 Task: Add phone number and state fields to the user factory in 'factory.ex' and merge the changes into the main branch.
Action: Mouse moved to (217, 222)
Screenshot: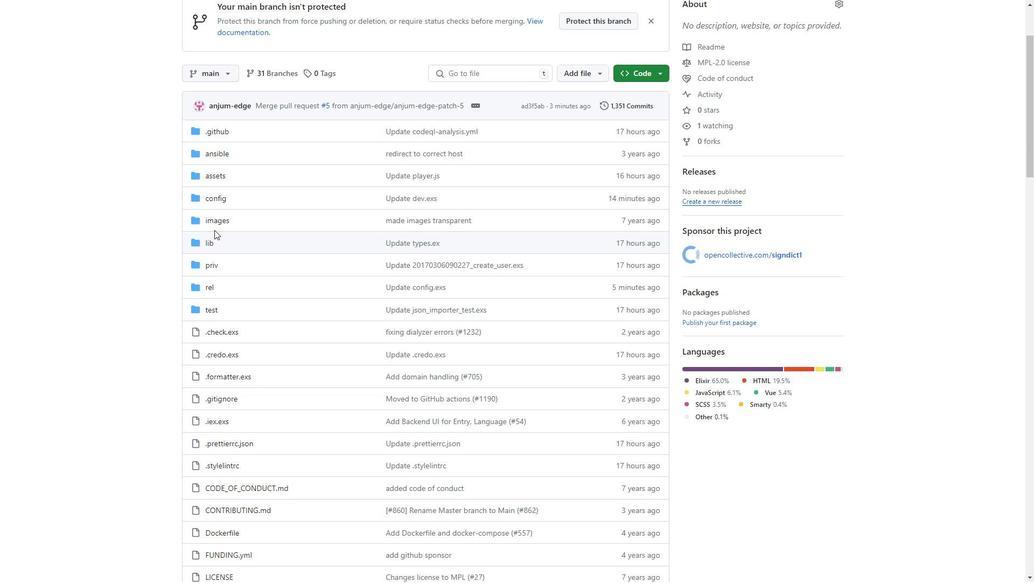 
Action: Mouse pressed left at (217, 222)
Screenshot: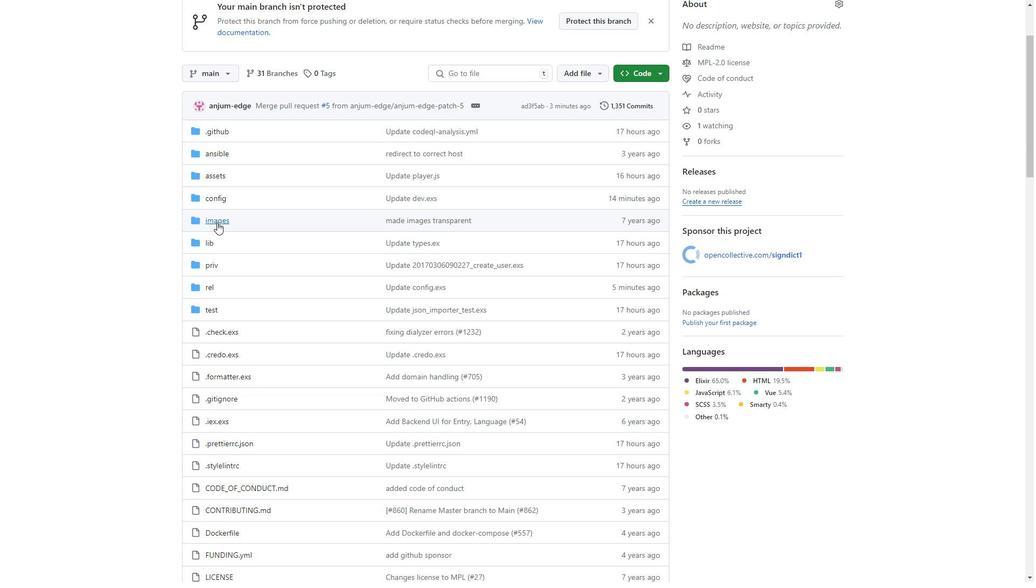 
Action: Mouse moved to (76, 177)
Screenshot: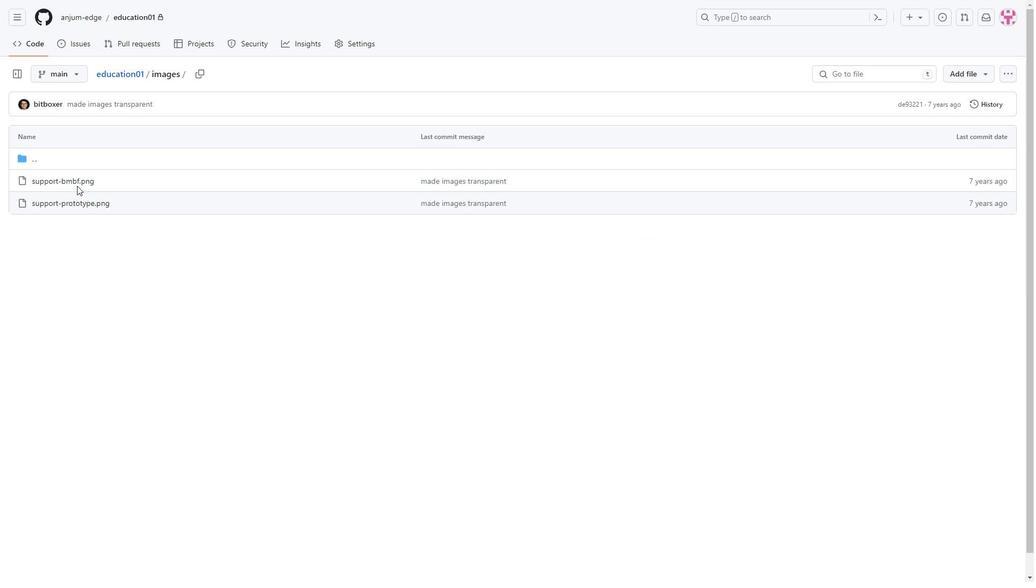 
Action: Mouse pressed left at (76, 177)
Screenshot: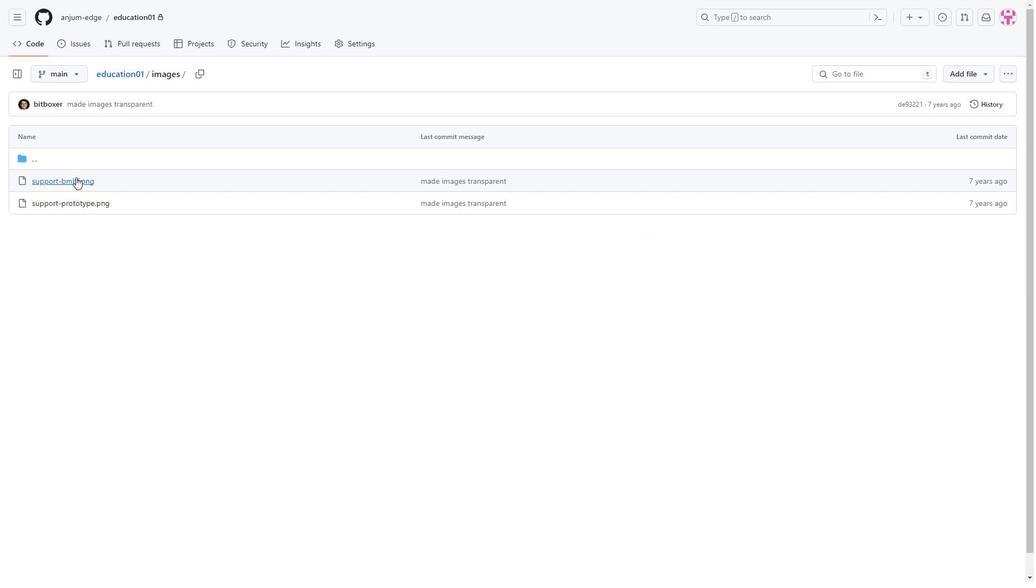 
Action: Mouse moved to (118, 71)
Screenshot: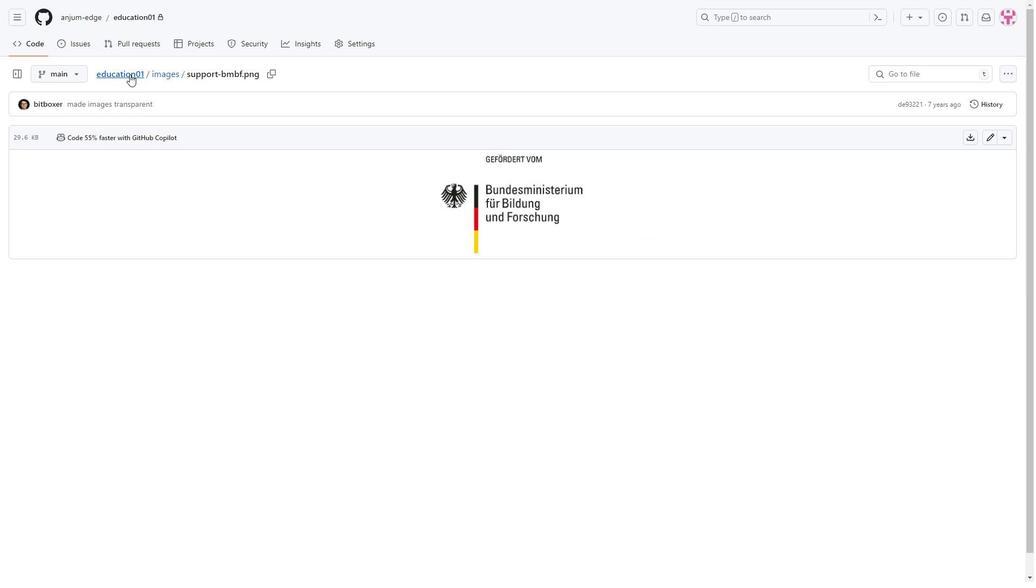 
Action: Mouse pressed left at (118, 71)
Screenshot: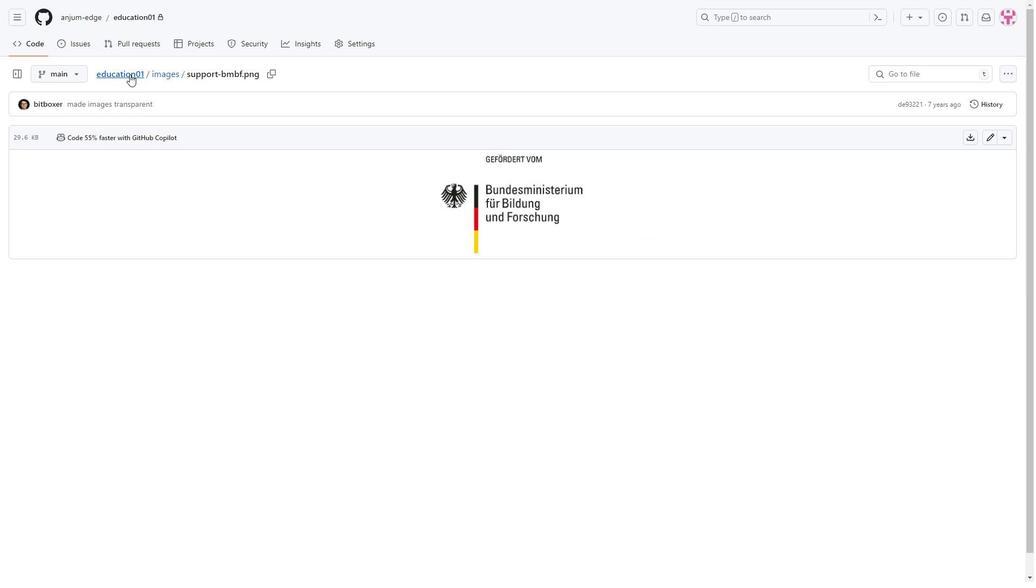 
Action: Mouse moved to (132, 339)
Screenshot: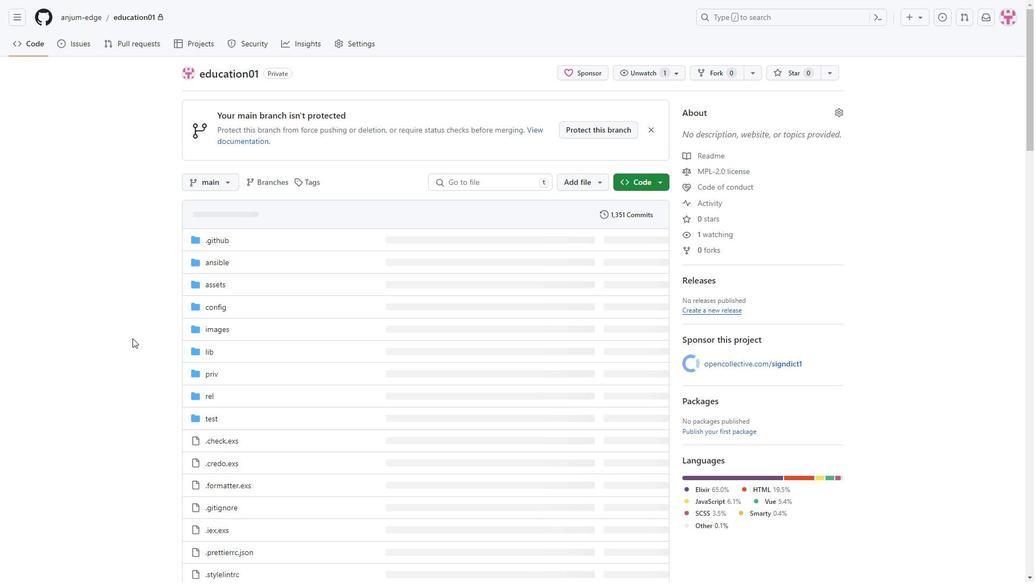 
Action: Mouse scrolled (132, 338) with delta (0, 0)
Screenshot: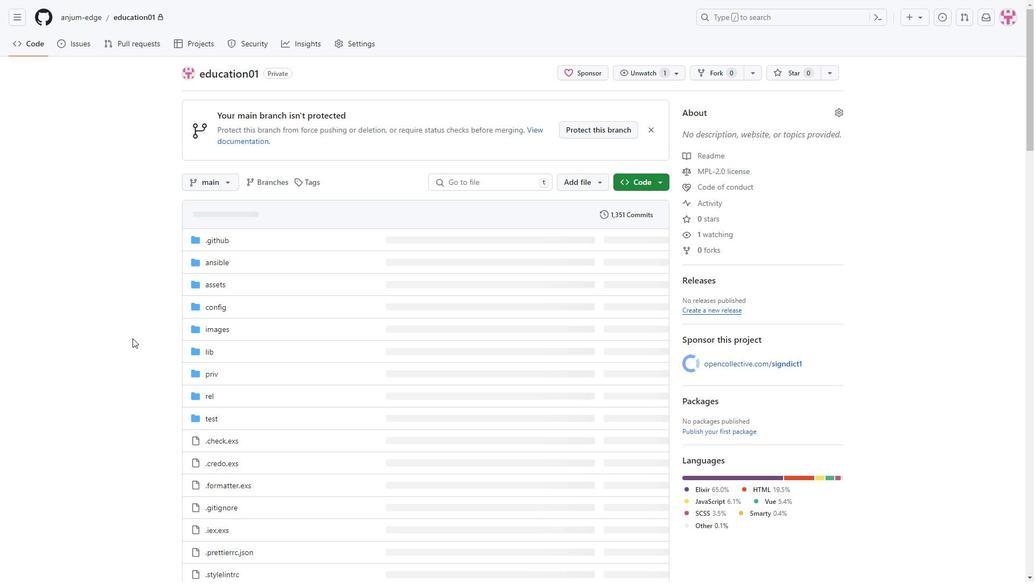 
Action: Mouse scrolled (132, 338) with delta (0, 0)
Screenshot: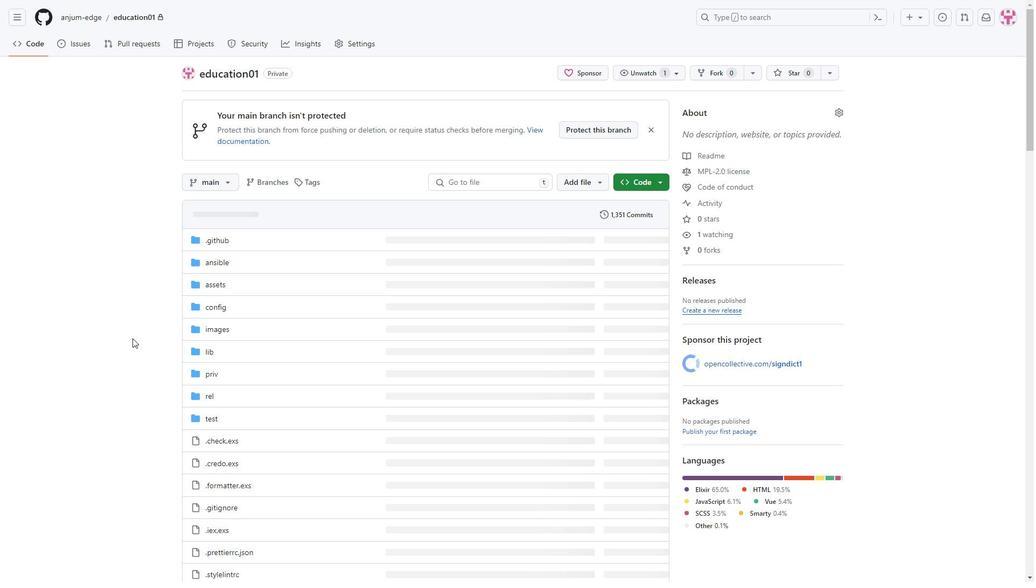 
Action: Mouse moved to (160, 414)
Screenshot: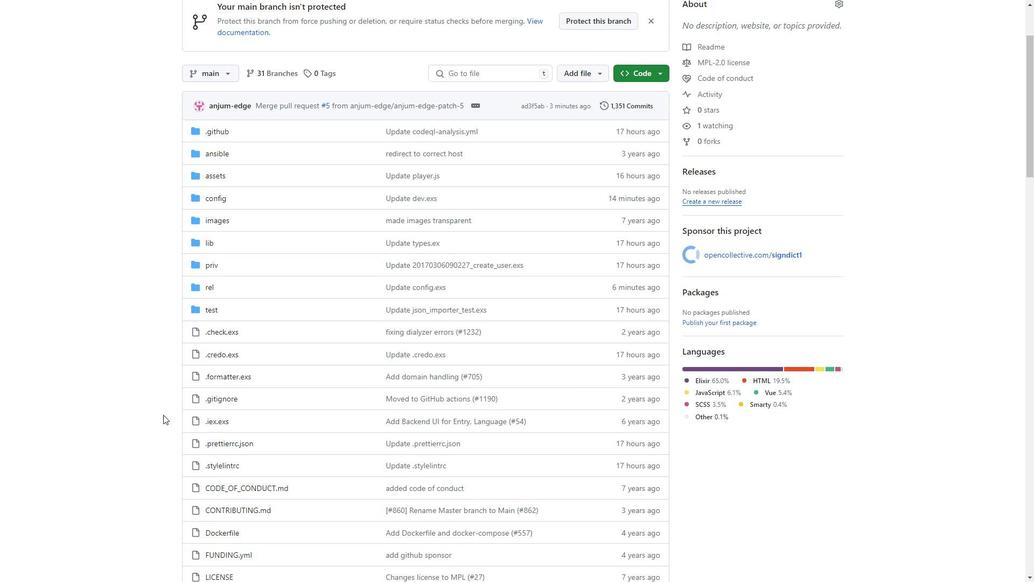 
Action: Mouse scrolled (160, 413) with delta (0, 0)
Screenshot: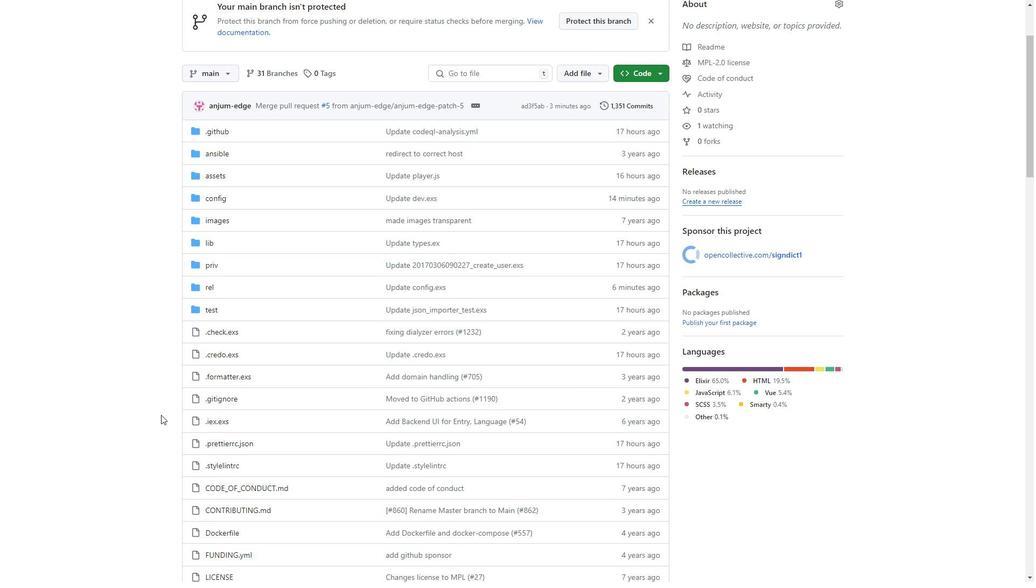 
Action: Mouse moved to (217, 143)
Screenshot: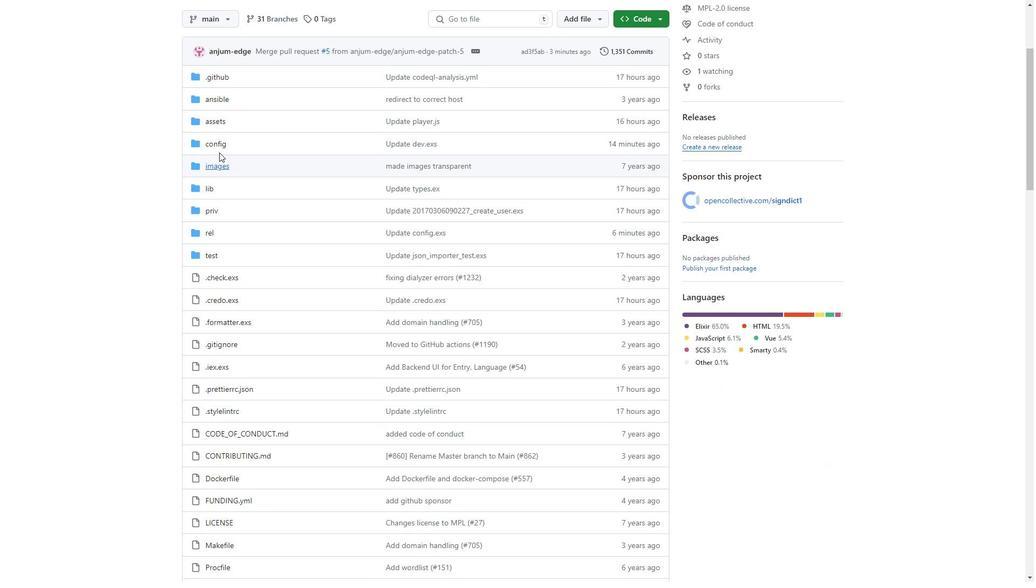 
Action: Mouse pressed left at (217, 143)
Screenshot: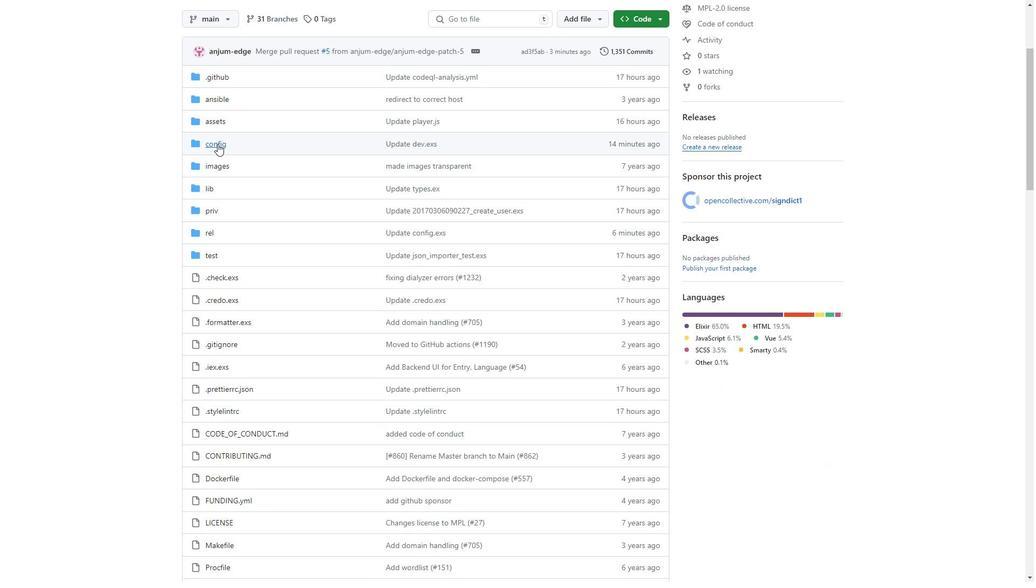 
Action: Mouse moved to (48, 198)
Screenshot: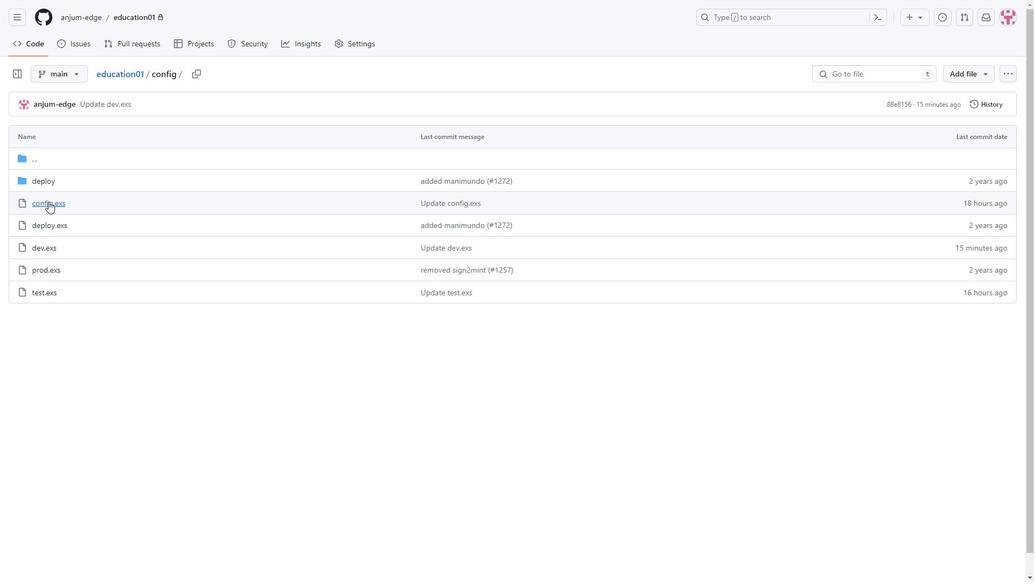 
Action: Mouse pressed left at (48, 198)
Screenshot: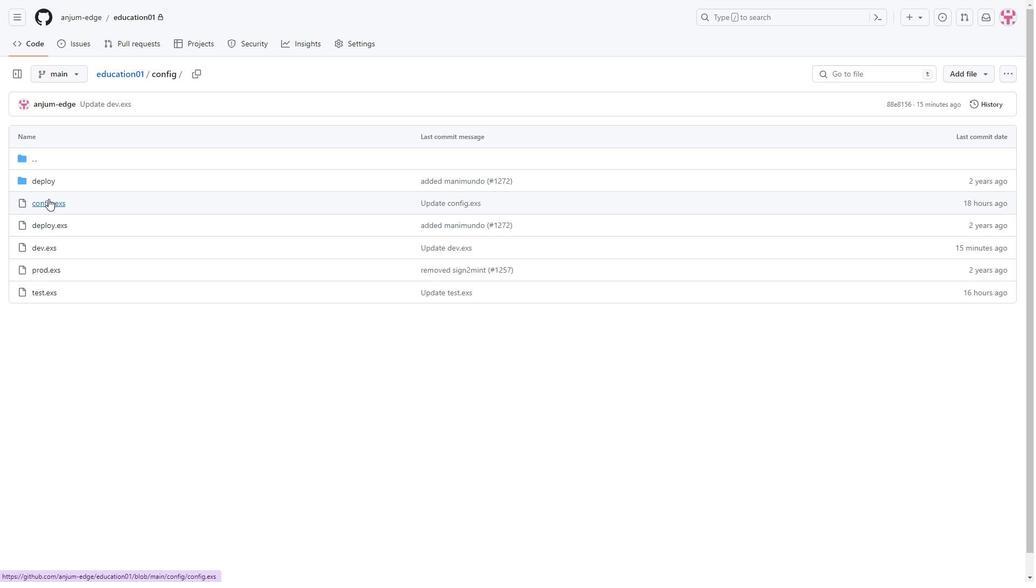 
Action: Mouse moved to (157, 261)
Screenshot: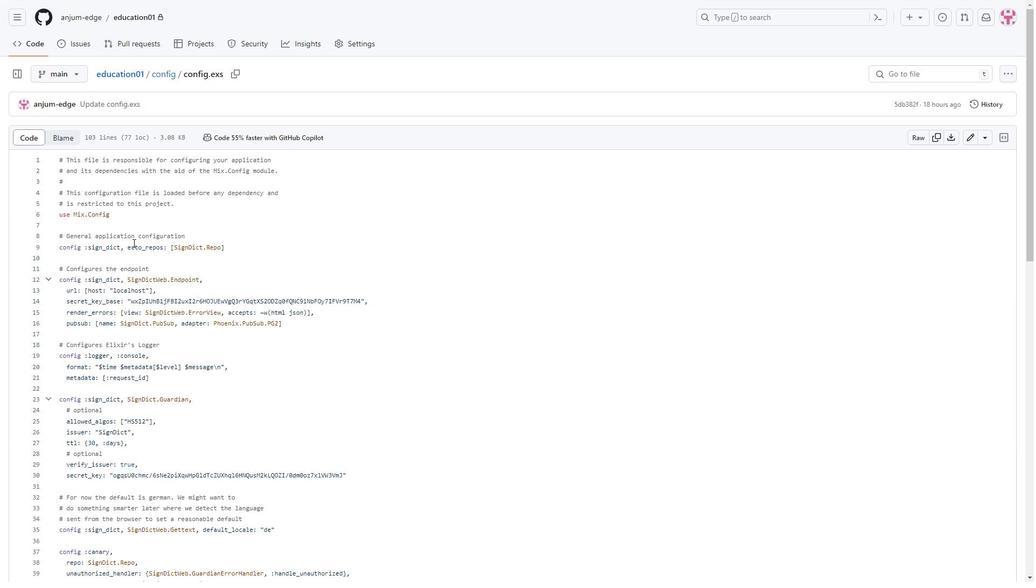 
Action: Mouse scrolled (157, 261) with delta (0, 0)
Screenshot: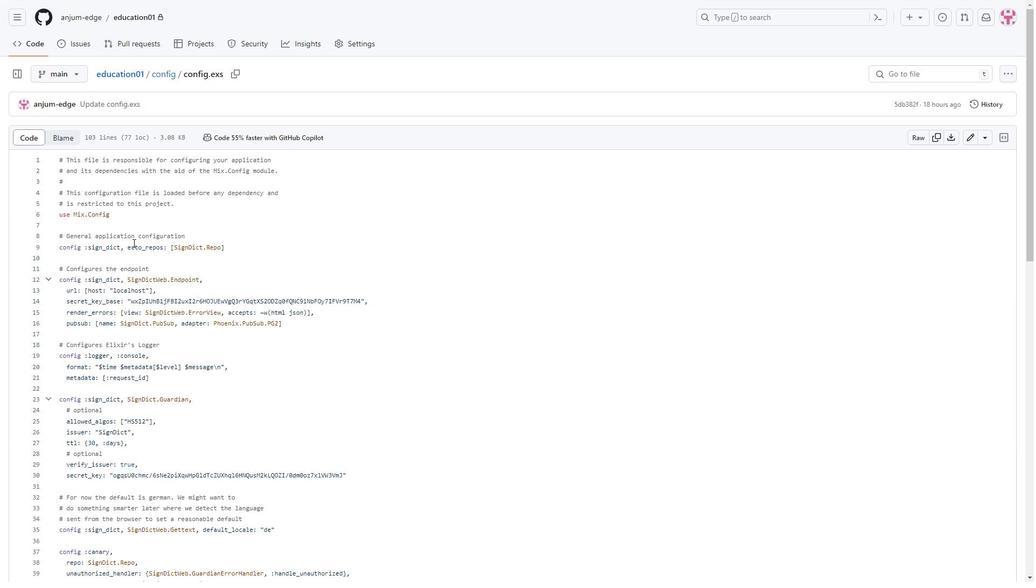 
Action: Mouse moved to (164, 265)
Screenshot: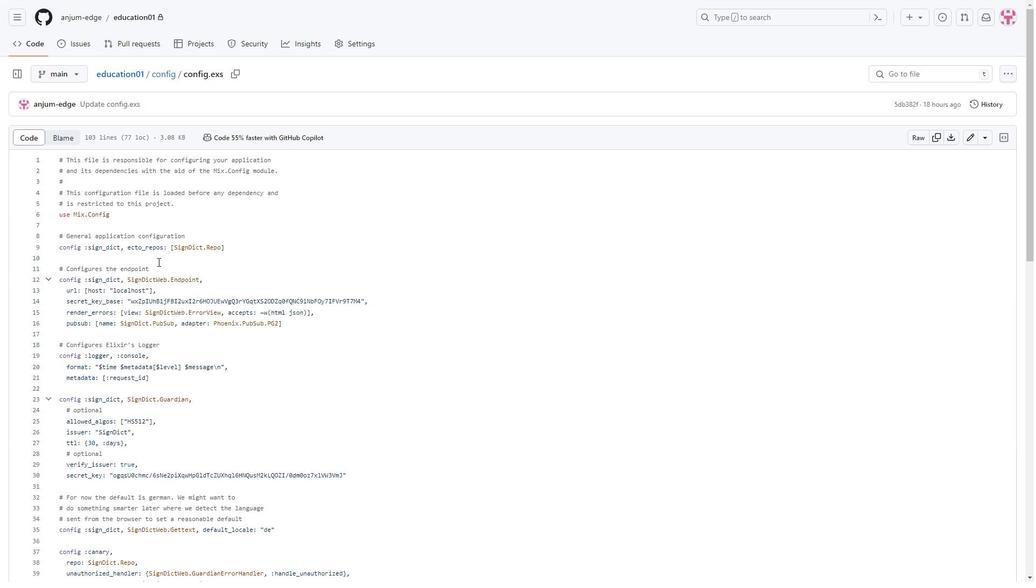 
Action: Mouse scrolled (164, 264) with delta (0, 0)
Screenshot: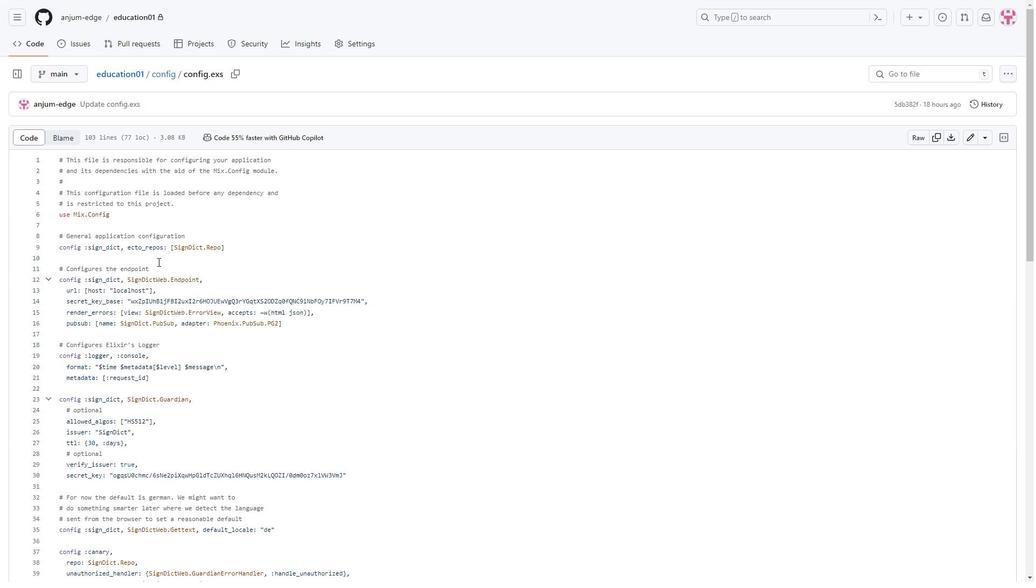 
Action: Mouse moved to (166, 266)
Screenshot: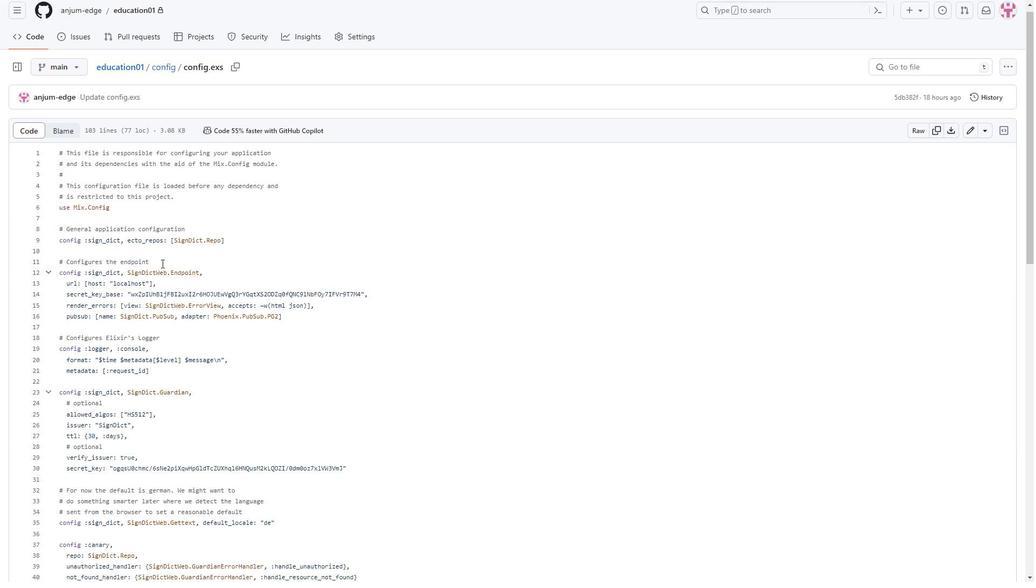 
Action: Mouse scrolled (166, 267) with delta (0, 0)
Screenshot: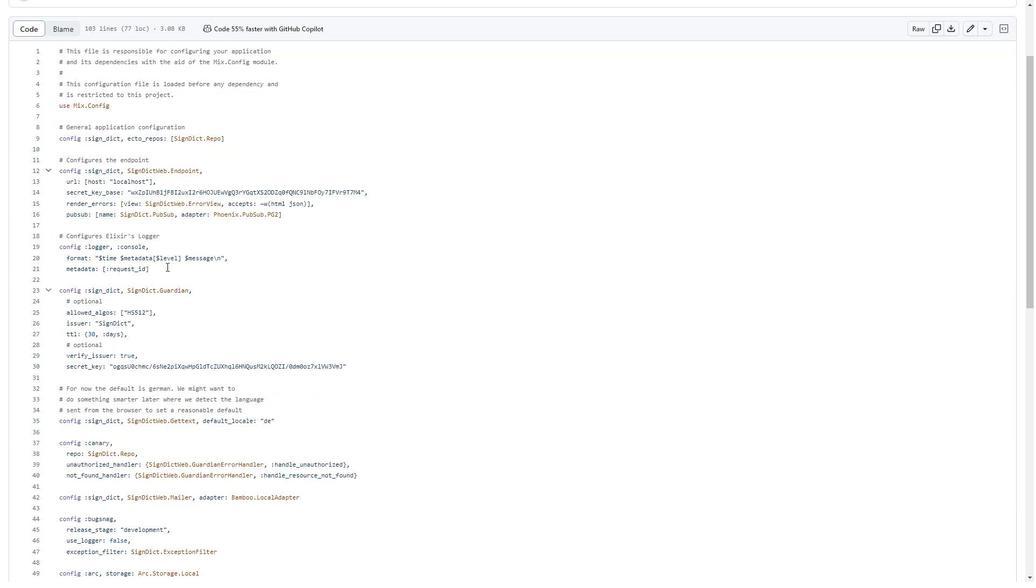 
Action: Mouse scrolled (166, 267) with delta (0, 0)
Screenshot: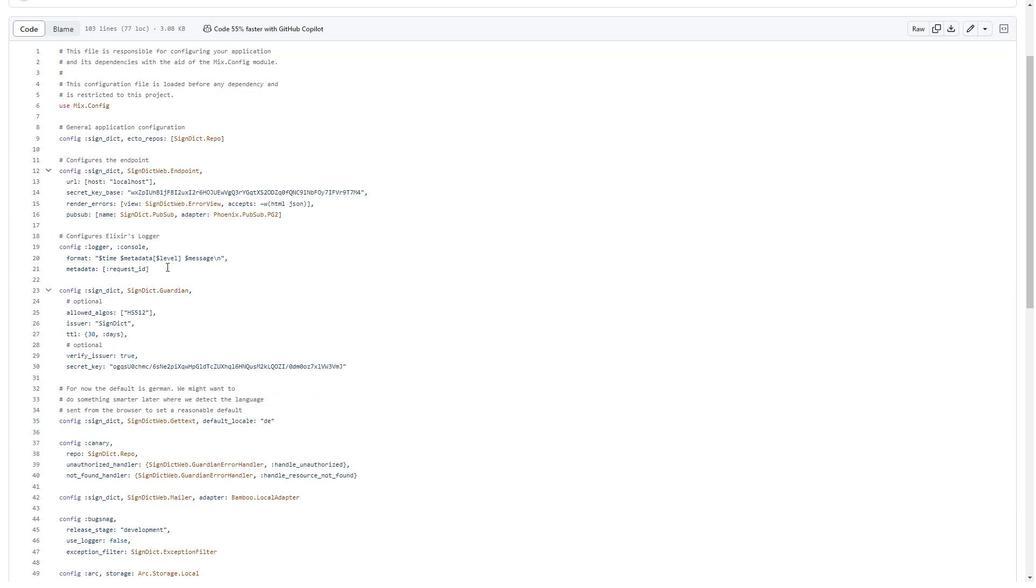 
Action: Mouse scrolled (166, 267) with delta (0, 0)
Screenshot: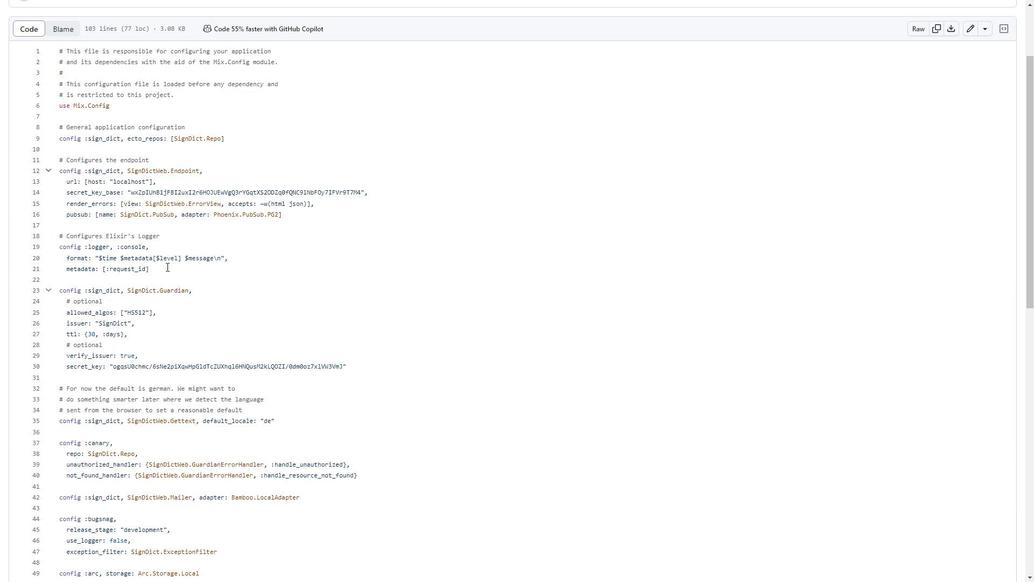 
Action: Mouse moved to (155, 280)
Screenshot: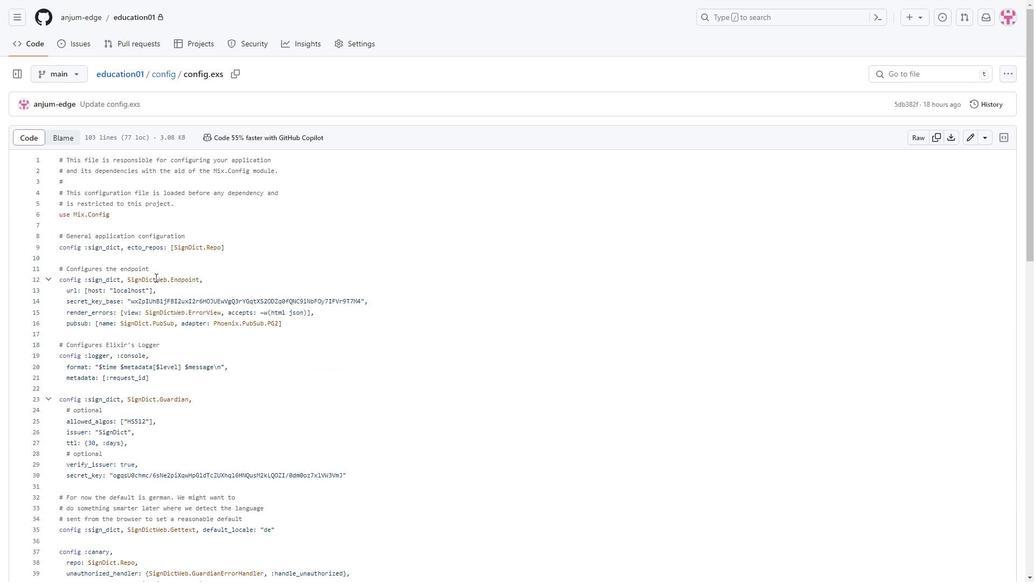 
Action: Mouse scrolled (155, 279) with delta (0, 0)
Screenshot: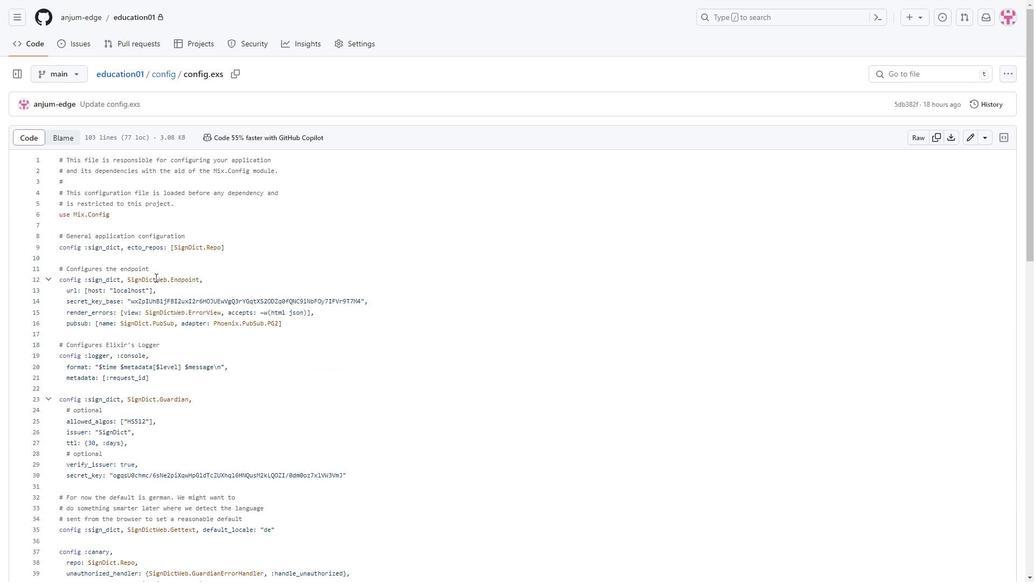 
Action: Mouse moved to (164, 324)
Screenshot: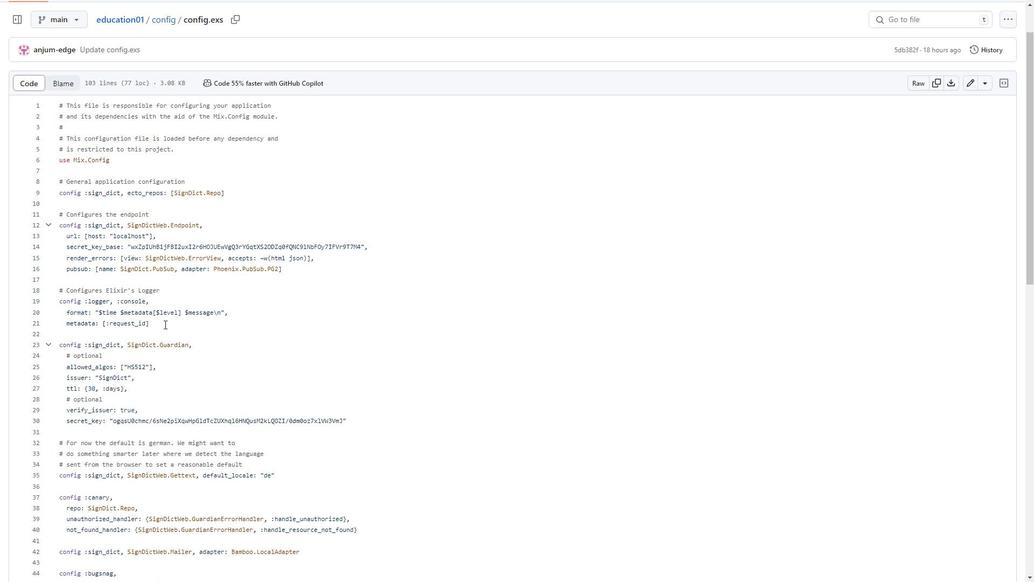 
Action: Mouse scrolled (164, 323) with delta (0, 0)
Screenshot: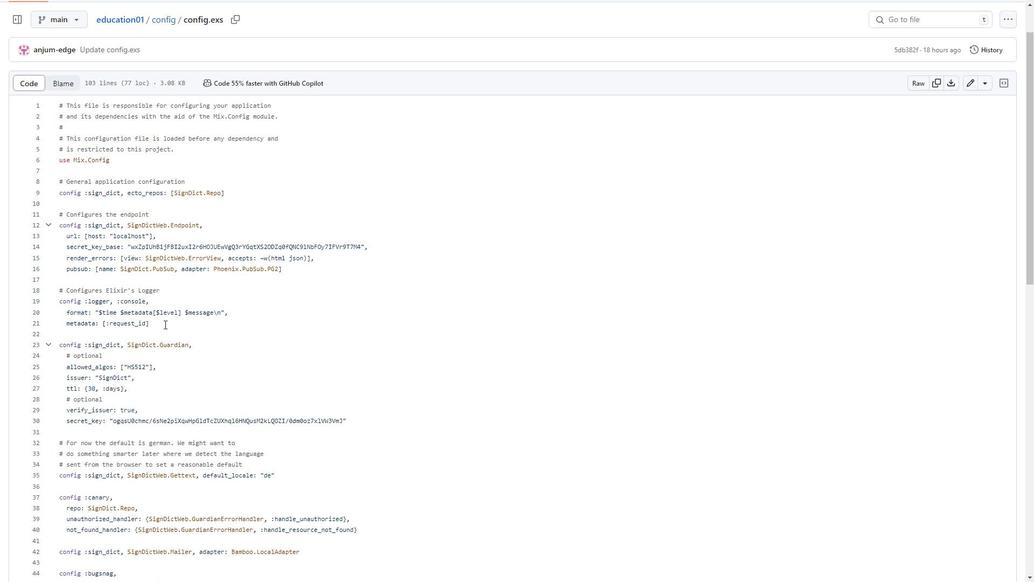 
Action: Mouse moved to (164, 325)
Screenshot: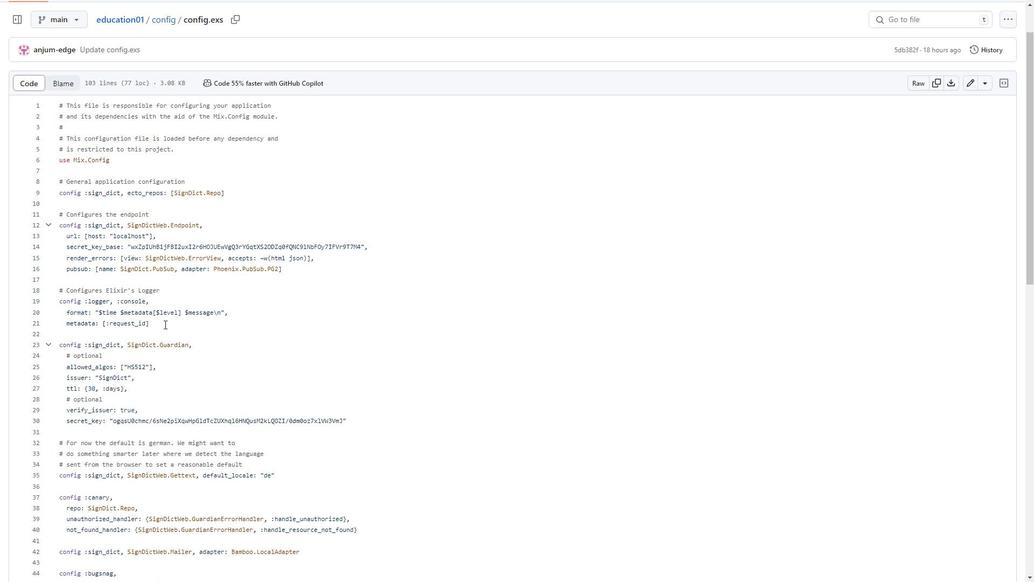 
Action: Mouse scrolled (164, 325) with delta (0, 0)
Screenshot: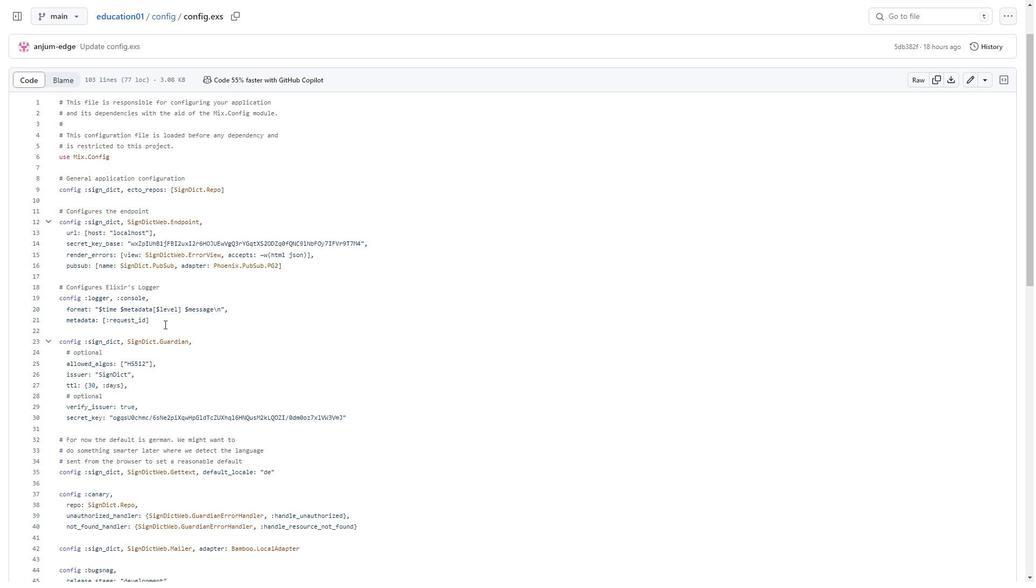
Action: Mouse moved to (966, 38)
Screenshot: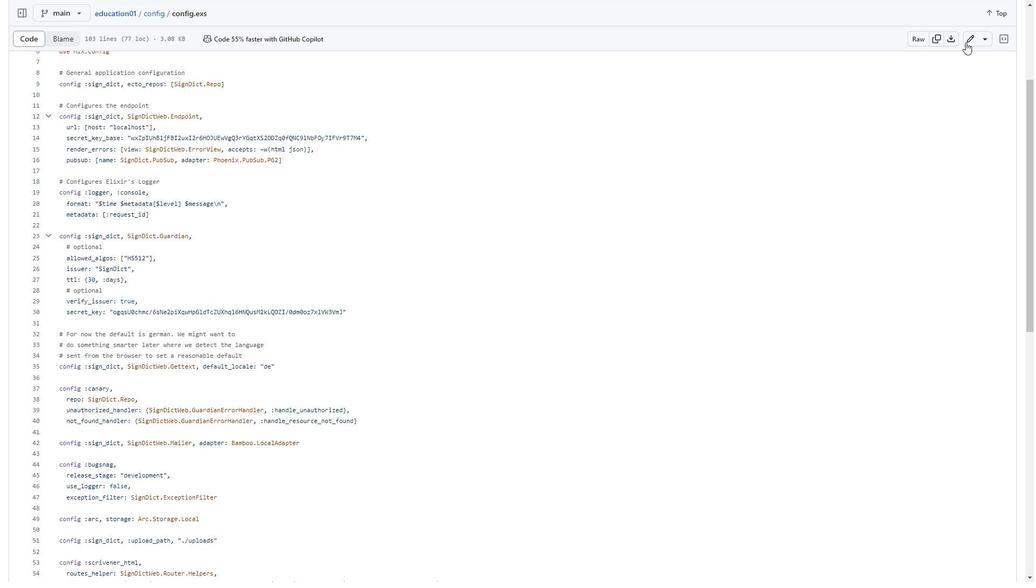 
Action: Mouse pressed left at (966, 38)
Screenshot: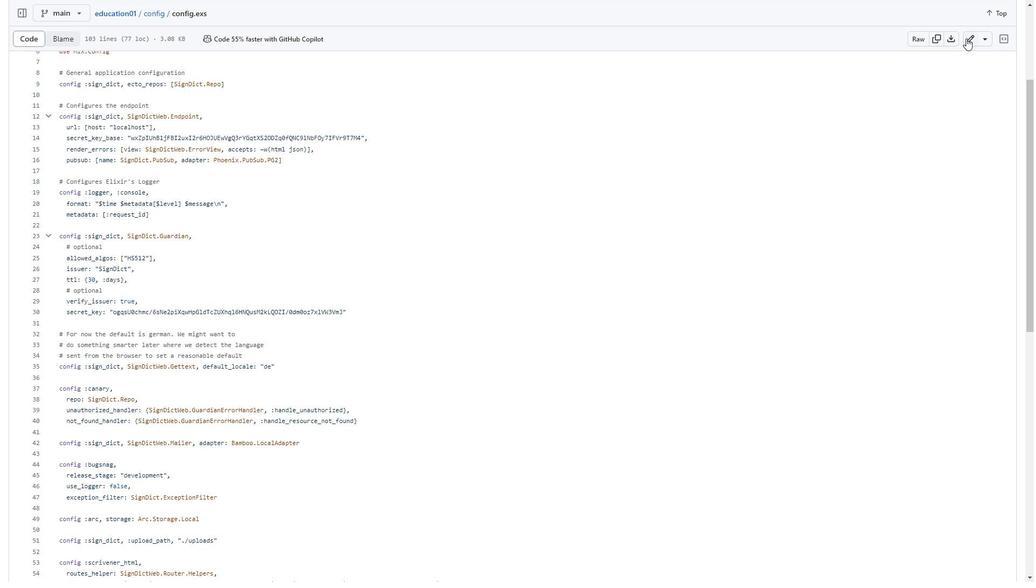 
Action: Mouse moved to (235, 387)
Screenshot: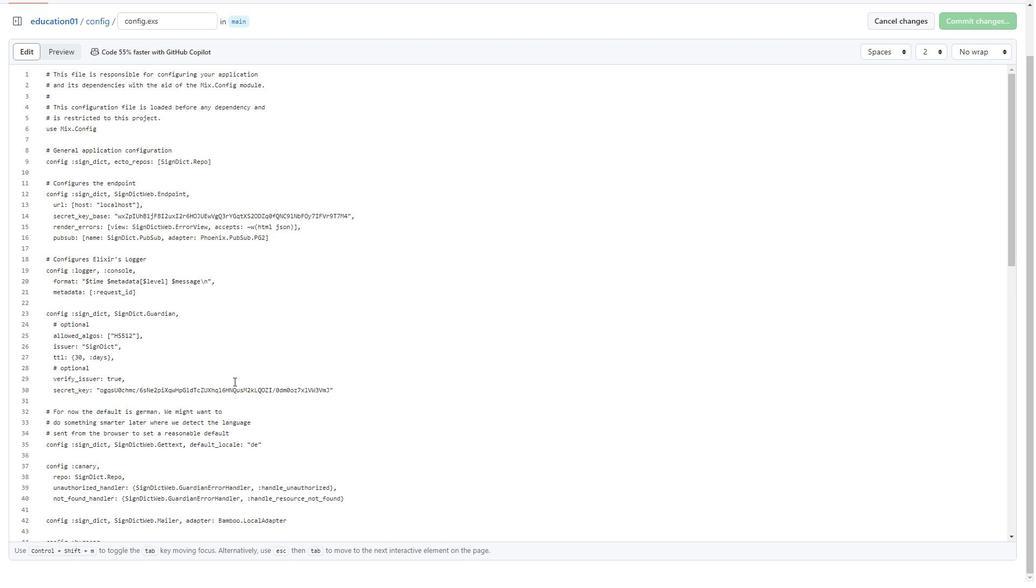 
Action: Mouse scrolled (235, 386) with delta (0, 0)
Screenshot: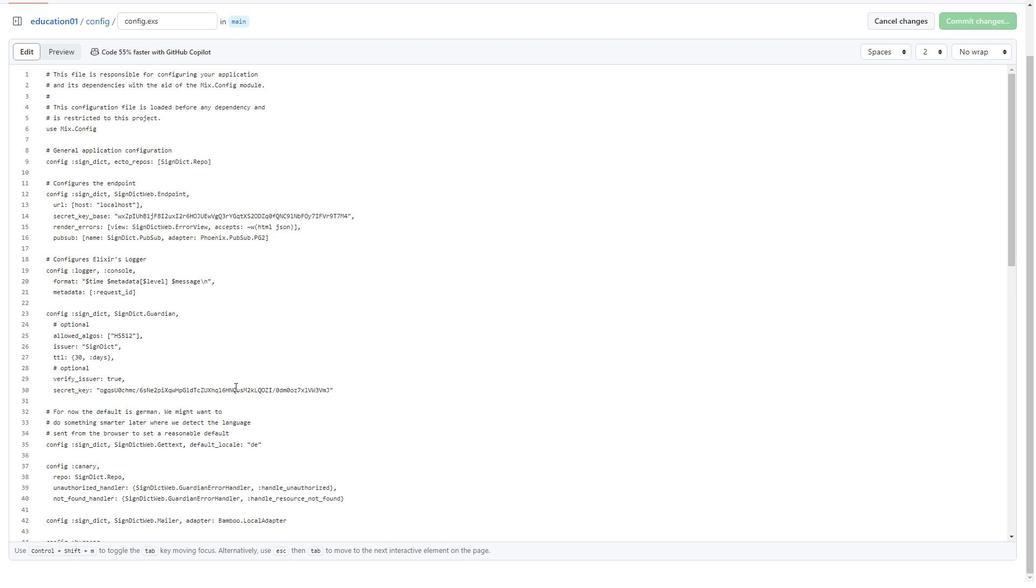 
Action: Mouse moved to (194, 321)
Screenshot: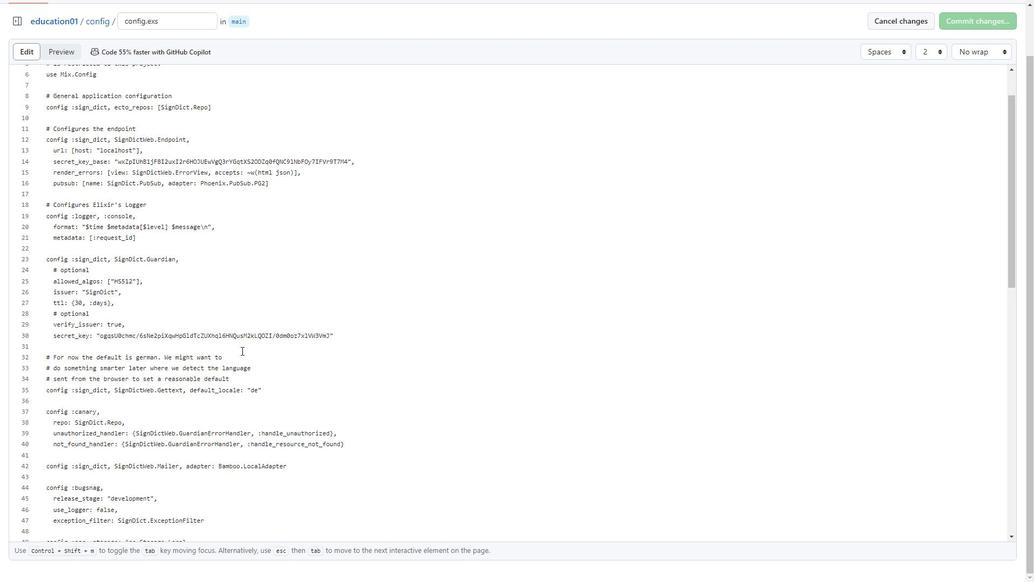 
Action: Mouse scrolled (194, 321) with delta (0, 0)
Screenshot: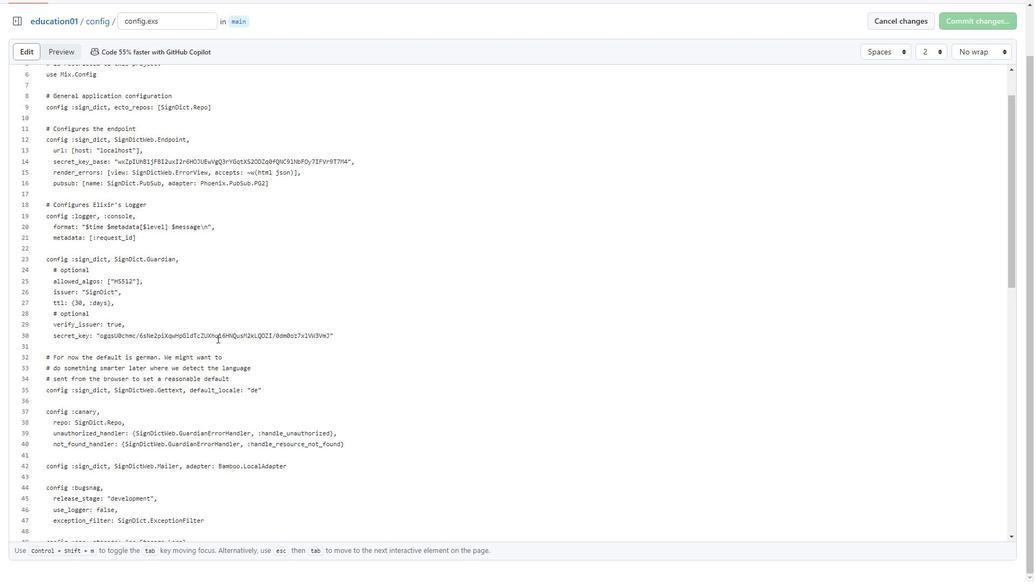 
Action: Mouse scrolled (194, 321) with delta (0, 0)
Screenshot: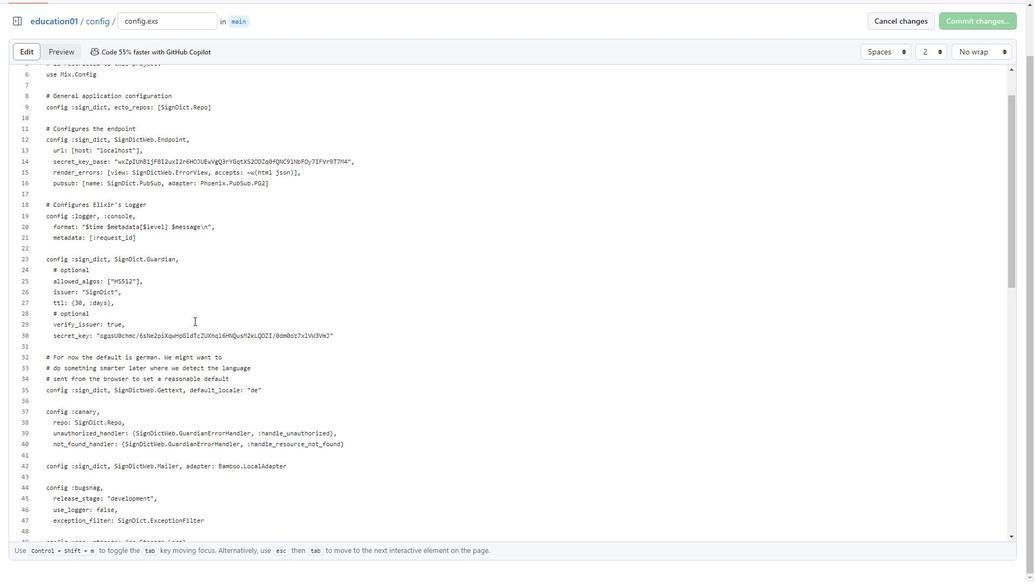 
Action: Mouse moved to (178, 299)
Screenshot: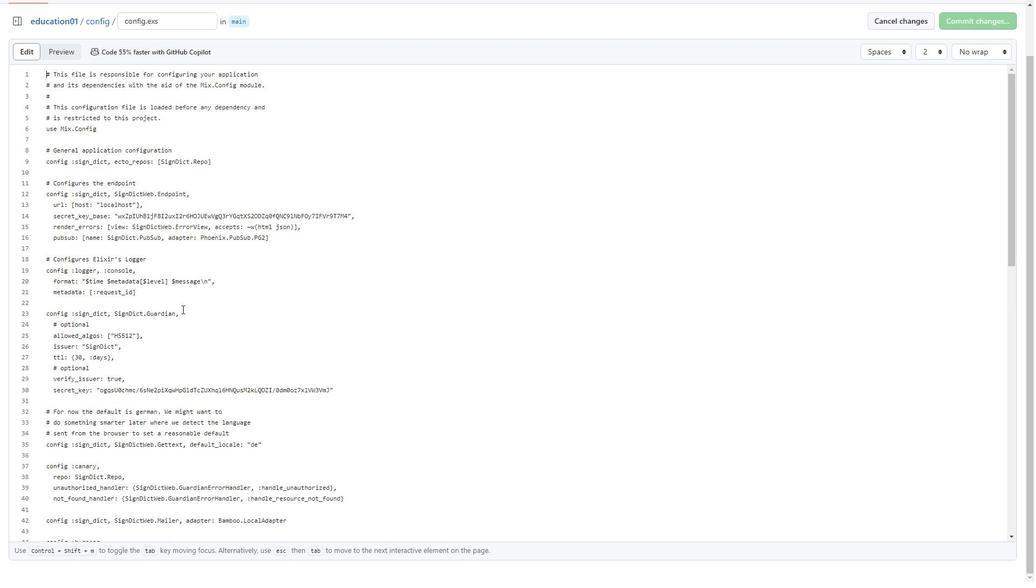 
Action: Mouse scrolled (178, 299) with delta (0, 0)
Screenshot: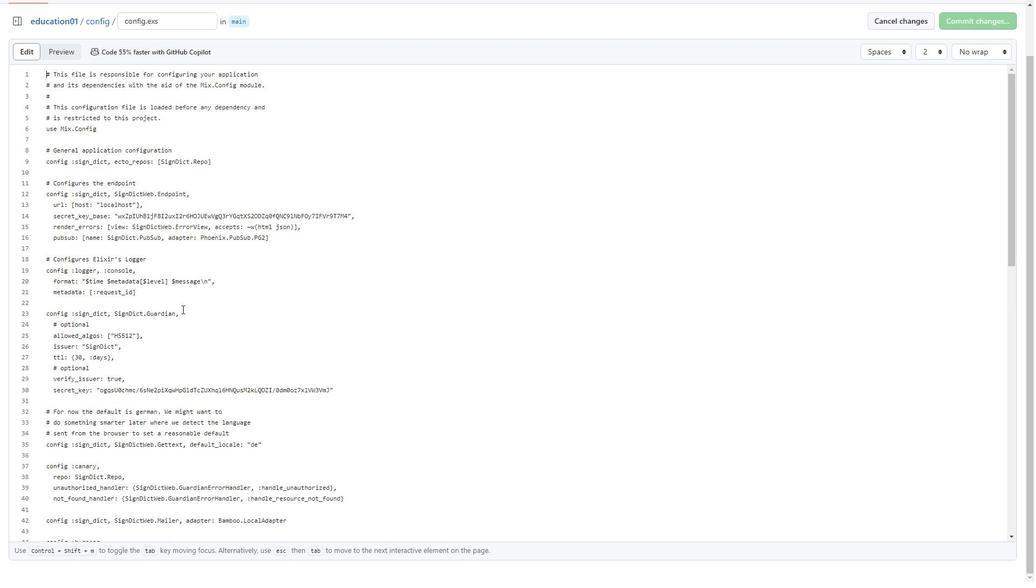 
Action: Mouse moved to (126, 348)
Screenshot: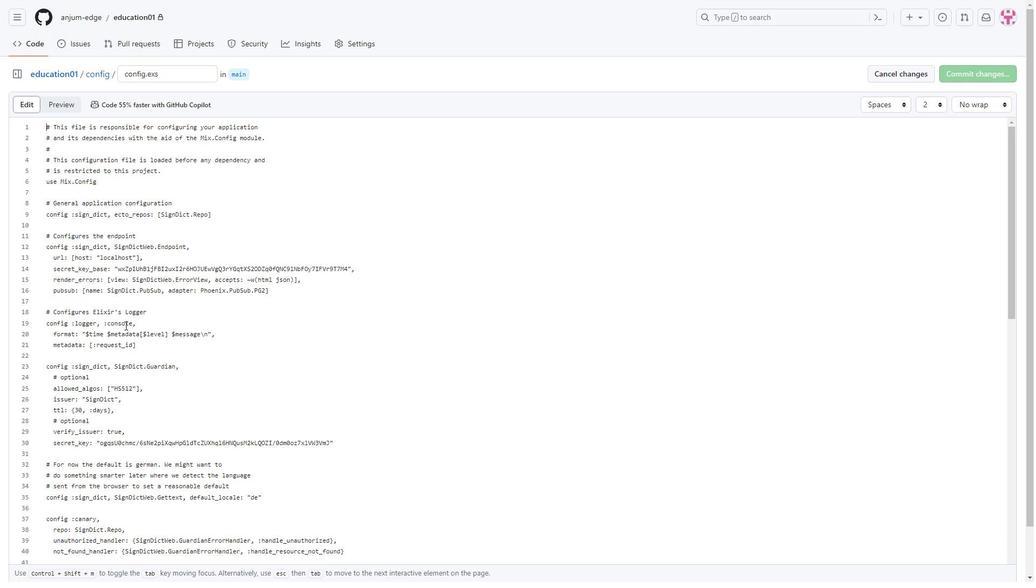 
Action: Mouse scrolled (126, 348) with delta (0, 0)
Screenshot: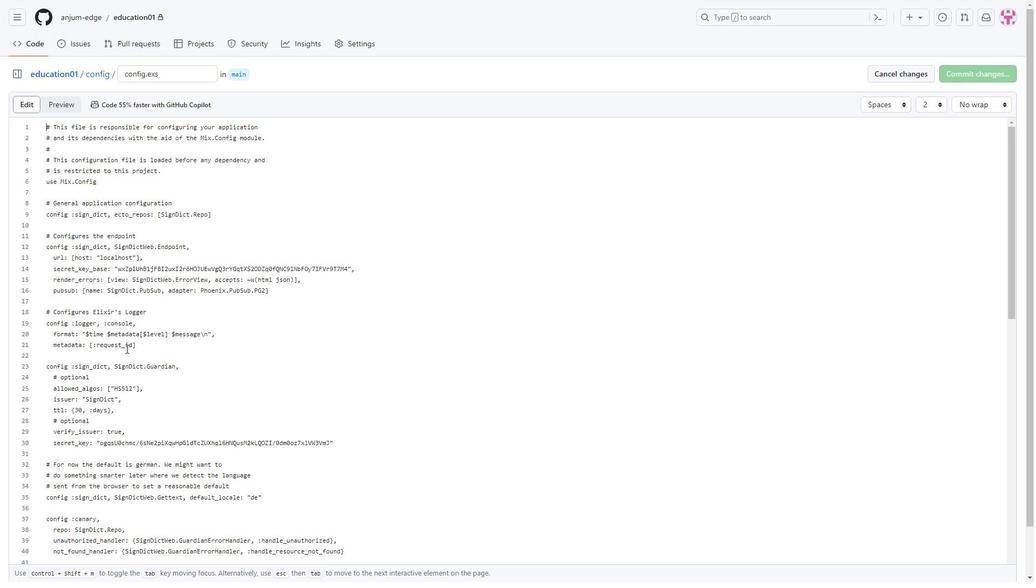 
Action: Mouse moved to (135, 418)
Screenshot: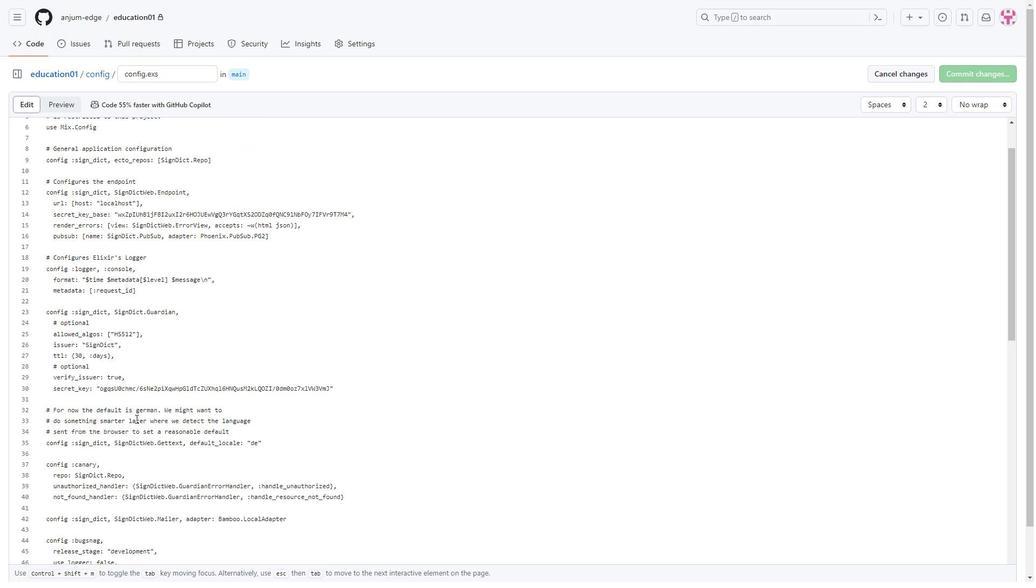 
Action: Mouse scrolled (135, 418) with delta (0, 0)
Screenshot: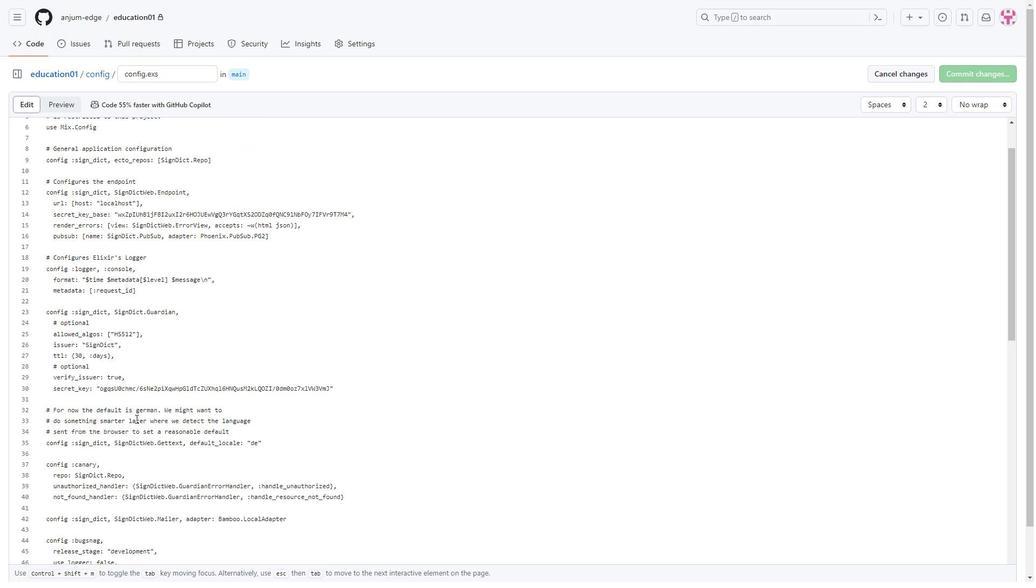 
Action: Mouse moved to (231, 436)
Screenshot: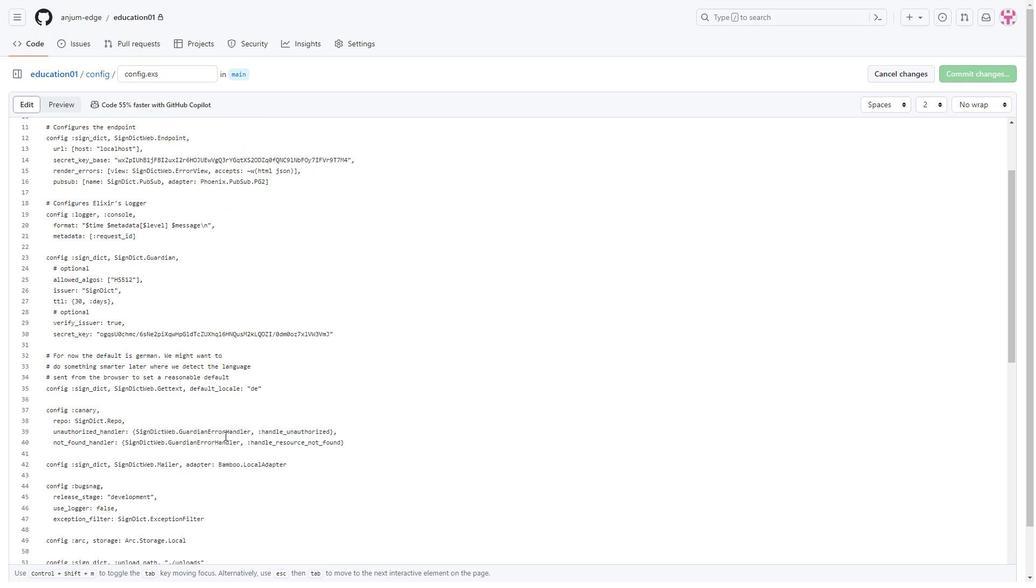 
Action: Mouse scrolled (231, 436) with delta (0, 0)
Screenshot: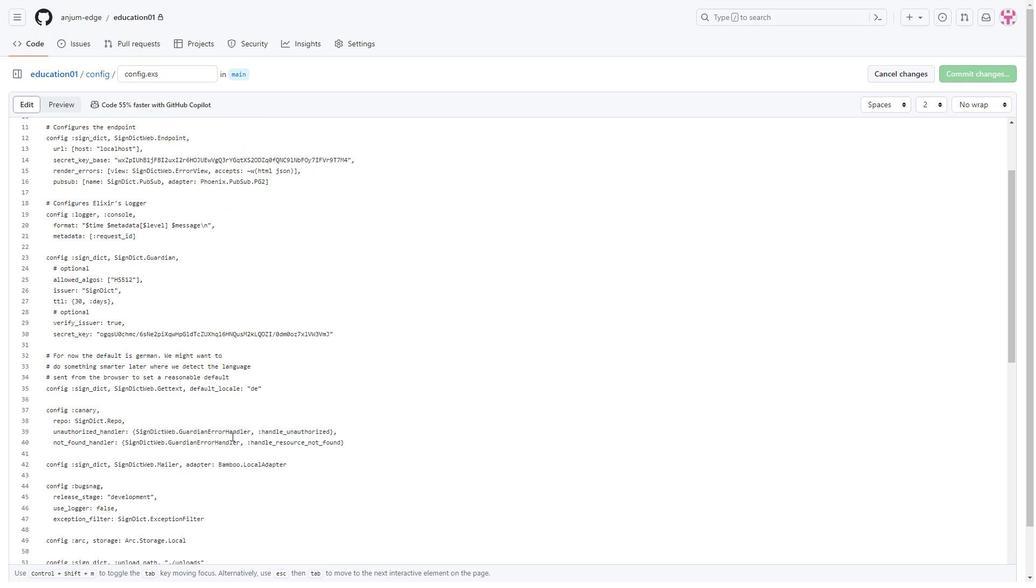 
Action: Mouse moved to (233, 436)
Screenshot: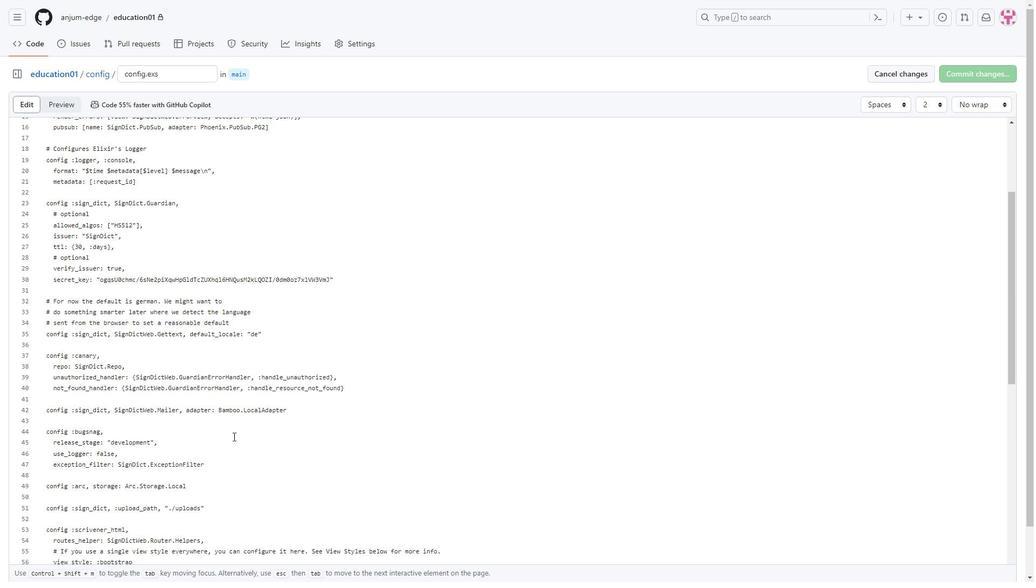 
Action: Mouse scrolled (233, 435) with delta (0, 0)
Screenshot: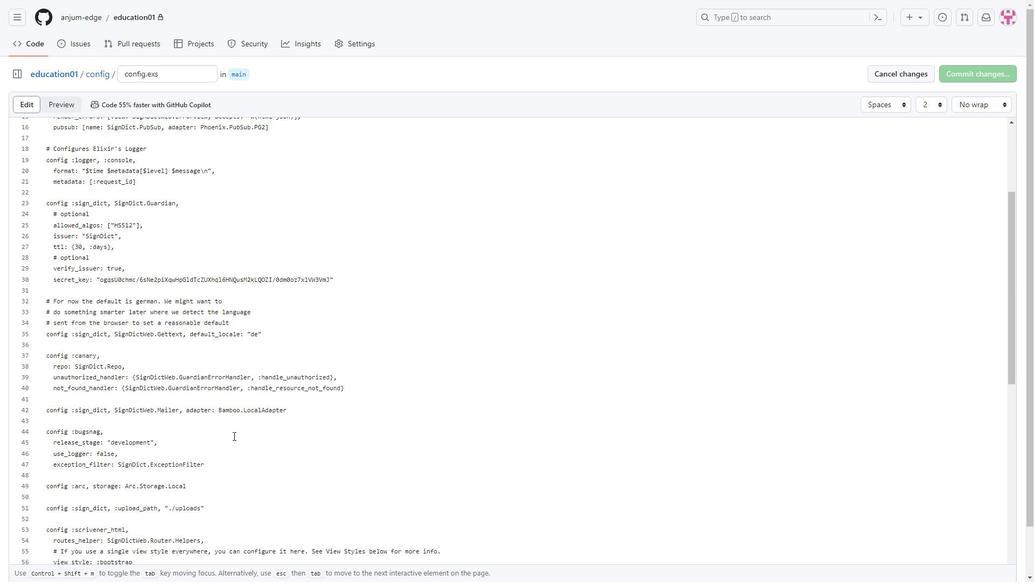 
Action: Mouse scrolled (233, 435) with delta (0, 0)
Screenshot: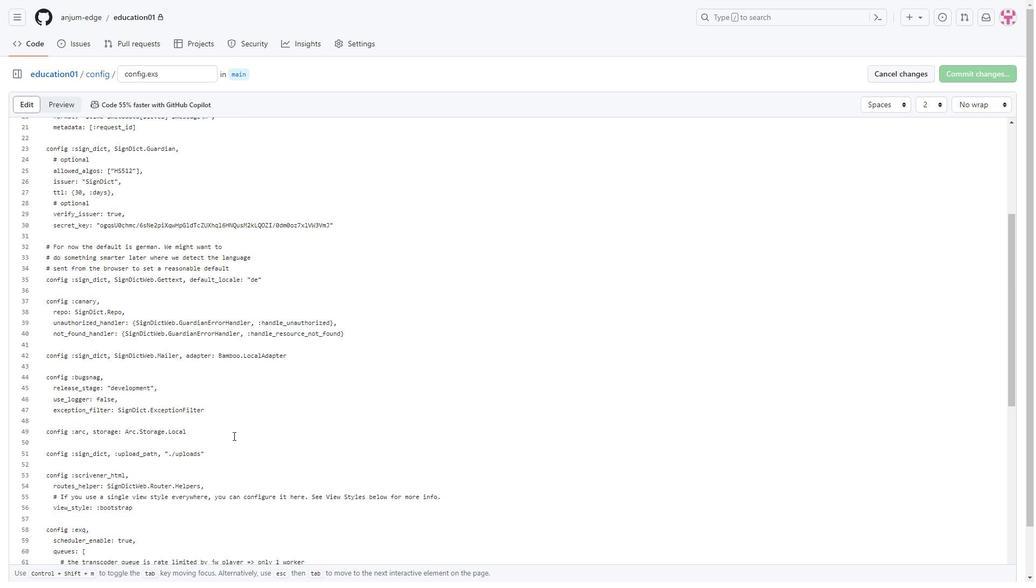 
Action: Mouse scrolled (233, 435) with delta (0, 0)
Screenshot: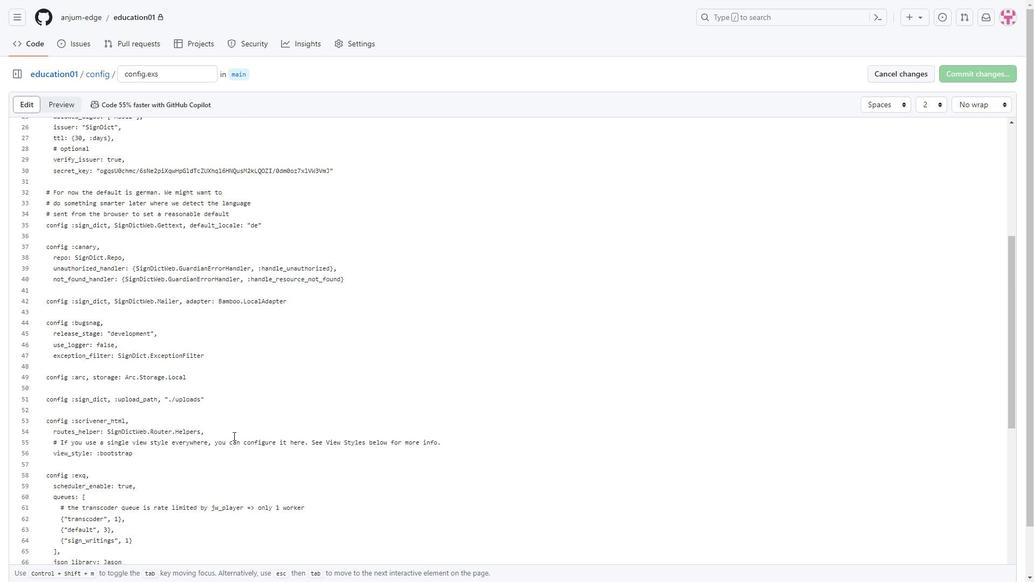 
Action: Mouse moved to (245, 418)
Screenshot: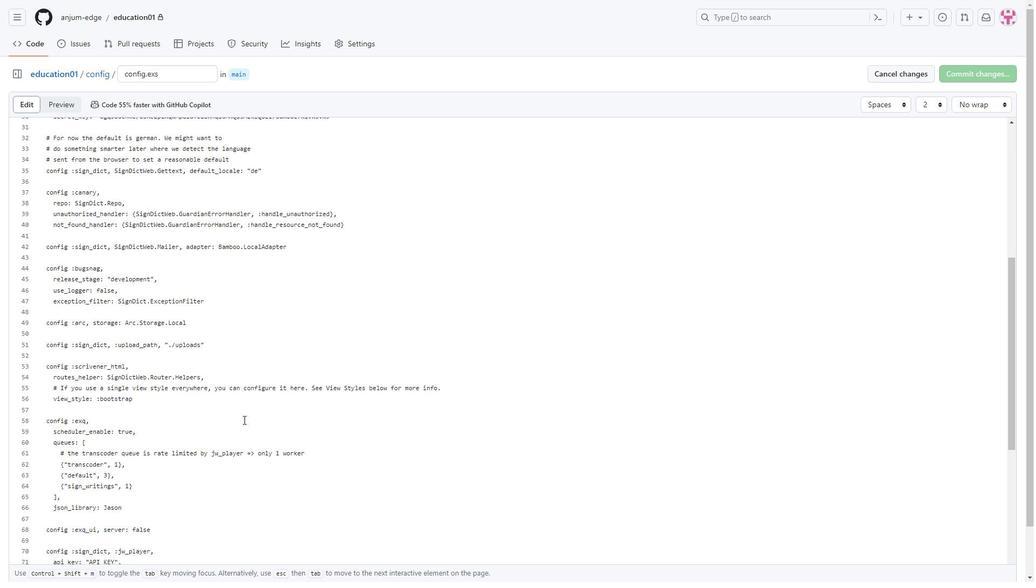 
Action: Mouse scrolled (245, 418) with delta (0, 0)
Screenshot: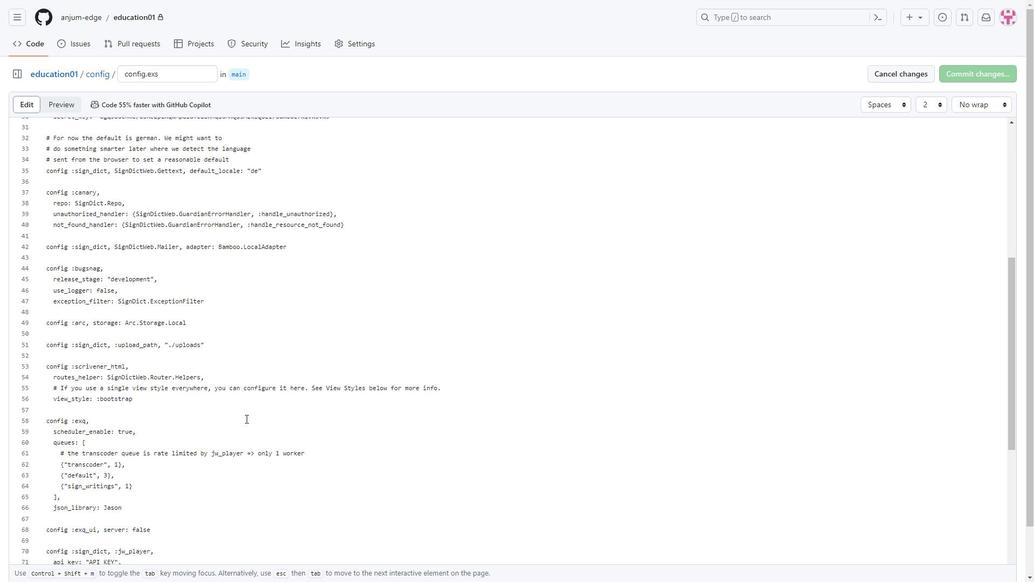 
Action: Mouse scrolled (245, 418) with delta (0, 0)
Screenshot: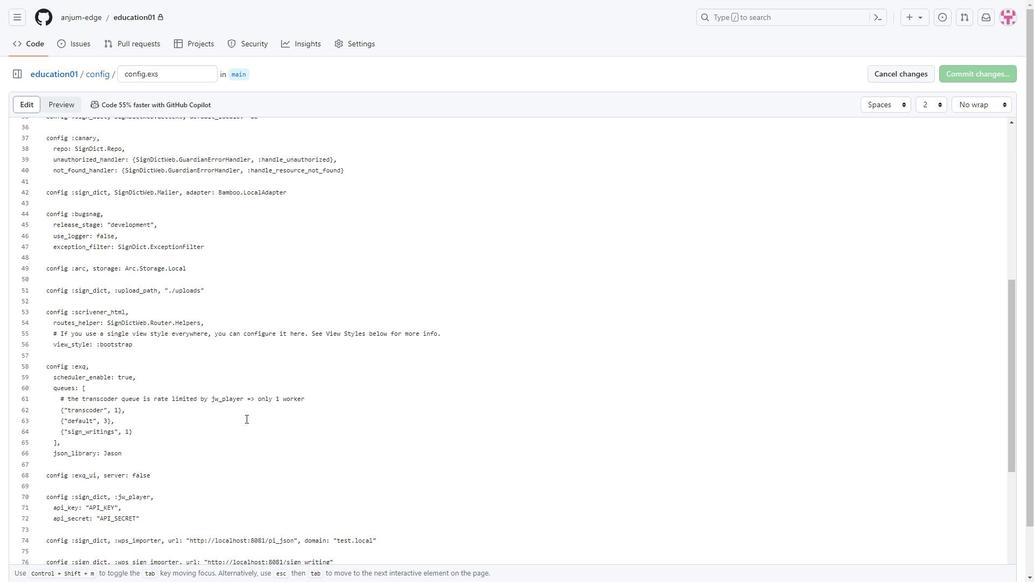 
Action: Mouse scrolled (245, 418) with delta (0, 0)
Screenshot: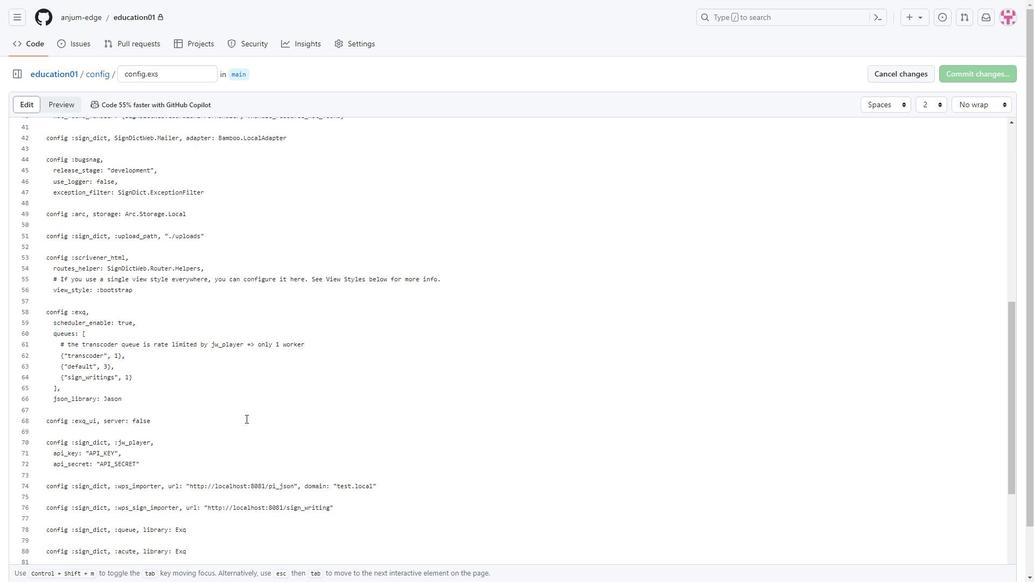 
Action: Mouse scrolled (245, 418) with delta (0, 0)
Screenshot: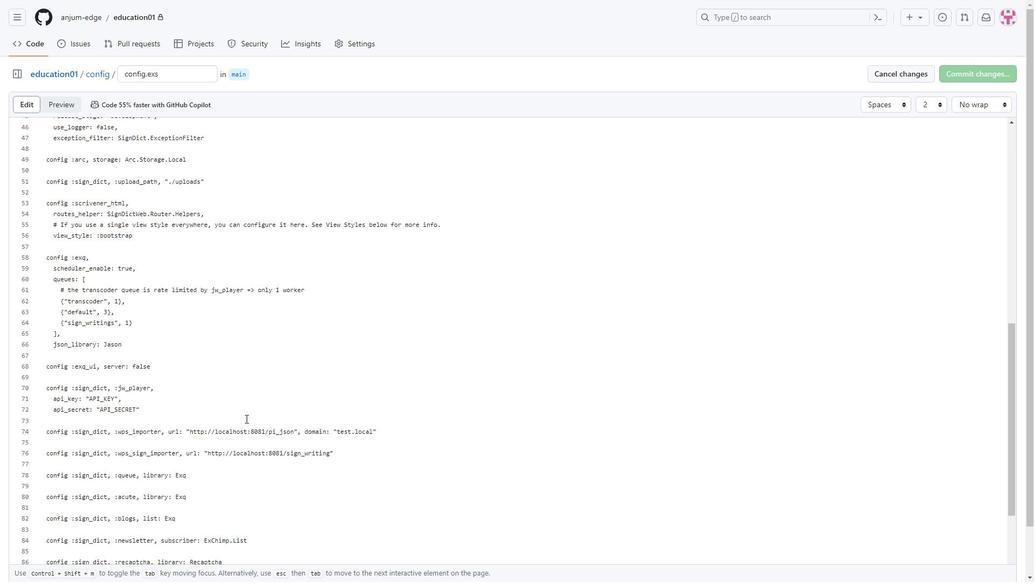 
Action: Mouse moved to (228, 420)
Screenshot: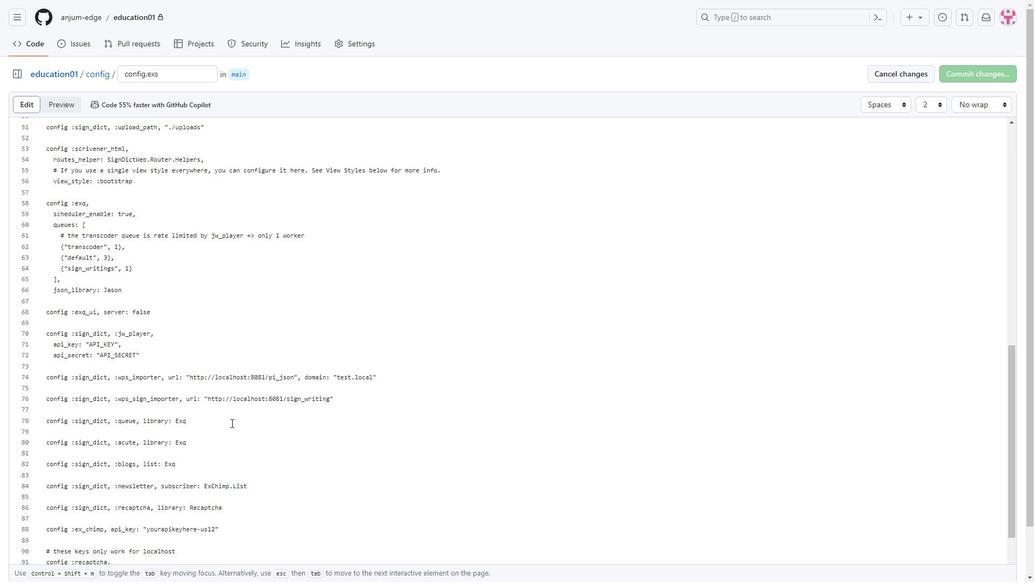 
Action: Mouse scrolled (228, 420) with delta (0, 0)
Screenshot: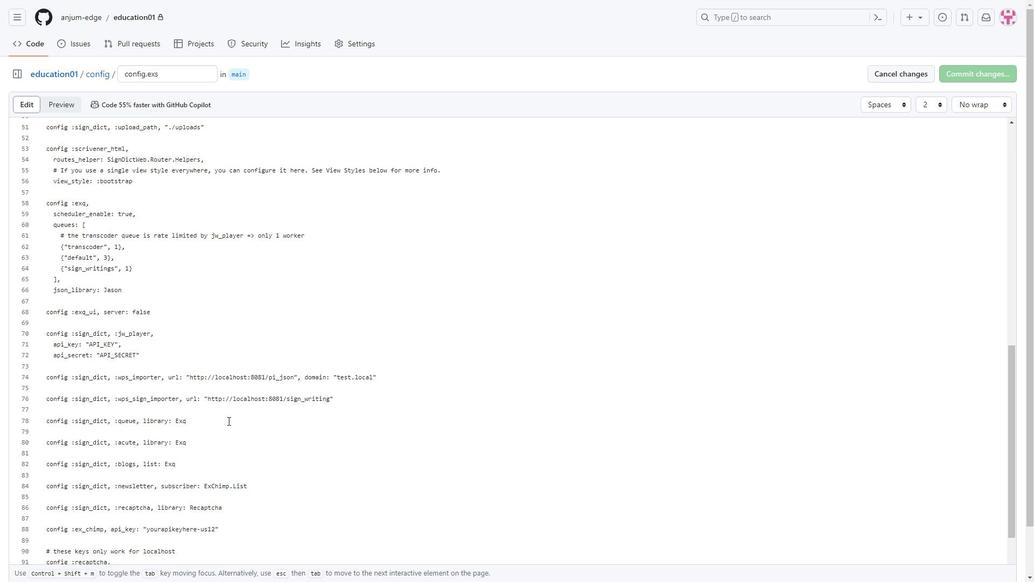 
Action: Mouse scrolled (228, 420) with delta (0, 0)
Screenshot: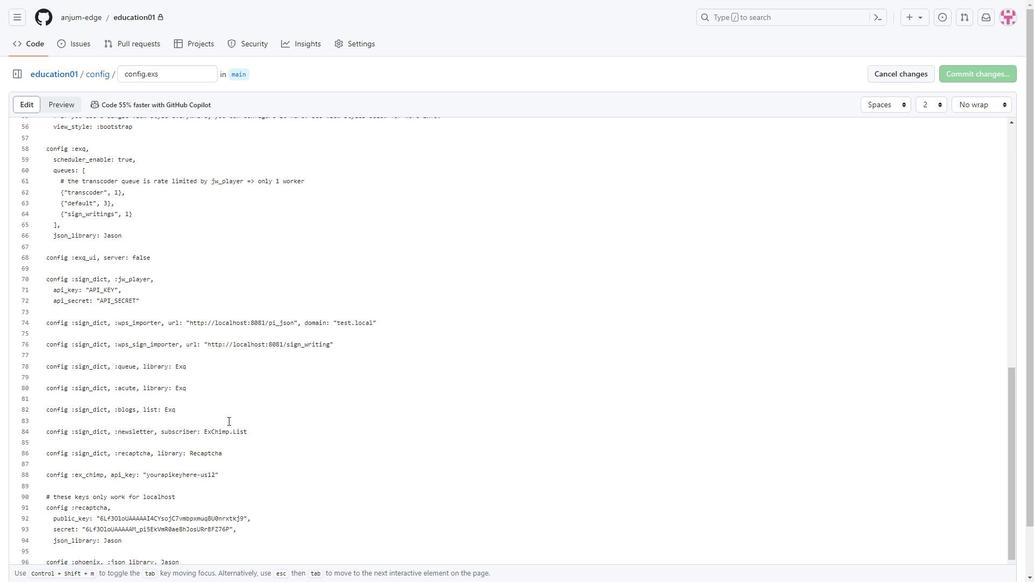 
Action: Mouse moved to (232, 418)
Screenshot: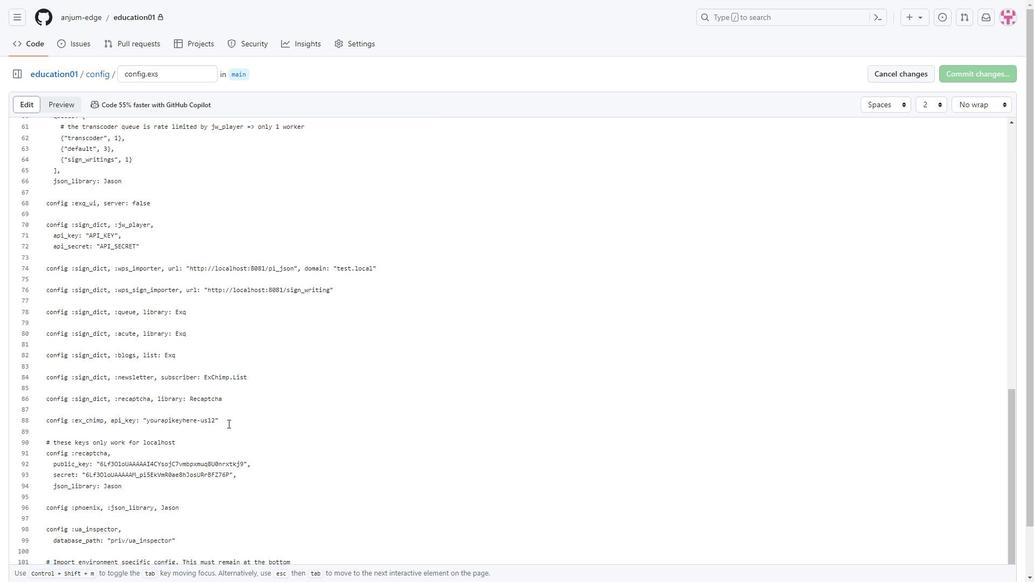 
Action: Mouse scrolled (232, 418) with delta (0, 0)
Screenshot: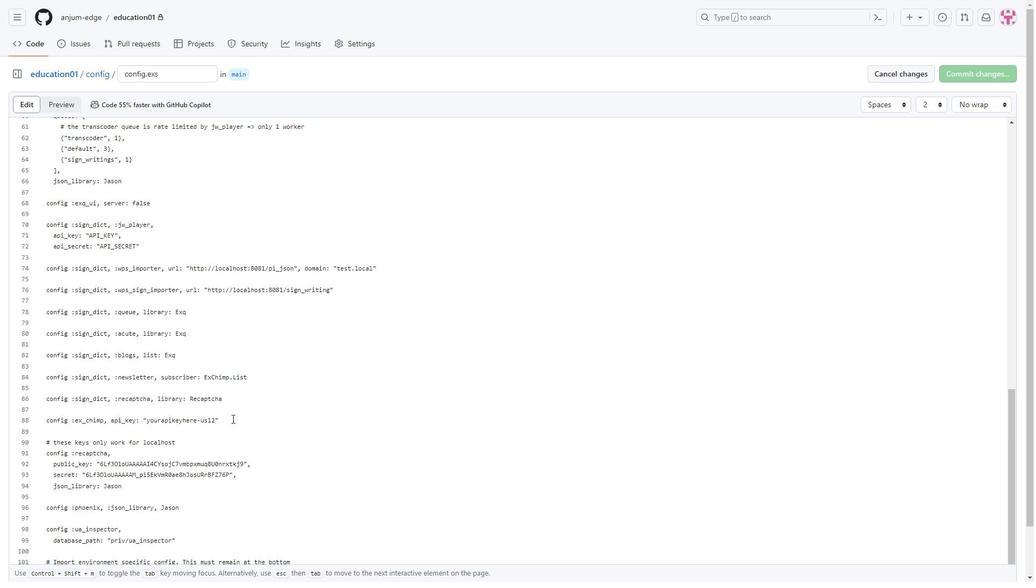 
Action: Mouse scrolled (232, 418) with delta (0, 0)
Screenshot: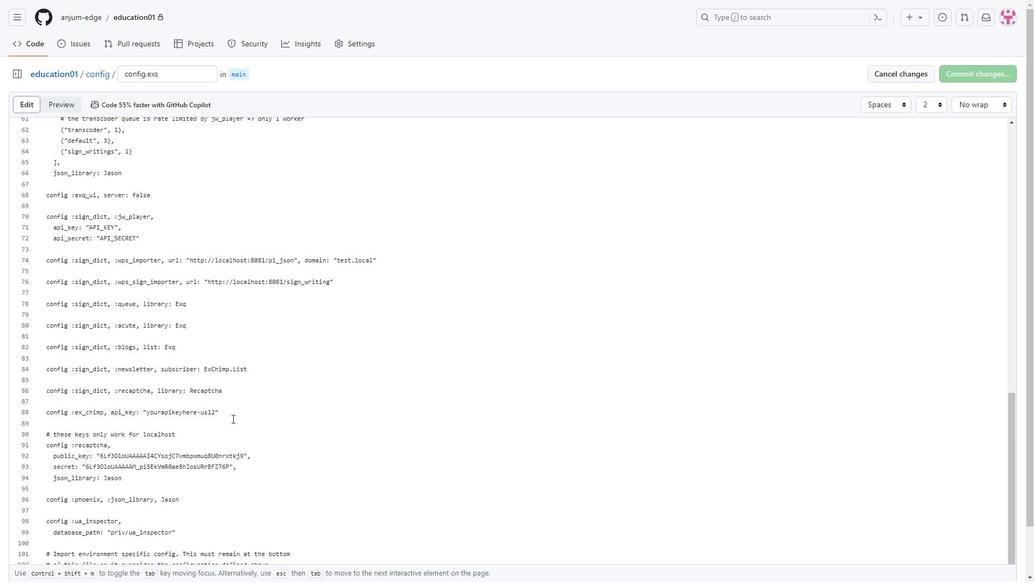 
Action: Mouse moved to (202, 385)
Screenshot: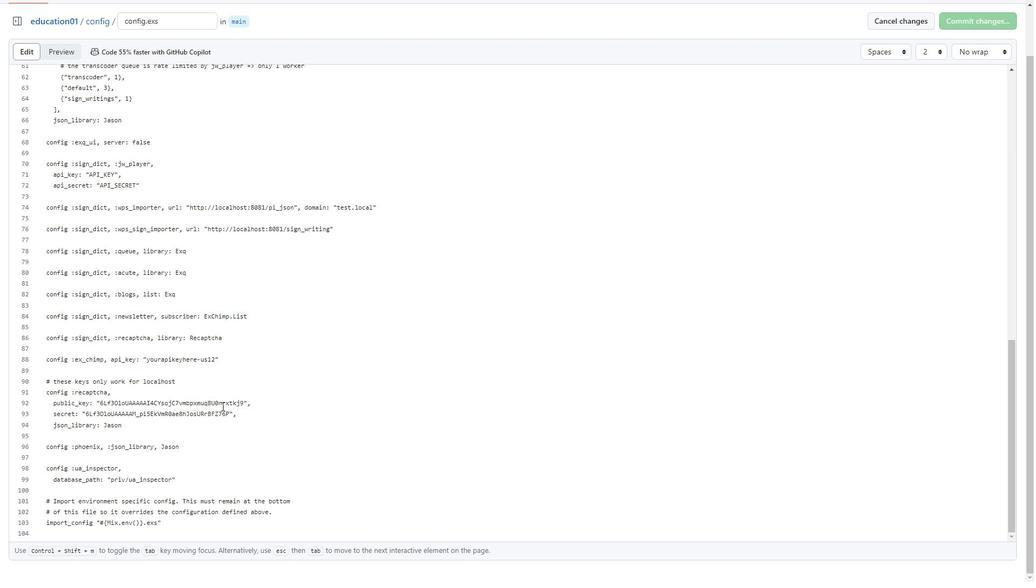 
Action: Mouse scrolled (202, 385) with delta (0, 0)
Screenshot: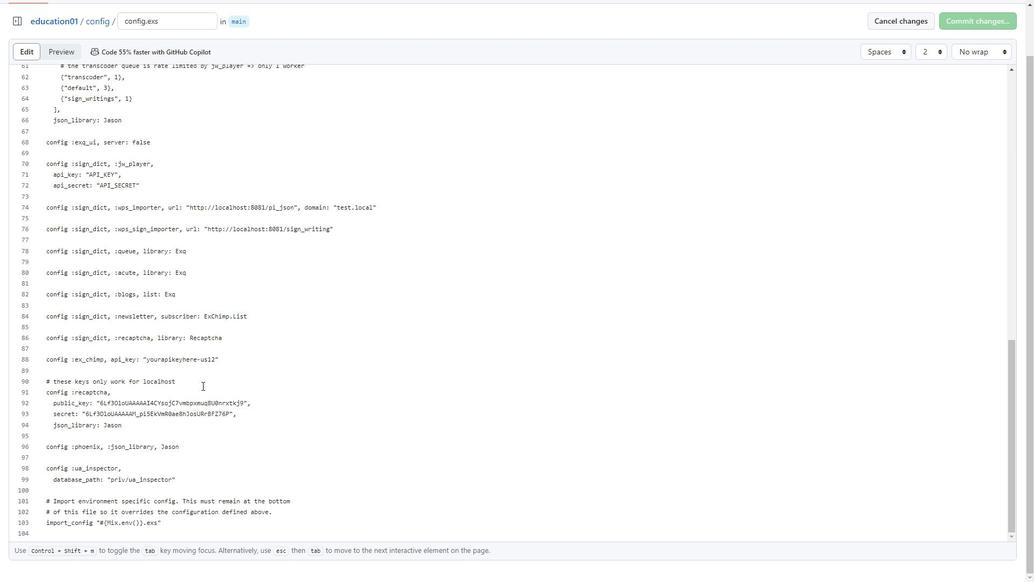 
Action: Mouse scrolled (202, 385) with delta (0, 0)
Screenshot: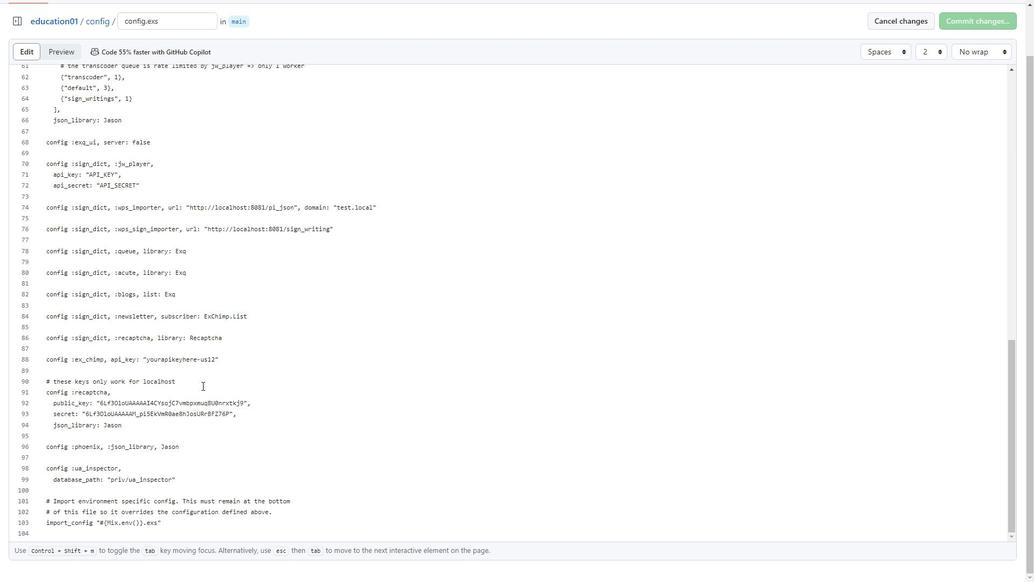 
Action: Mouse moved to (213, 295)
Screenshot: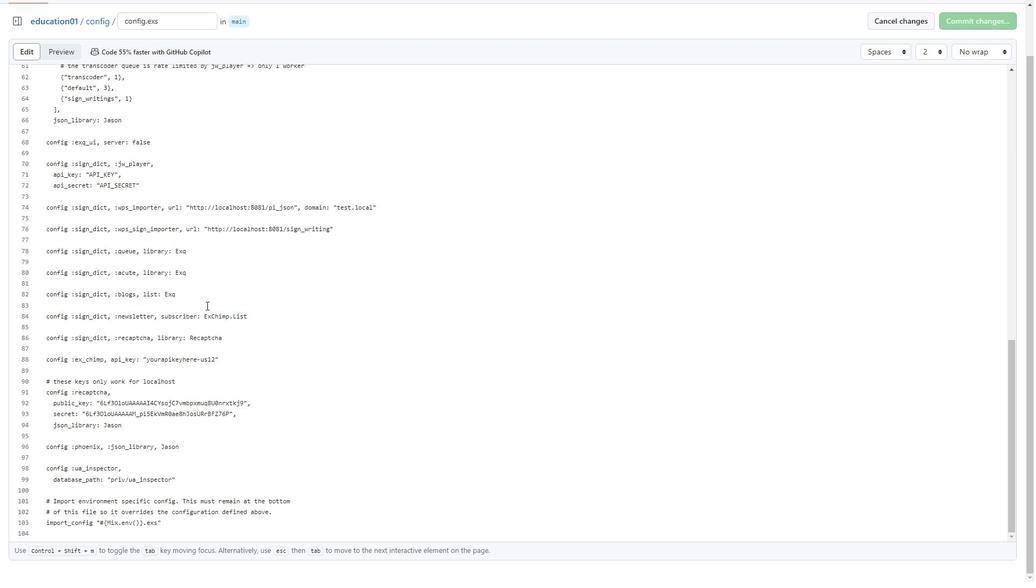 
Action: Mouse pressed left at (213, 295)
Screenshot: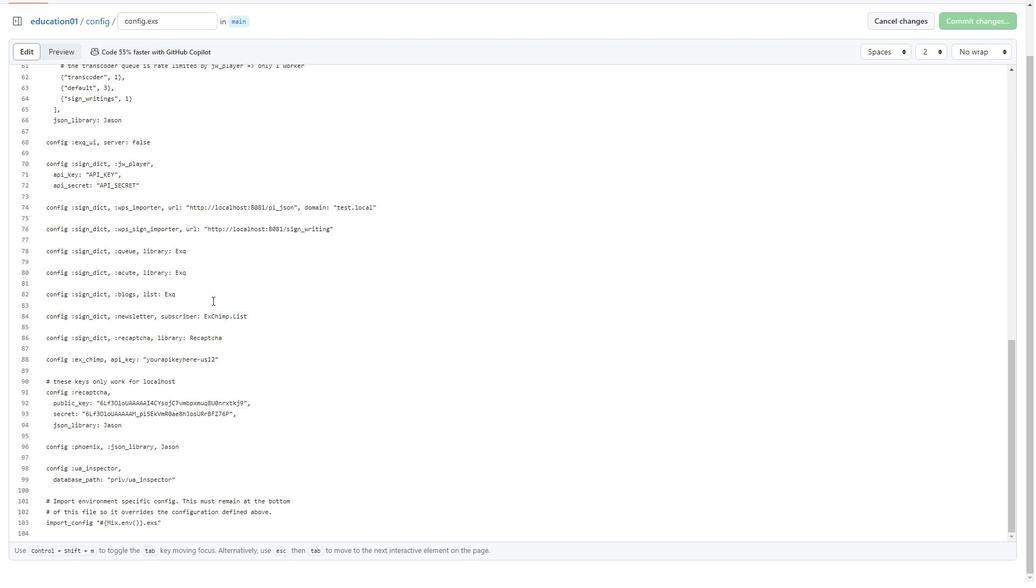 
Action: Key pressed <Key.enter><Key.enter><Key.shift>config<Key.space><Key.shift_r>:sign<Key.shift_r><Key.shift_r>_dict,<Key.space><Key.shift_r><Key.shift_r>:pages,<Key.space>categories<Key.shift_r>:<Key.space><Key.shift>Exq<Key.space><Key.backspace><Key.backspace>q
Screenshot: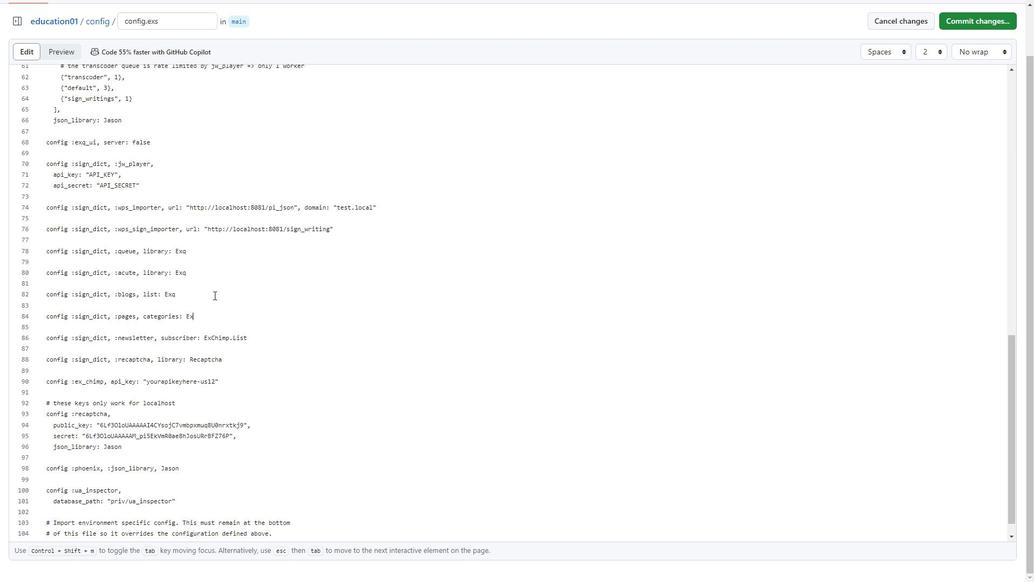 
Action: Mouse moved to (203, 314)
Screenshot: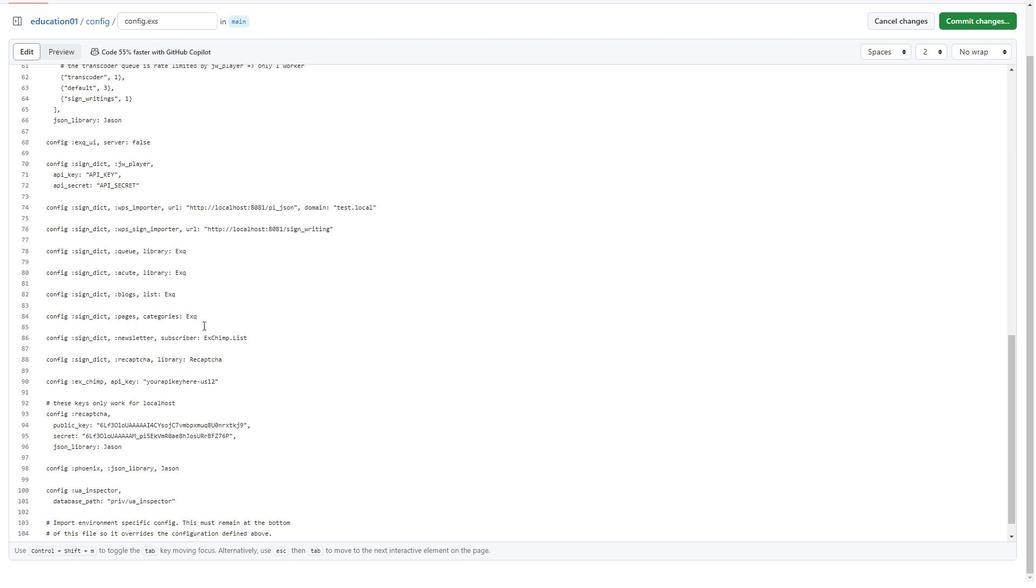 
Action: Mouse pressed left at (203, 314)
Screenshot: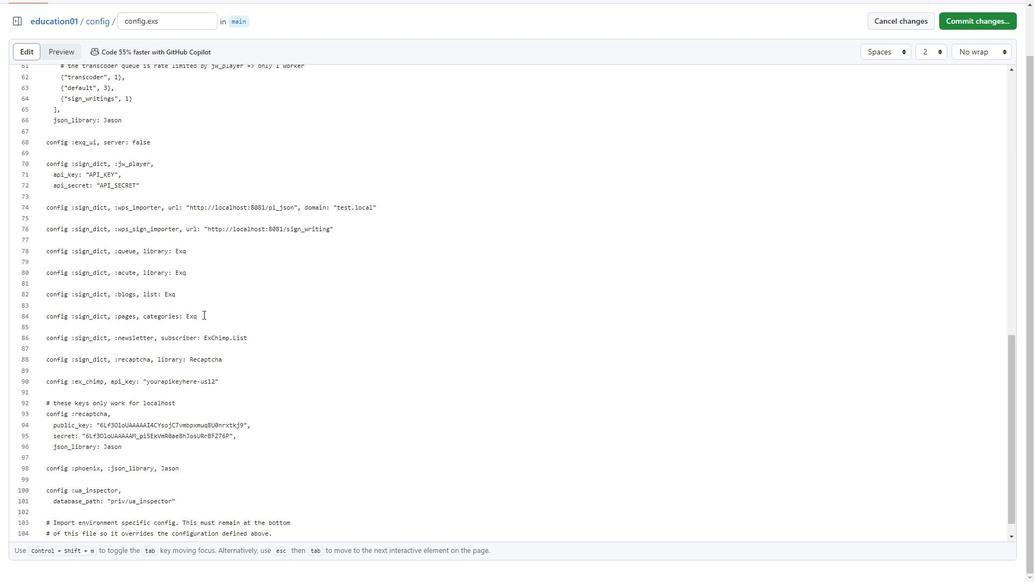 
Action: Mouse moved to (986, 23)
Screenshot: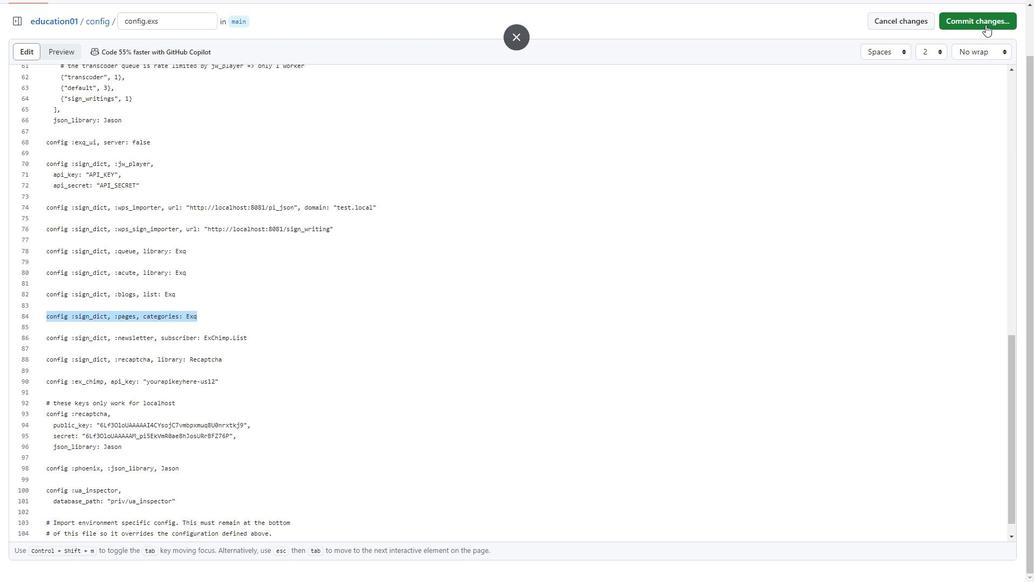 
Action: Mouse pressed left at (986, 23)
Screenshot: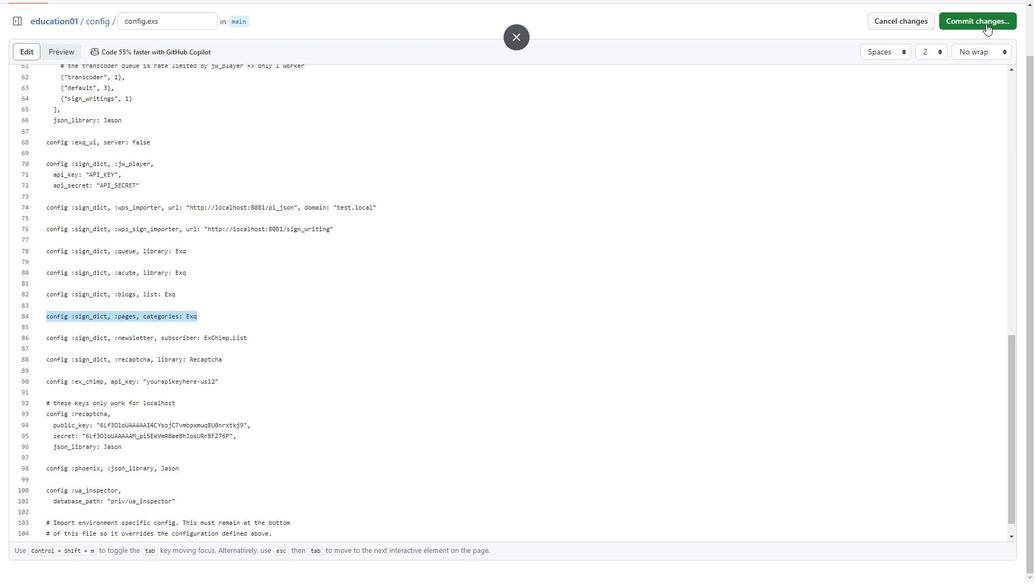 
Action: Mouse moved to (402, 367)
Screenshot: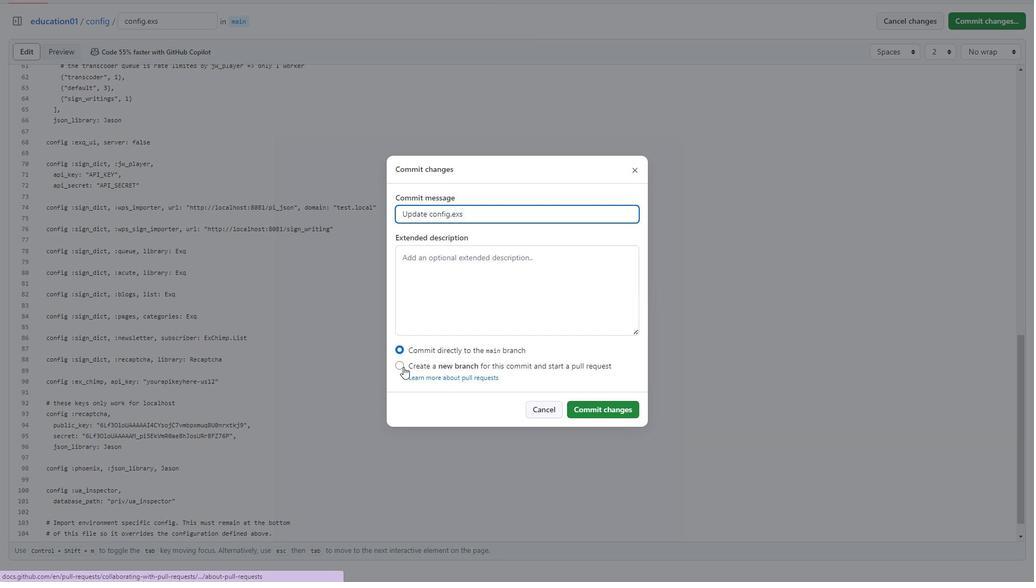 
Action: Mouse pressed left at (402, 367)
Screenshot: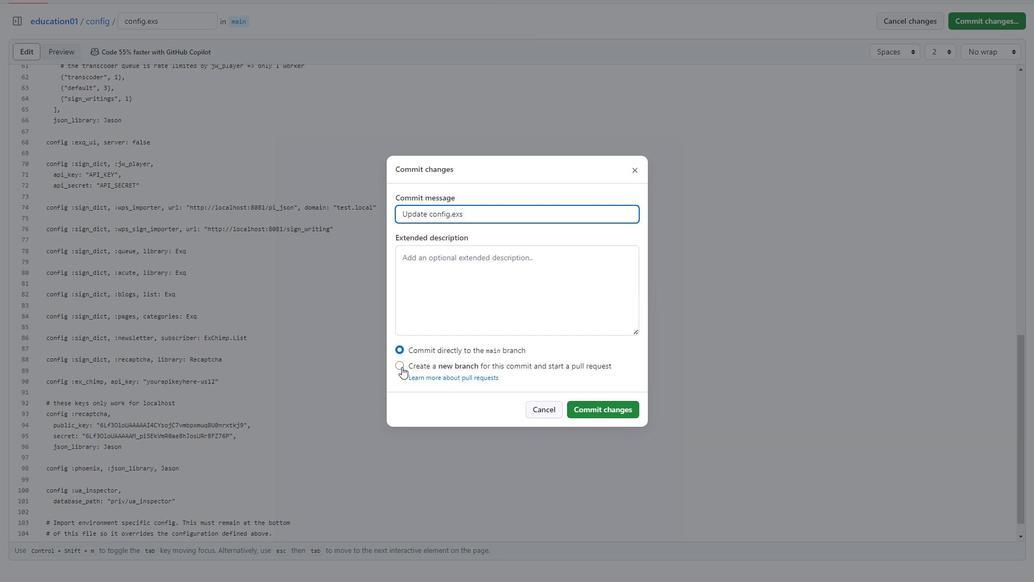 
Action: Mouse moved to (598, 422)
Screenshot: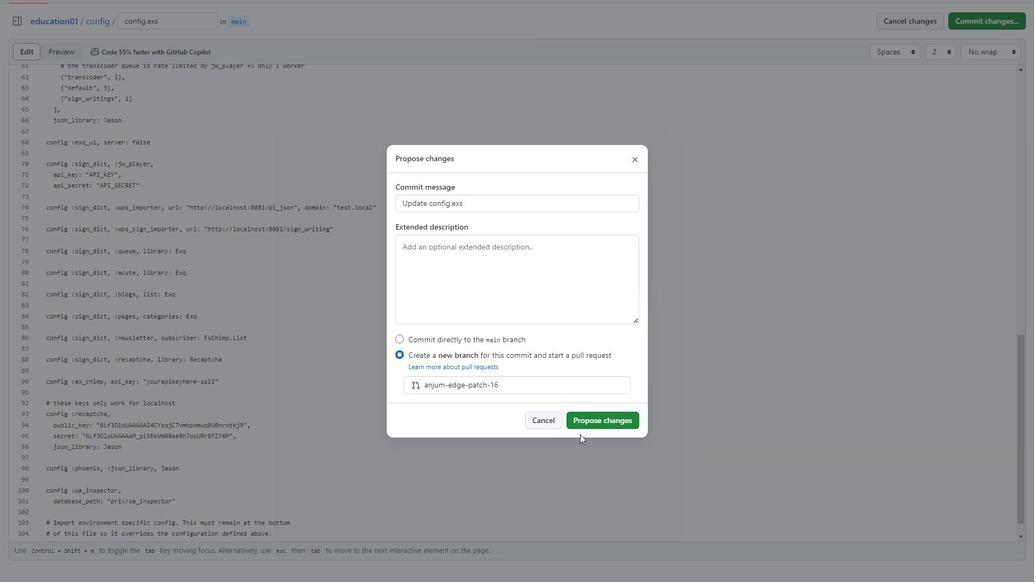 
Action: Mouse pressed left at (598, 422)
Screenshot: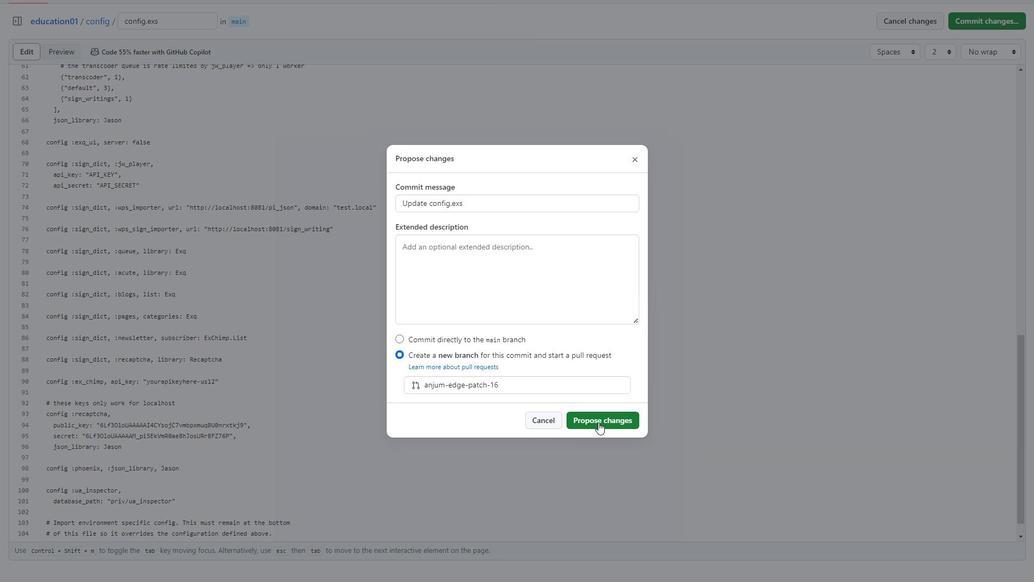
Action: Mouse moved to (738, 215)
Screenshot: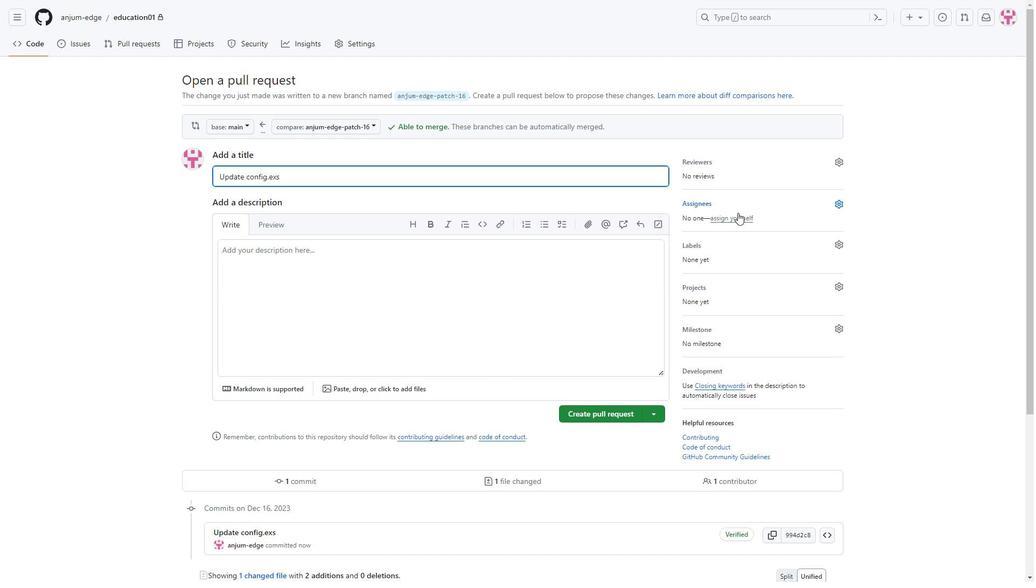 
Action: Mouse pressed left at (738, 215)
Screenshot: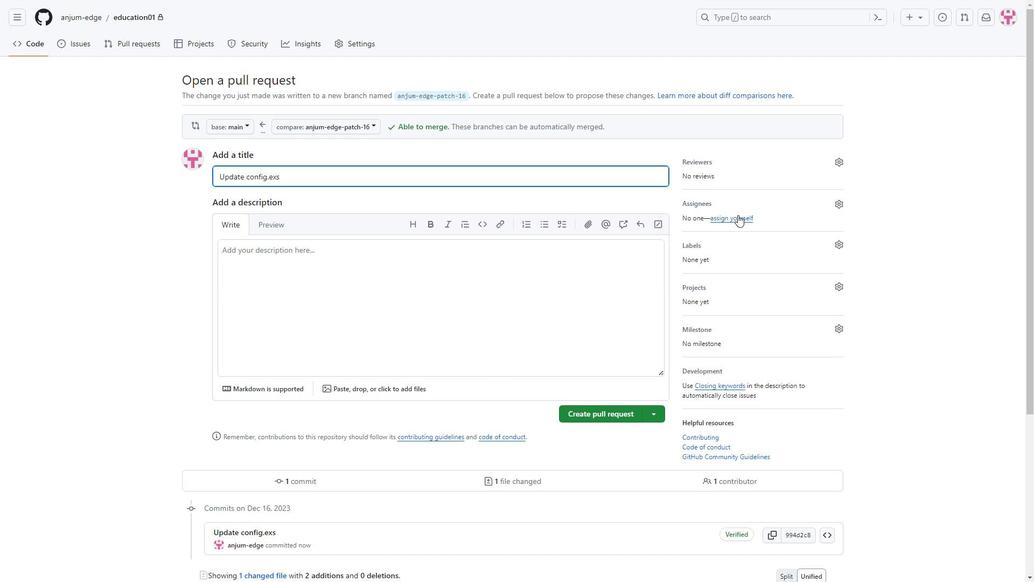 
Action: Mouse moved to (699, 245)
Screenshot: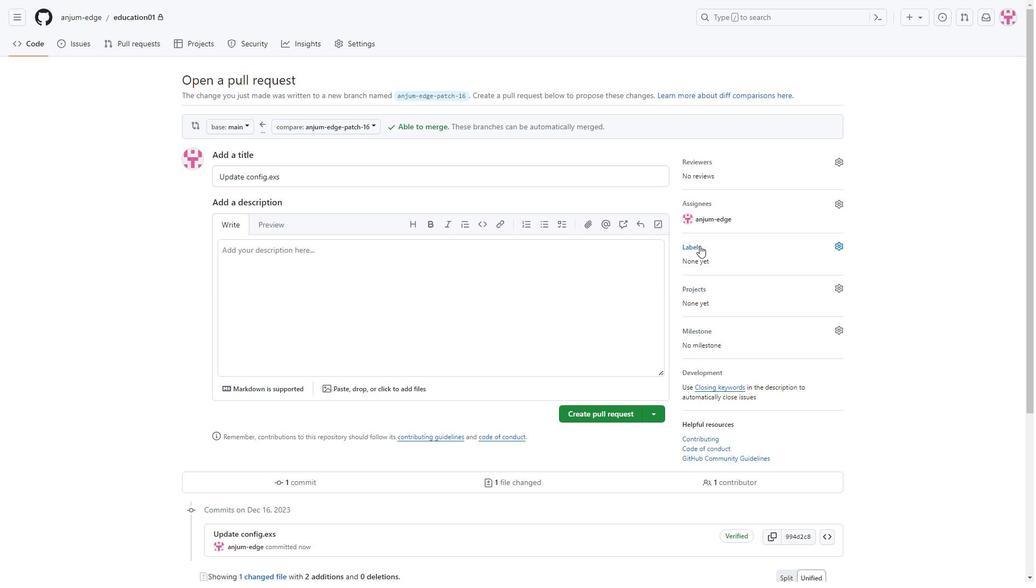 
Action: Mouse pressed left at (699, 245)
Screenshot: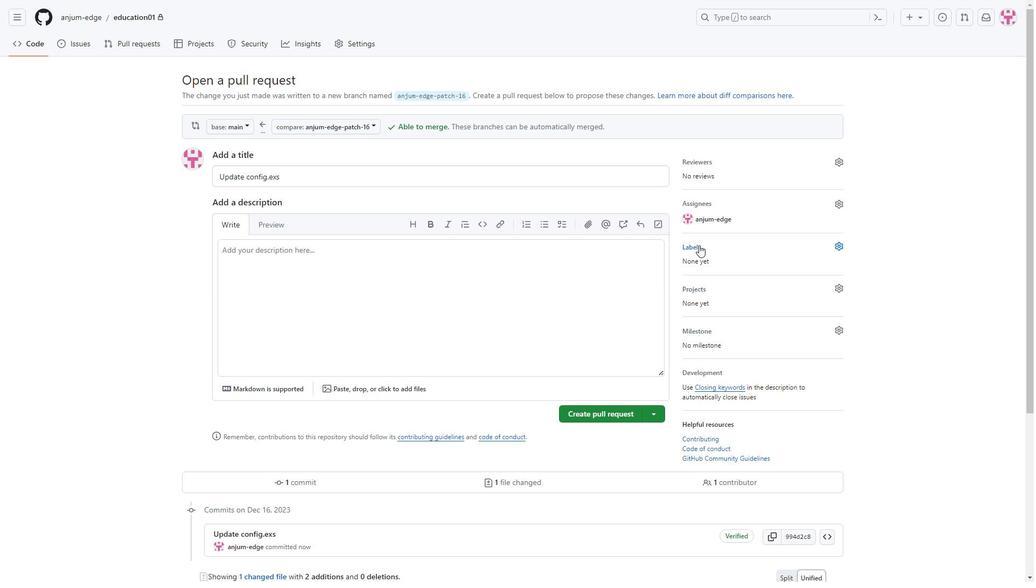 
Action: Mouse moved to (767, 325)
Screenshot: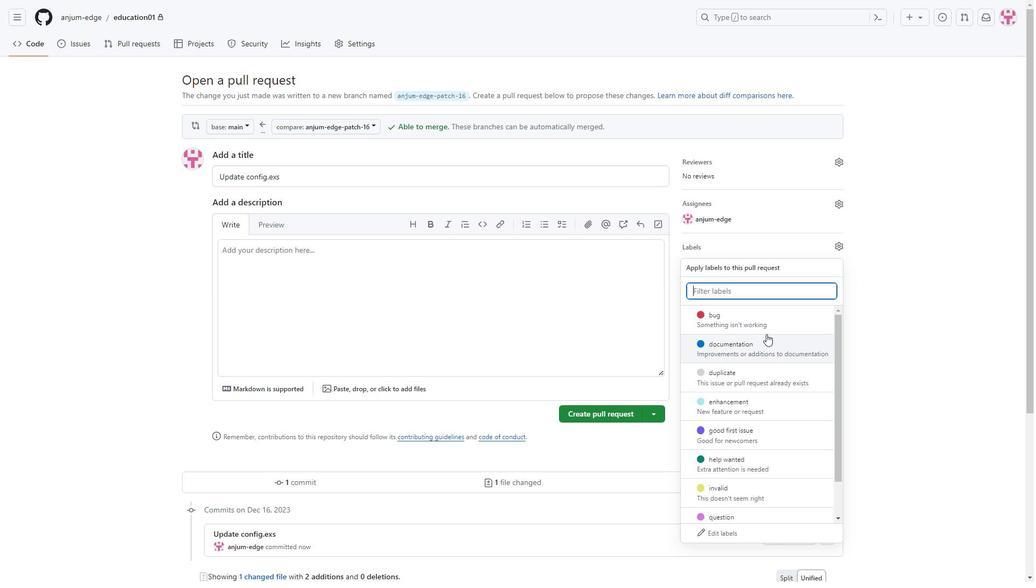 
Action: Mouse pressed left at (767, 325)
Screenshot: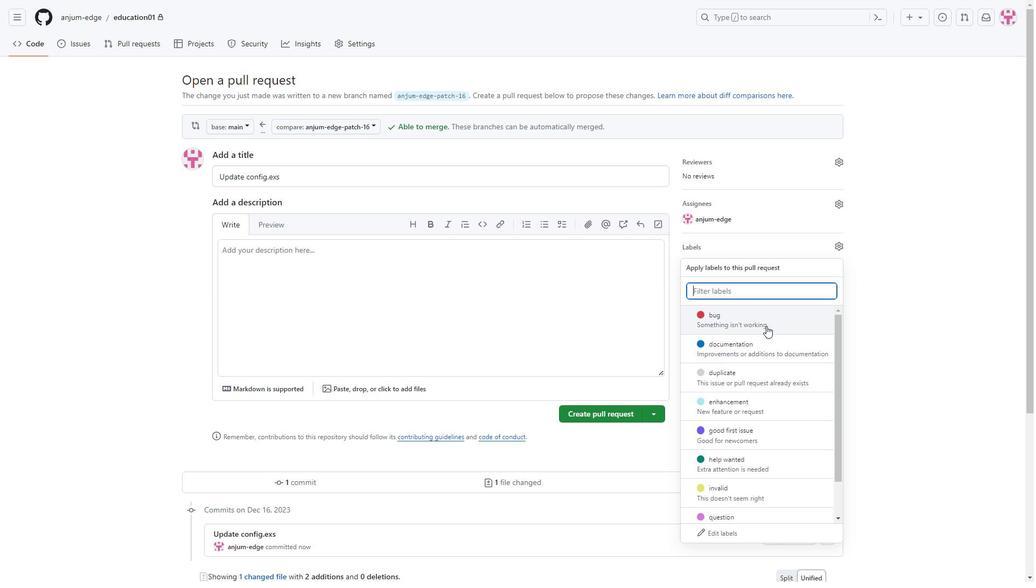 
Action: Mouse moved to (894, 300)
Screenshot: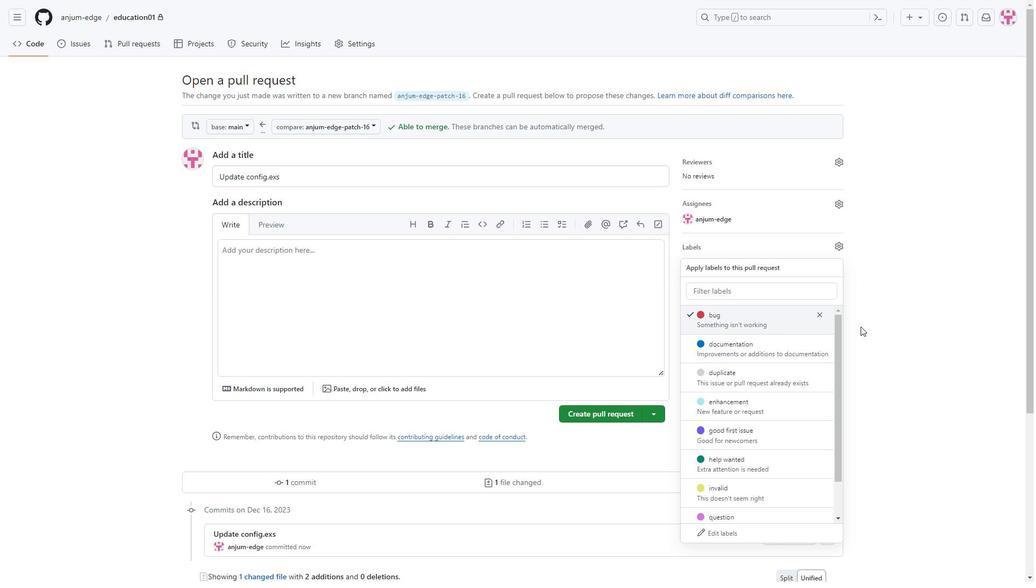 
Action: Mouse pressed left at (894, 300)
Screenshot: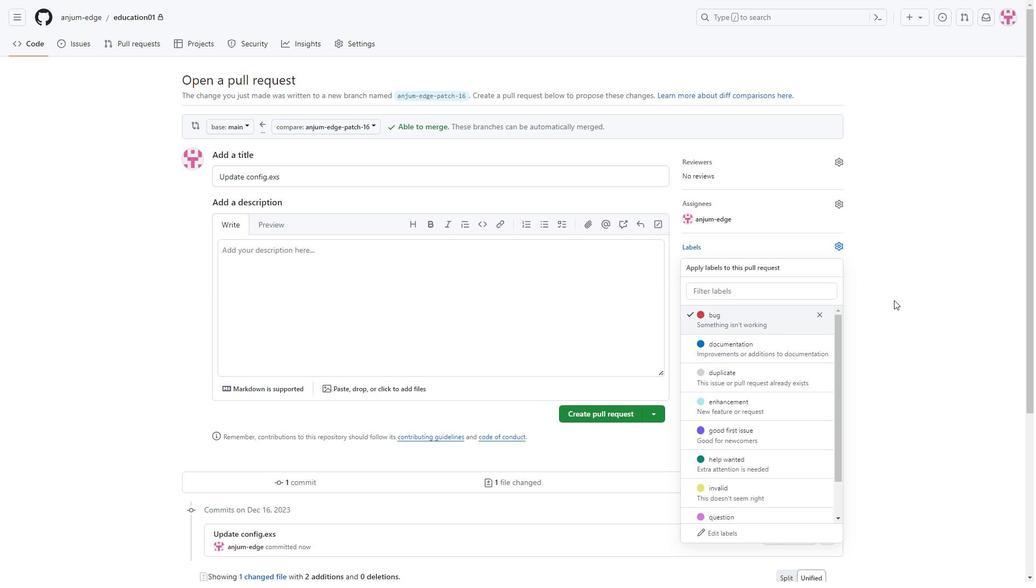 
Action: Mouse moved to (358, 324)
Screenshot: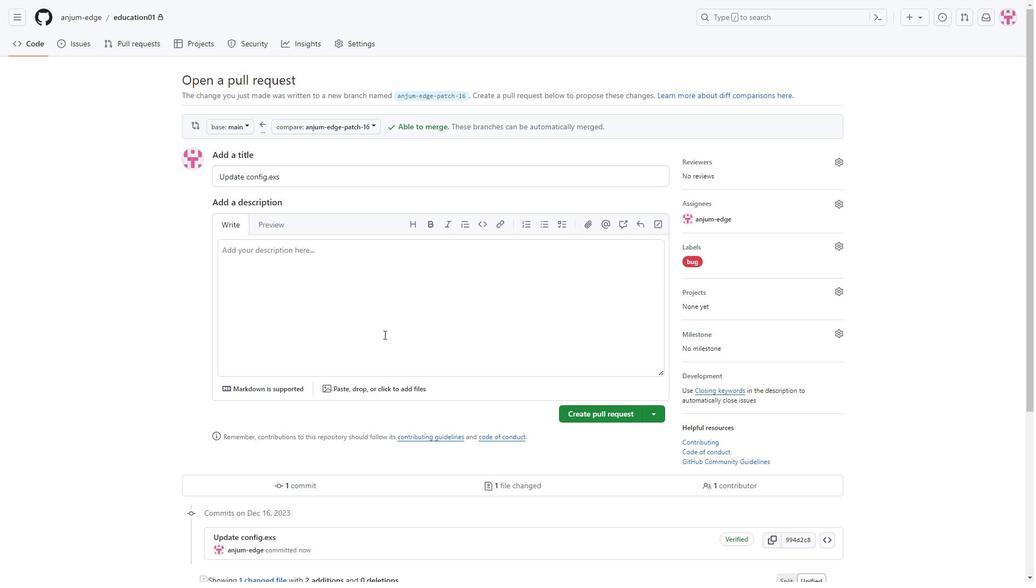 
Action: Mouse scrolled (358, 323) with delta (0, 0)
Screenshot: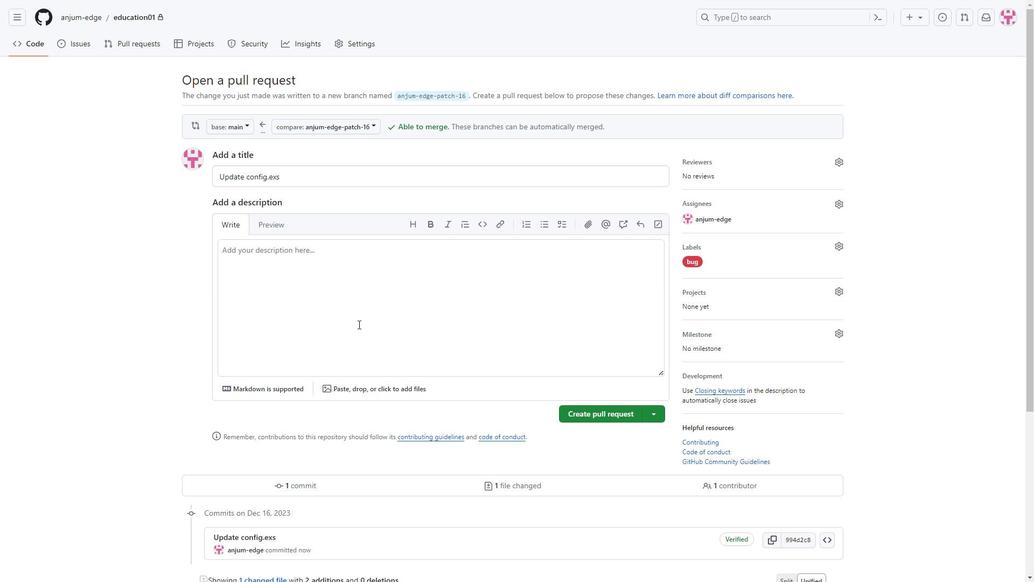 
Action: Mouse scrolled (358, 323) with delta (0, 0)
Screenshot: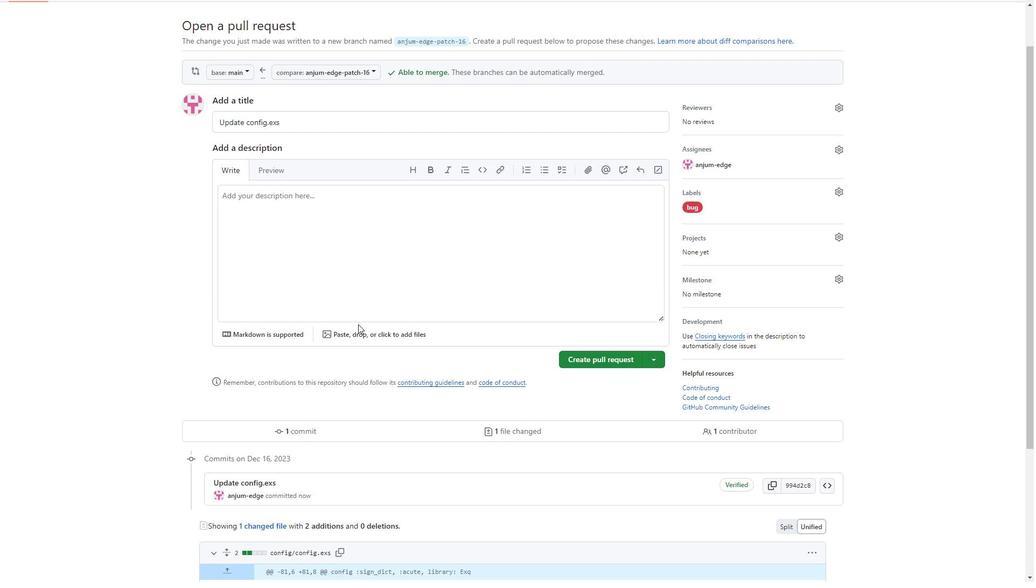 
Action: Mouse scrolled (358, 323) with delta (0, 0)
Screenshot: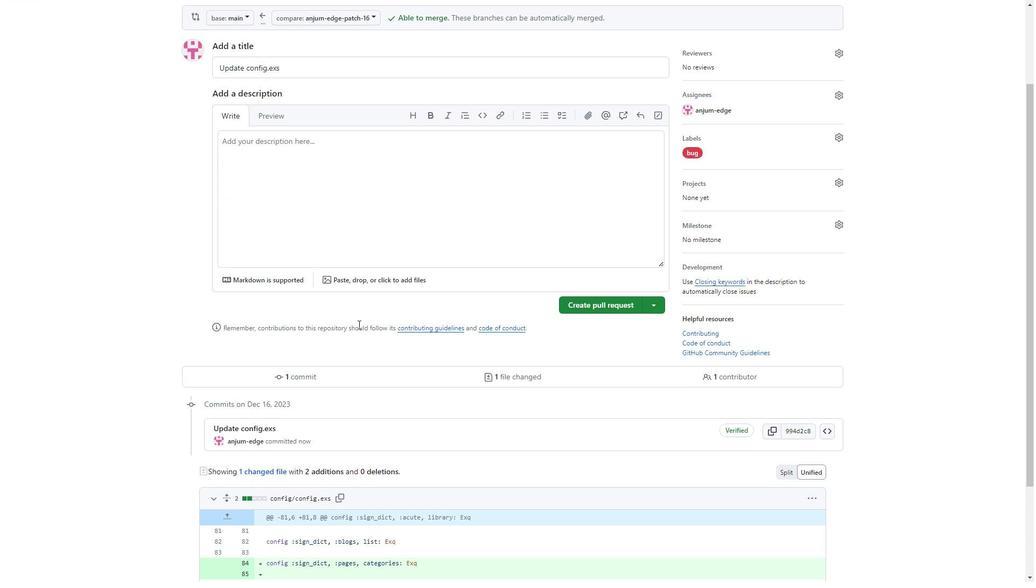 
Action: Mouse moved to (361, 342)
Screenshot: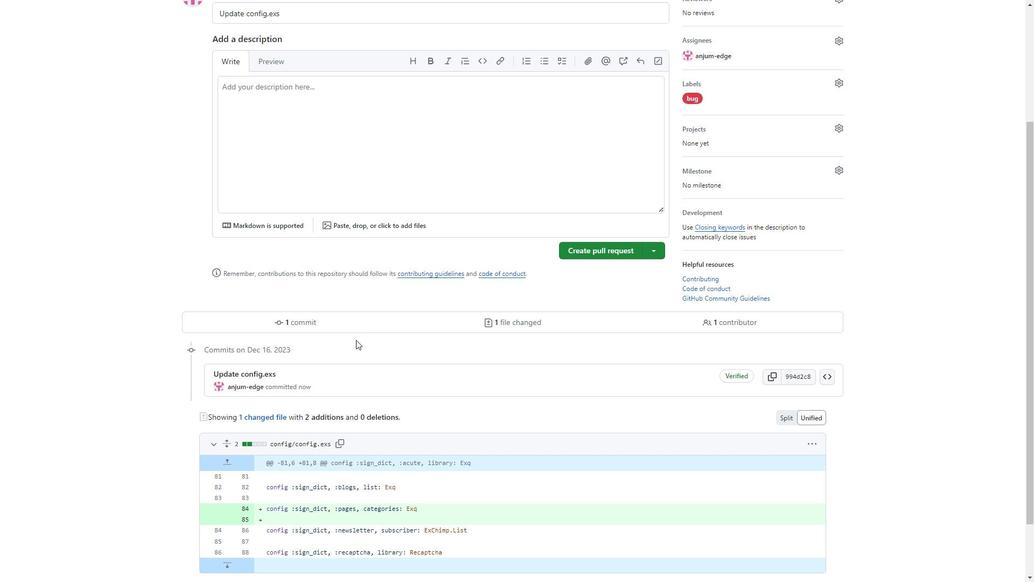 
Action: Mouse scrolled (361, 342) with delta (0, 0)
Screenshot: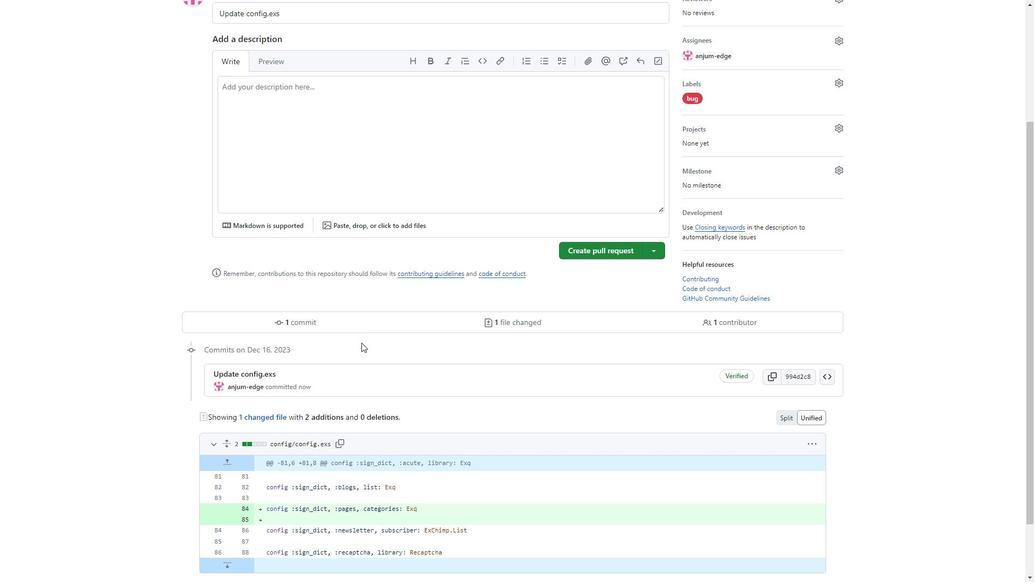 
Action: Mouse moved to (461, 300)
Screenshot: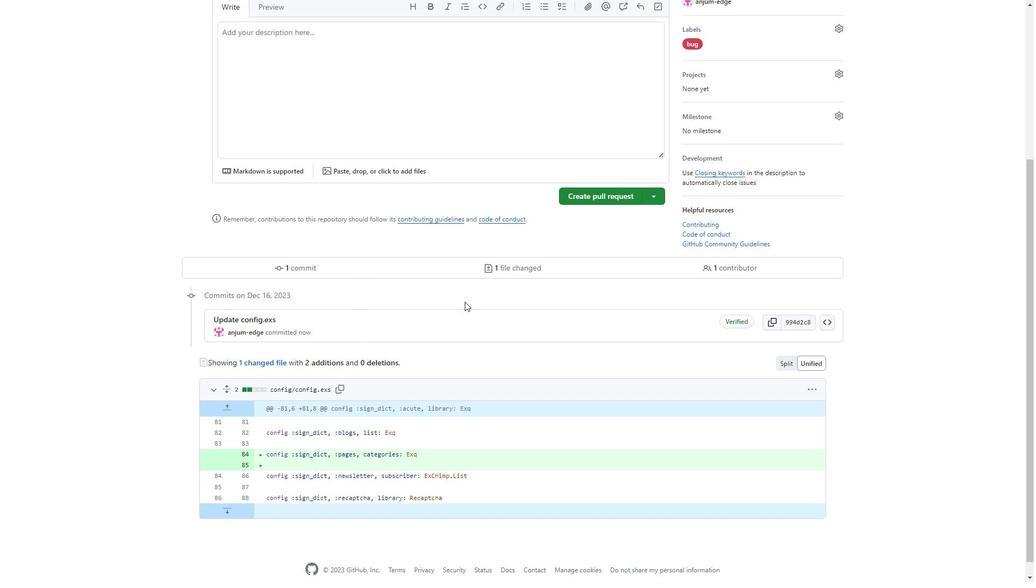 
Action: Mouse scrolled (461, 299) with delta (0, 0)
Screenshot: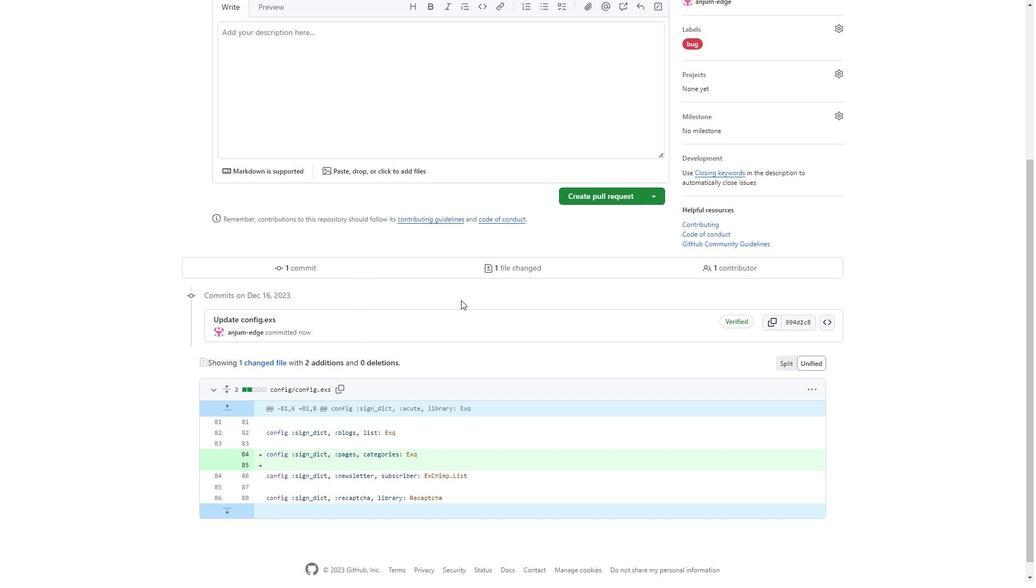 
Action: Mouse moved to (411, 369)
Screenshot: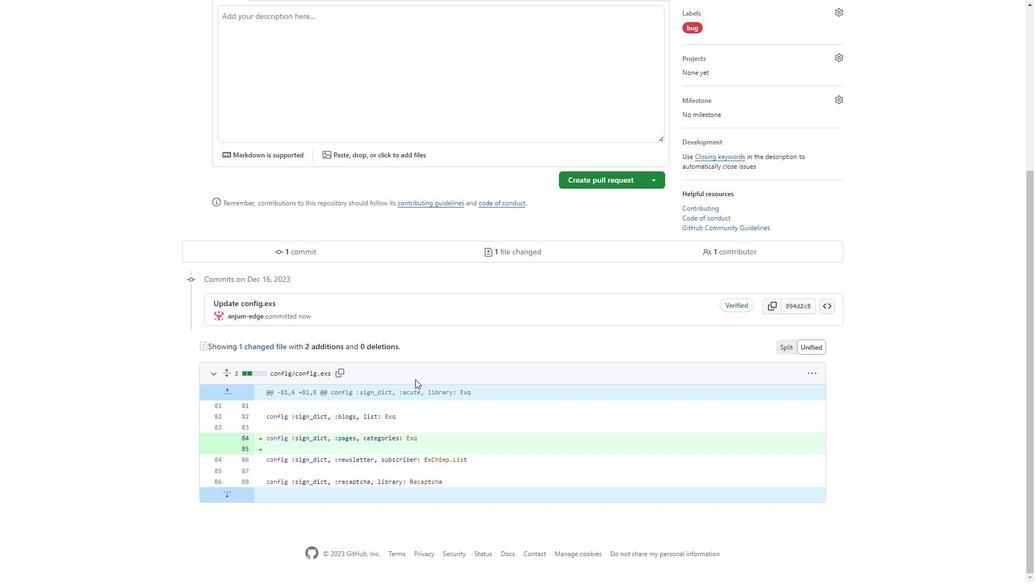 
Action: Mouse scrolled (411, 370) with delta (0, 0)
Screenshot: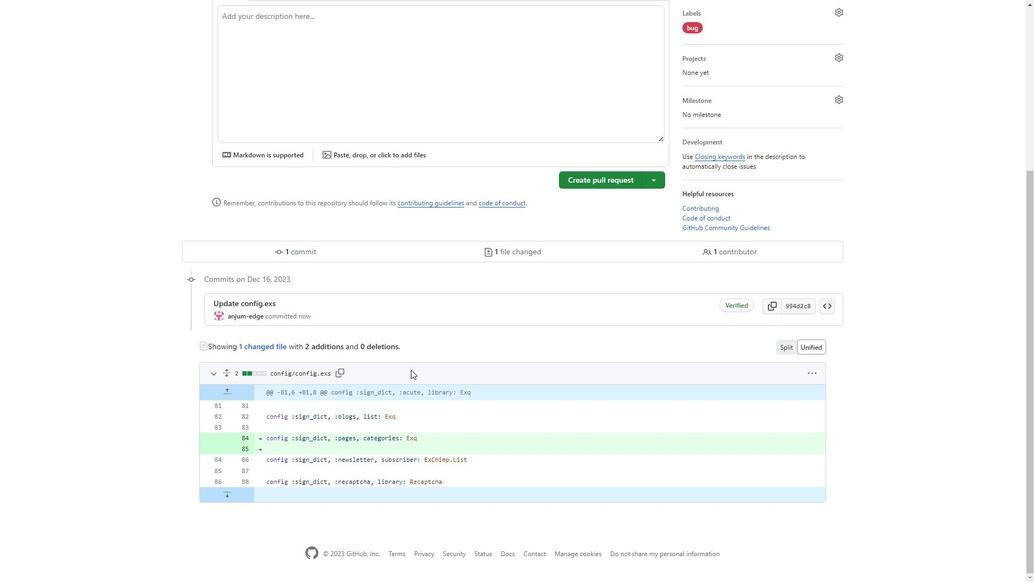 
Action: Mouse scrolled (411, 370) with delta (0, 0)
Screenshot: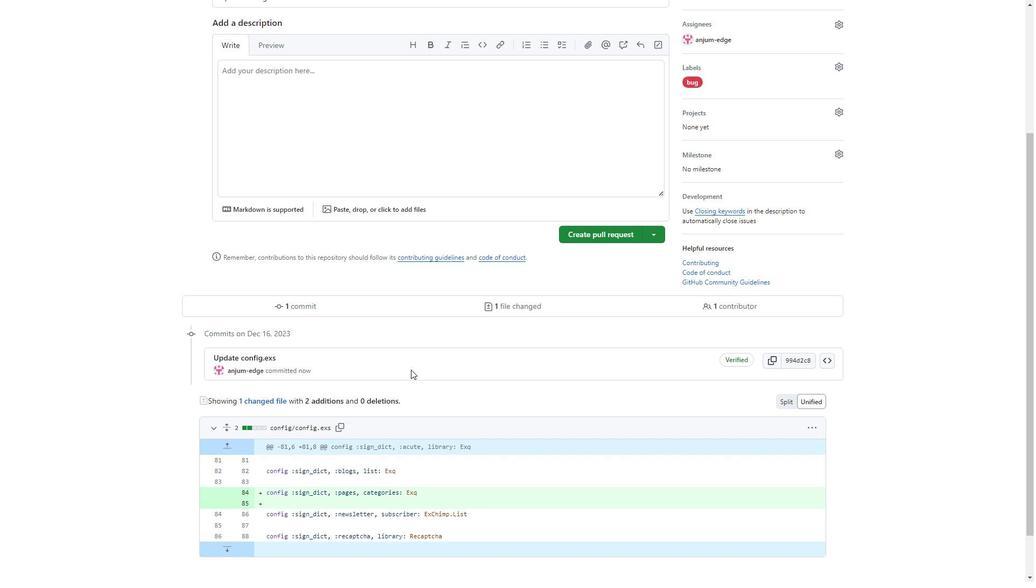 
Action: Mouse scrolled (411, 370) with delta (0, 0)
Screenshot: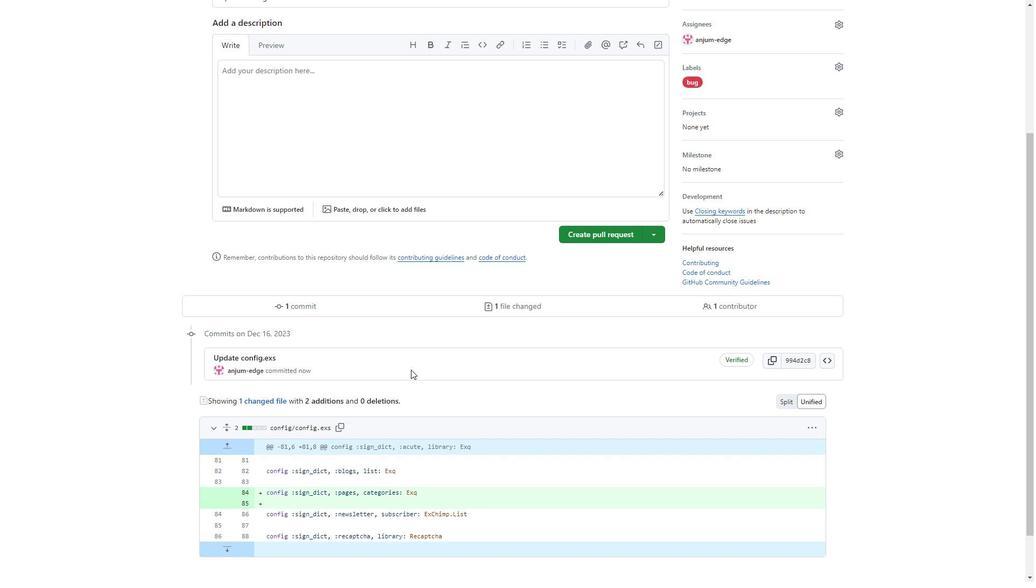 
Action: Mouse scrolled (411, 370) with delta (0, 0)
Screenshot: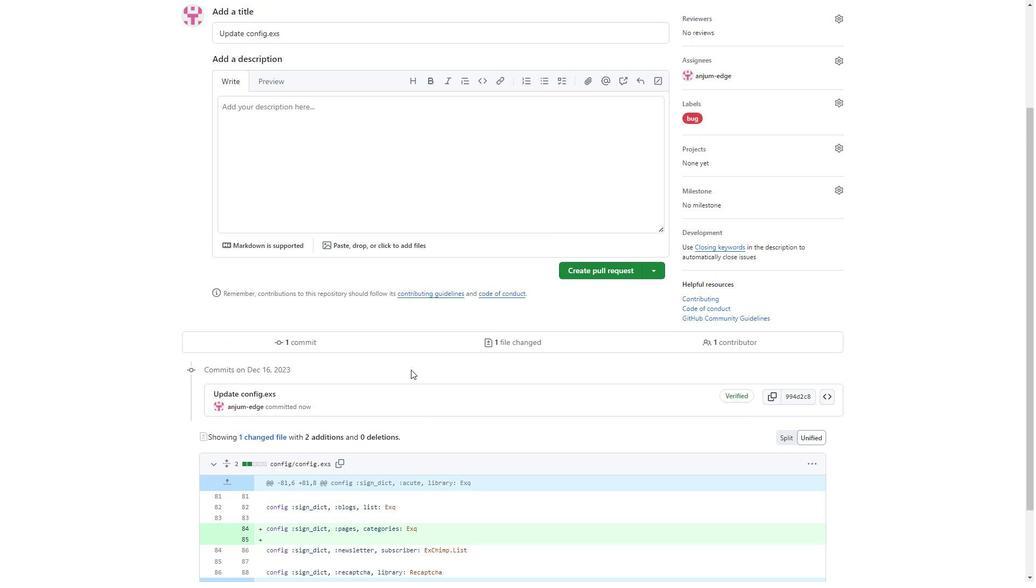 
Action: Mouse scrolled (411, 370) with delta (0, 0)
Screenshot: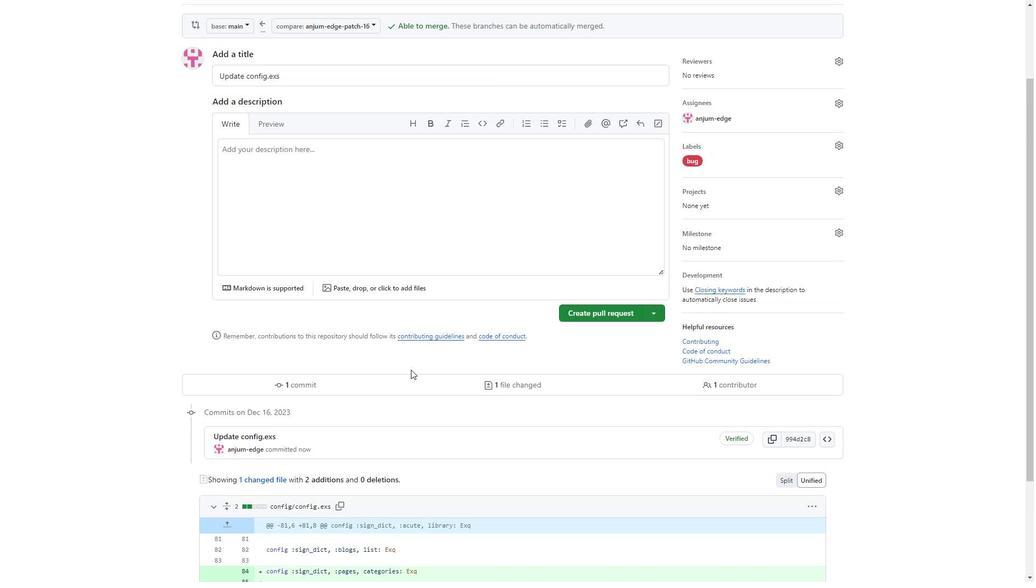 
Action: Mouse scrolled (411, 370) with delta (0, 0)
Screenshot: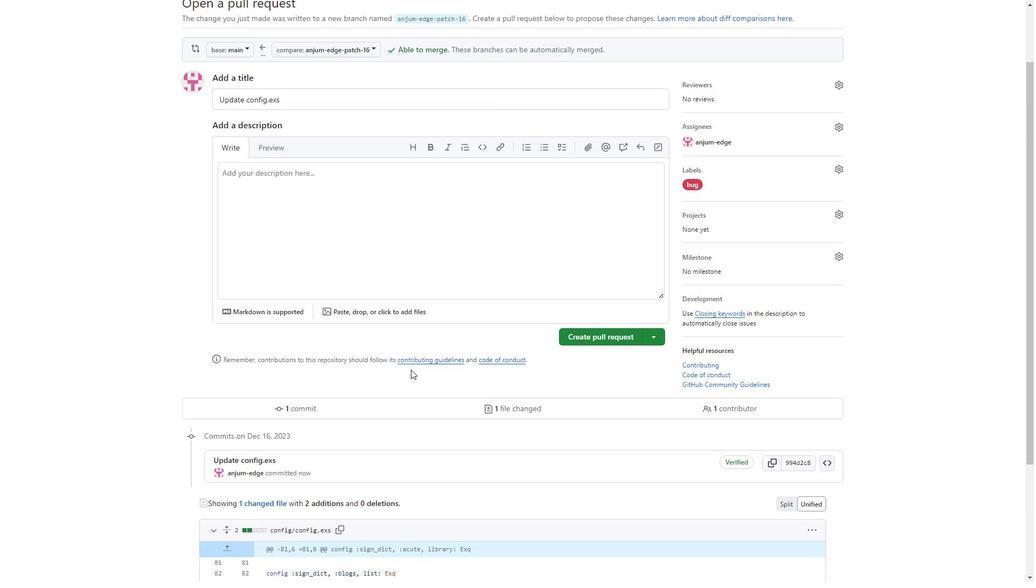 
Action: Mouse moved to (326, 281)
Screenshot: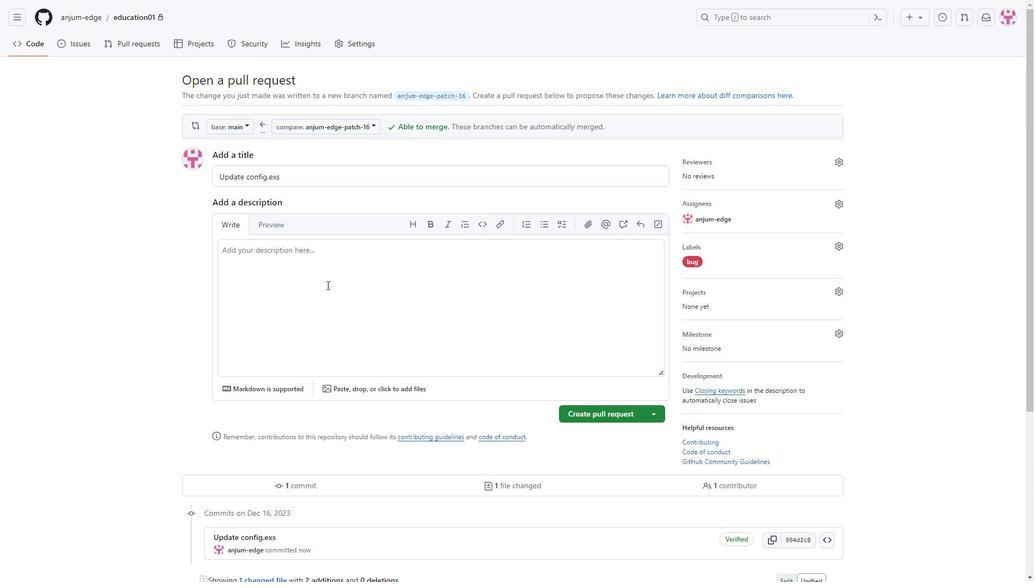 
Action: Mouse pressed left at (326, 281)
Screenshot: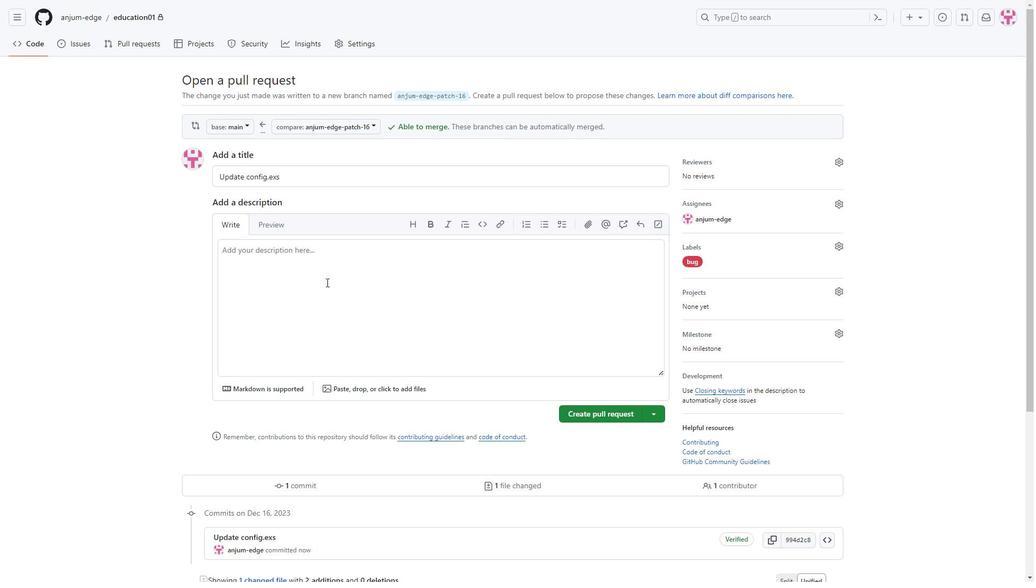 
Action: Key pressed <Key.shift>Added<Key.space>the<Key.space>pages<Key.space>category<Key.space><Key.backspace><Key.space><Key.backspace><Key.space>to<Key.space>make<Key.space>the<Key.space>access<Key.space>easy
Screenshot: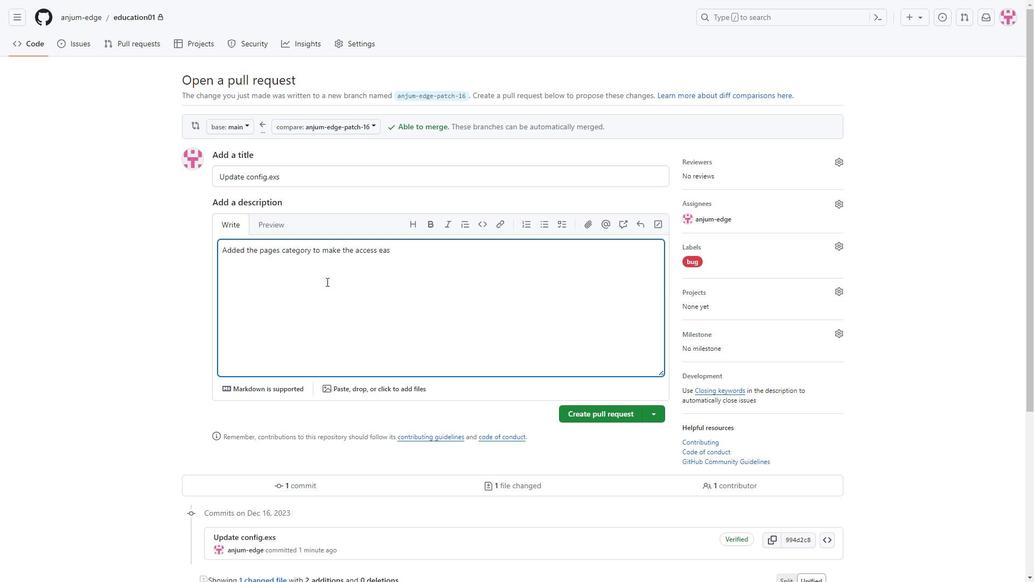 
Action: Mouse moved to (384, 383)
Screenshot: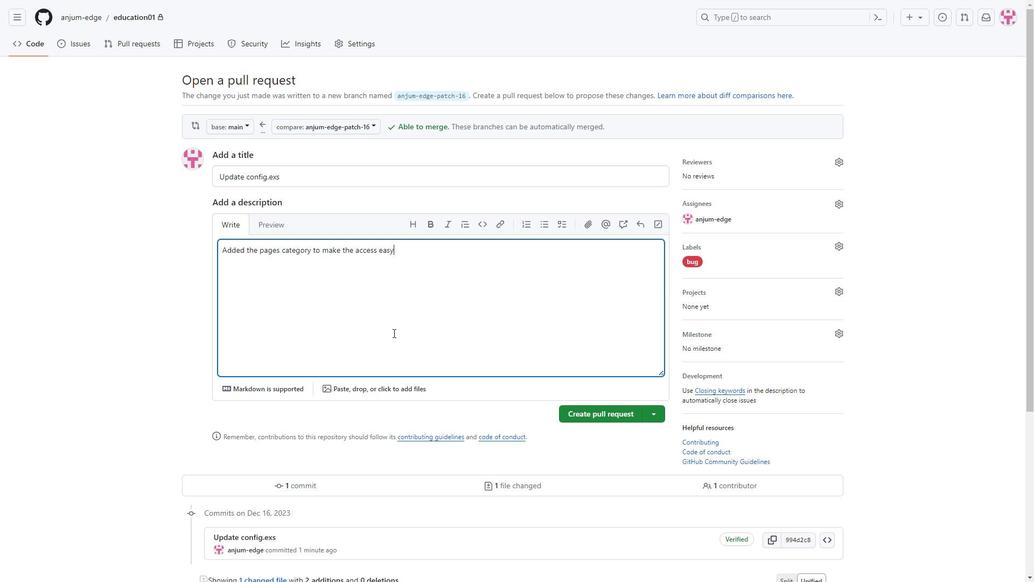 
Action: Mouse scrolled (384, 382) with delta (0, 0)
Screenshot: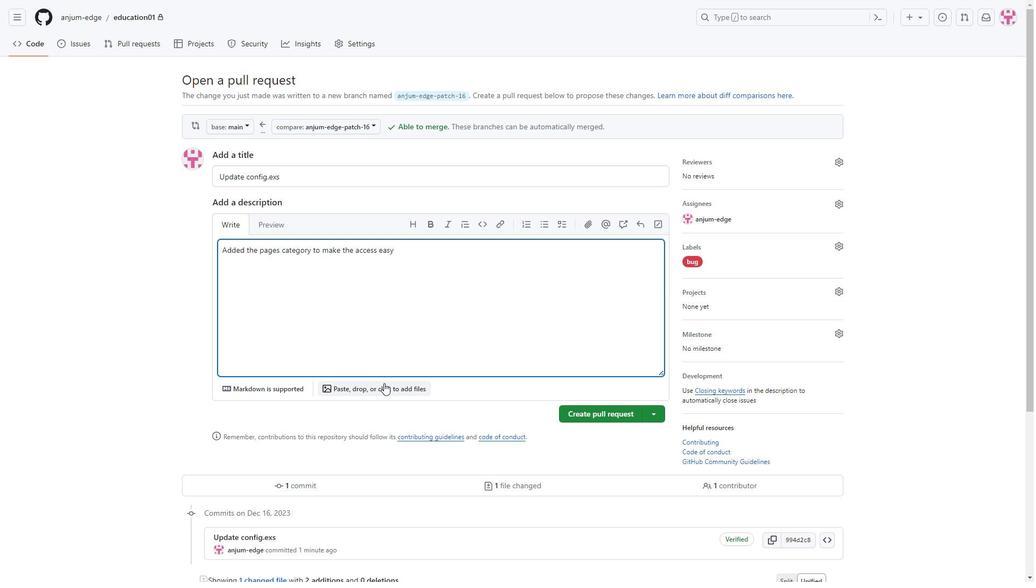 
Action: Mouse scrolled (384, 382) with delta (0, 0)
Screenshot: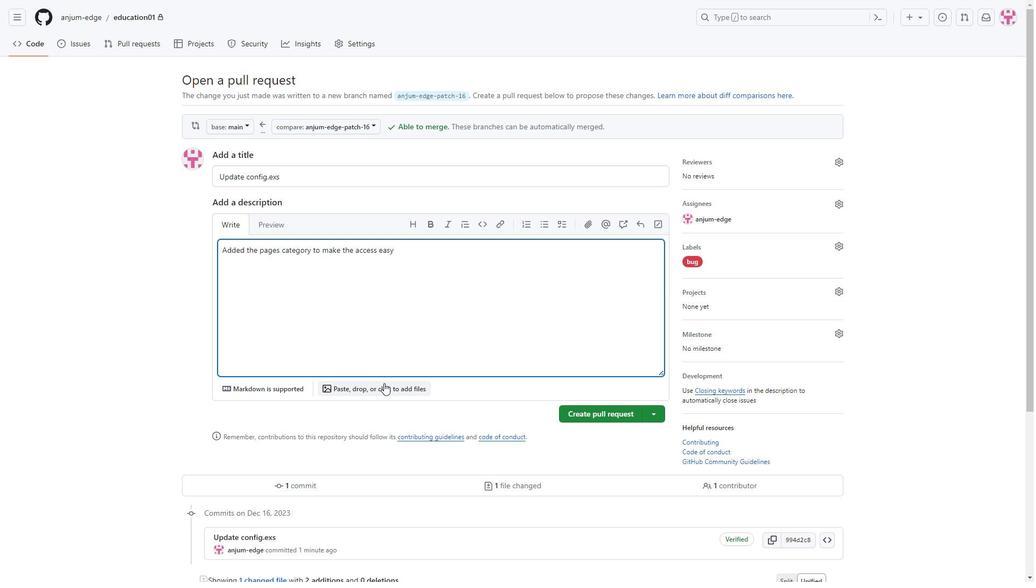 
Action: Mouse scrolled (384, 382) with delta (0, 0)
Screenshot: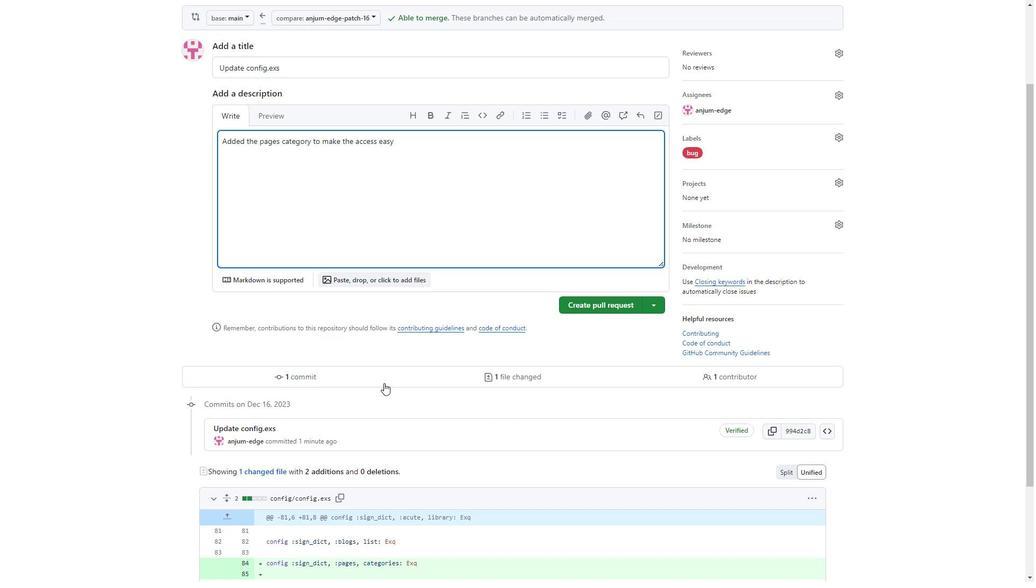 
Action: Mouse scrolled (384, 382) with delta (0, 0)
Screenshot: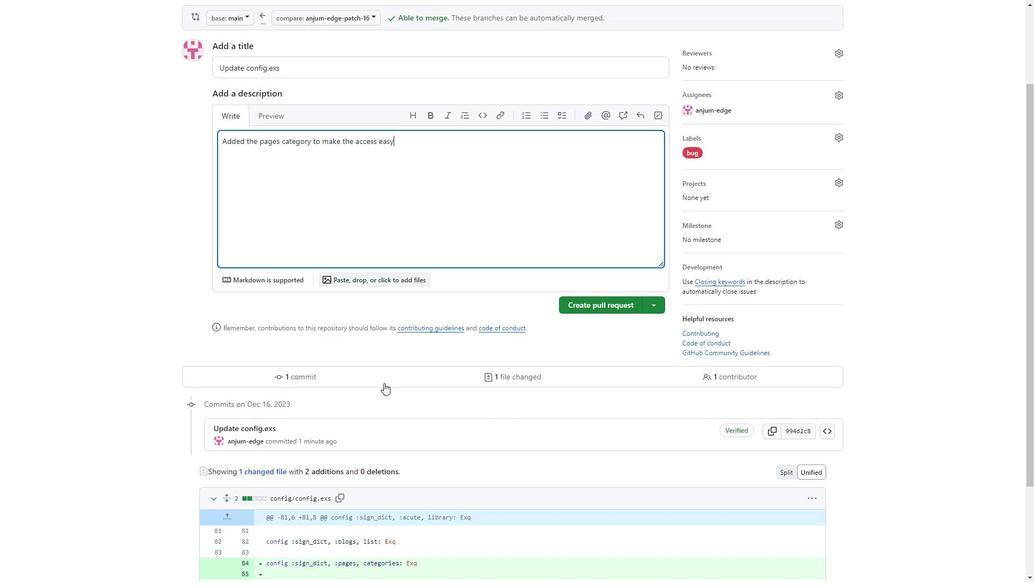 
Action: Mouse moved to (404, 484)
Screenshot: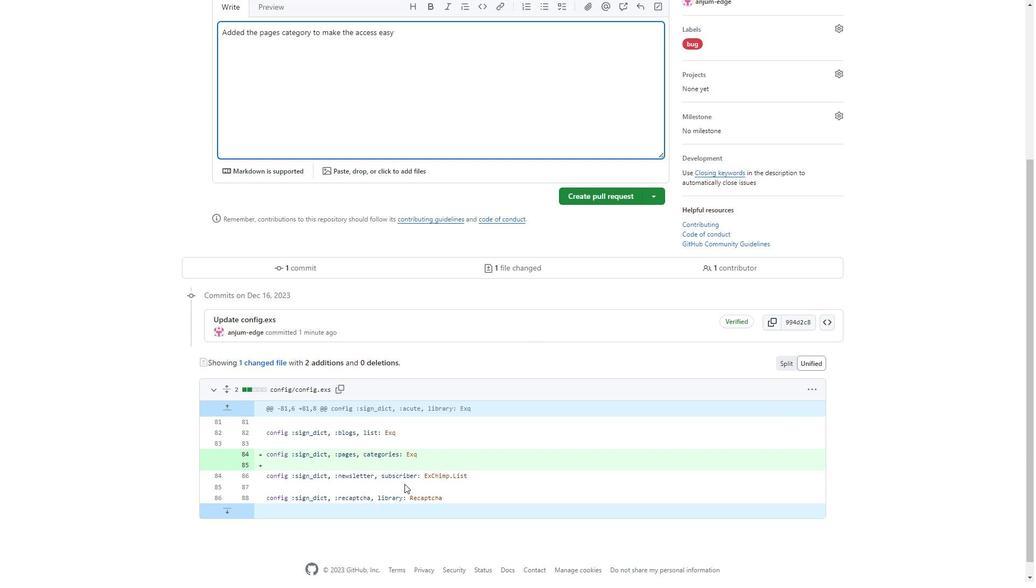 
Action: Mouse scrolled (404, 485) with delta (0, 0)
Screenshot: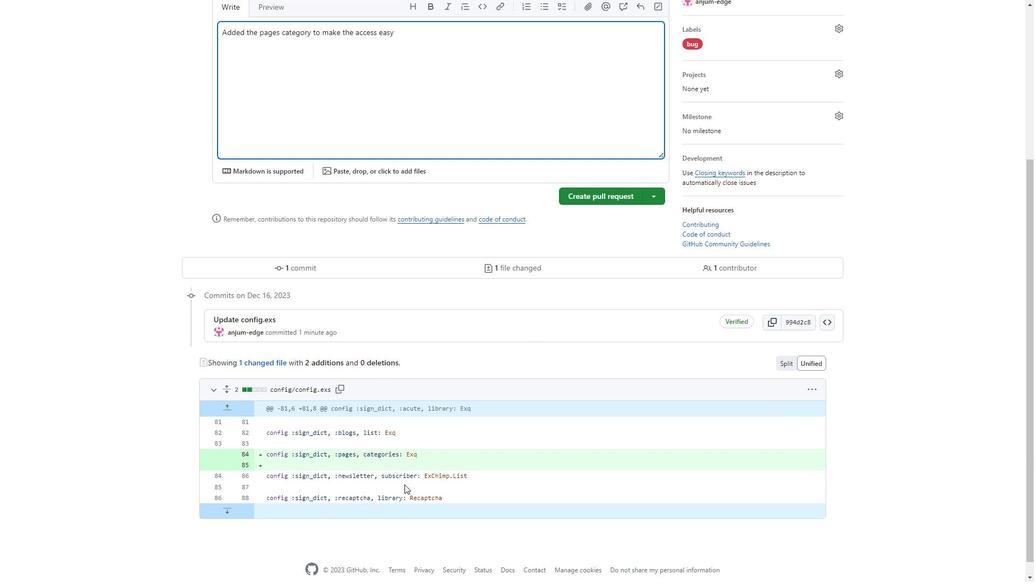 
Action: Mouse scrolled (404, 485) with delta (0, 0)
Screenshot: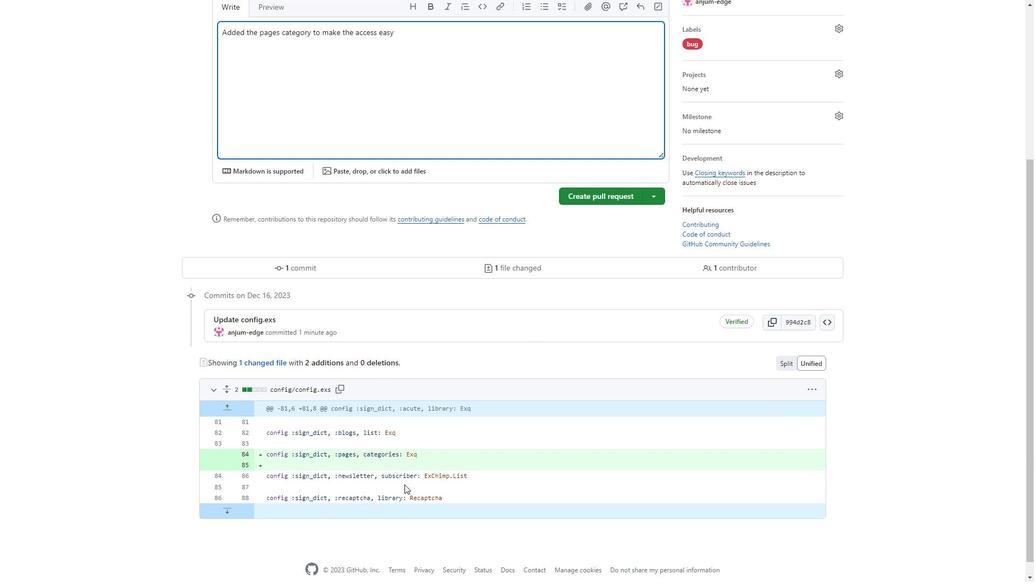 
Action: Mouse scrolled (404, 485) with delta (0, 0)
Screenshot: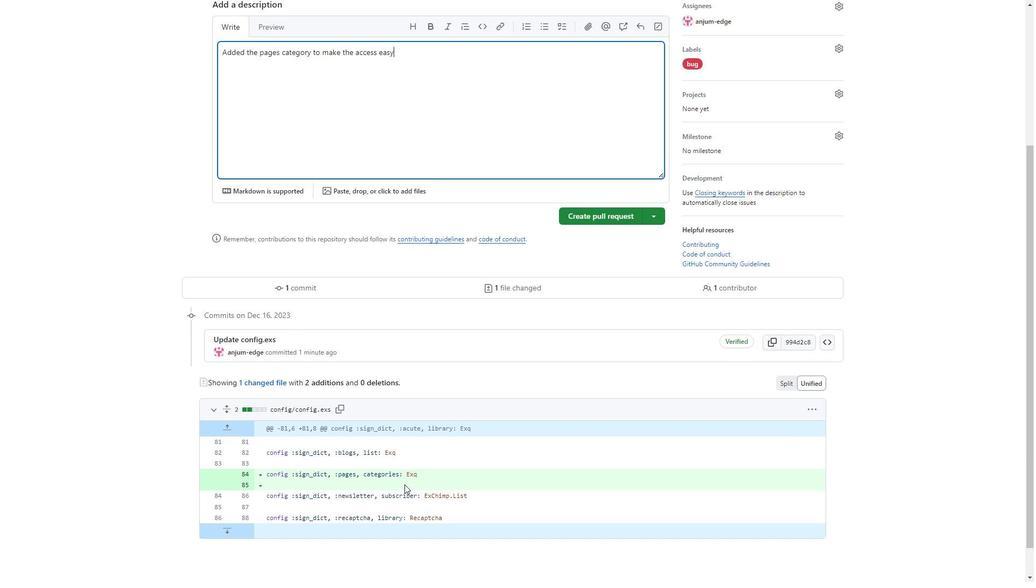 
Action: Mouse scrolled (404, 485) with delta (0, 0)
Screenshot: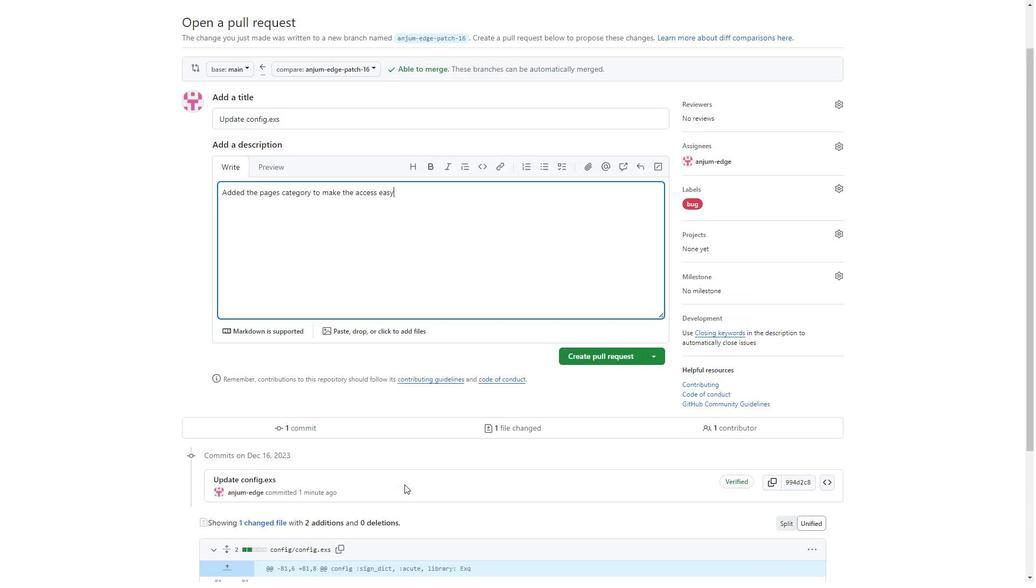 
Action: Mouse moved to (404, 485)
Screenshot: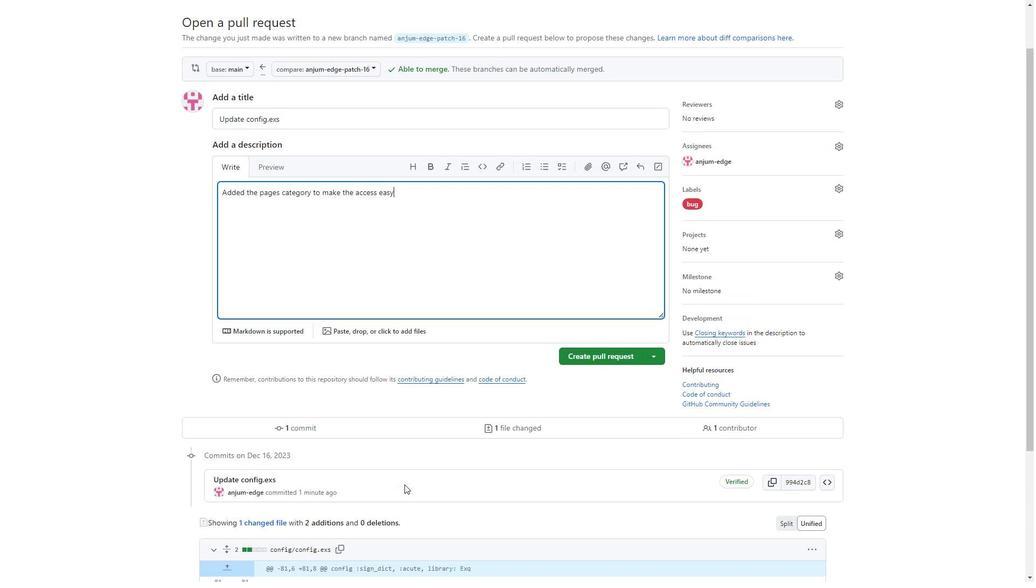
Action: Mouse scrolled (404, 485) with delta (0, 0)
Screenshot: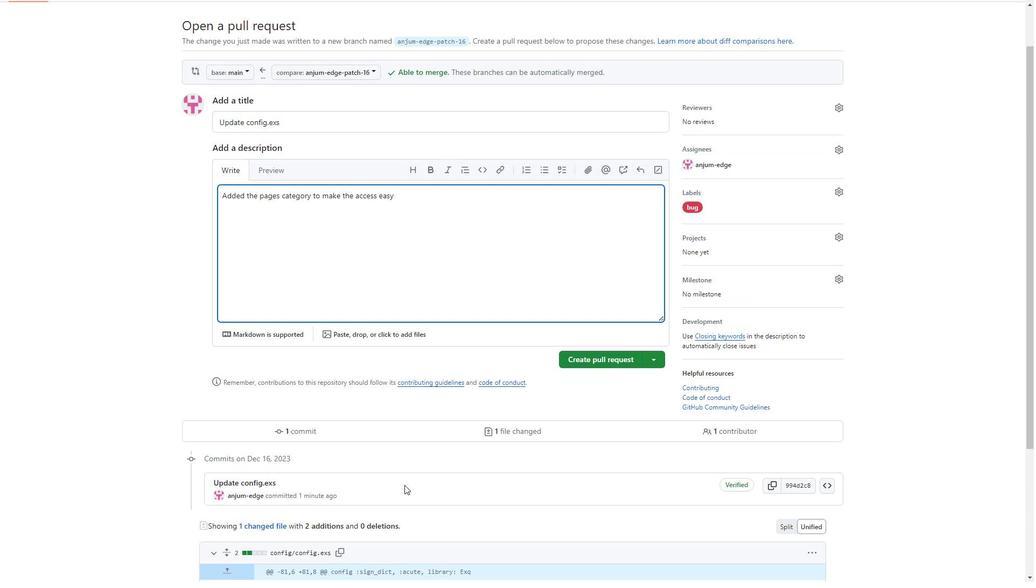 
Action: Mouse scrolled (404, 485) with delta (0, 0)
Screenshot: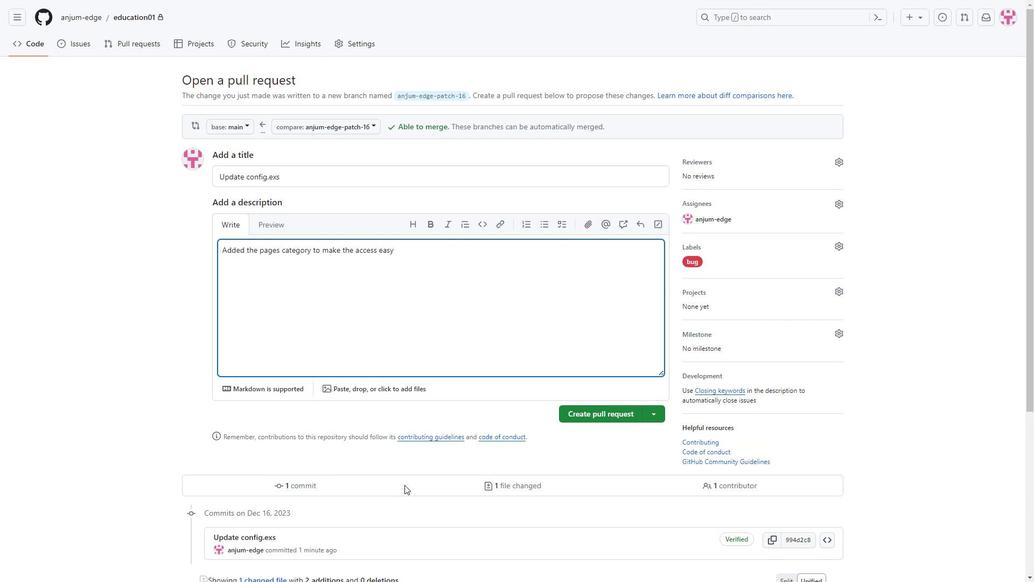 
Action: Mouse moved to (404, 485)
Screenshot: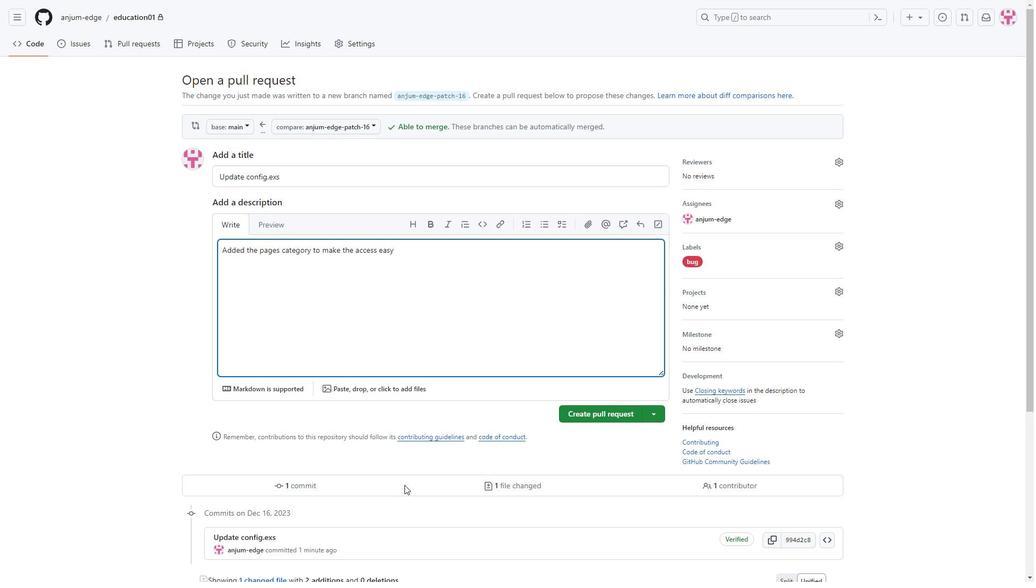 
Action: Mouse scrolled (404, 485) with delta (0, 0)
Screenshot: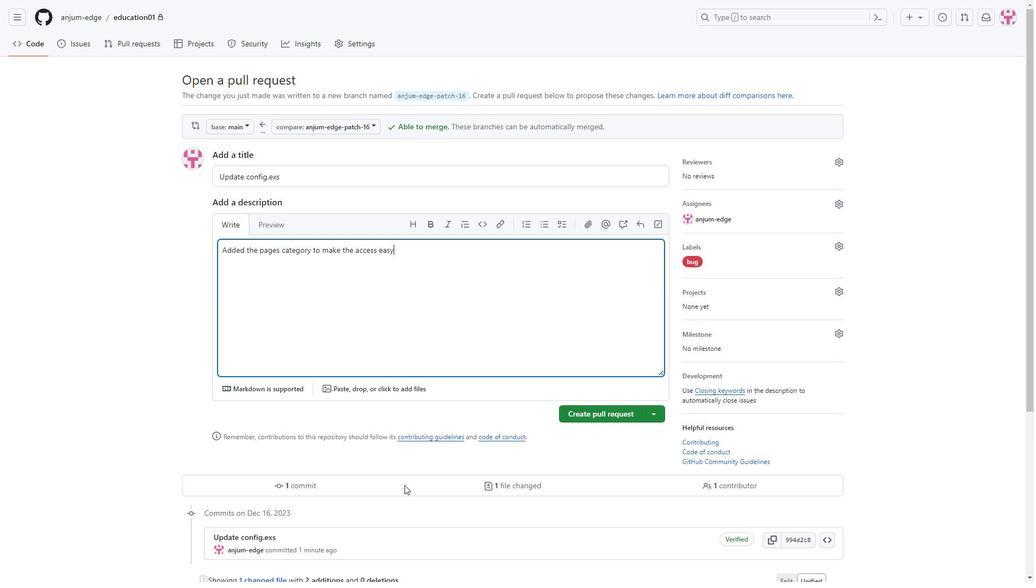 
Action: Mouse moved to (603, 413)
Screenshot: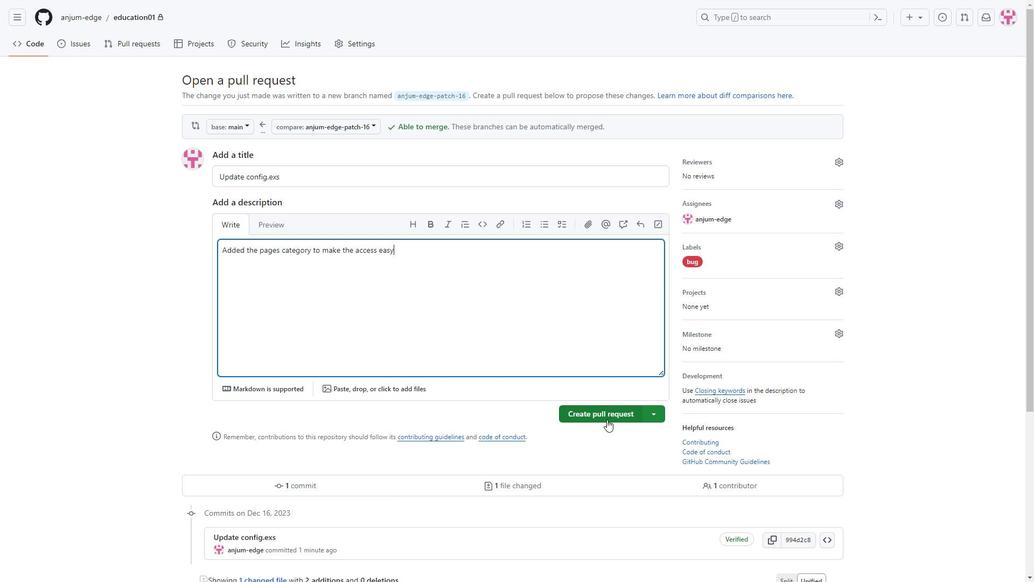 
Action: Mouse pressed left at (603, 413)
Screenshot: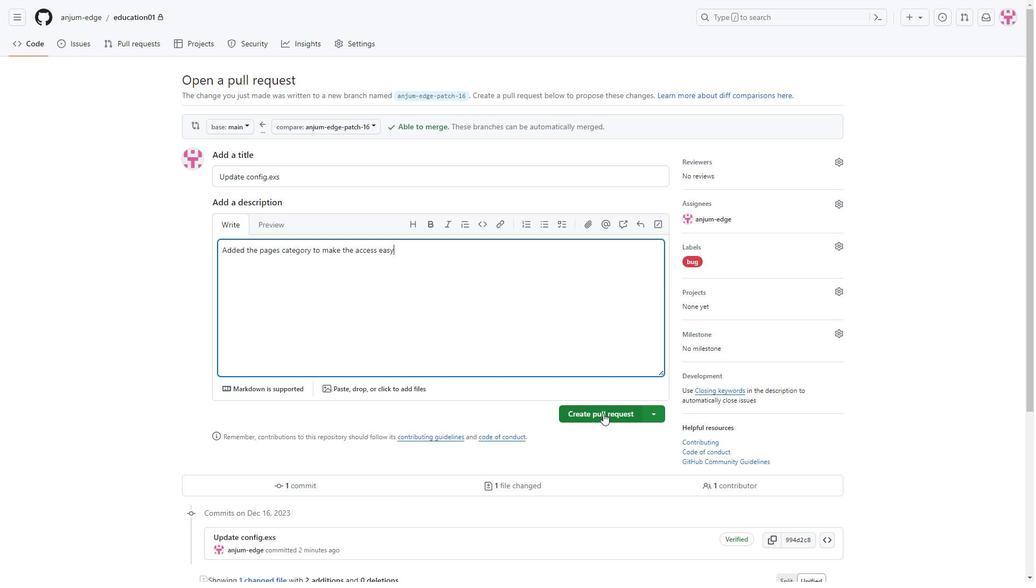 
Action: Mouse moved to (695, 320)
Screenshot: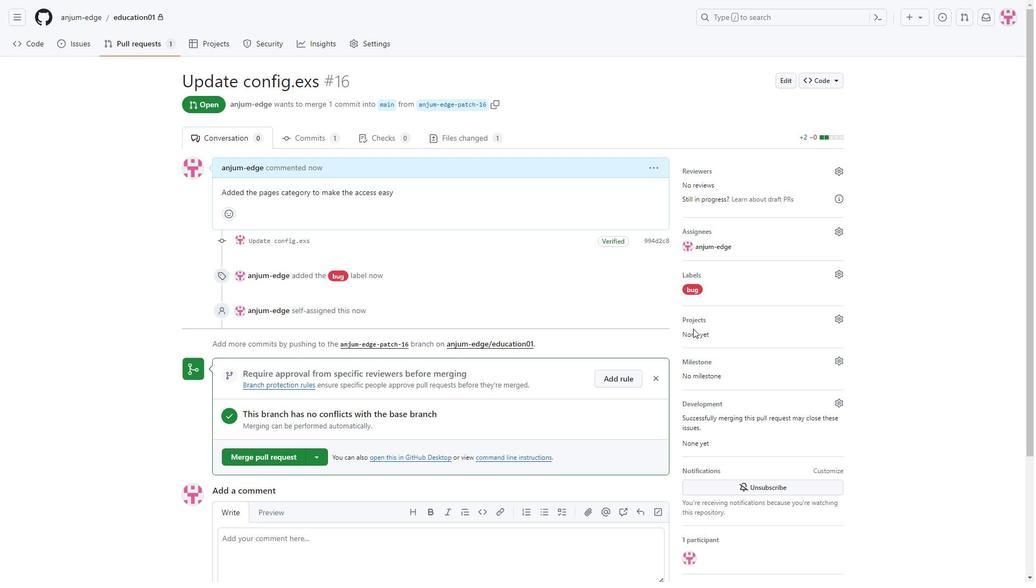 
Action: Mouse pressed left at (695, 320)
Screenshot: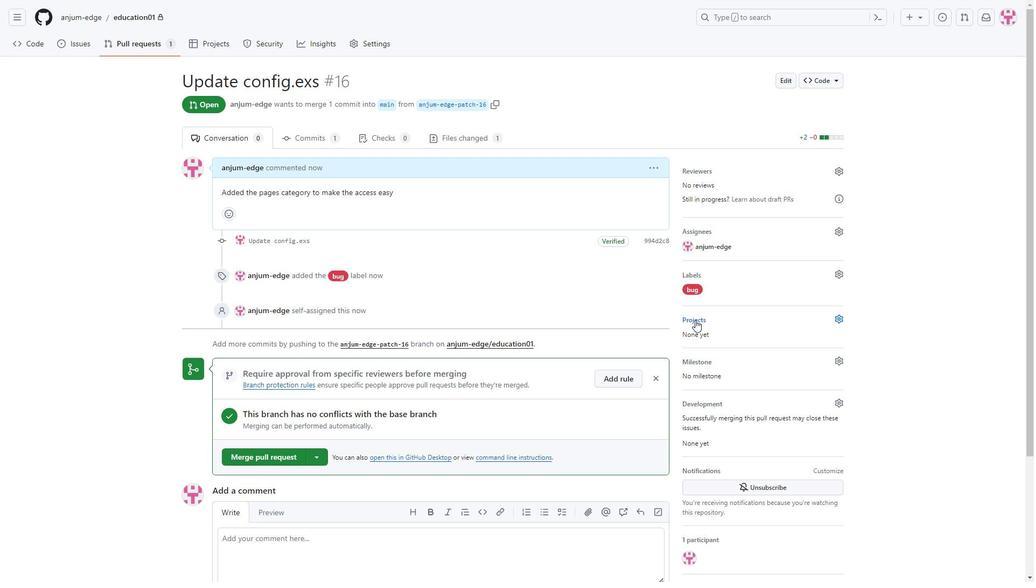 
Action: Mouse moved to (733, 407)
Screenshot: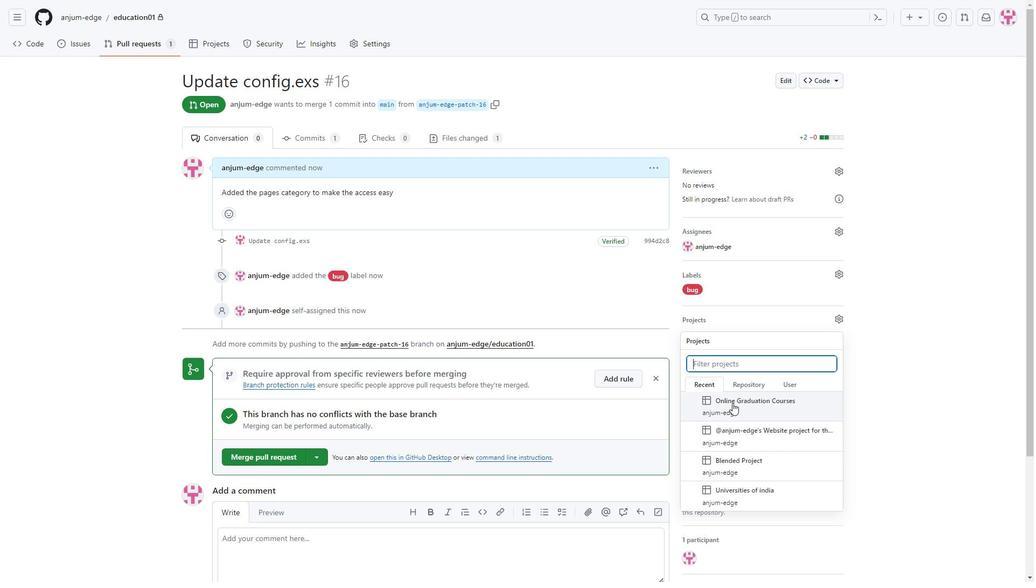 
Action: Mouse pressed left at (733, 407)
Screenshot: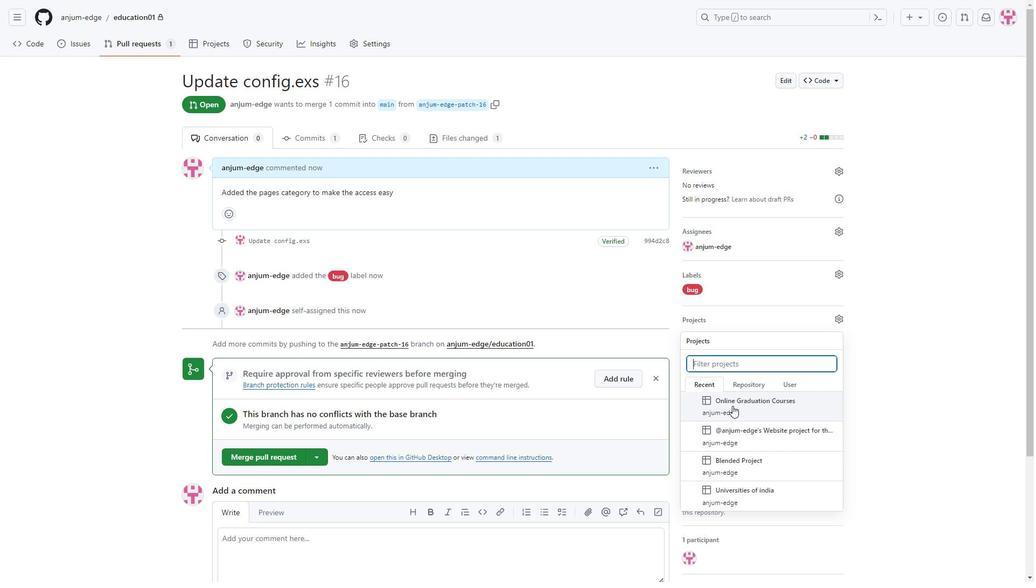 
Action: Mouse moved to (914, 384)
Screenshot: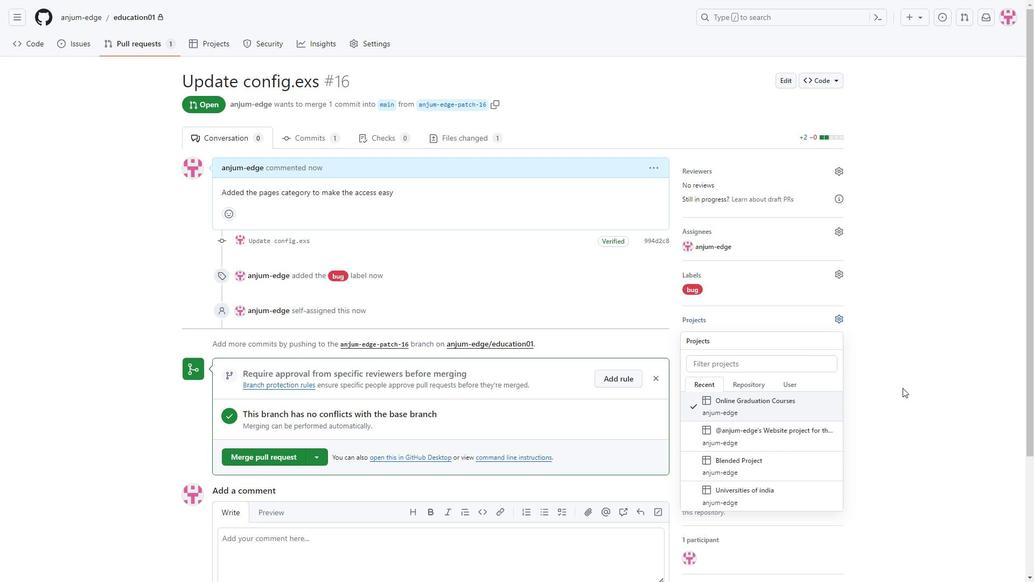 
Action: Mouse pressed left at (914, 384)
Screenshot: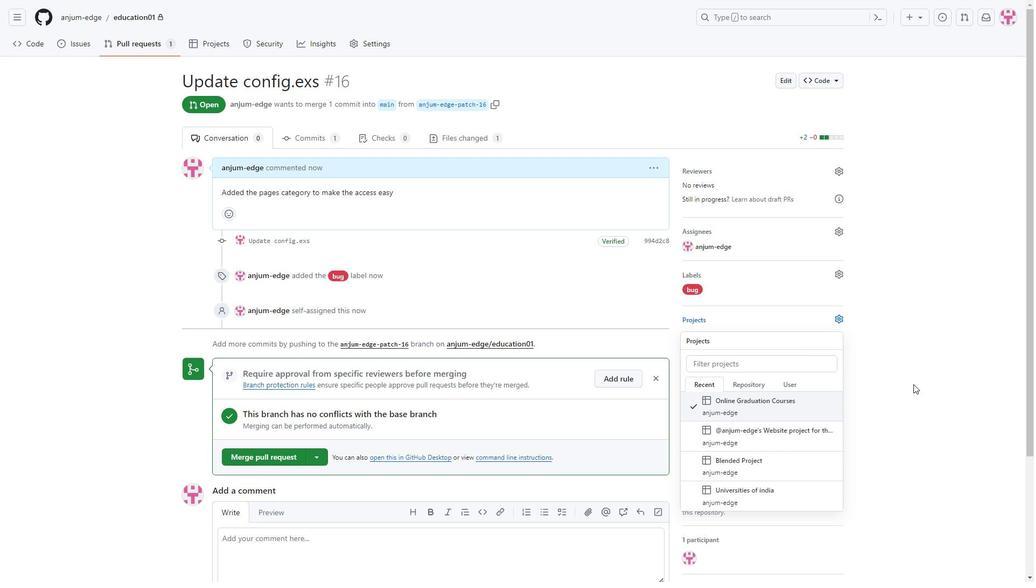 
Action: Mouse moved to (652, 401)
Screenshot: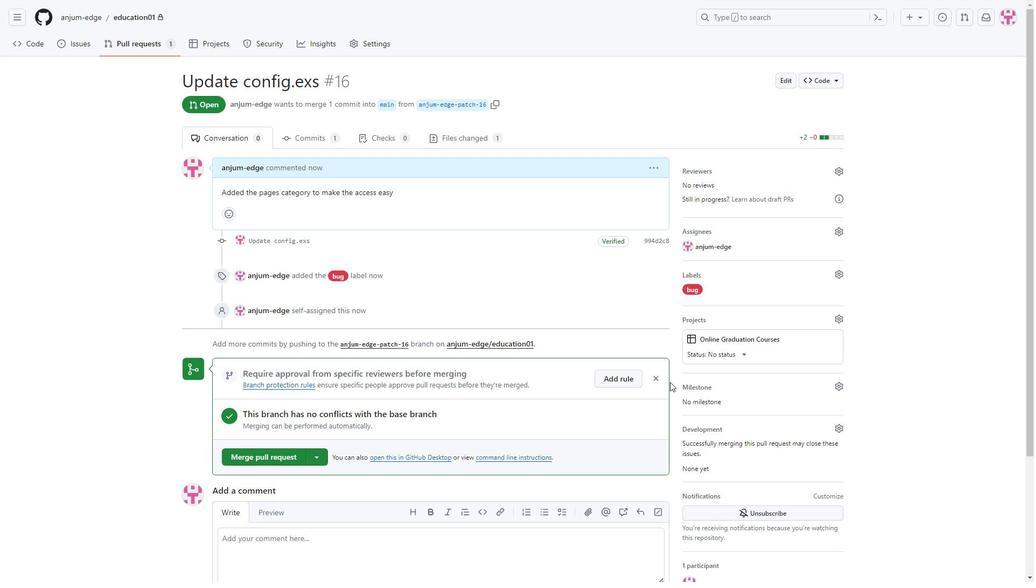 
Action: Mouse scrolled (652, 400) with delta (0, 0)
Screenshot: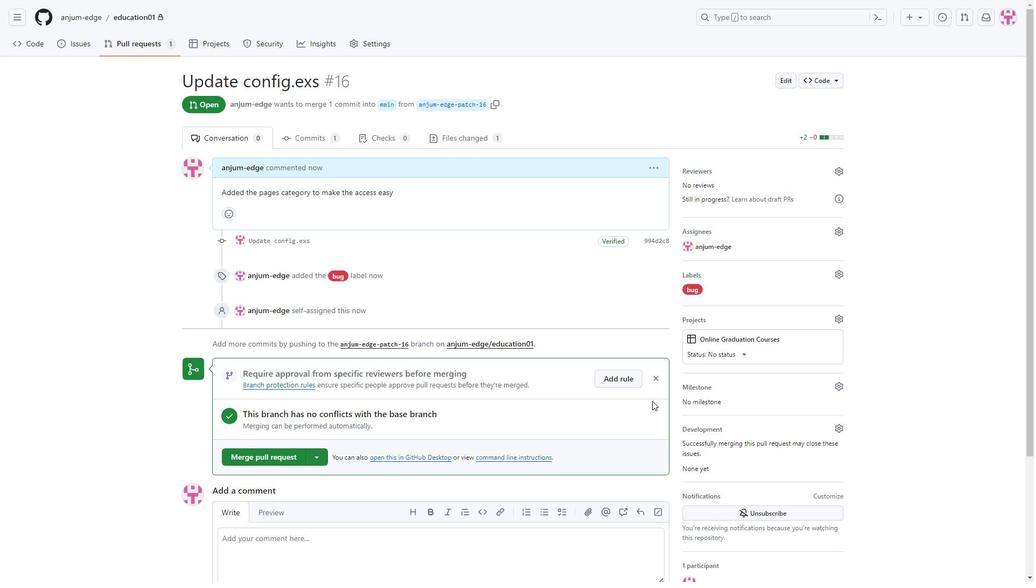 
Action: Mouse scrolled (652, 400) with delta (0, 0)
Screenshot: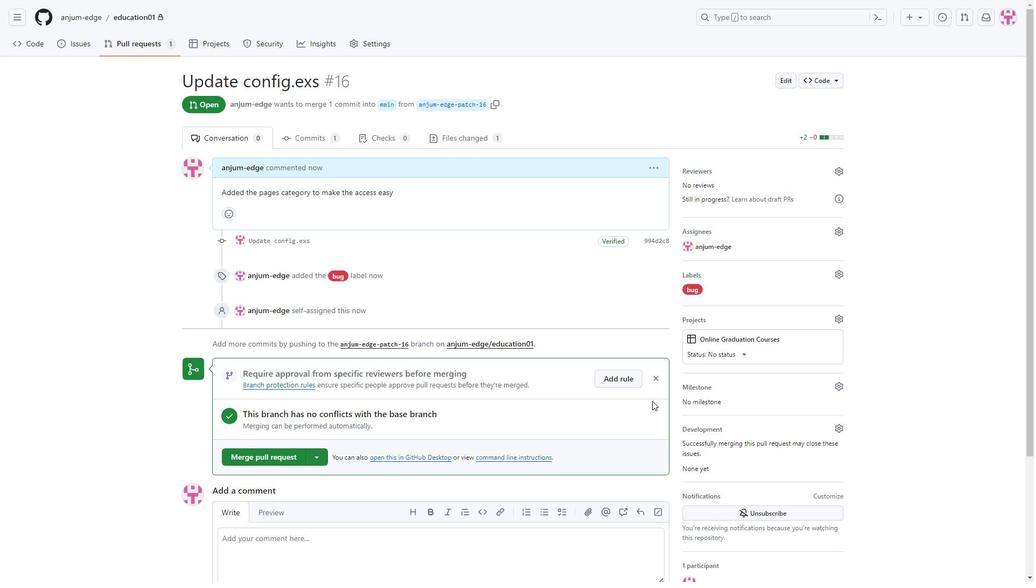 
Action: Mouse moved to (799, 437)
Screenshot: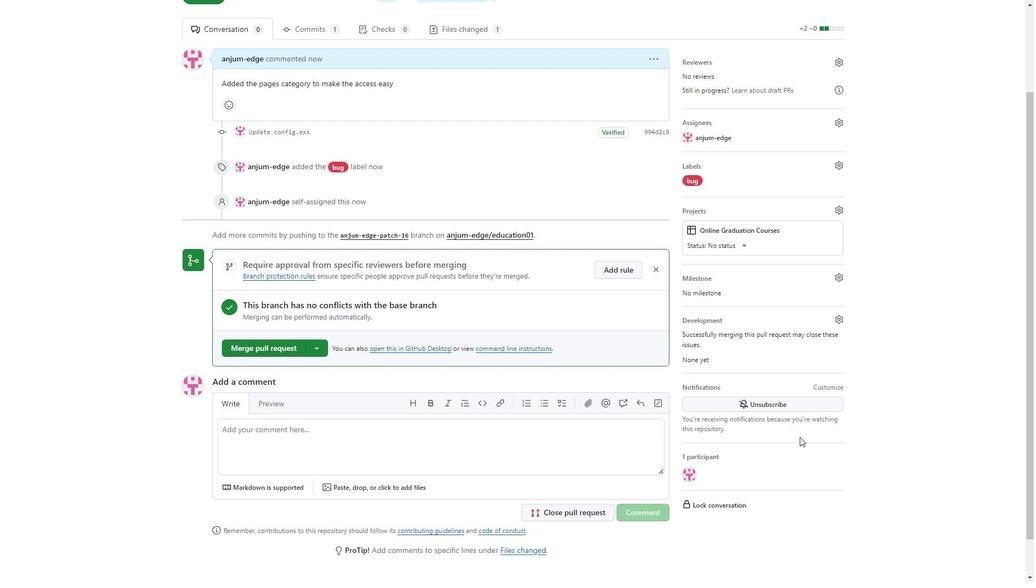 
Action: Mouse scrolled (799, 437) with delta (0, 0)
Screenshot: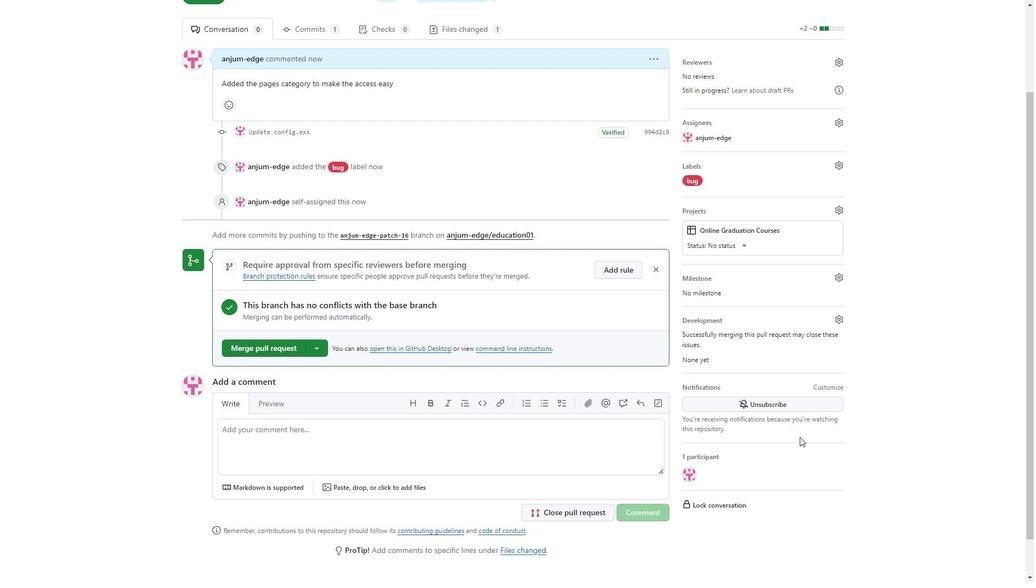 
Action: Mouse scrolled (799, 437) with delta (0, 0)
Screenshot: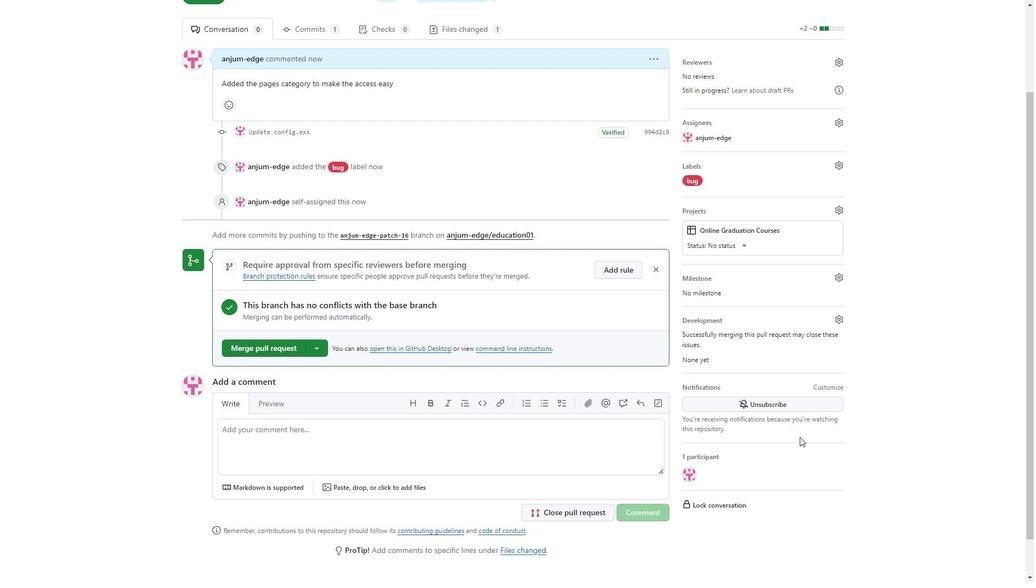 
Action: Mouse moved to (251, 306)
Screenshot: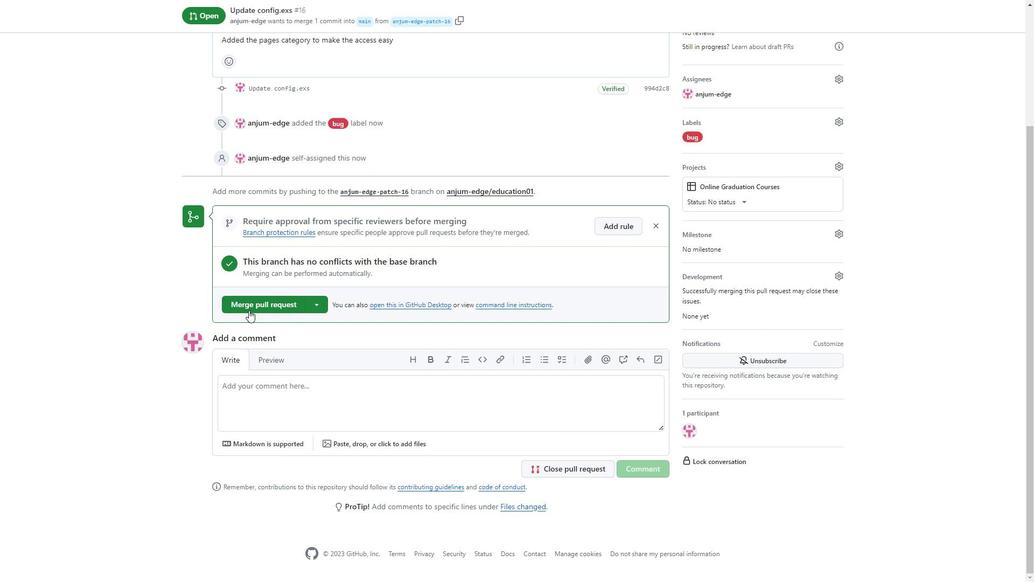 
Action: Mouse pressed left at (251, 306)
Screenshot: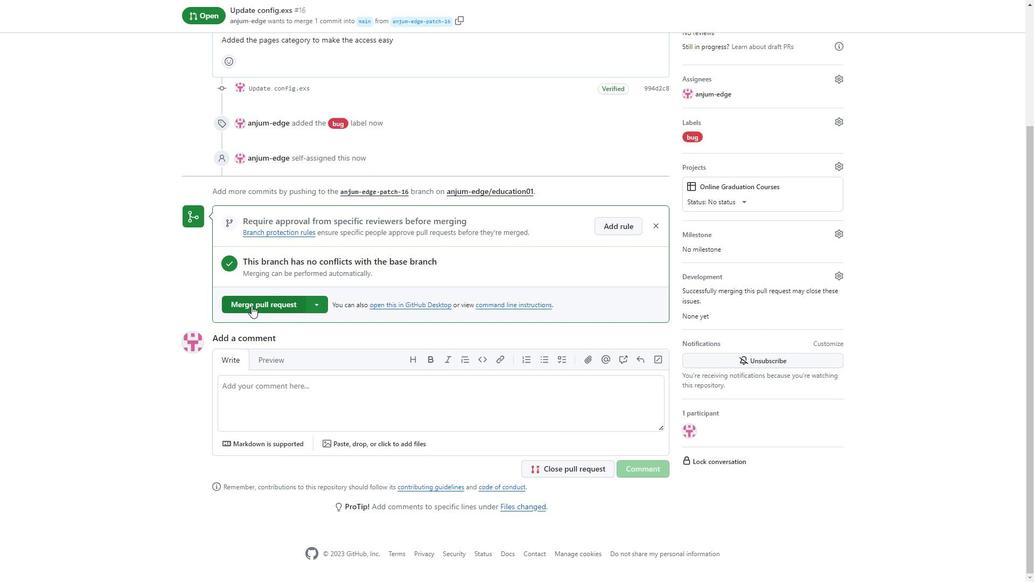
Action: Mouse moved to (245, 299)
Screenshot: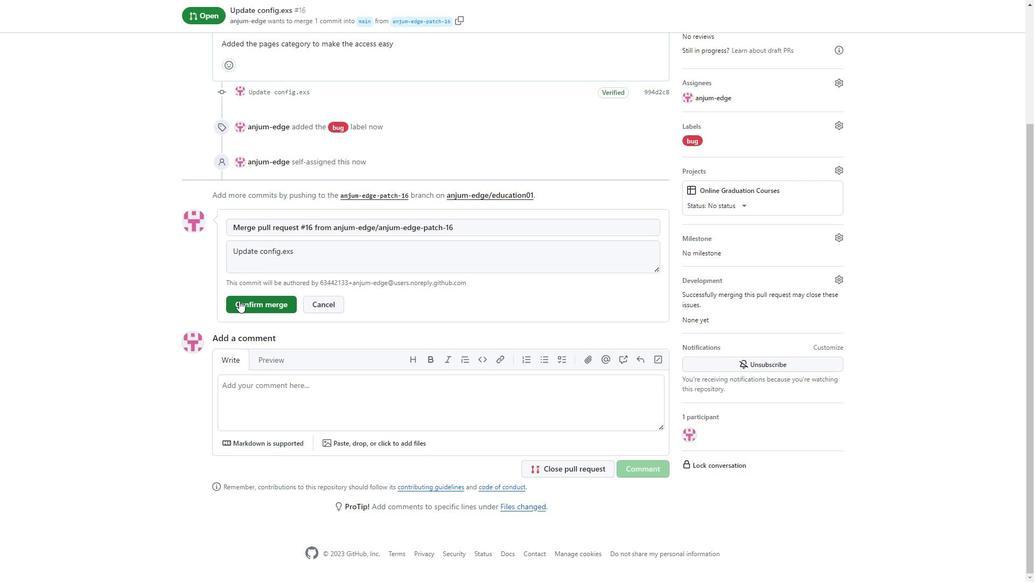 
Action: Mouse pressed left at (245, 299)
Screenshot: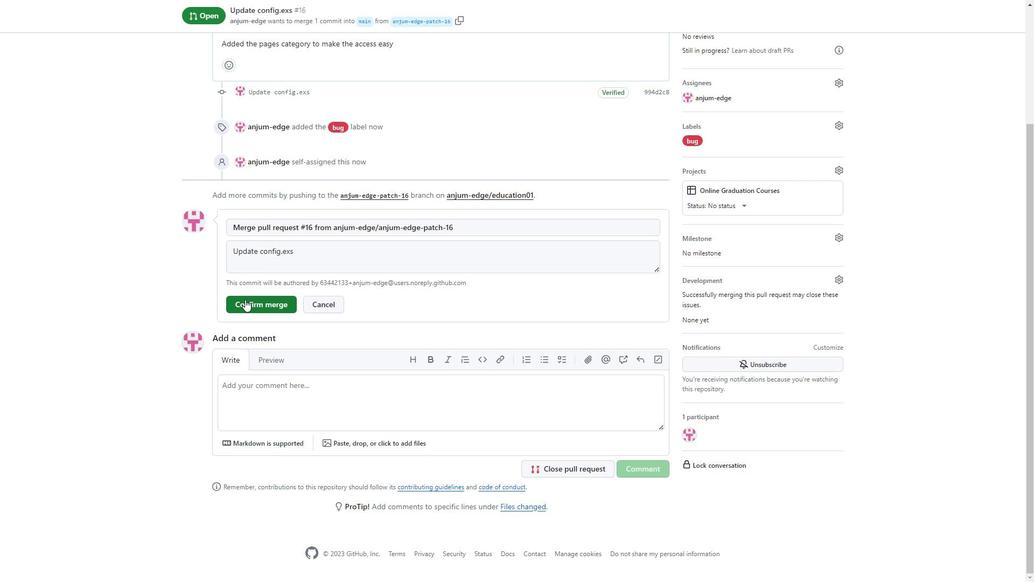 
Action: Mouse moved to (524, 341)
Screenshot: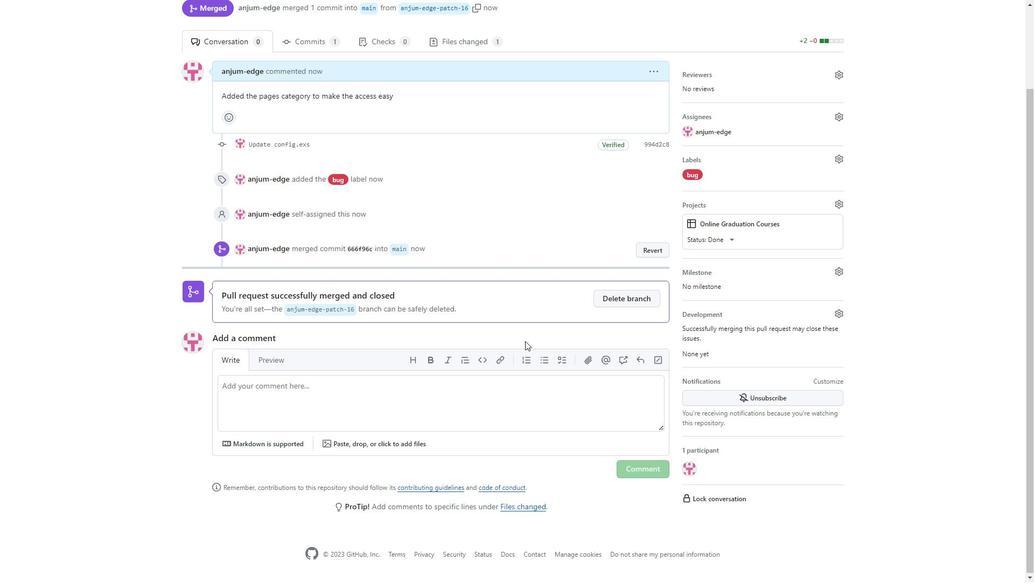 
Action: Mouse scrolled (524, 341) with delta (0, 0)
Screenshot: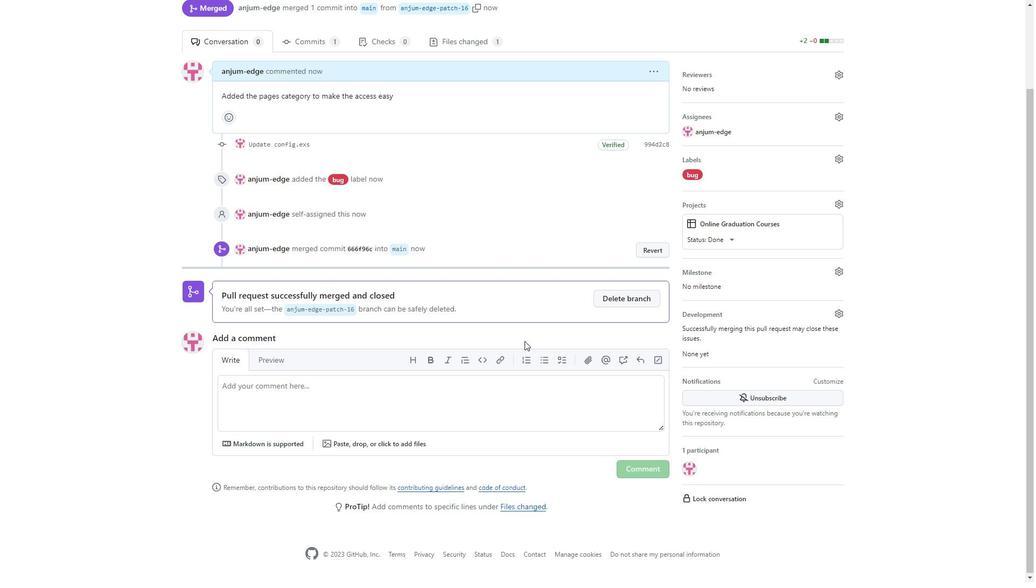 
Action: Mouse moved to (524, 341)
Screenshot: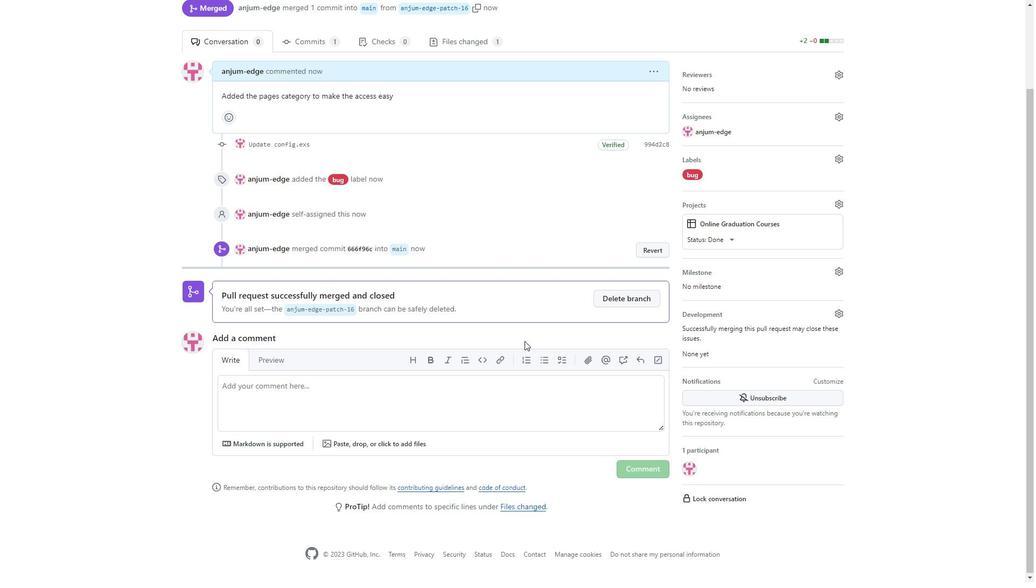 
Action: Mouse scrolled (524, 341) with delta (0, 0)
Screenshot: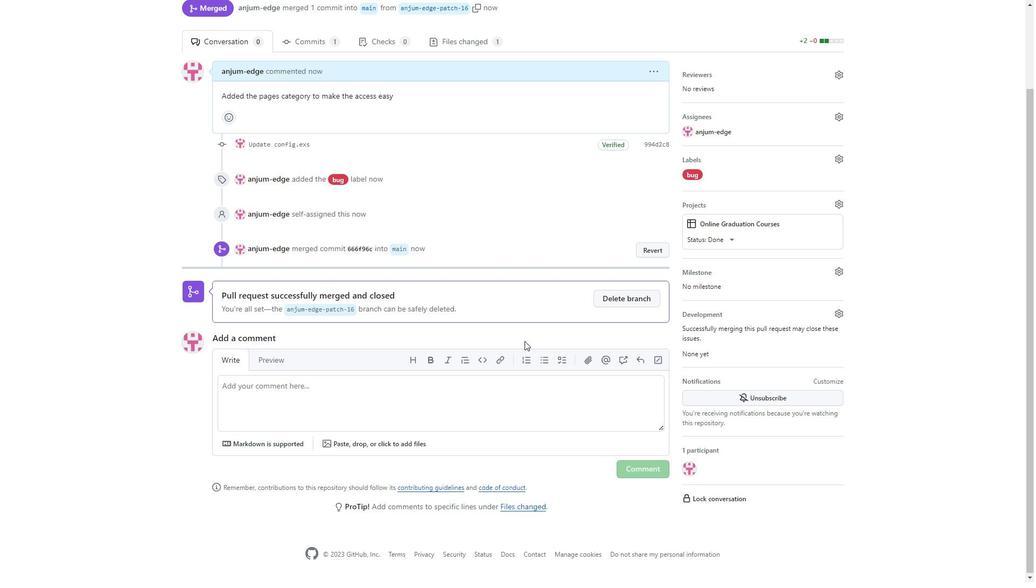 
Action: Mouse moved to (523, 341)
Screenshot: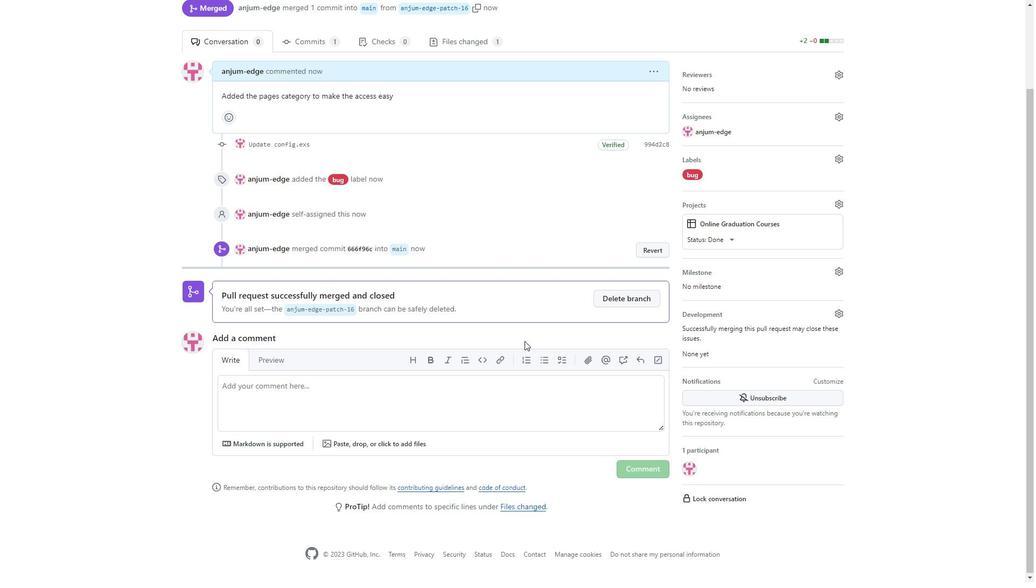 
Action: Mouse scrolled (523, 341) with delta (0, 0)
Screenshot: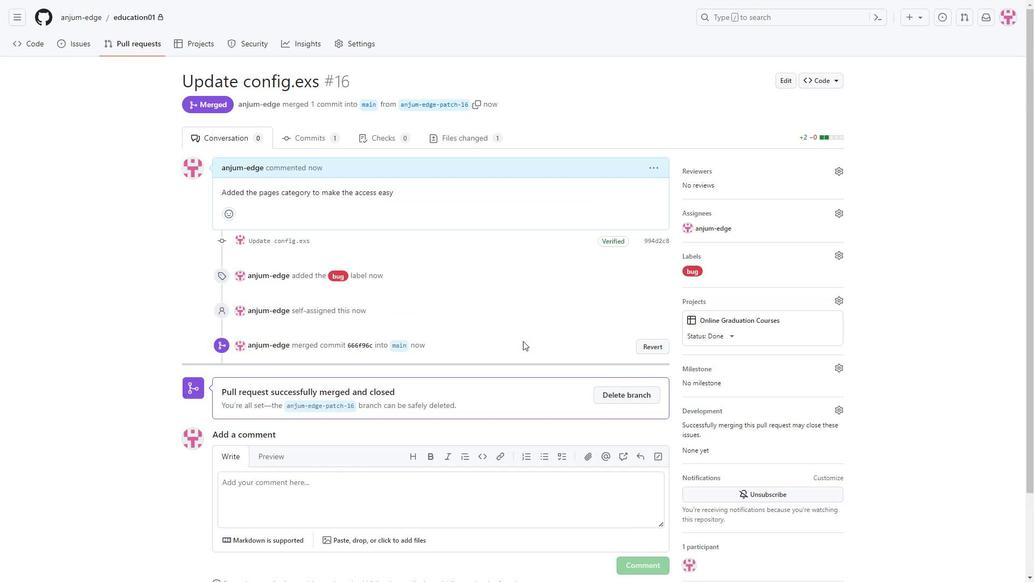
Action: Mouse moved to (38, 43)
Screenshot: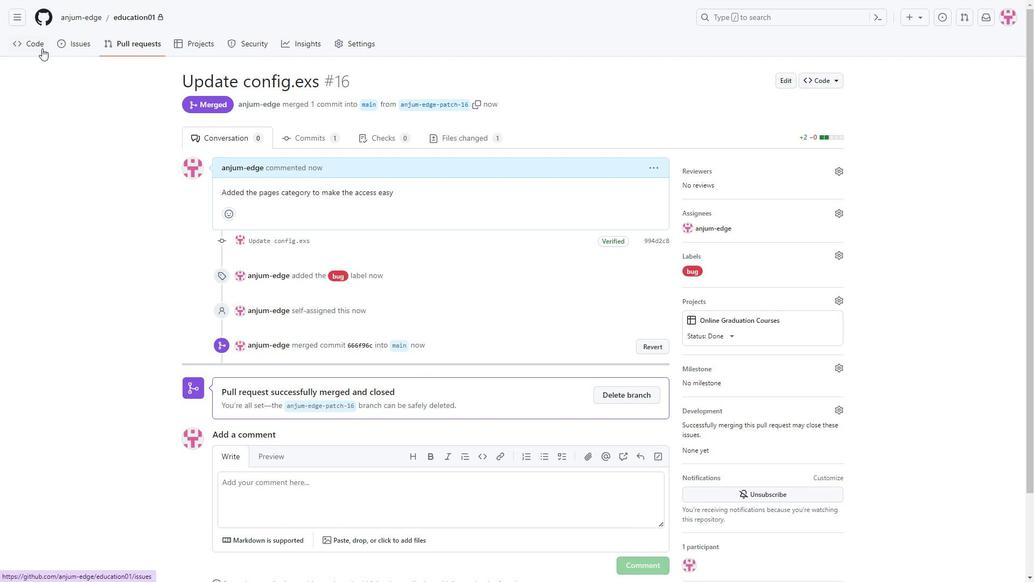 
Action: Mouse pressed left at (38, 43)
Screenshot: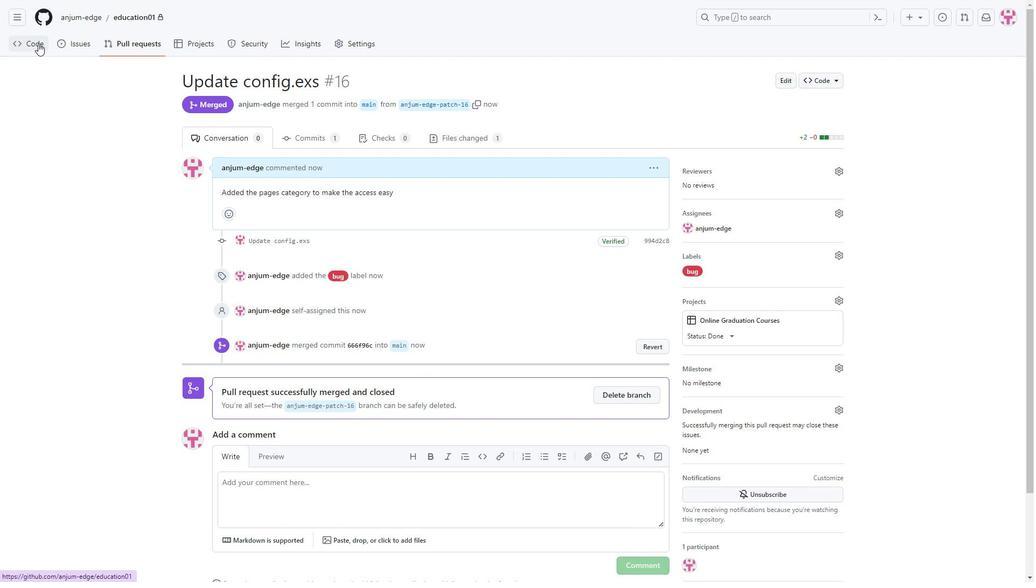 
Action: Mouse moved to (295, 445)
Screenshot: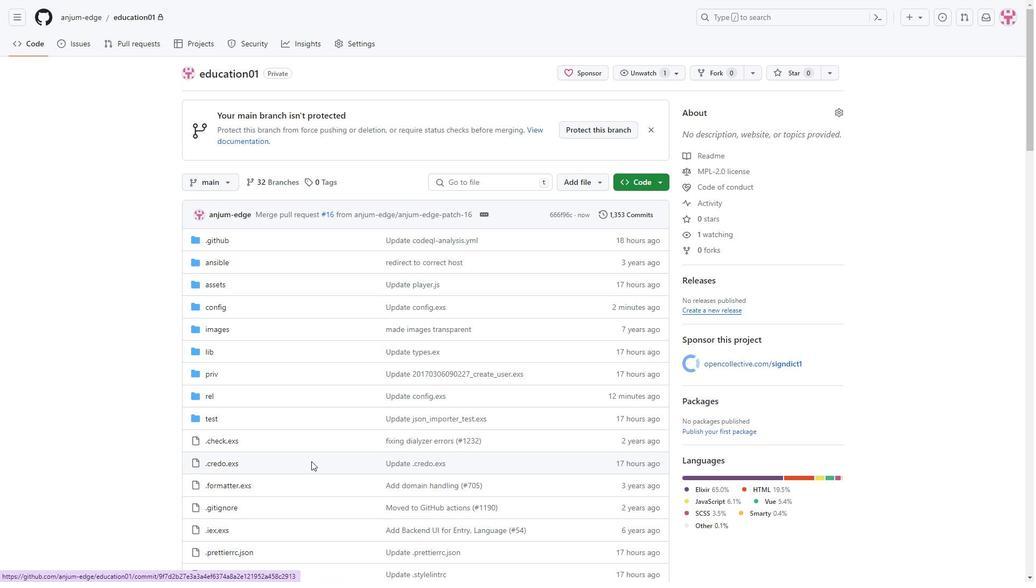 
Action: Mouse scrolled (295, 444) with delta (0, 0)
Screenshot: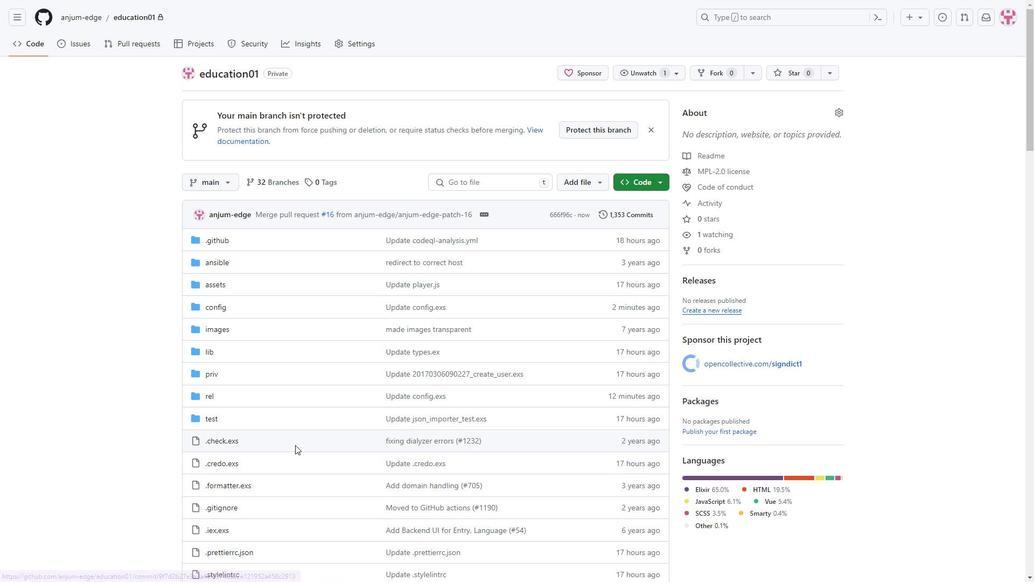 
Action: Mouse moved to (210, 256)
Screenshot: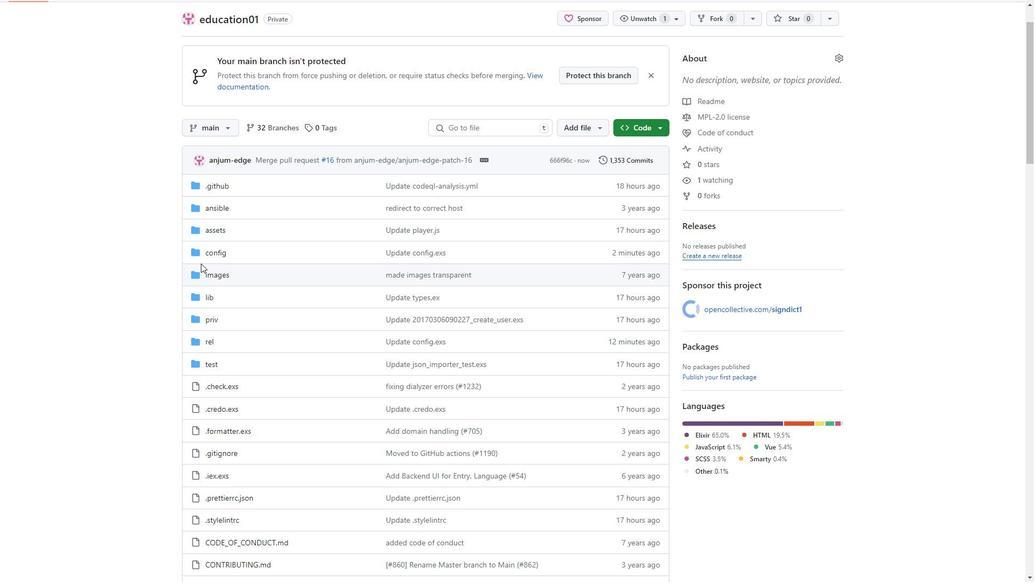 
Action: Mouse pressed left at (210, 256)
Screenshot: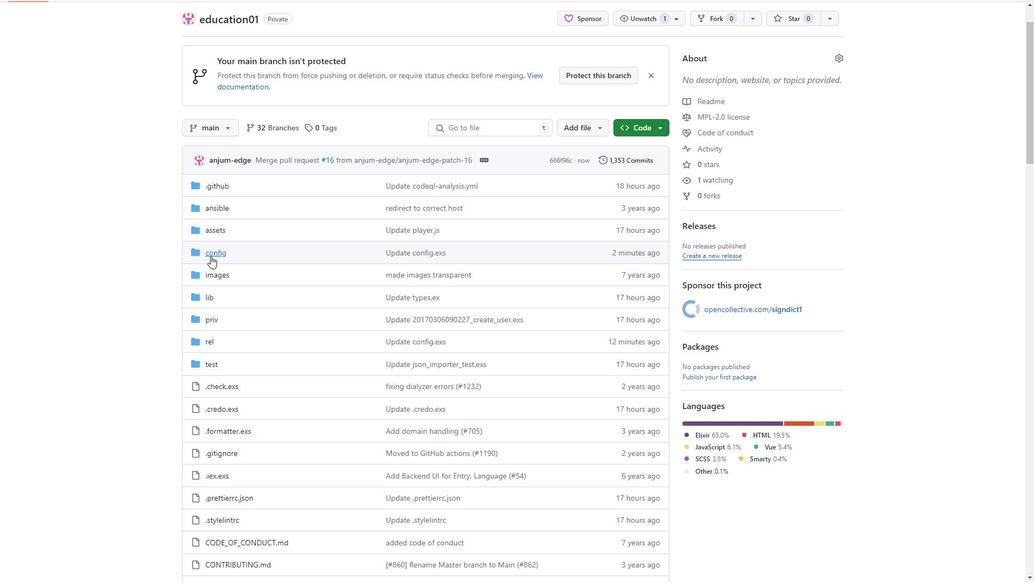 
Action: Mouse moved to (44, 179)
Screenshot: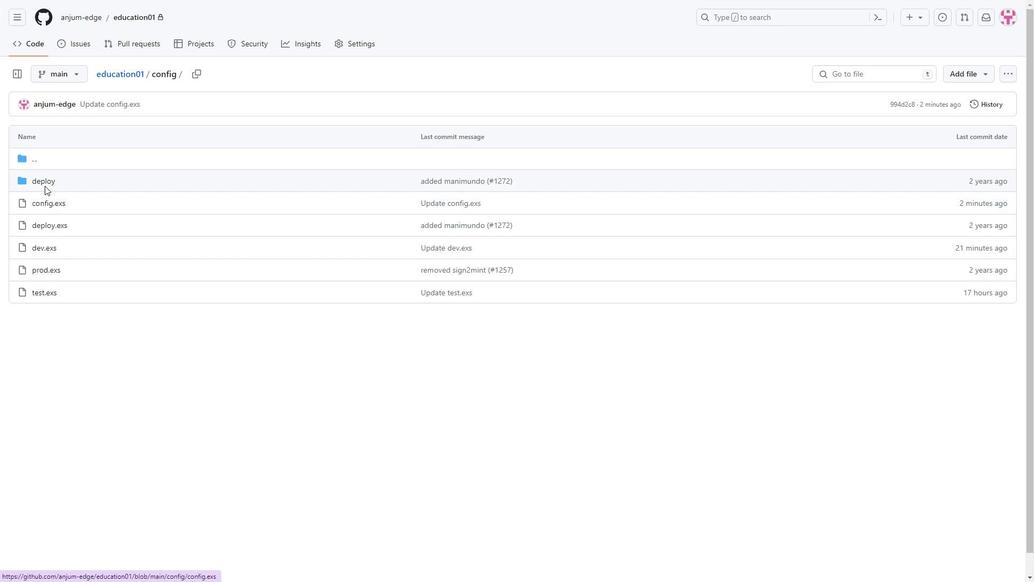 
Action: Mouse pressed left at (44, 179)
Screenshot: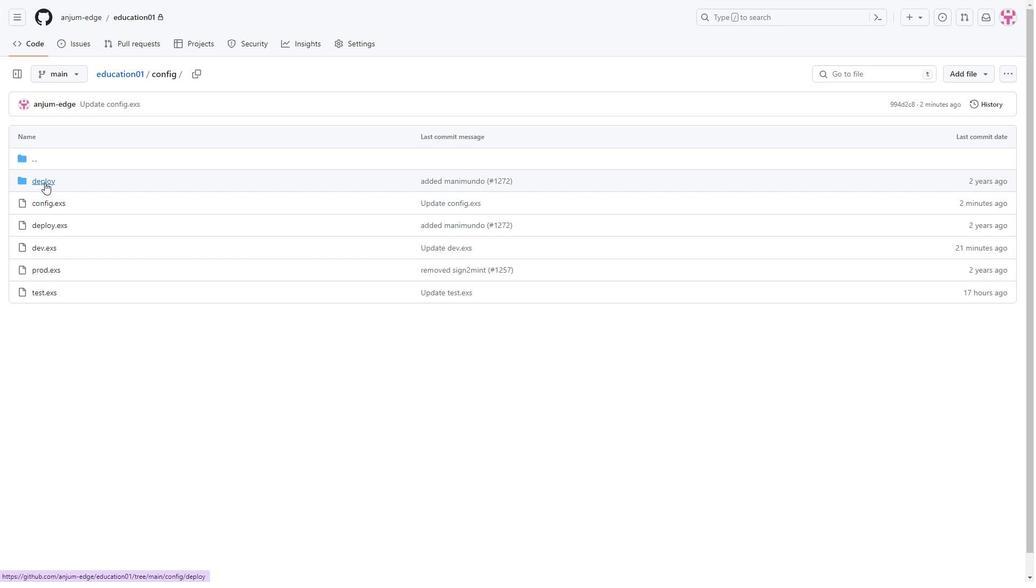 
Action: Mouse moved to (67, 182)
Screenshot: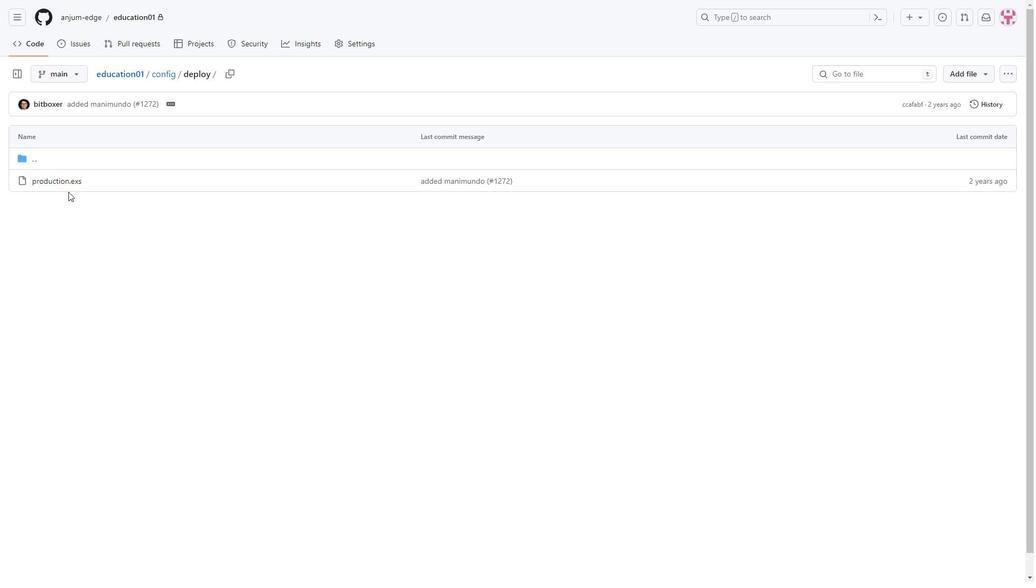 
Action: Mouse pressed left at (67, 182)
Screenshot: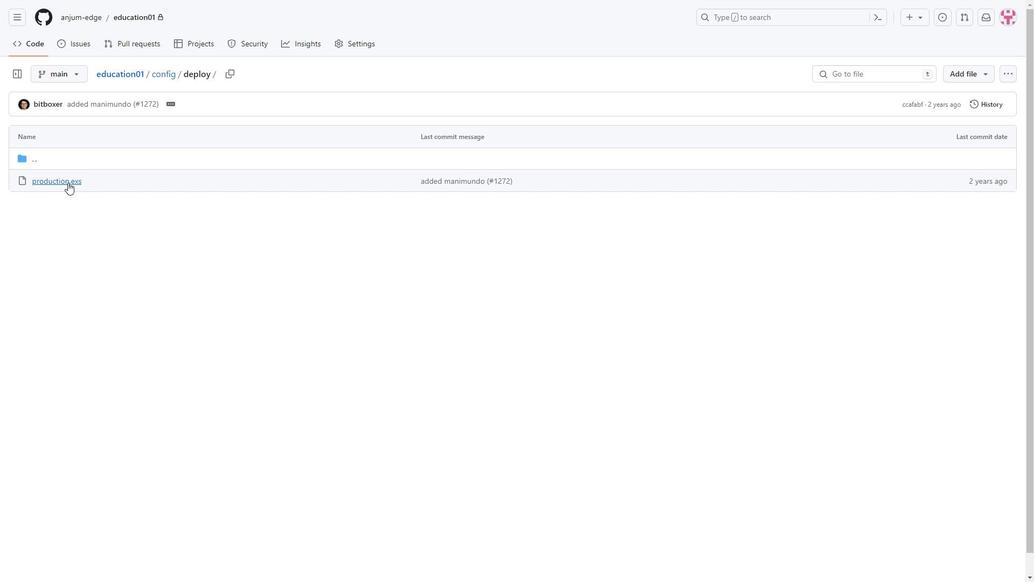 
Action: Mouse moved to (166, 78)
Screenshot: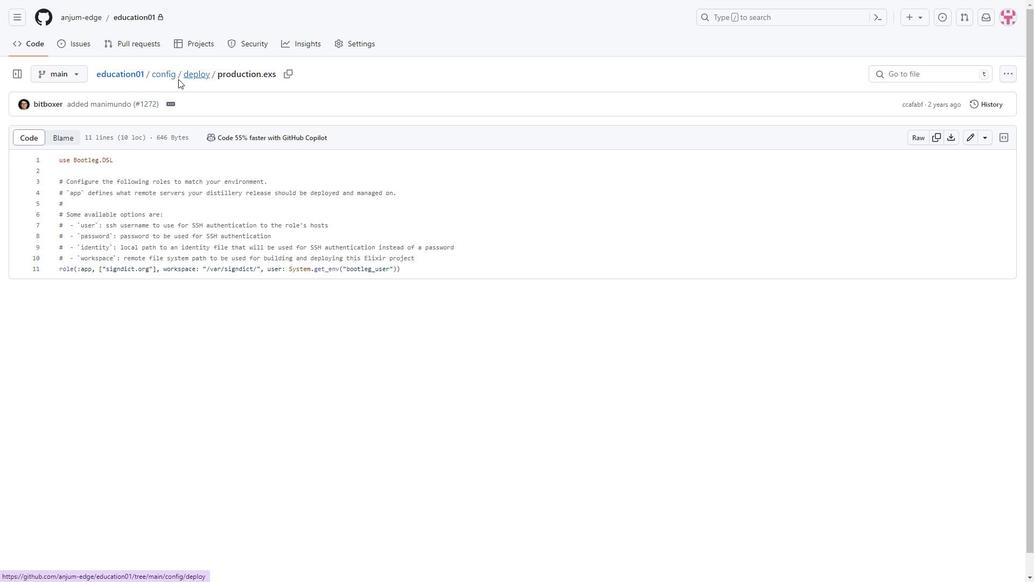 
Action: Mouse pressed left at (166, 78)
Screenshot: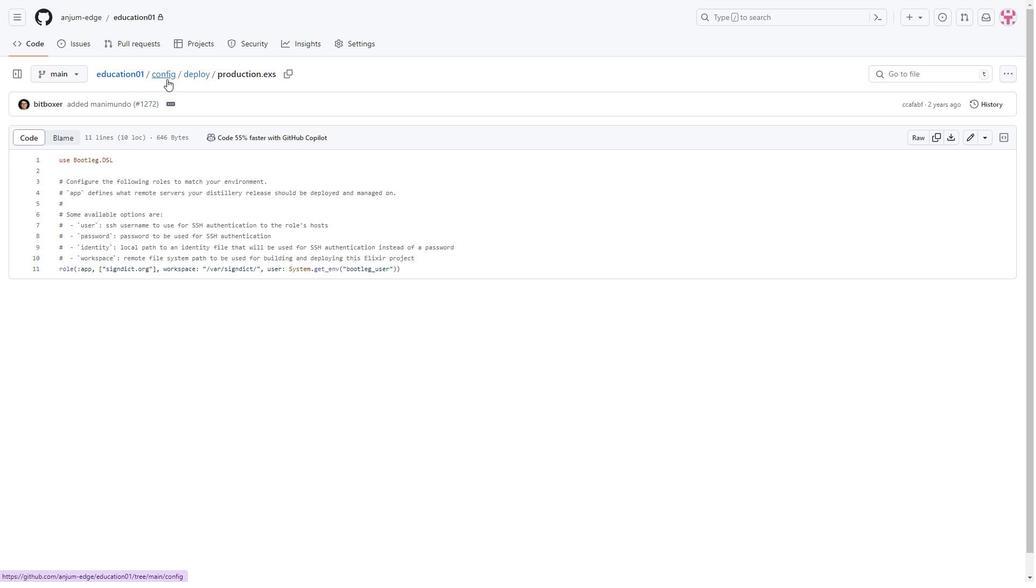 
Action: Mouse moved to (132, 74)
Screenshot: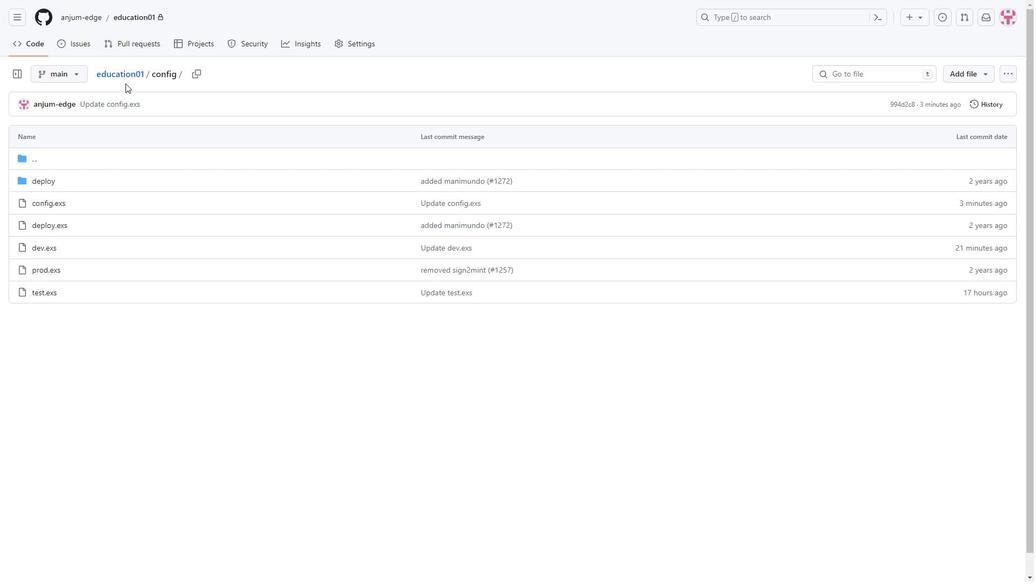 
Action: Mouse pressed left at (132, 74)
Screenshot: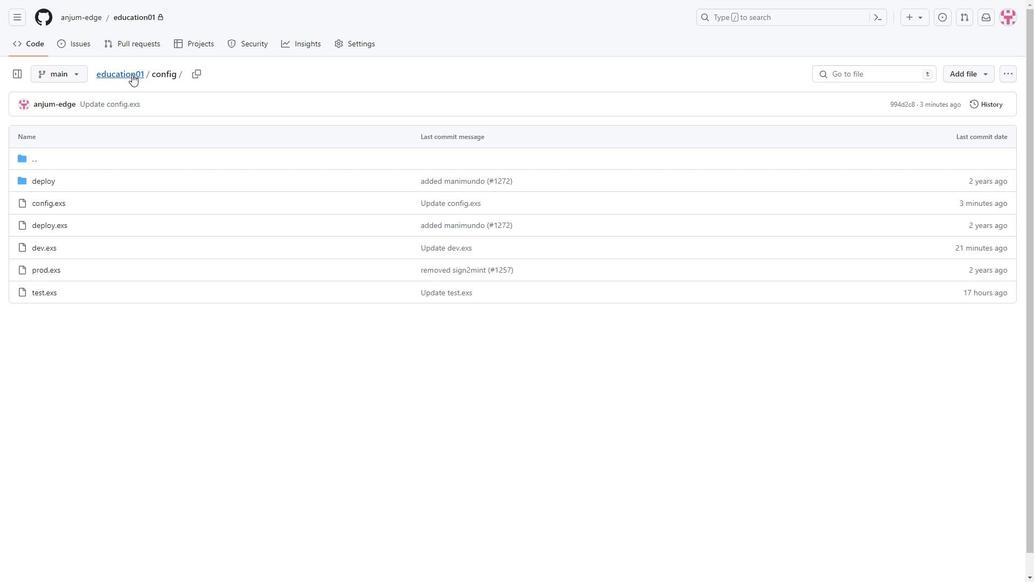 
Action: Mouse moved to (122, 336)
Screenshot: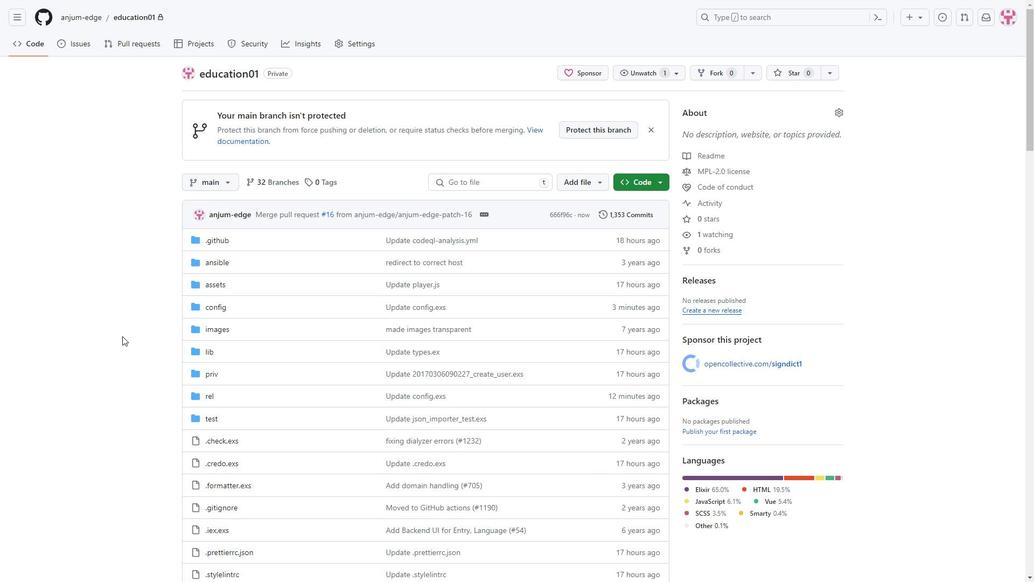
Action: Mouse scrolled (122, 336) with delta (0, 0)
Screenshot: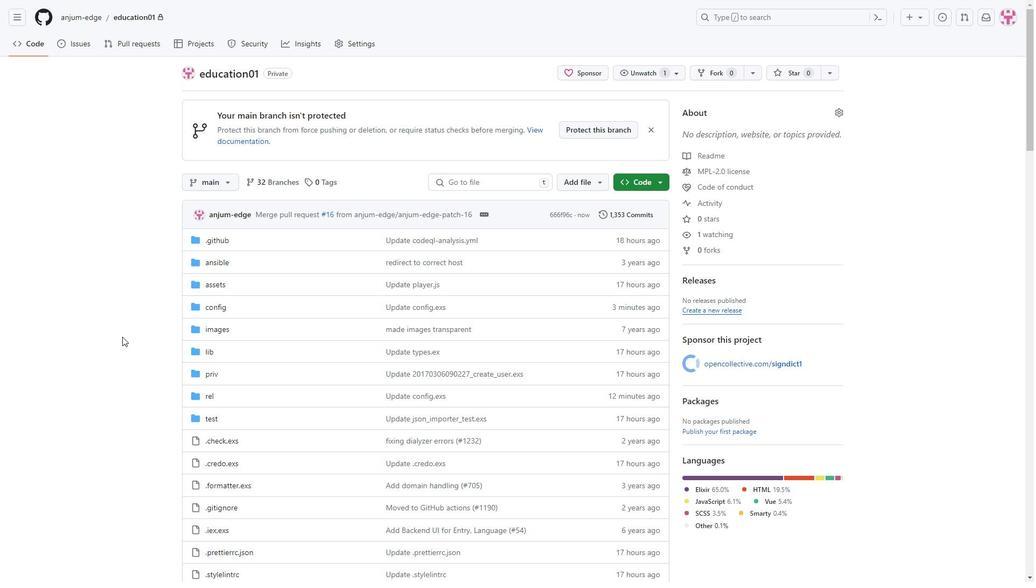 
Action: Mouse moved to (207, 317)
Screenshot: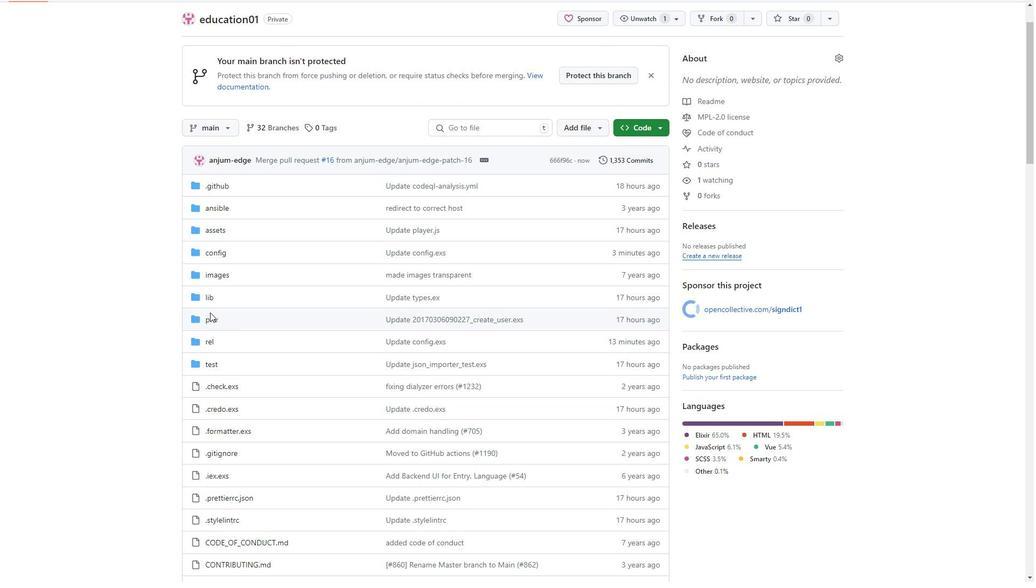 
Action: Mouse pressed left at (207, 317)
Screenshot: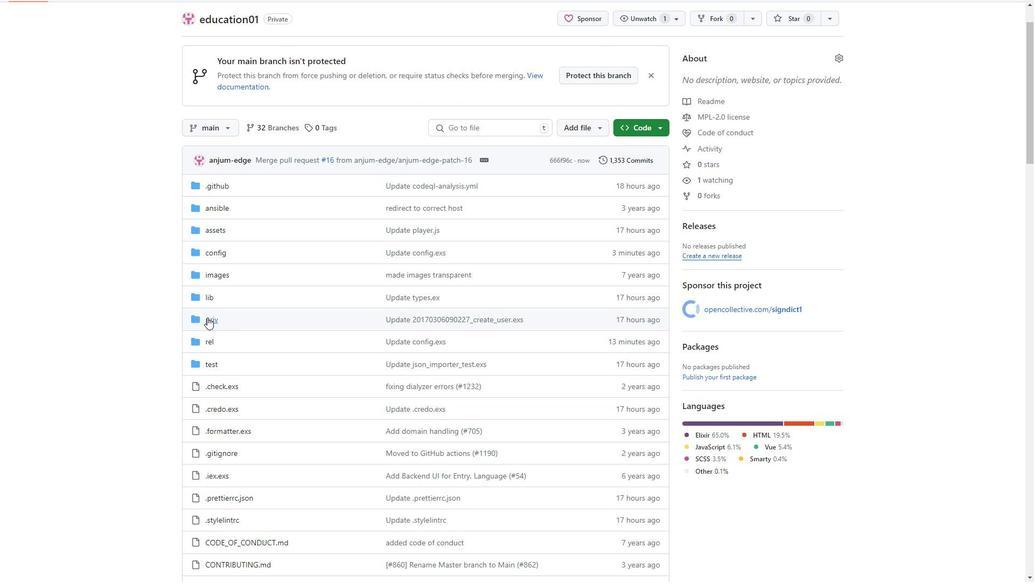 
Action: Mouse moved to (51, 180)
Screenshot: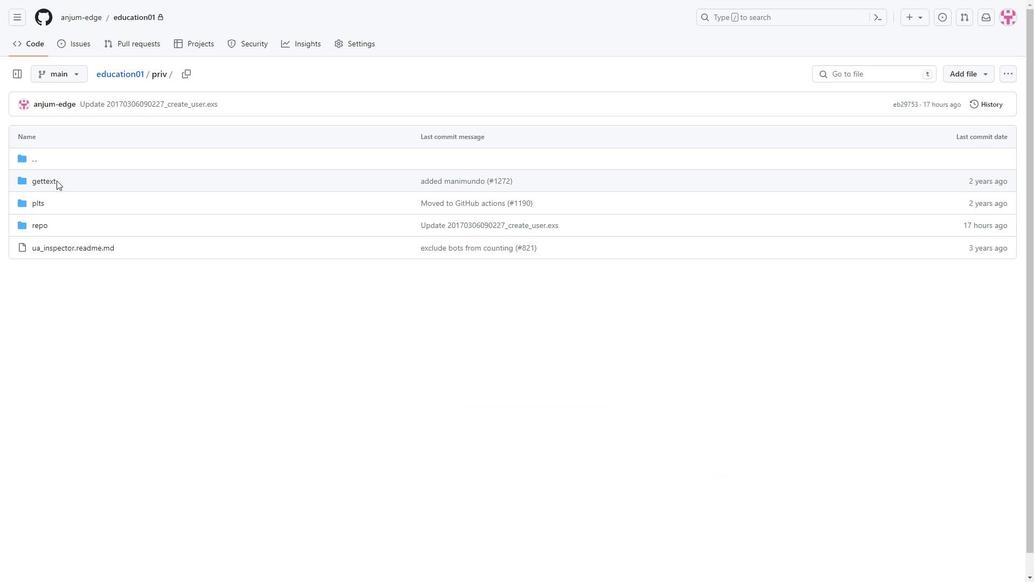 
Action: Mouse pressed left at (51, 180)
Screenshot: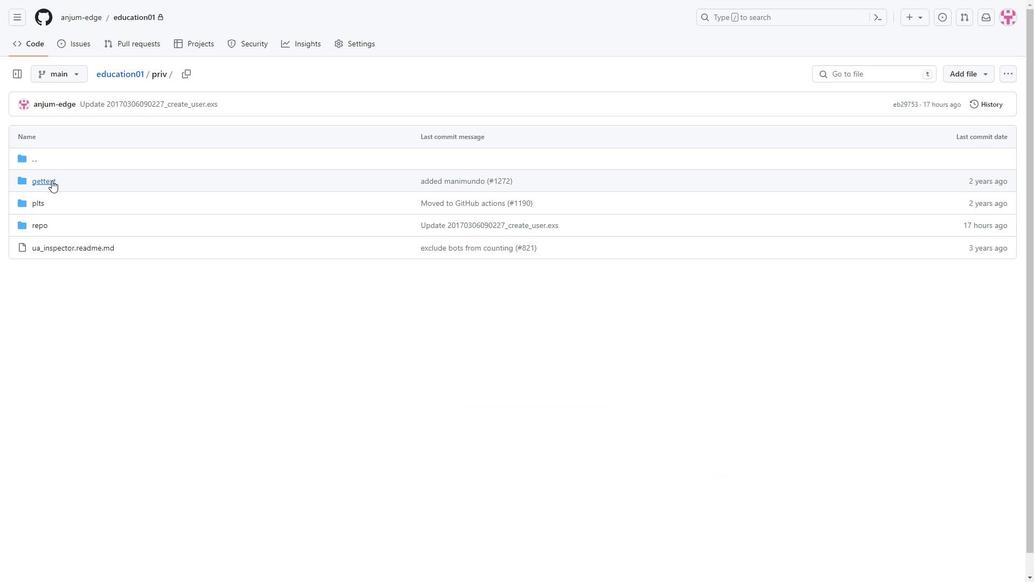 
Action: Mouse moved to (76, 182)
Screenshot: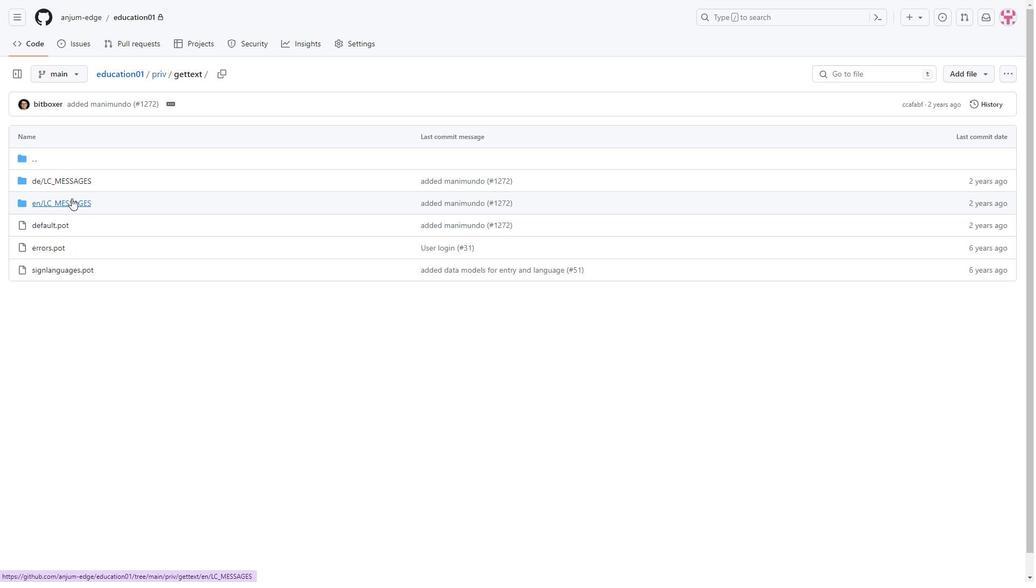 
Action: Mouse pressed left at (76, 182)
Screenshot: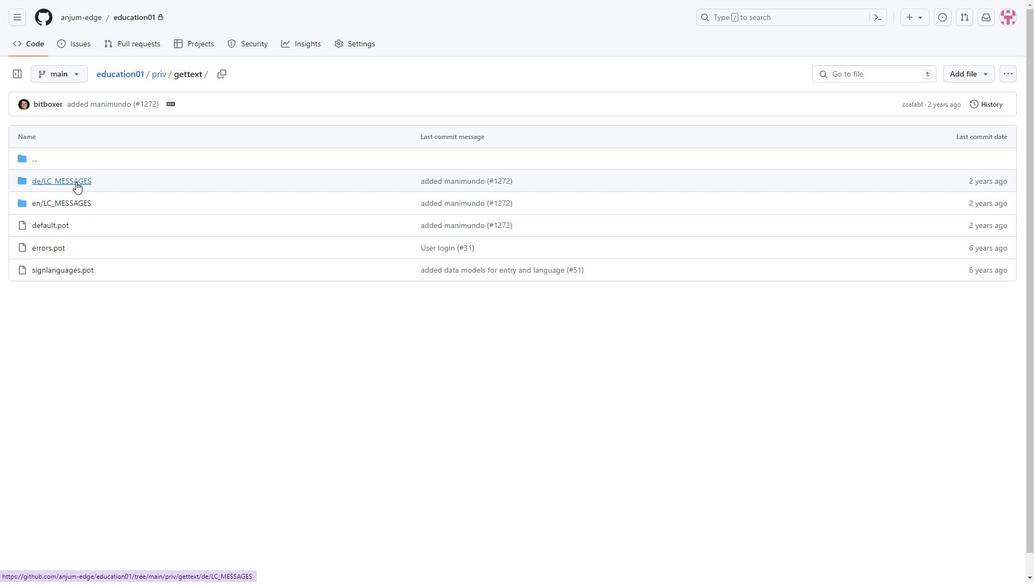 
Action: Mouse moved to (51, 182)
Screenshot: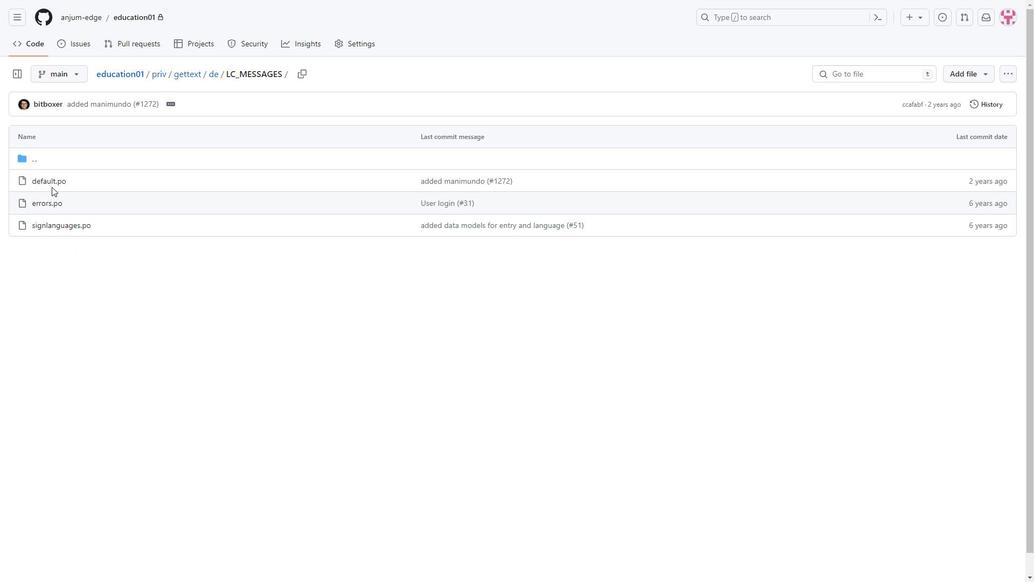 
Action: Mouse pressed left at (51, 182)
Screenshot: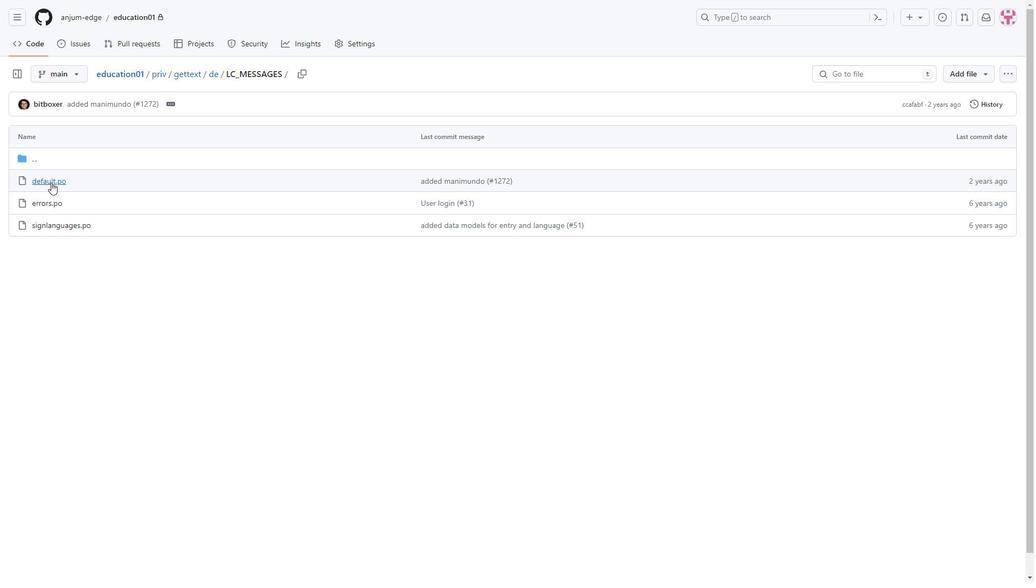 
Action: Mouse moved to (80, 265)
Screenshot: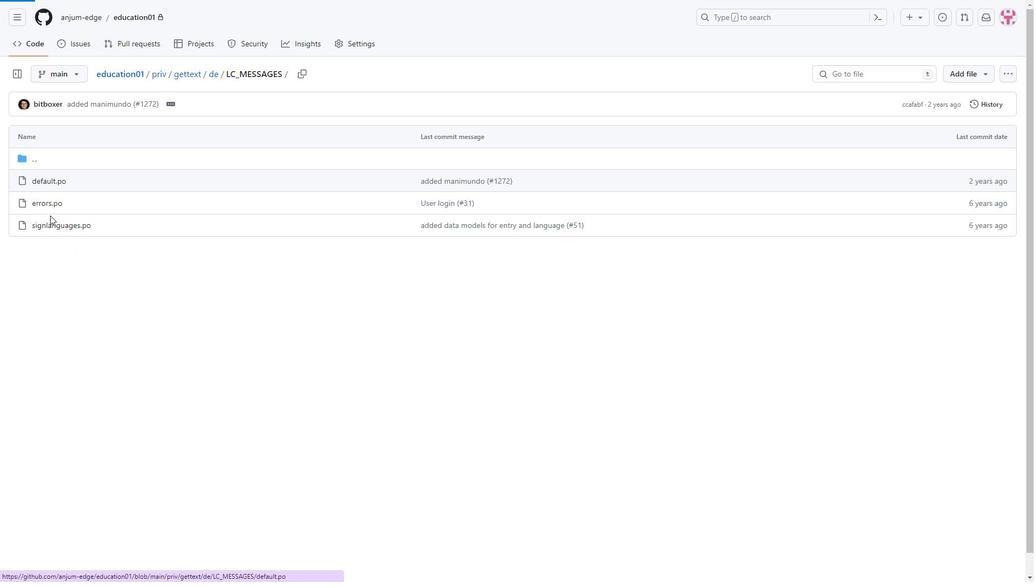 
Action: Mouse scrolled (80, 265) with delta (0, 0)
Screenshot: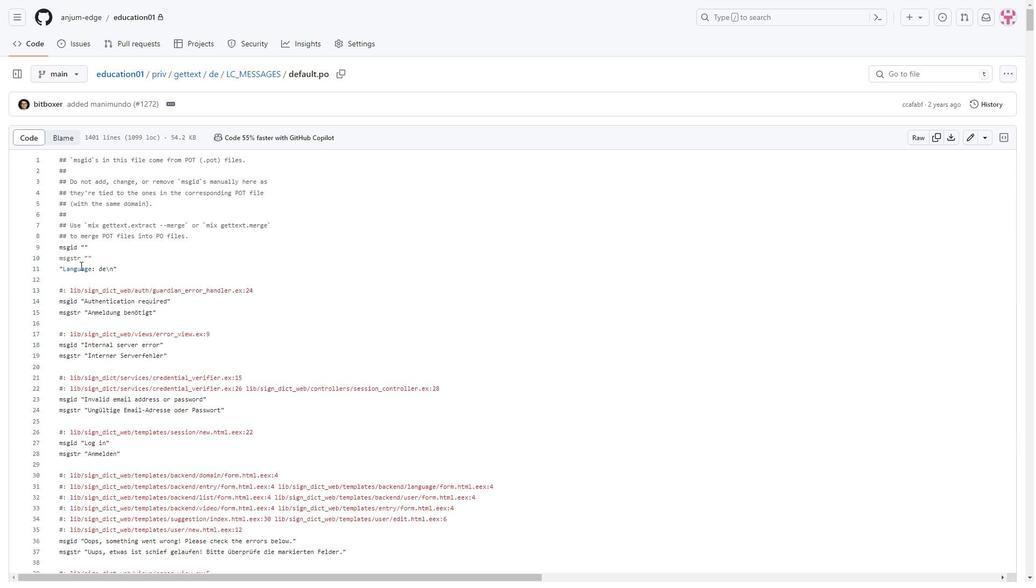 
Action: Mouse scrolled (80, 265) with delta (0, 0)
Screenshot: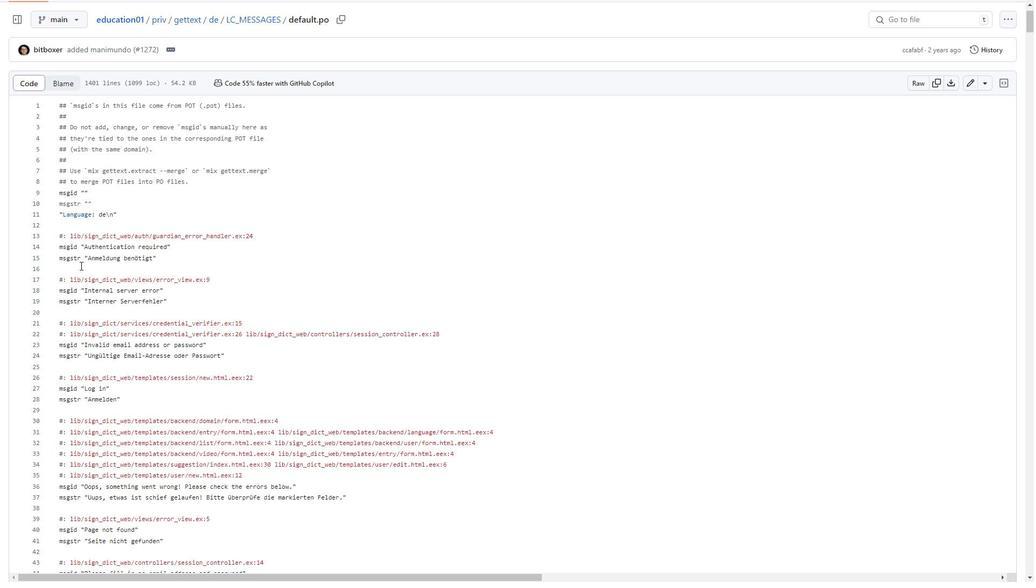 
Action: Mouse scrolled (80, 265) with delta (0, 0)
Screenshot: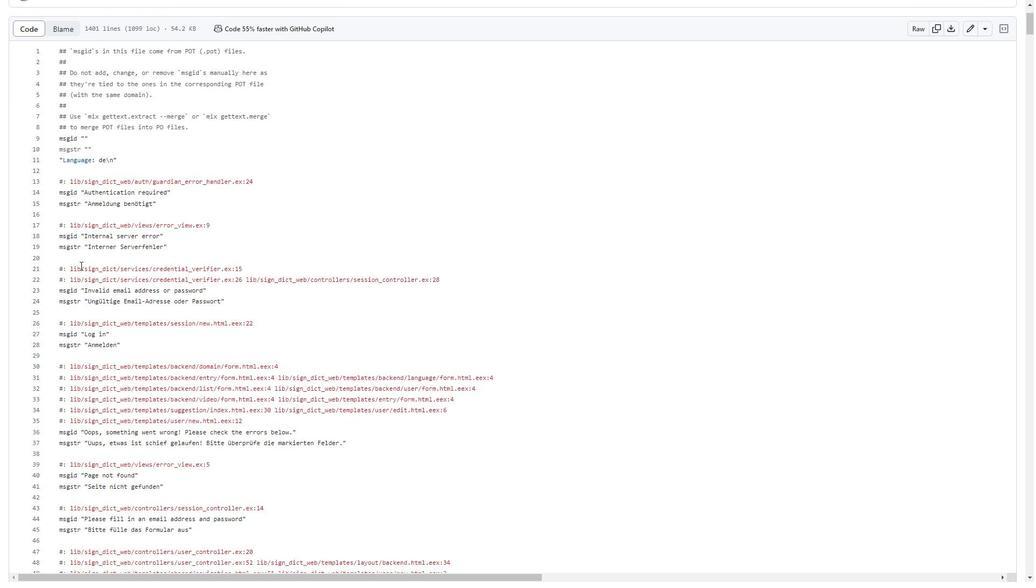 
Action: Mouse scrolled (80, 265) with delta (0, 0)
Screenshot: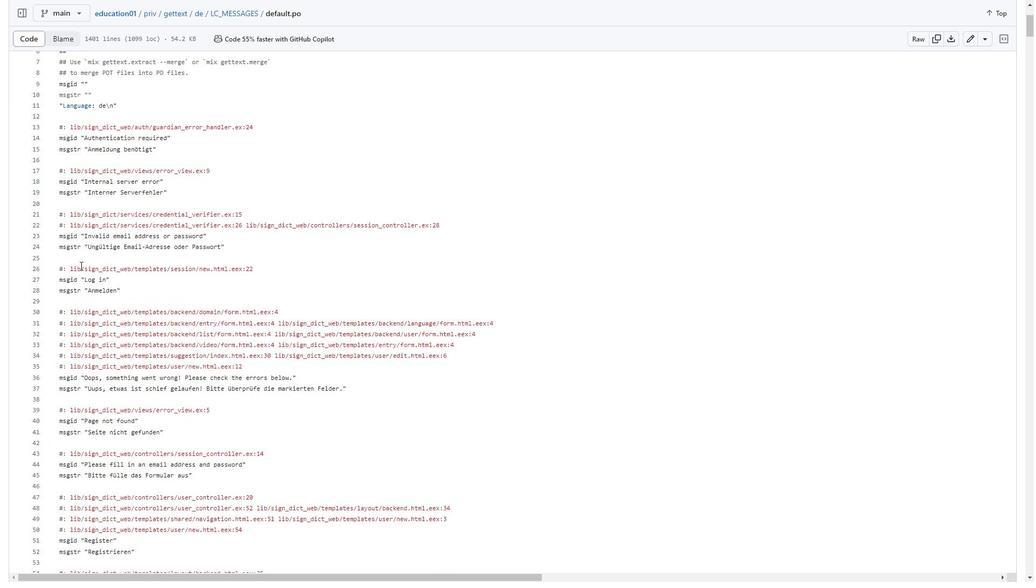 
Action: Mouse scrolled (80, 265) with delta (0, 0)
Screenshot: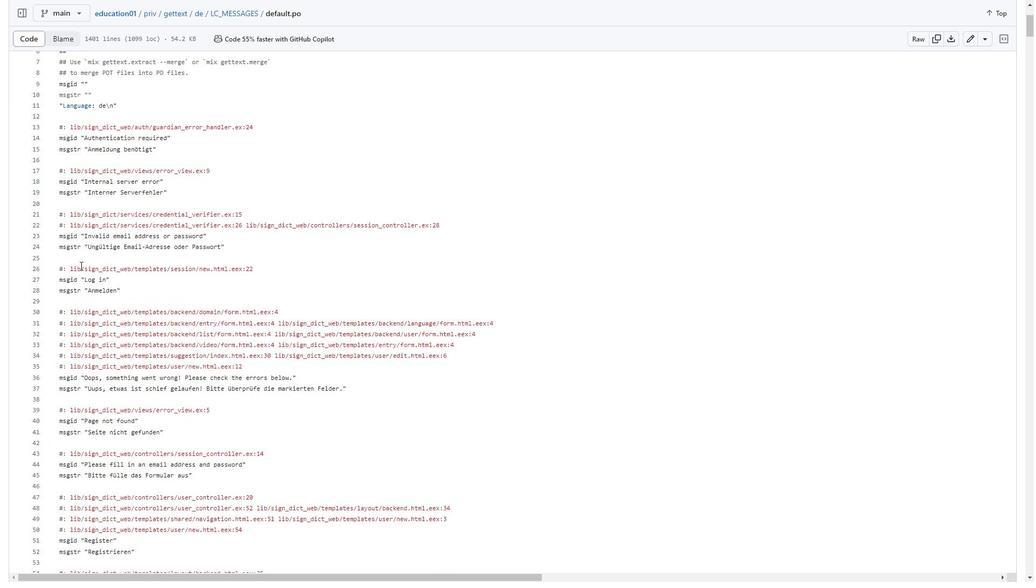 
Action: Mouse scrolled (80, 265) with delta (0, 0)
Screenshot: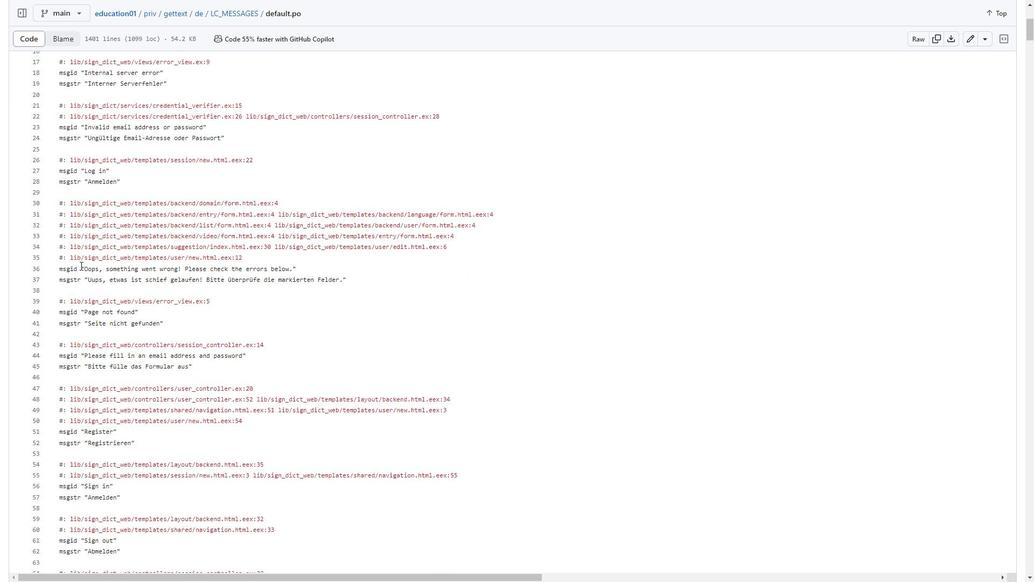 
Action: Mouse moved to (148, 14)
Screenshot: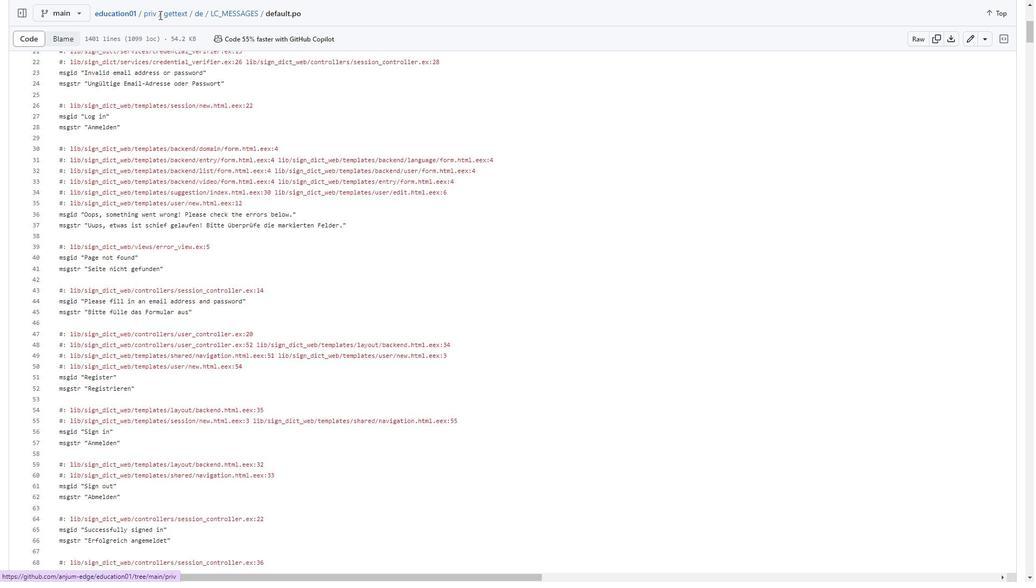 
Action: Mouse pressed left at (148, 14)
Screenshot: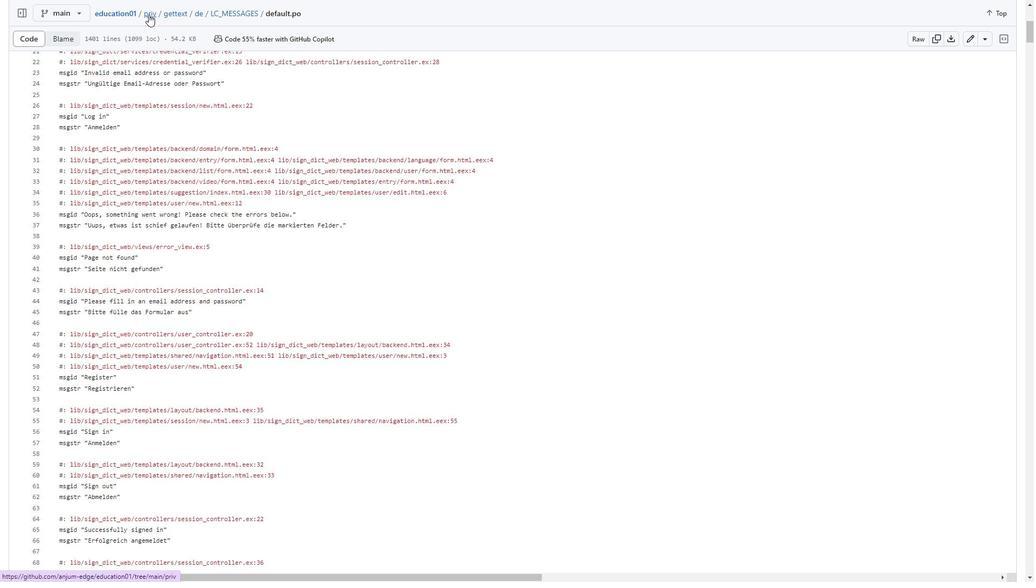 
Action: Mouse moved to (167, 288)
Screenshot: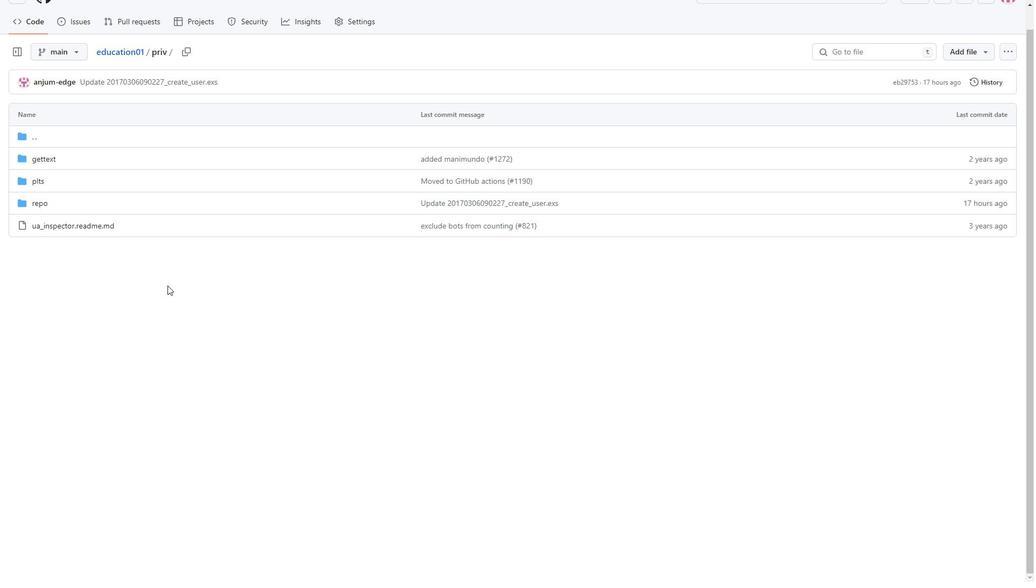 
Action: Mouse scrolled (167, 288) with delta (0, 0)
Screenshot: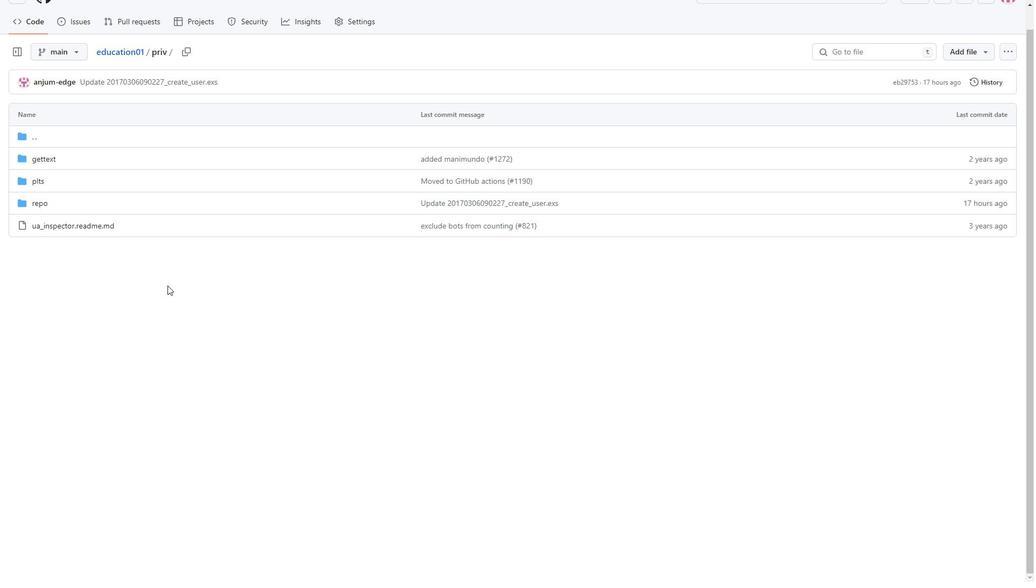 
Action: Mouse scrolled (167, 288) with delta (0, 0)
Screenshot: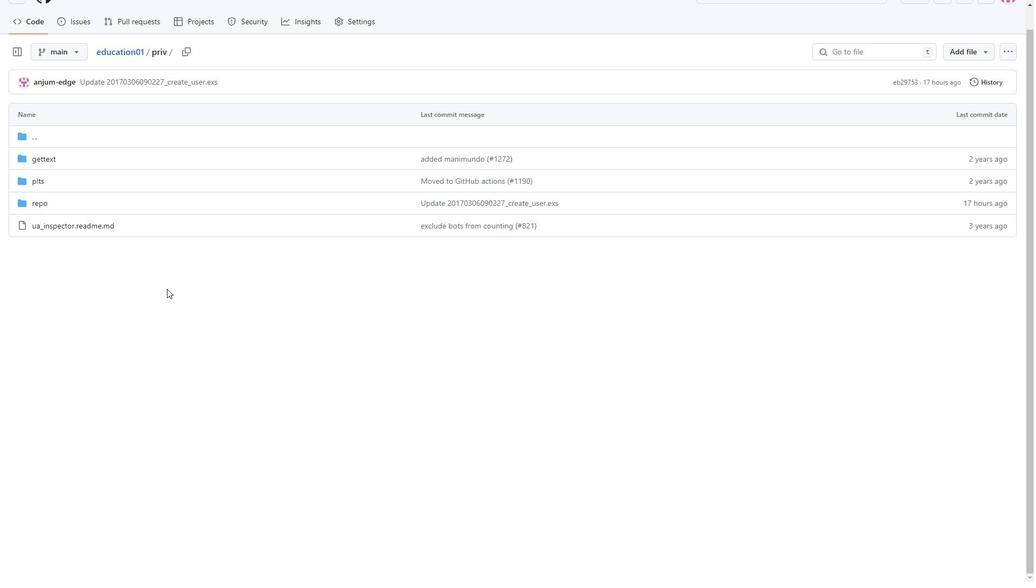 
Action: Mouse moved to (167, 288)
Screenshot: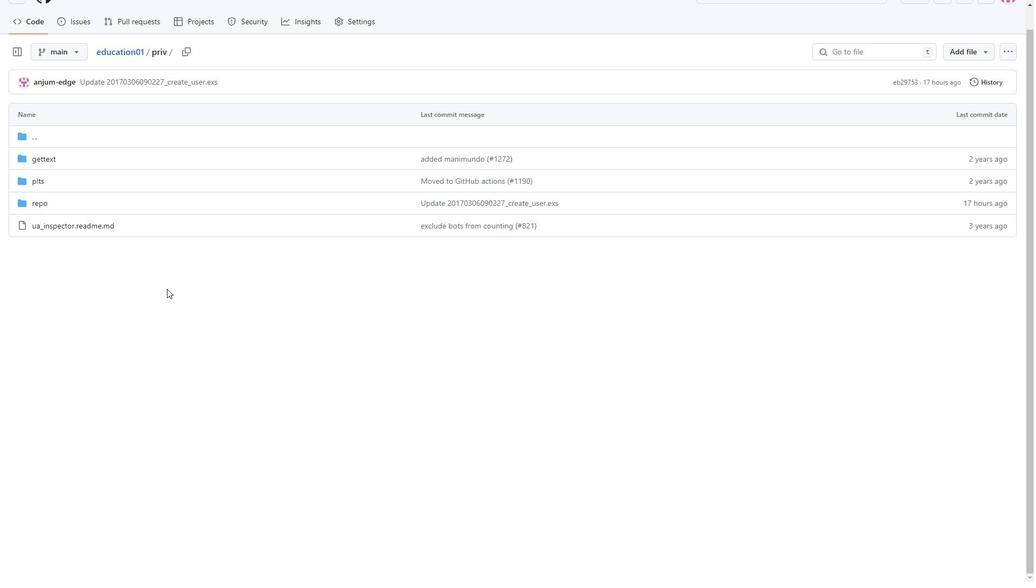 
Action: Mouse scrolled (167, 288) with delta (0, 0)
Screenshot: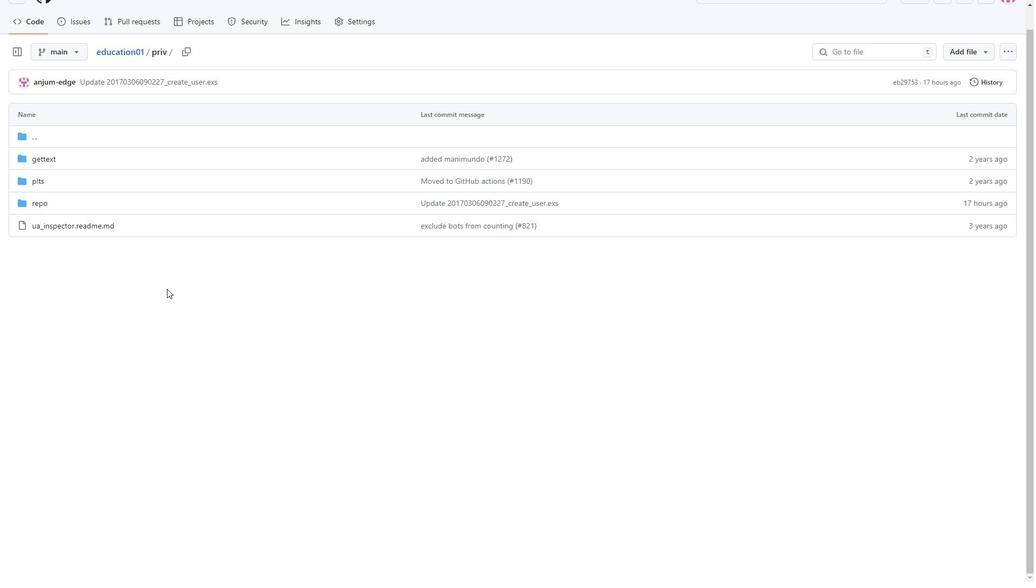 
Action: Mouse moved to (42, 159)
Screenshot: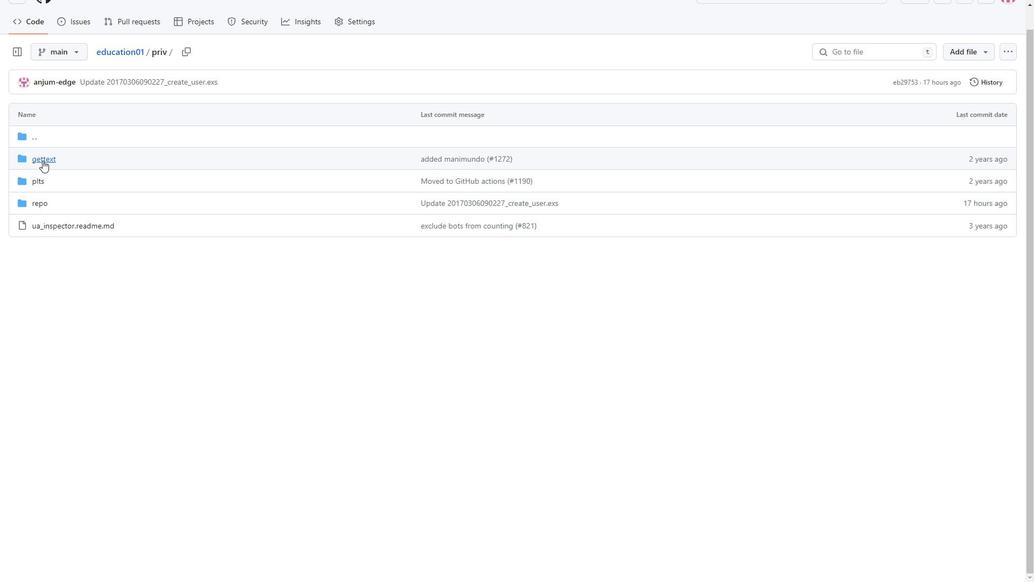 
Action: Mouse pressed left at (42, 159)
Screenshot: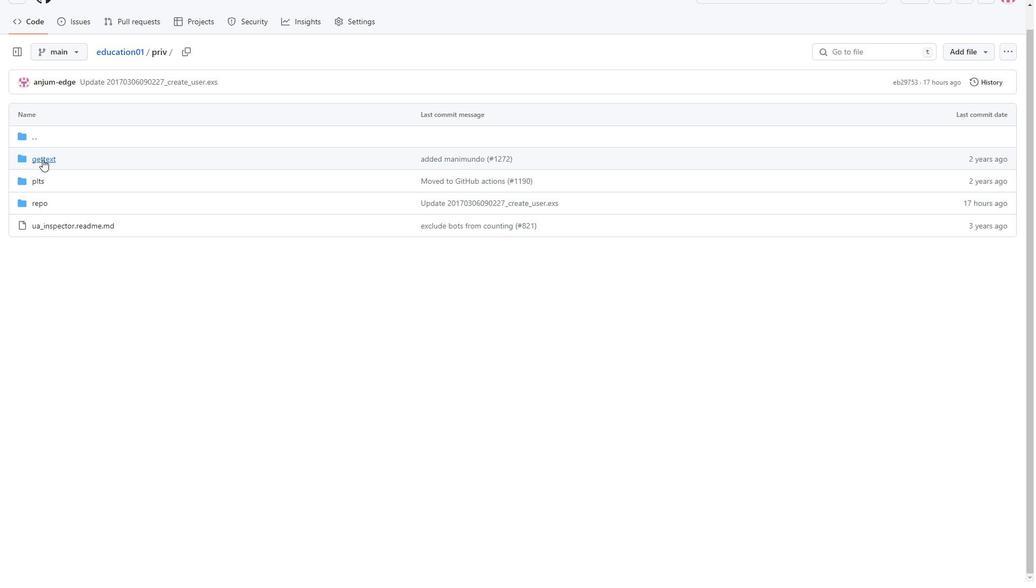 
Action: Mouse moved to (51, 204)
Screenshot: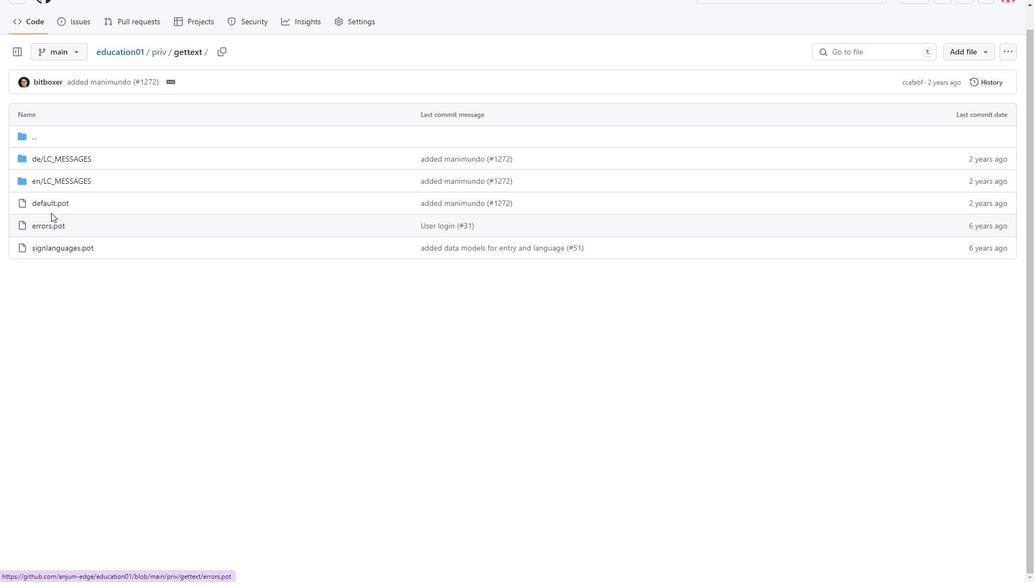 
Action: Mouse pressed left at (51, 204)
Screenshot: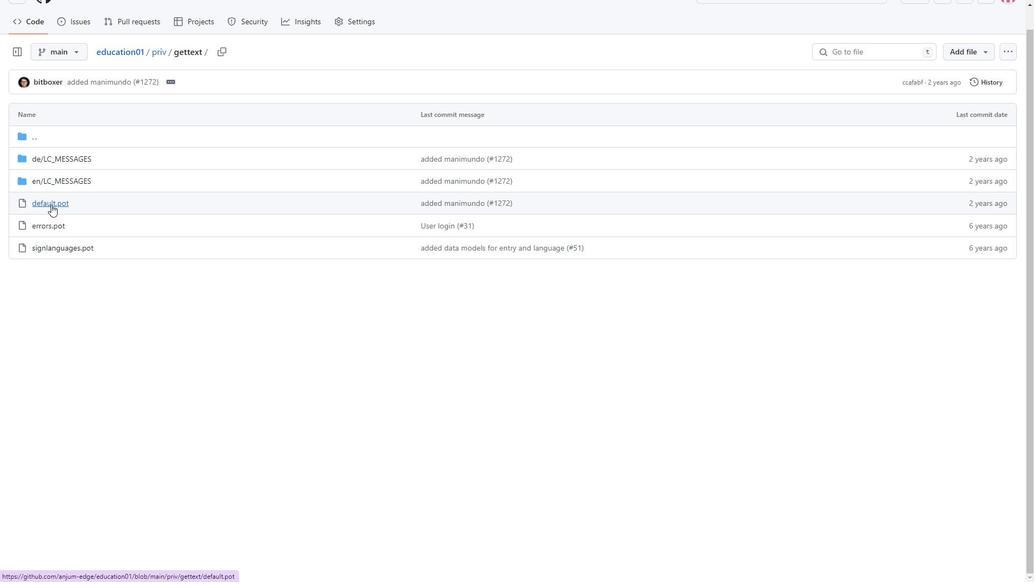 
Action: Mouse moved to (115, 315)
Screenshot: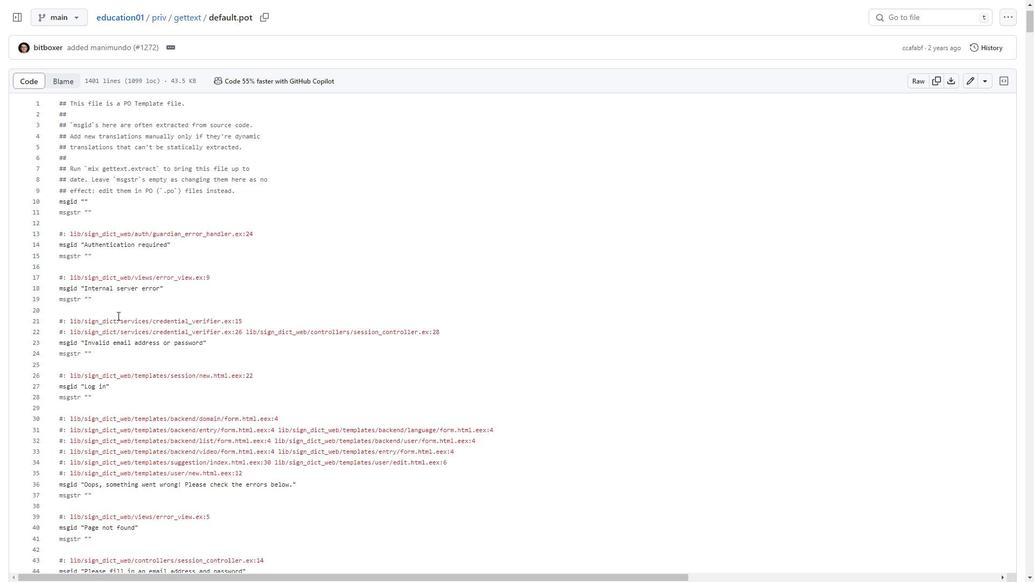 
Action: Mouse scrolled (115, 314) with delta (0, 0)
Screenshot: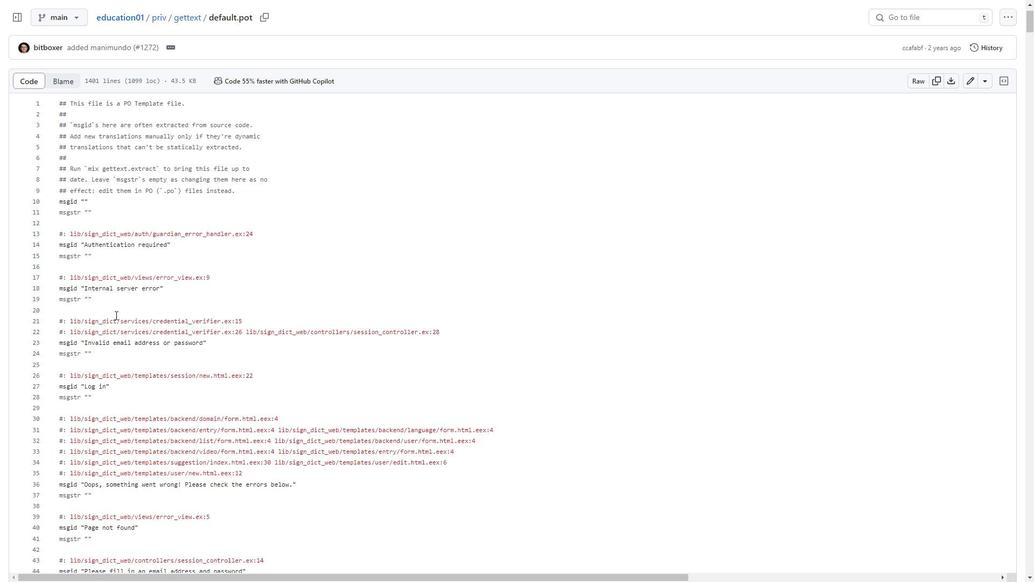 
Action: Mouse moved to (173, 232)
Screenshot: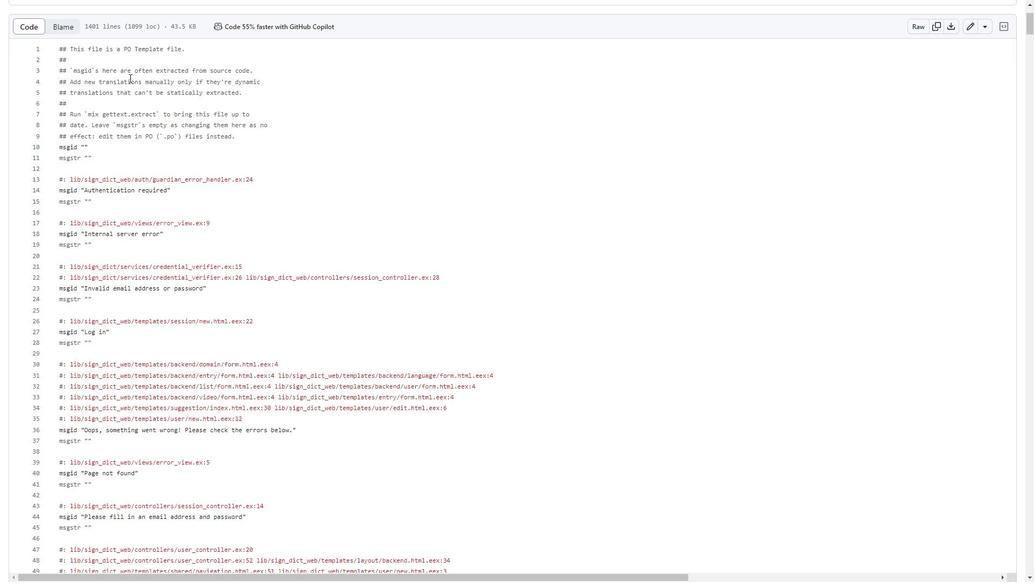 
Action: Mouse scrolled (173, 233) with delta (0, 0)
Screenshot: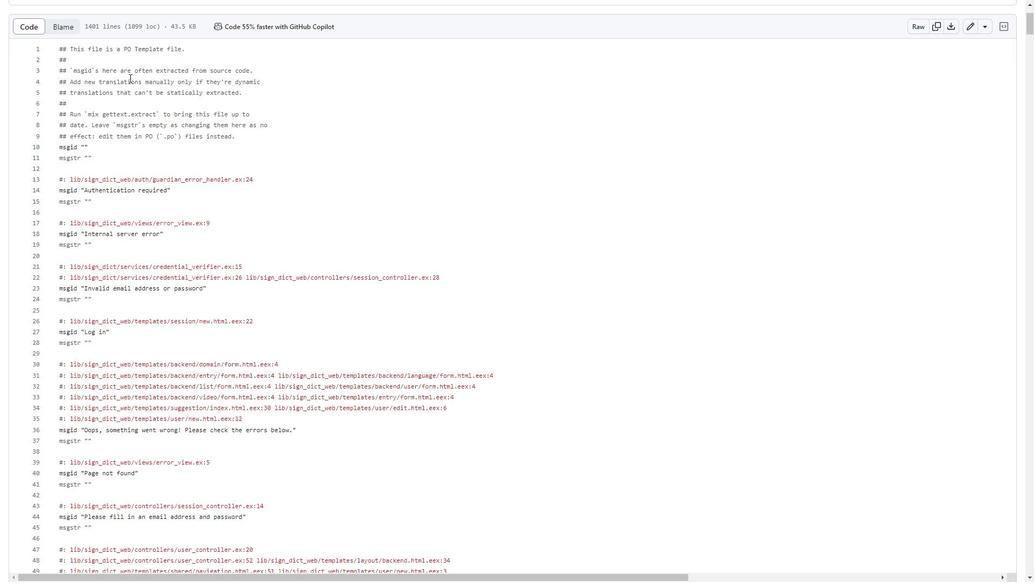 
Action: Mouse scrolled (173, 233) with delta (0, 0)
Screenshot: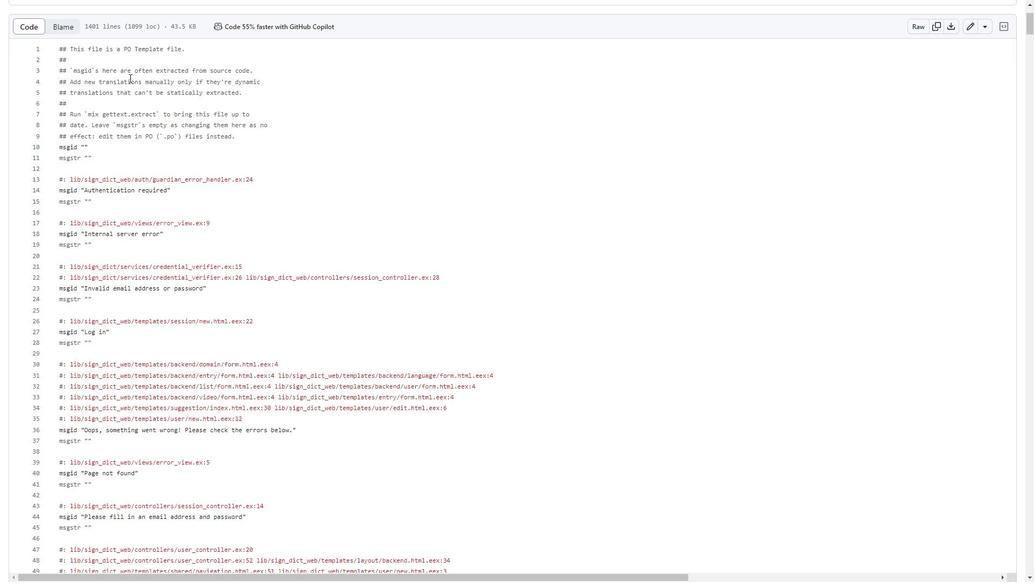 
Action: Mouse scrolled (173, 233) with delta (0, 0)
Screenshot: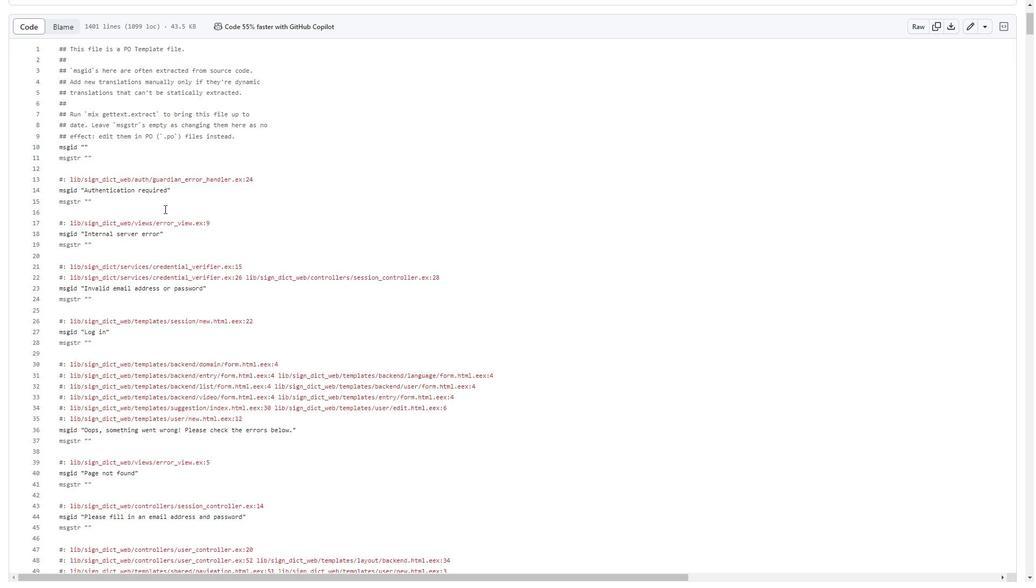 
Action: Mouse moved to (150, 74)
Screenshot: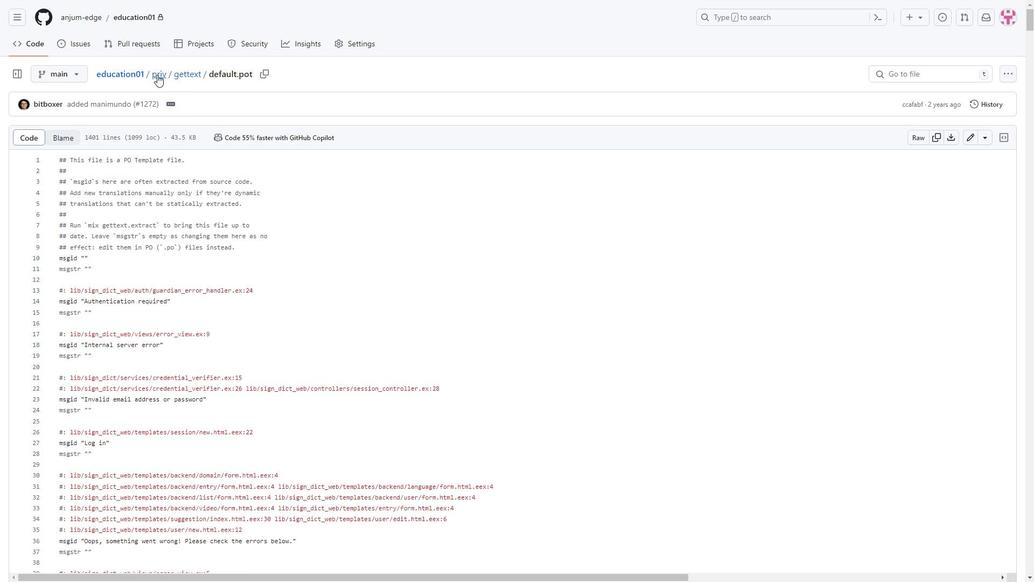 
Action: Mouse pressed left at (150, 74)
Screenshot: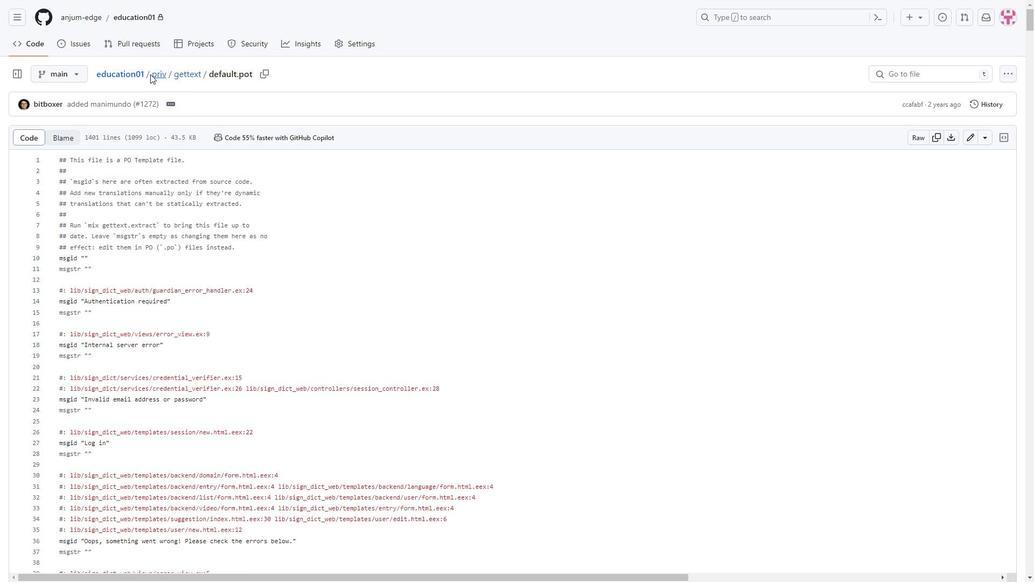 
Action: Mouse moved to (162, 74)
Screenshot: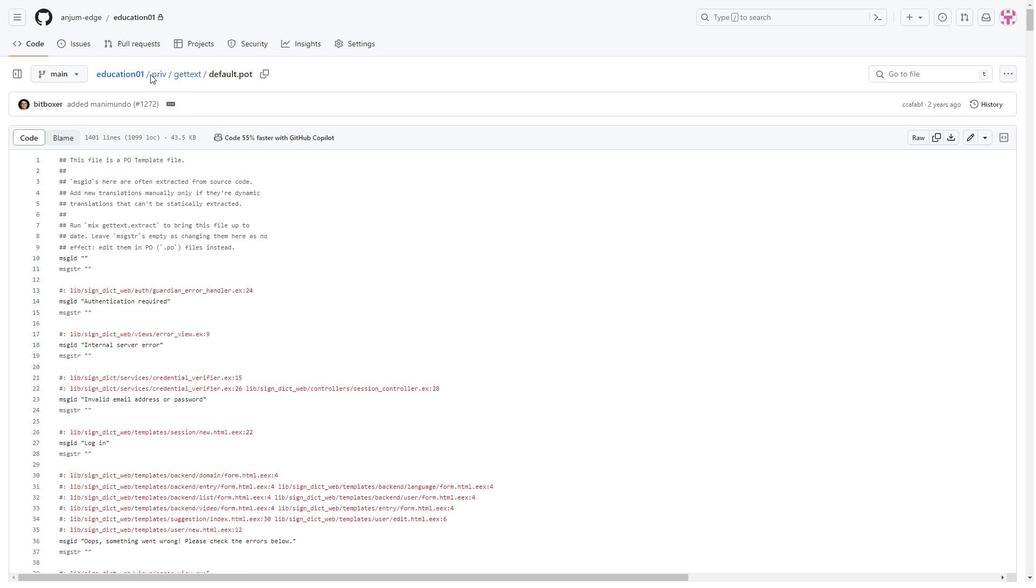 
Action: Mouse pressed left at (162, 74)
Screenshot: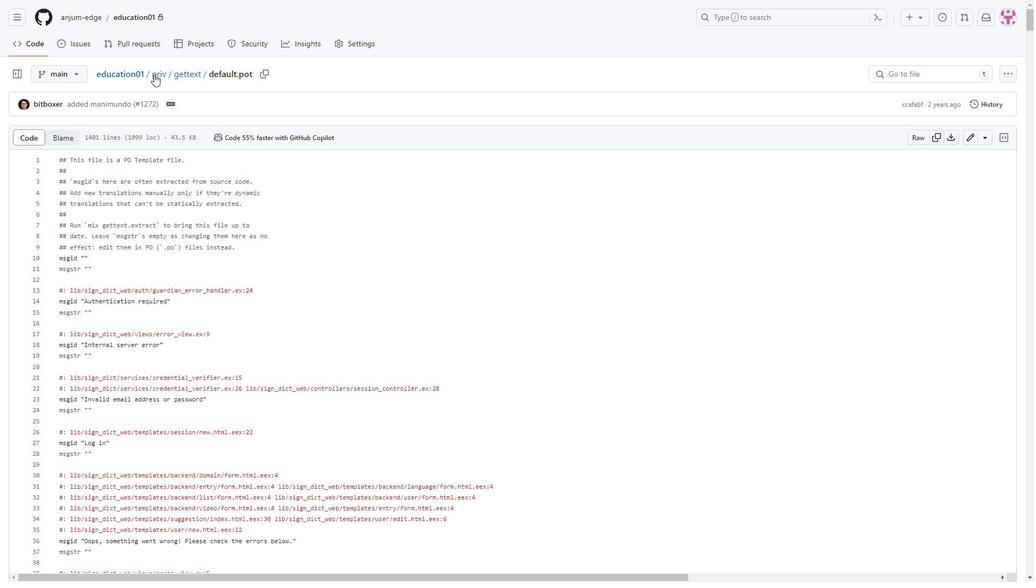 
Action: Mouse moved to (135, 73)
Screenshot: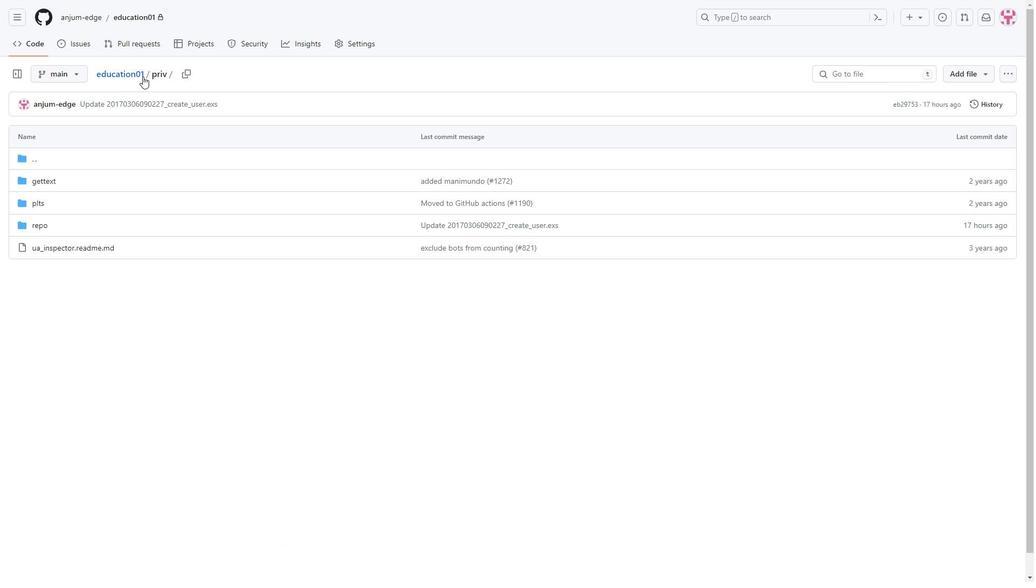 
Action: Mouse pressed left at (135, 73)
Screenshot: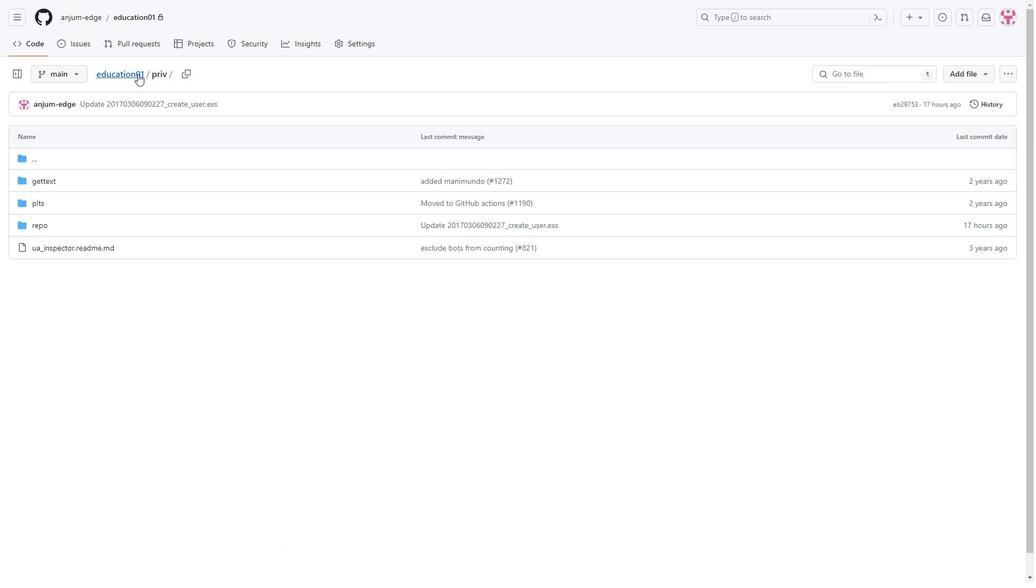 
Action: Mouse moved to (209, 415)
Screenshot: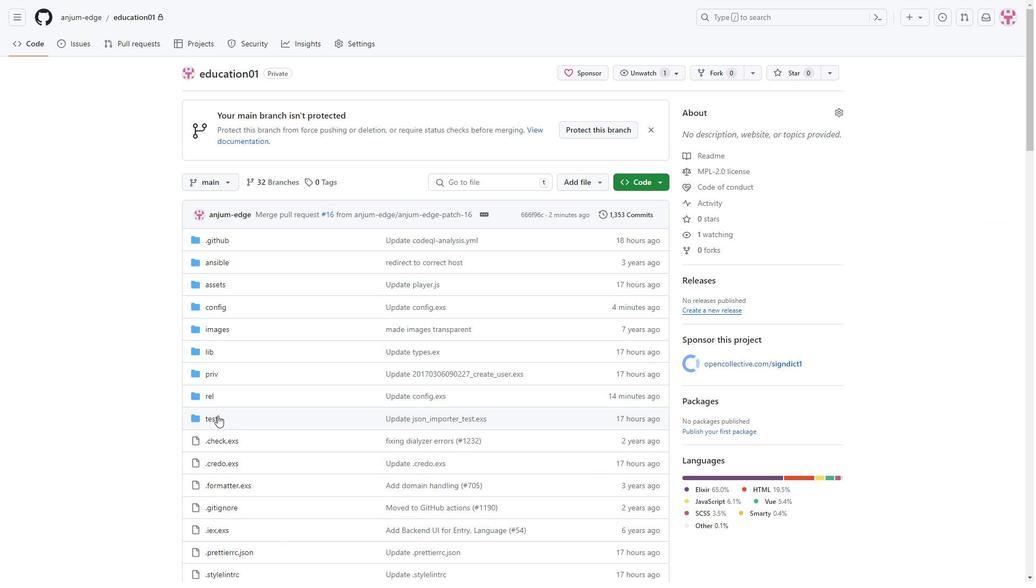 
Action: Mouse pressed left at (209, 415)
Screenshot: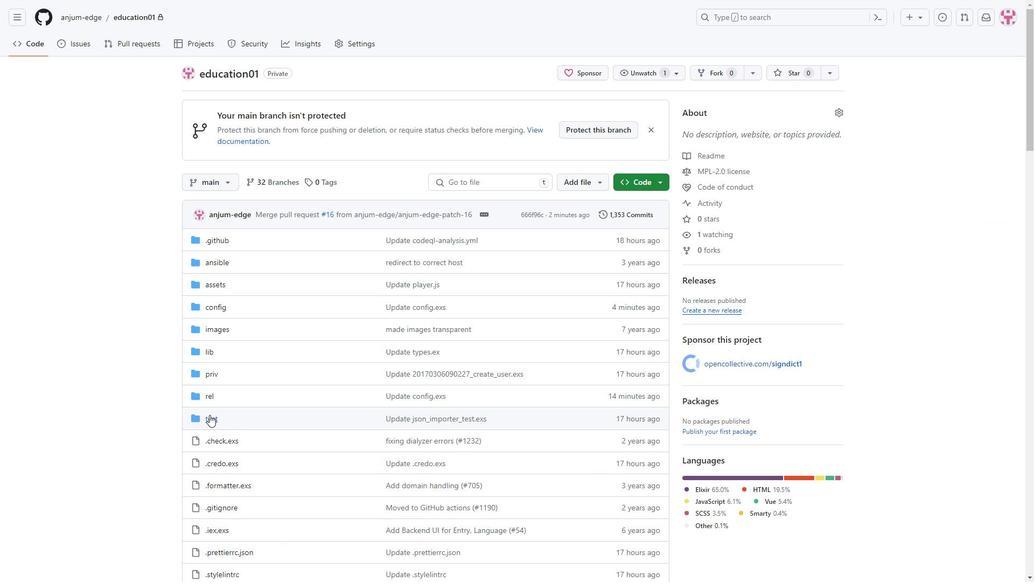 
Action: Mouse moved to (54, 268)
Screenshot: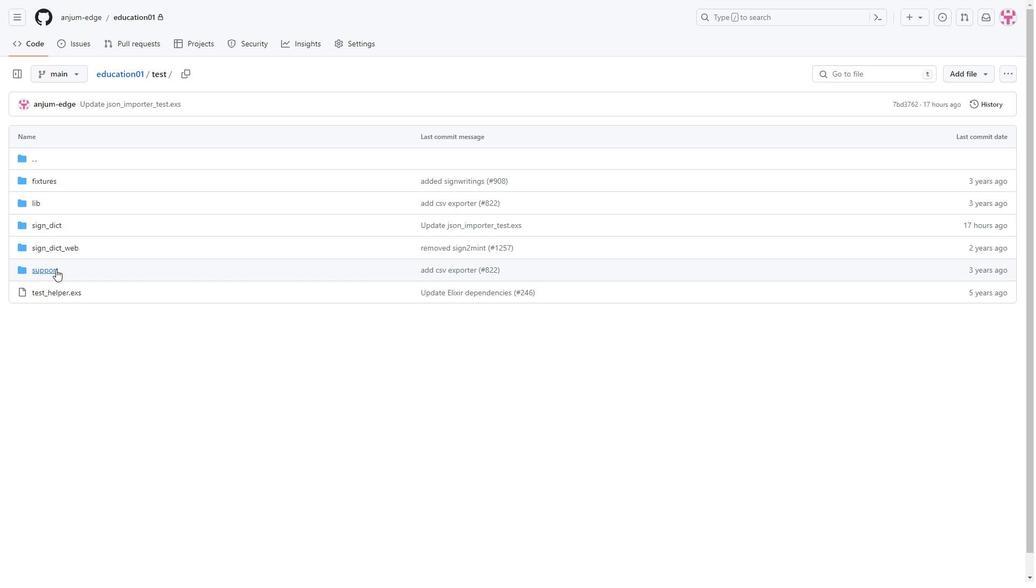 
Action: Mouse pressed left at (54, 268)
Screenshot: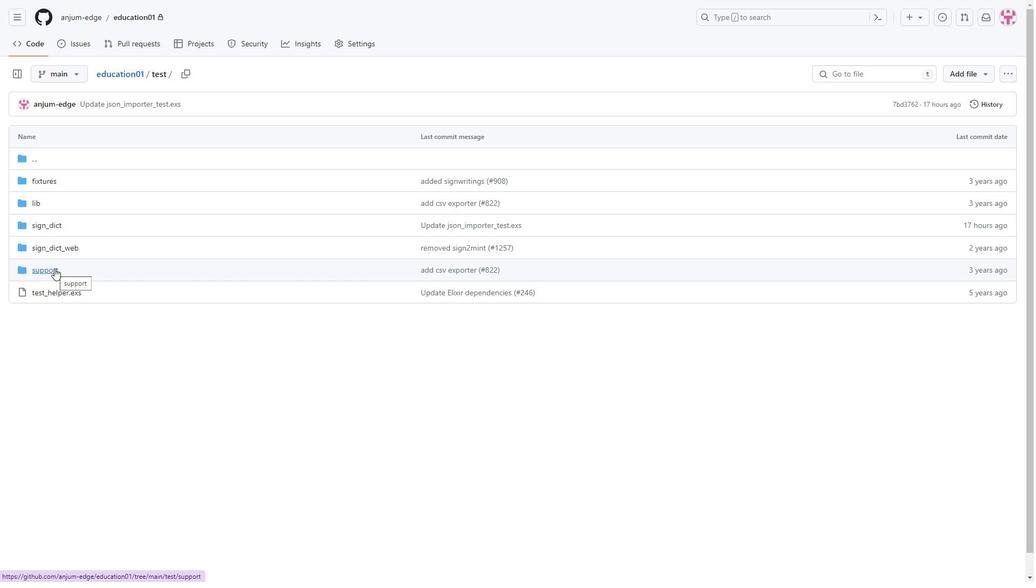
Action: Mouse moved to (56, 270)
Screenshot: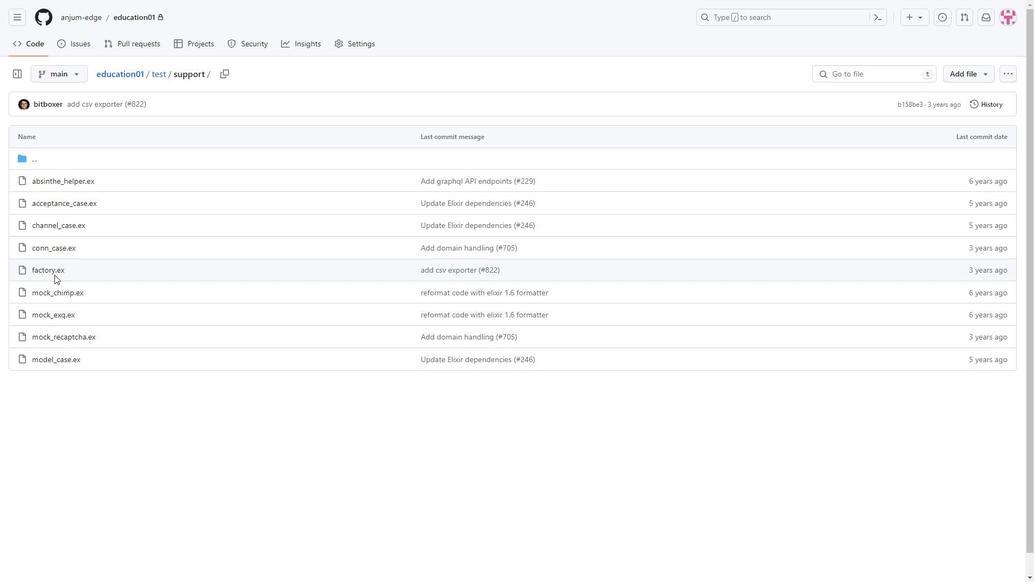 
Action: Mouse pressed left at (56, 270)
Screenshot: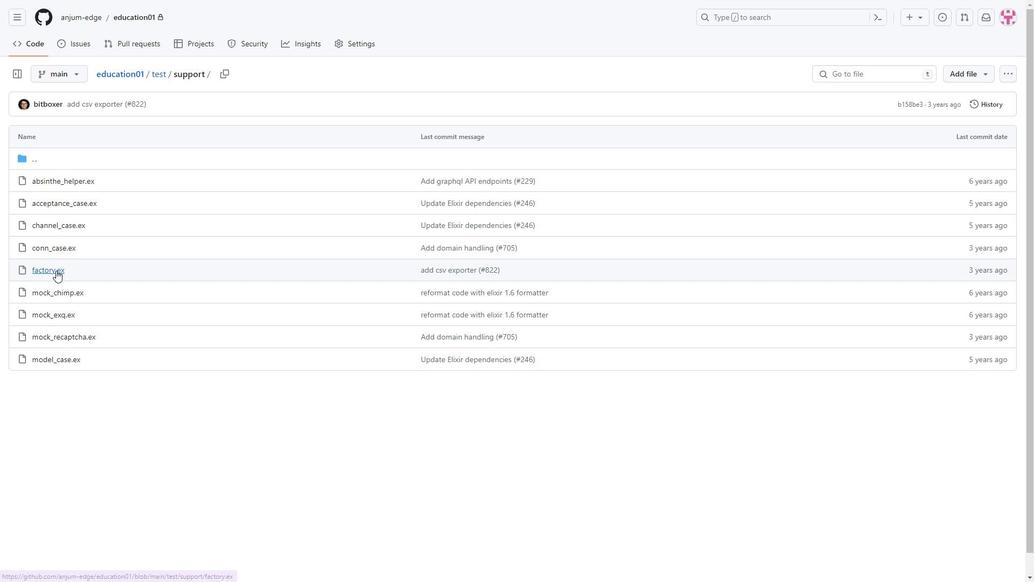 
Action: Mouse moved to (1034, 421)
Screenshot: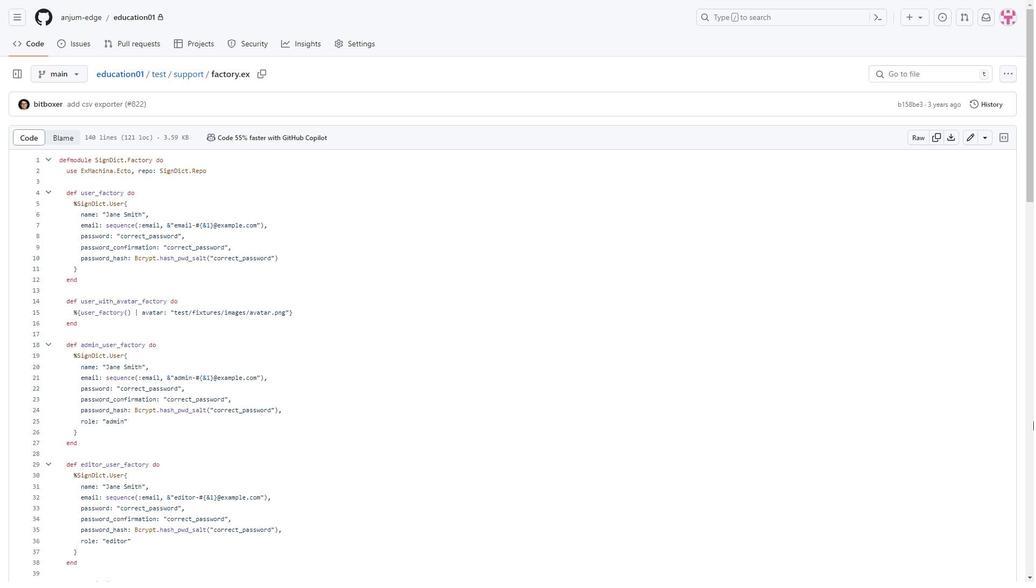 
Action: Mouse scrolled (1034, 420) with delta (0, 0)
Screenshot: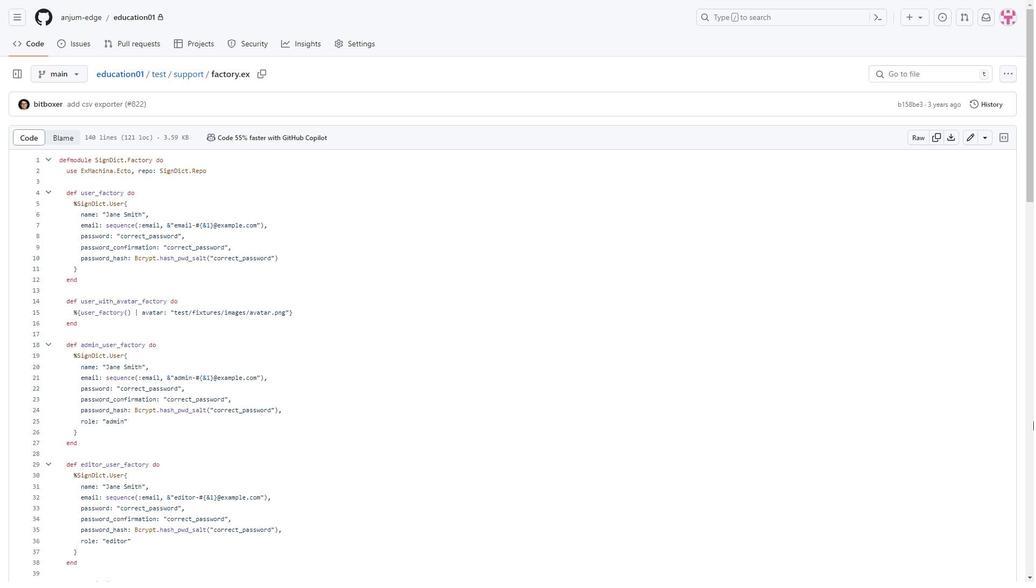 
Action: Mouse scrolled (1034, 420) with delta (0, 0)
Screenshot: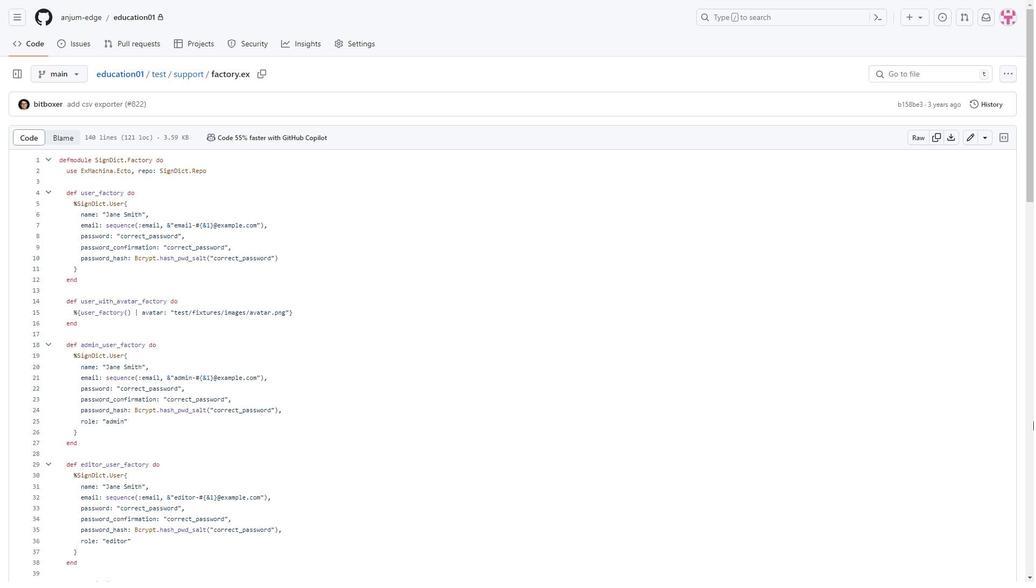 
Action: Mouse scrolled (1034, 420) with delta (0, 0)
Screenshot: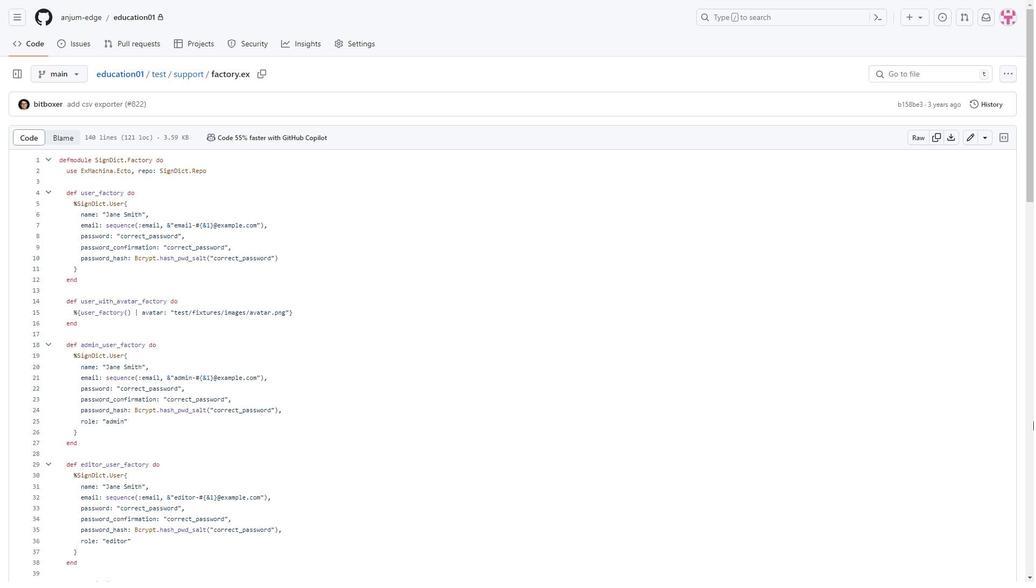 
Action: Mouse scrolled (1034, 420) with delta (0, 0)
Screenshot: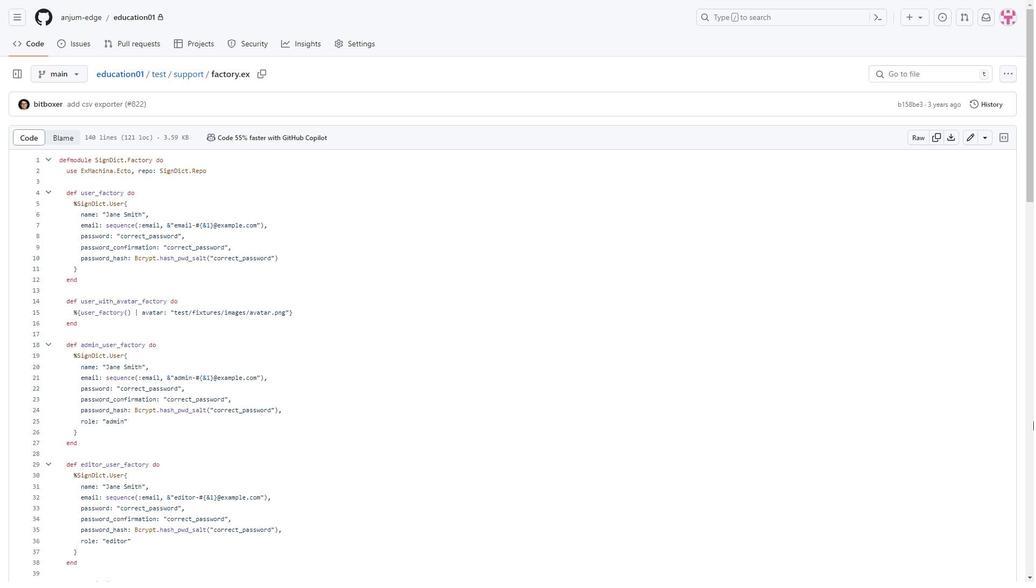 
Action: Mouse scrolled (1034, 422) with delta (0, 0)
Screenshot: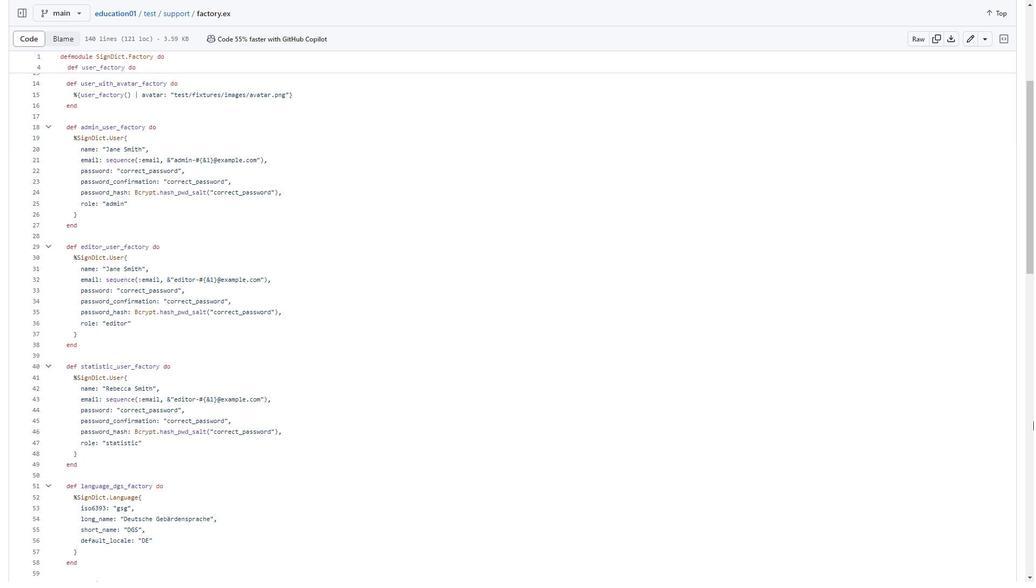 
Action: Mouse scrolled (1034, 422) with delta (0, 0)
Screenshot: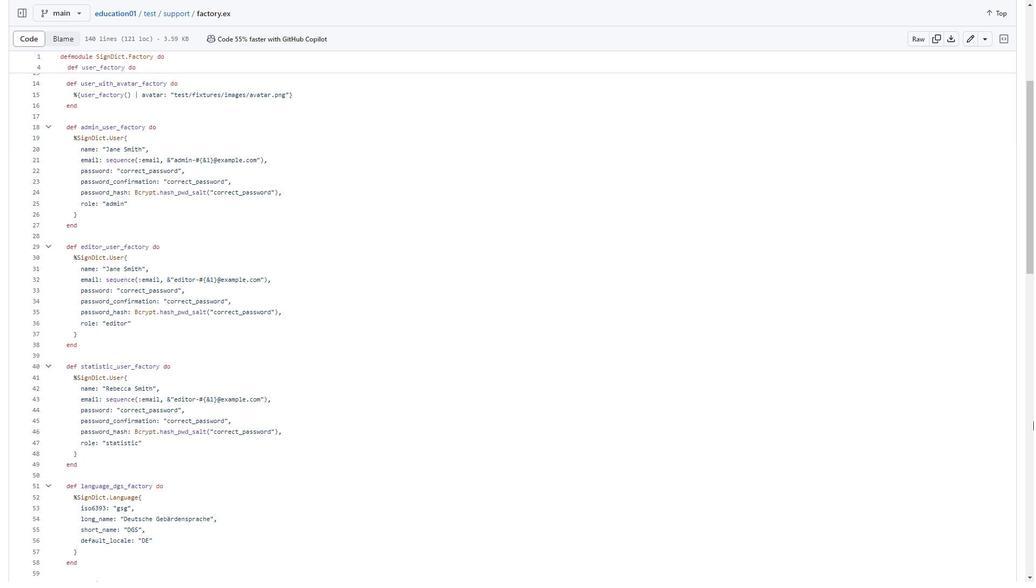 
Action: Mouse scrolled (1034, 420) with delta (0, 0)
Screenshot: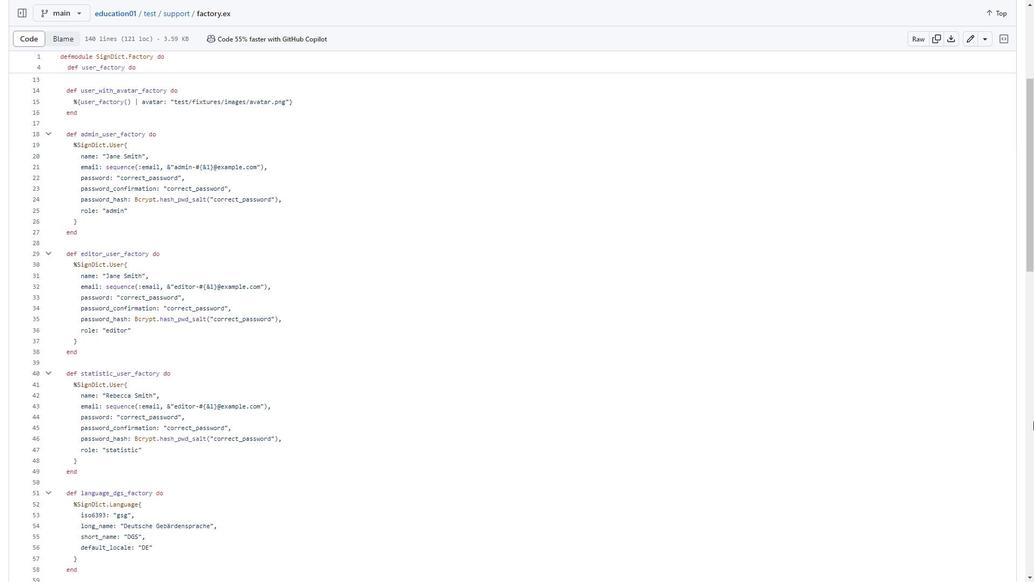 
Action: Mouse moved to (213, 252)
Screenshot: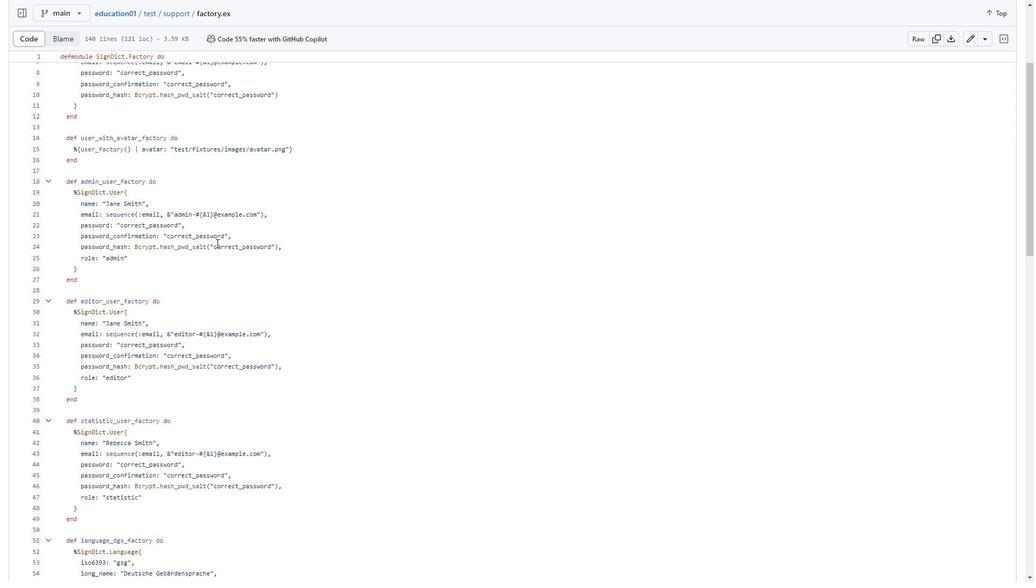 
Action: Mouse scrolled (213, 251) with delta (0, 0)
Screenshot: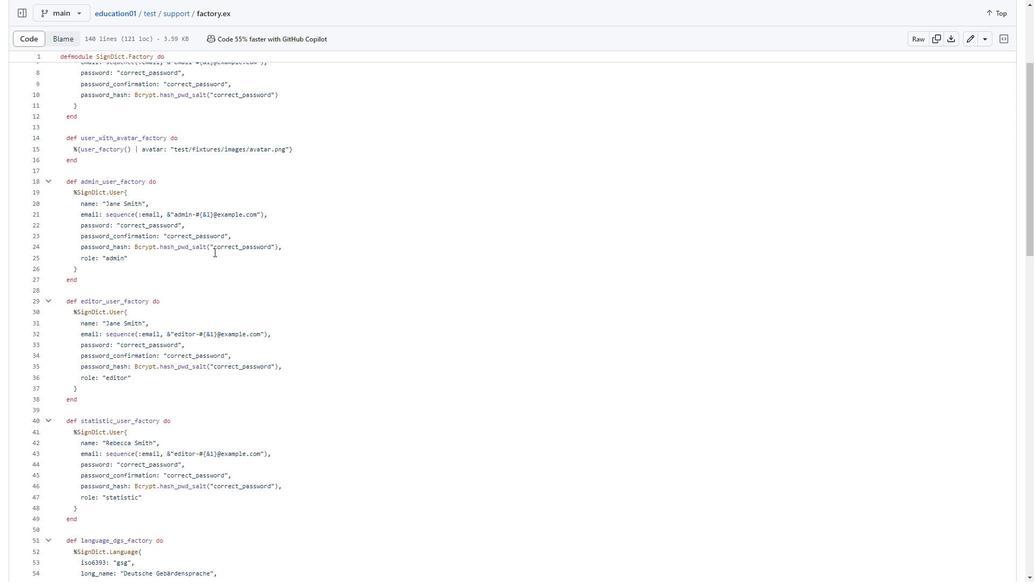 
Action: Mouse scrolled (213, 252) with delta (0, 0)
Screenshot: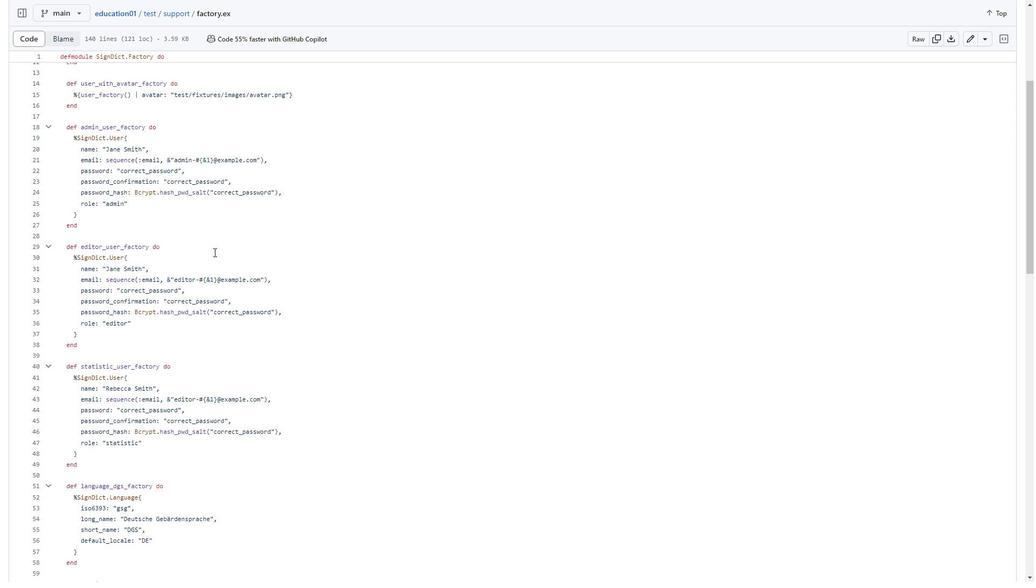 
Action: Mouse scrolled (213, 252) with delta (0, 0)
Screenshot: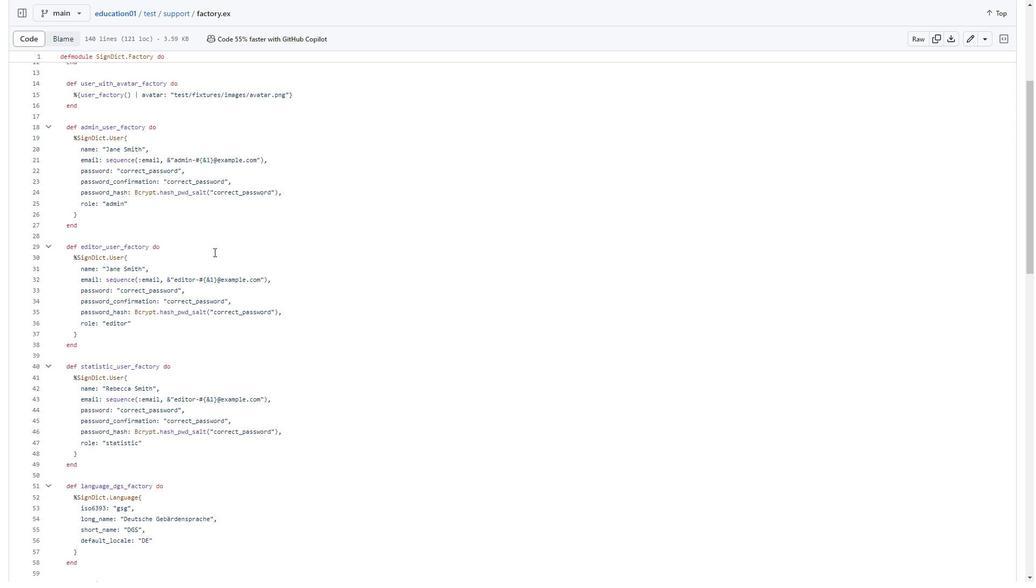 
Action: Mouse scrolled (213, 251) with delta (0, 0)
Screenshot: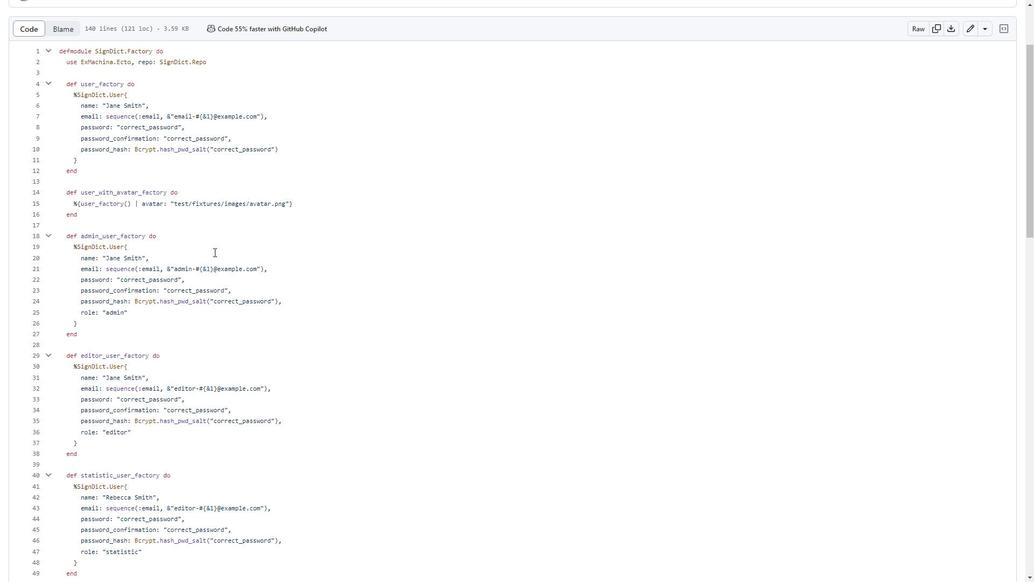 
Action: Mouse scrolled (213, 251) with delta (0, 0)
Screenshot: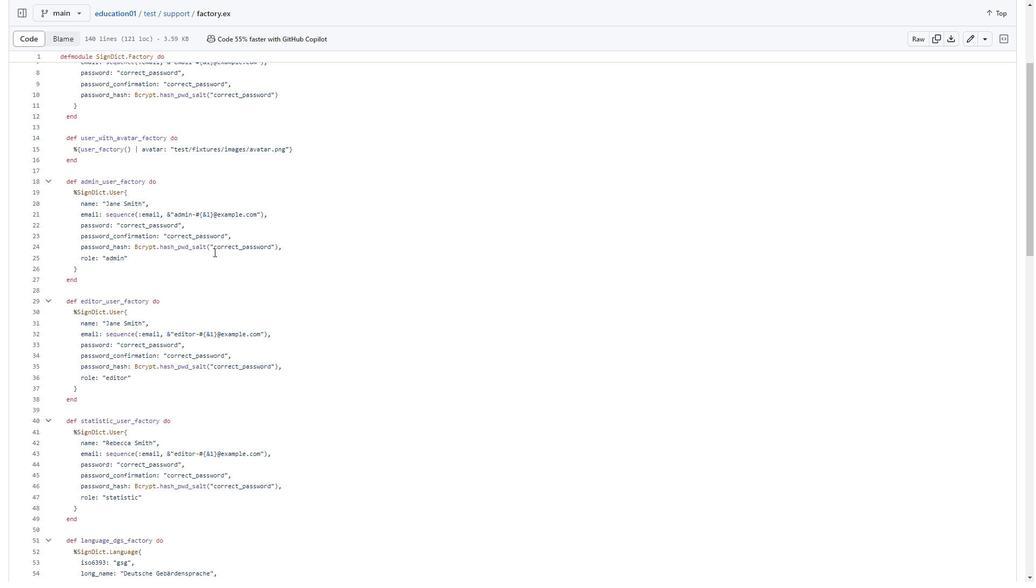 
Action: Mouse moved to (974, 39)
Screenshot: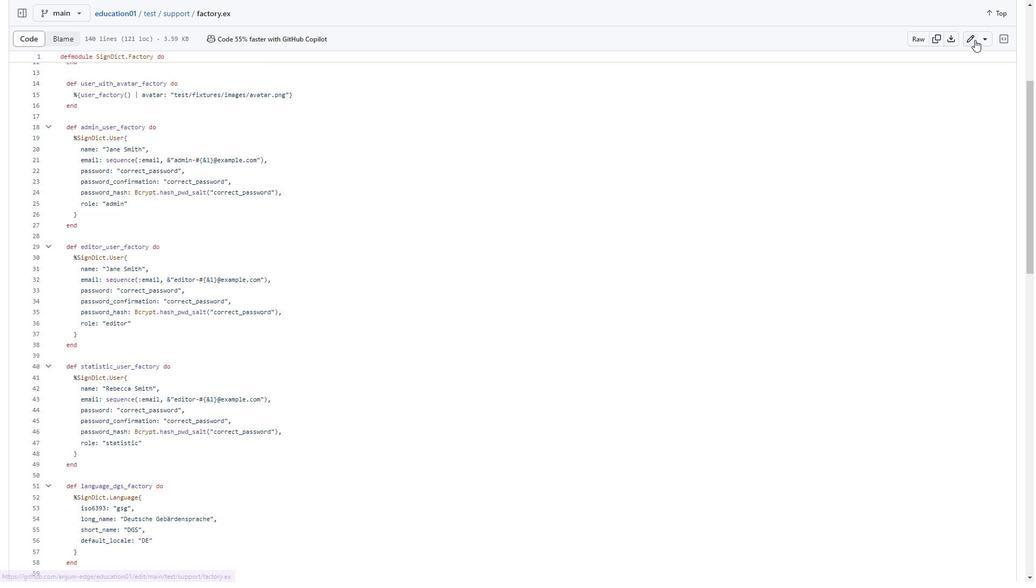 
Action: Mouse pressed left at (974, 39)
Screenshot: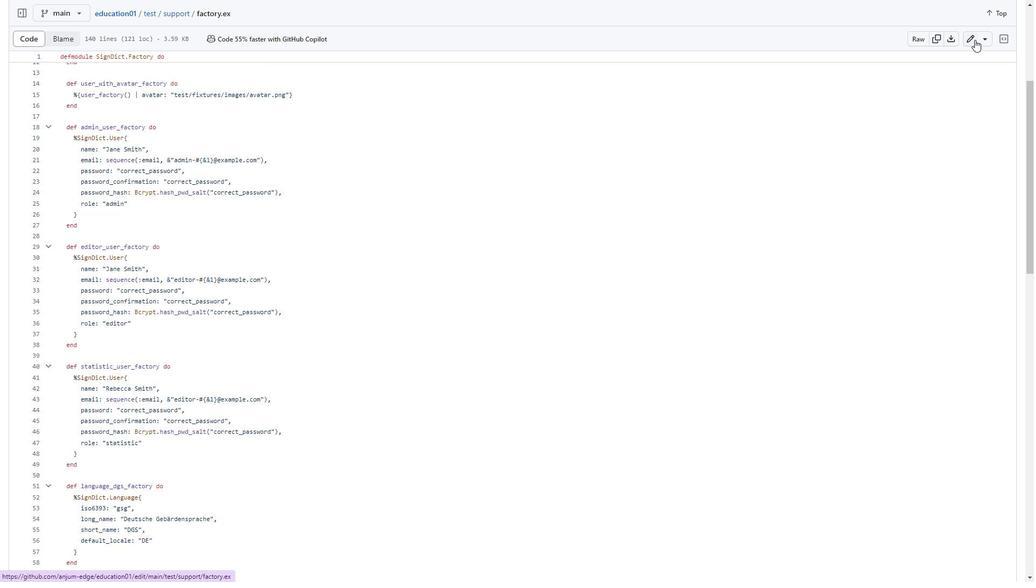 
Action: Key pressed <Key.space><Key.backspace><Key.backspace>
Screenshot: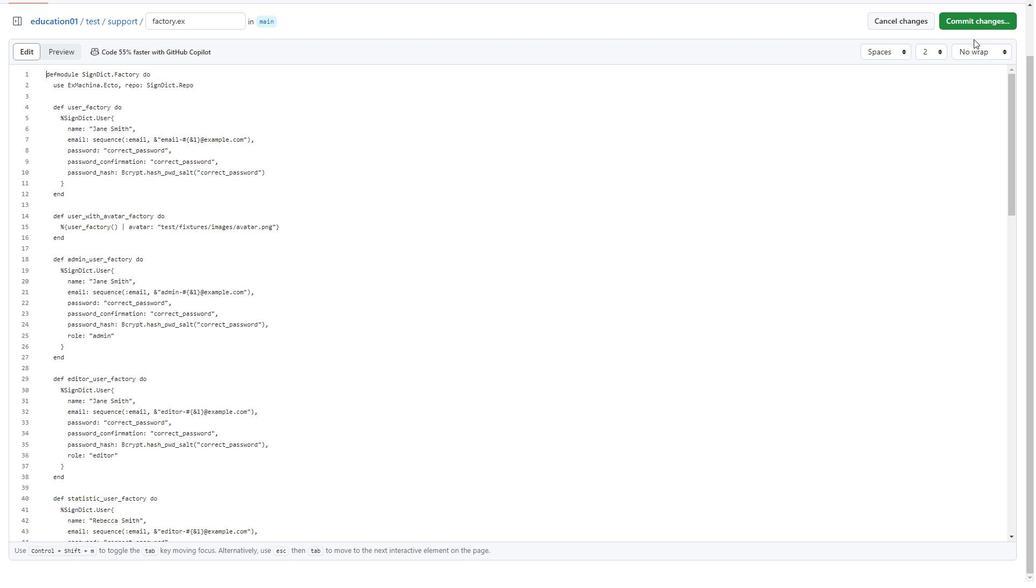 
Action: Mouse scrolled (974, 39) with delta (0, 0)
Screenshot: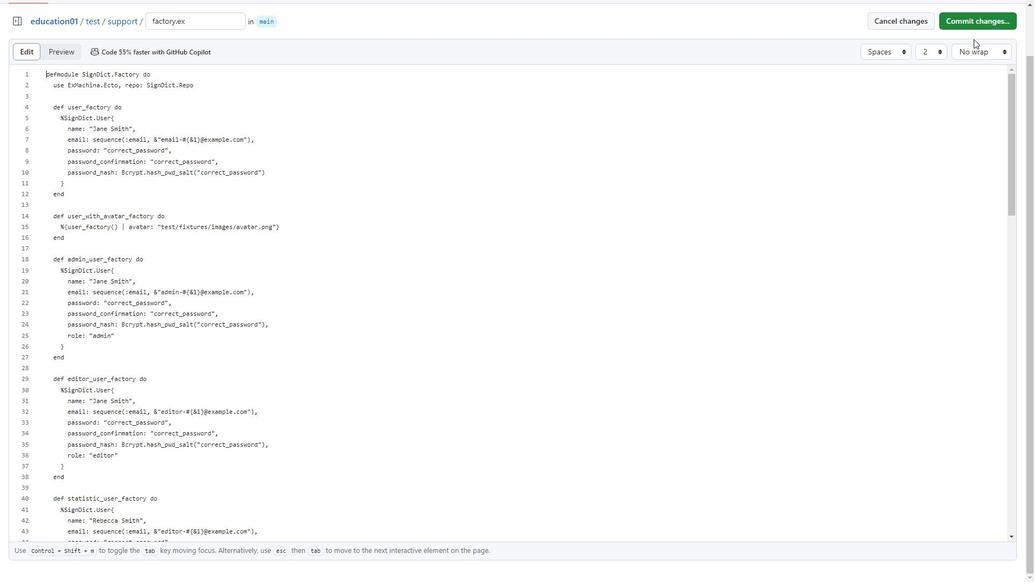 
Action: Mouse moved to (255, 351)
Screenshot: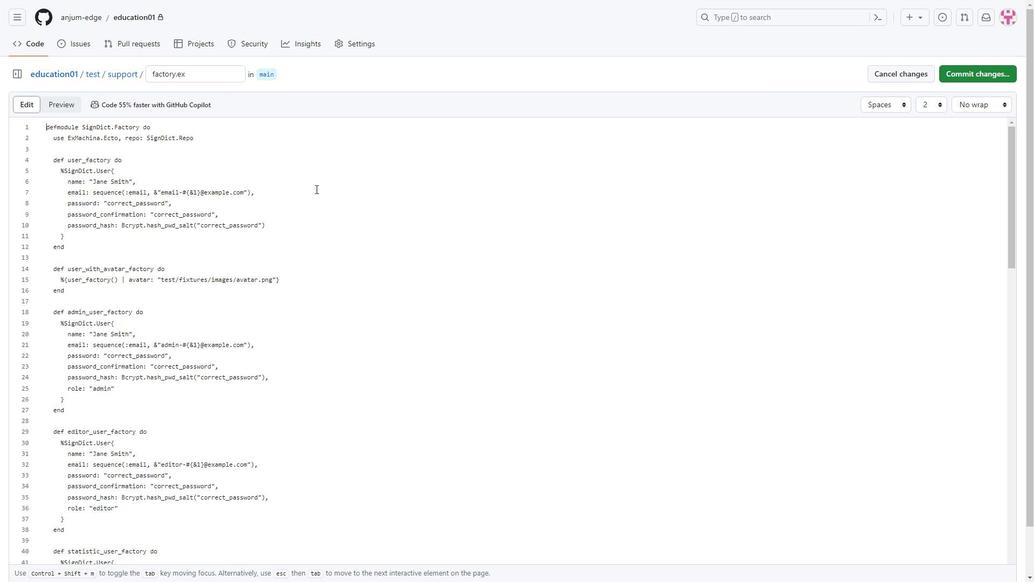 
Action: Mouse scrolled (255, 351) with delta (0, 0)
Screenshot: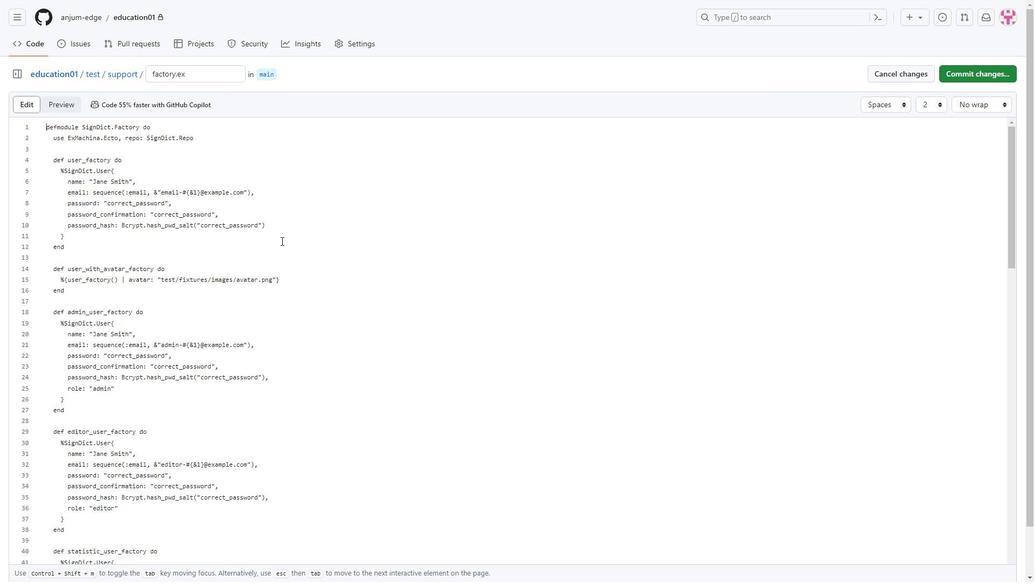 
Action: Mouse moved to (175, 380)
Screenshot: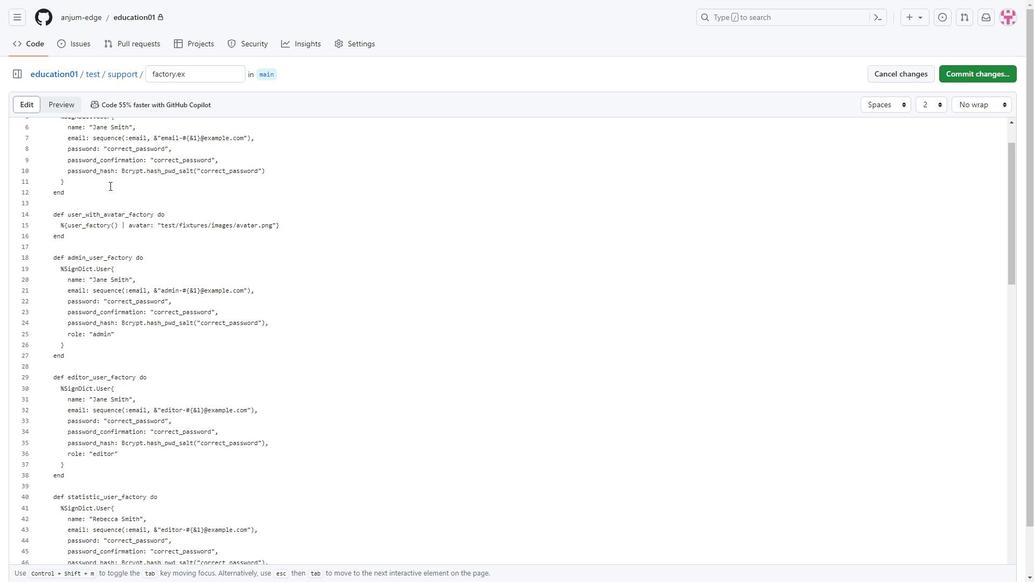 
Action: Mouse scrolled (175, 379) with delta (0, 0)
Screenshot: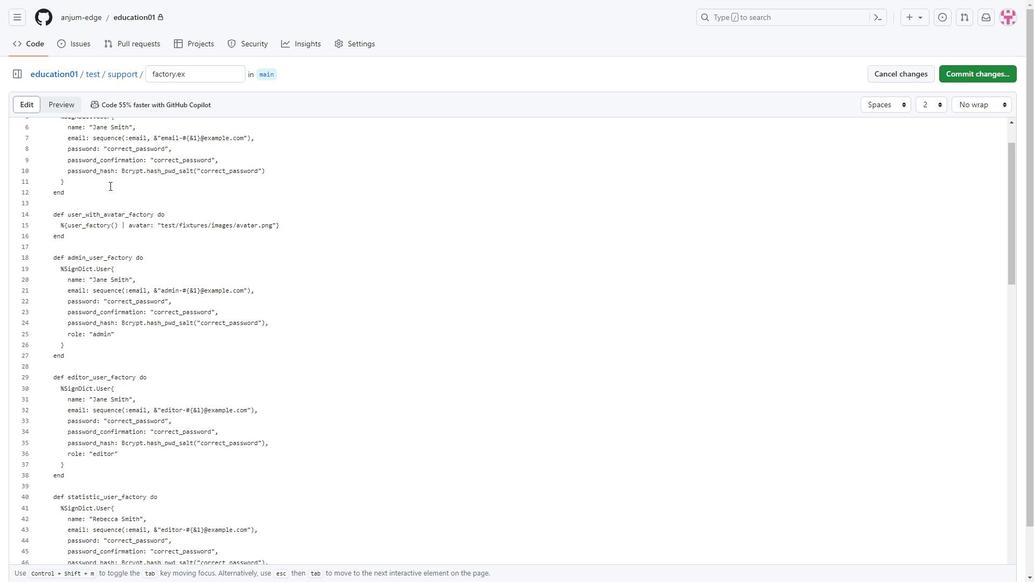 
Action: Mouse scrolled (175, 379) with delta (0, 0)
Screenshot: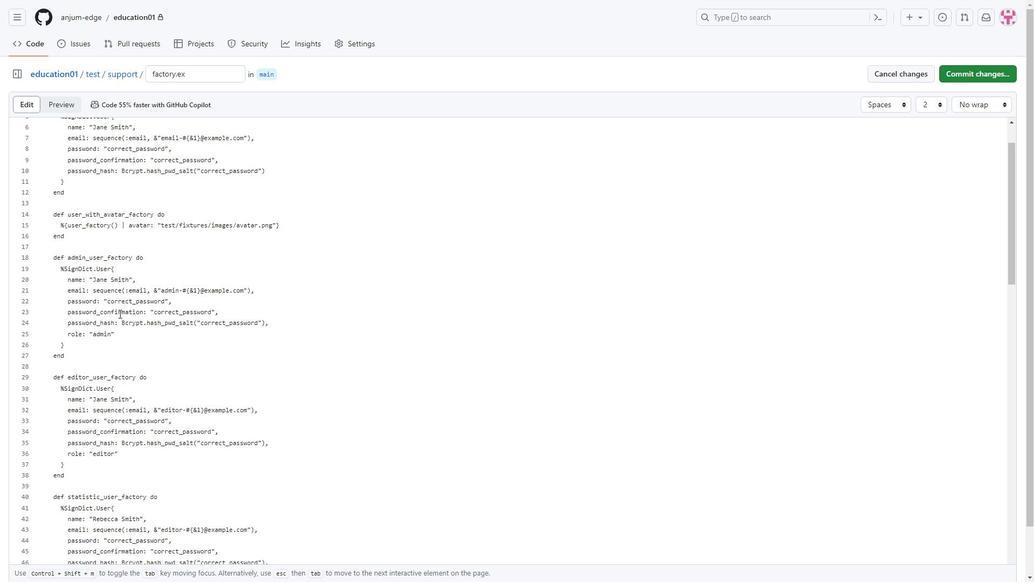 
Action: Mouse moved to (169, 280)
Screenshot: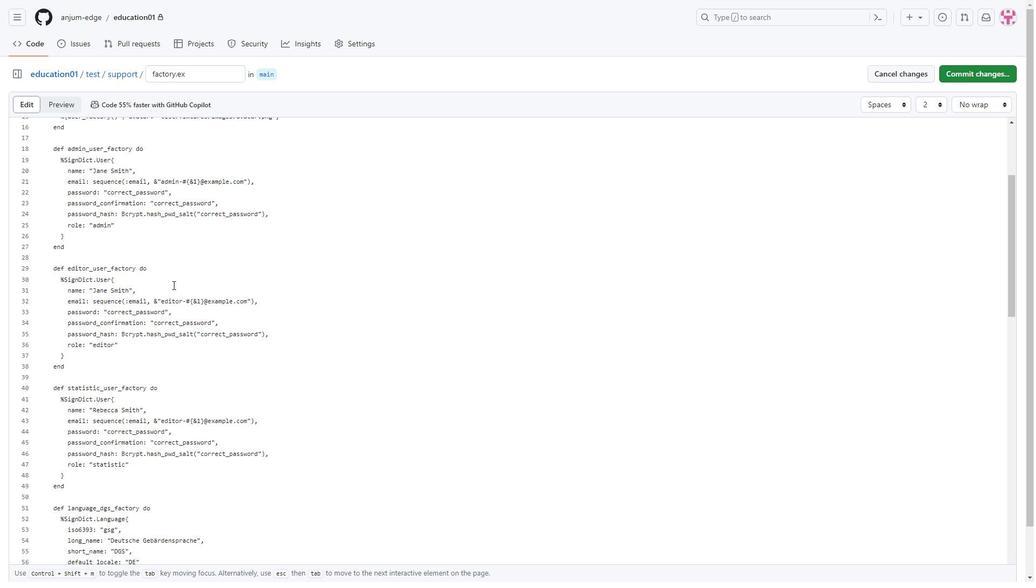 
Action: Mouse scrolled (169, 280) with delta (0, 0)
Screenshot: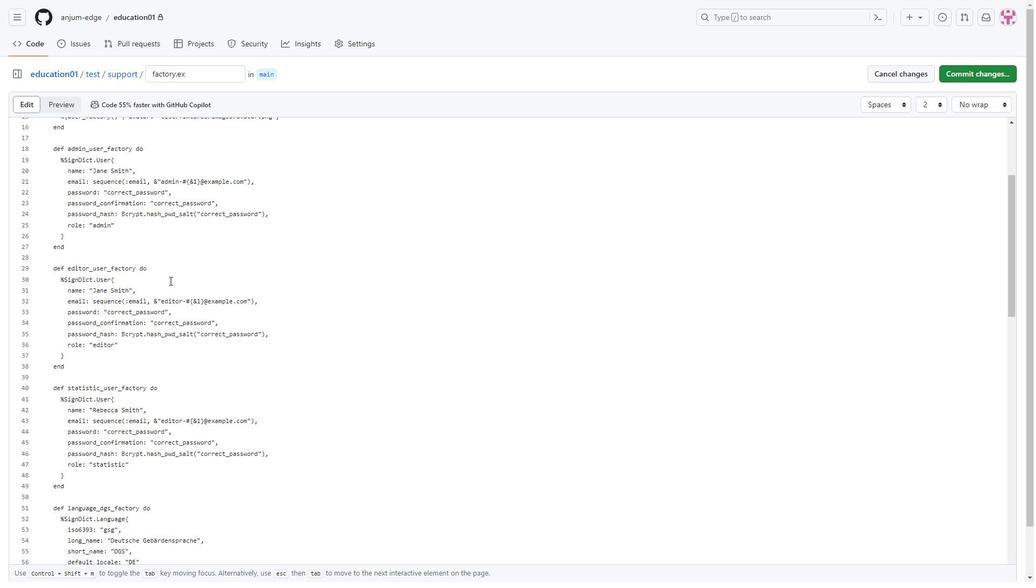 
Action: Mouse scrolled (169, 280) with delta (0, 0)
Screenshot: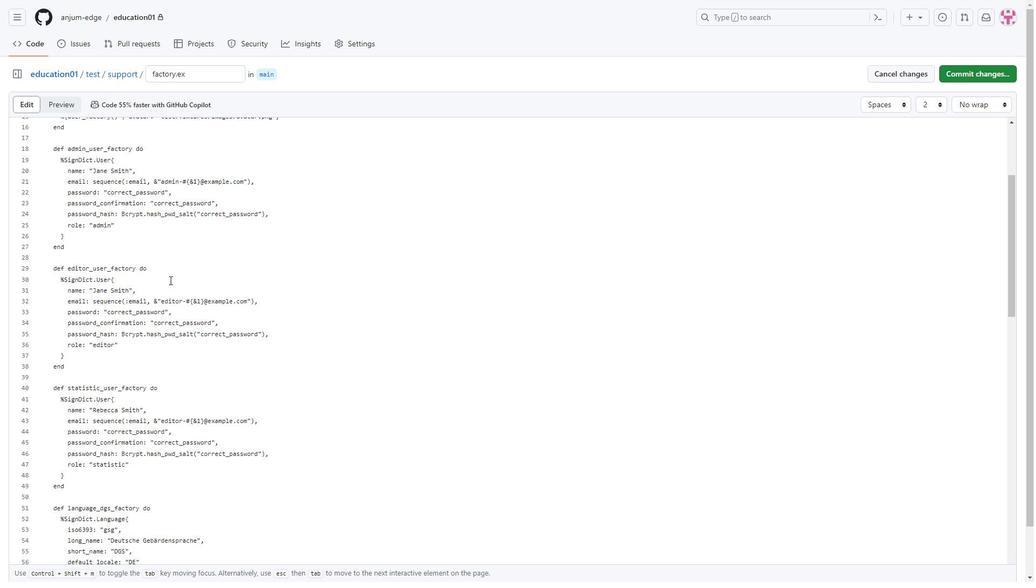 
Action: Mouse scrolled (169, 280) with delta (0, 0)
Screenshot: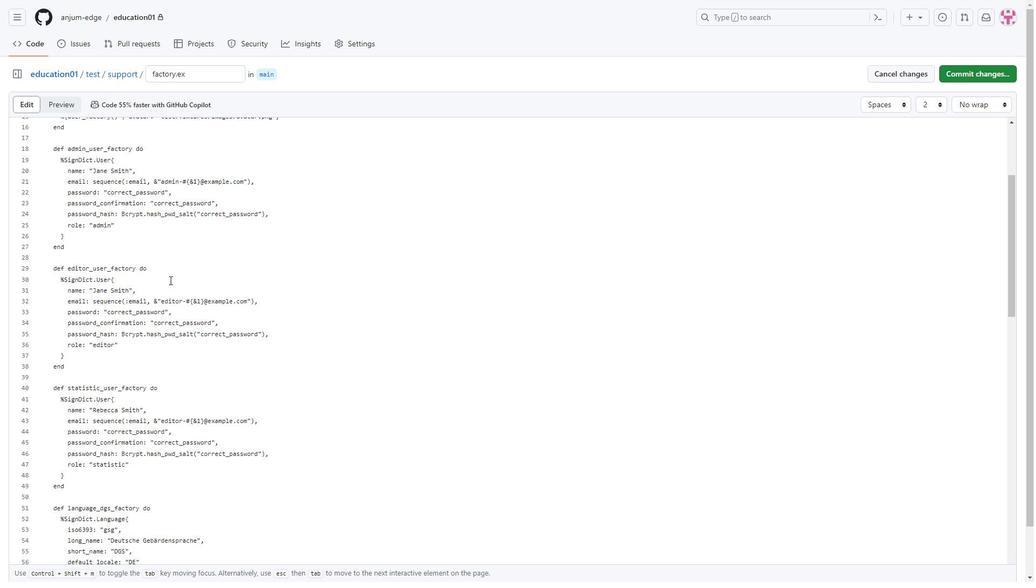 
Action: Mouse scrolled (169, 280) with delta (0, 0)
Screenshot: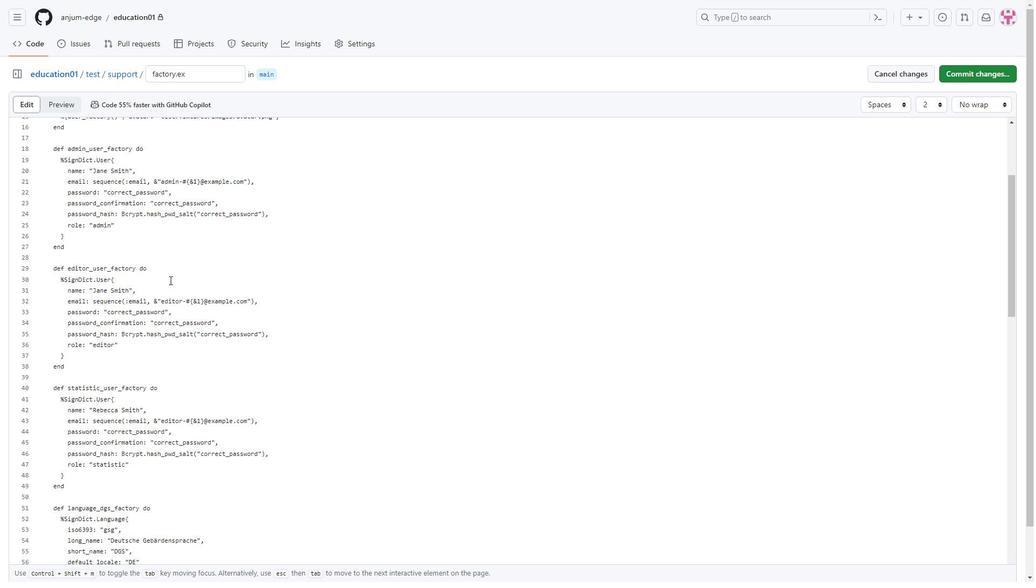 
Action: Mouse moved to (182, 284)
Screenshot: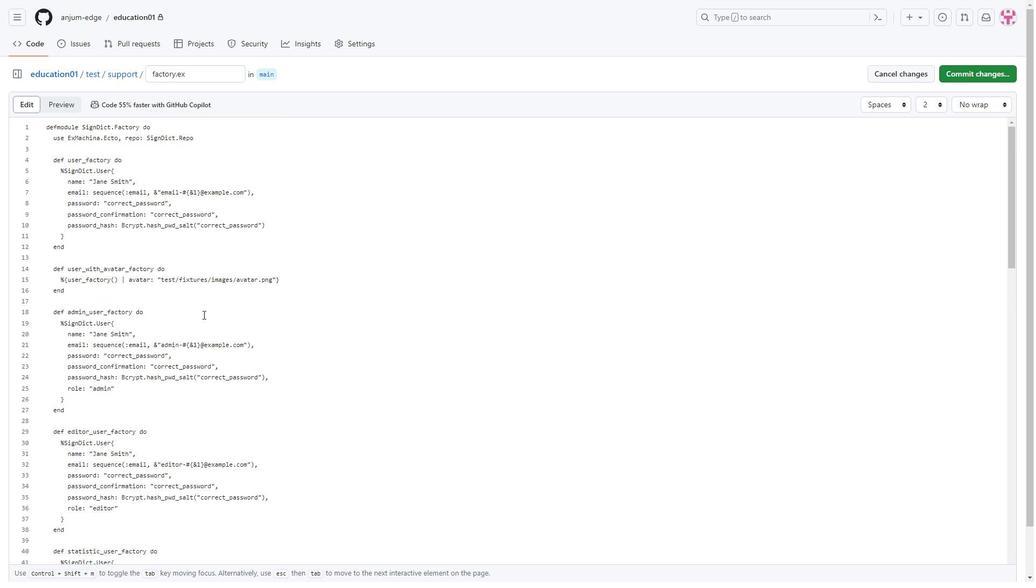 
Action: Mouse scrolled (182, 284) with delta (0, 0)
Screenshot: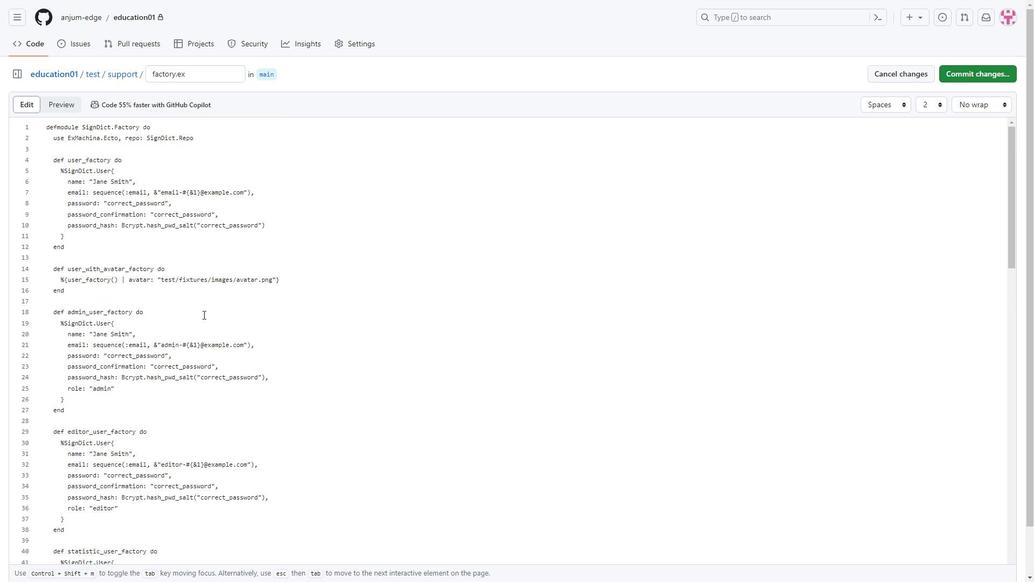 
Action: Mouse scrolled (182, 284) with delta (0, 0)
Screenshot: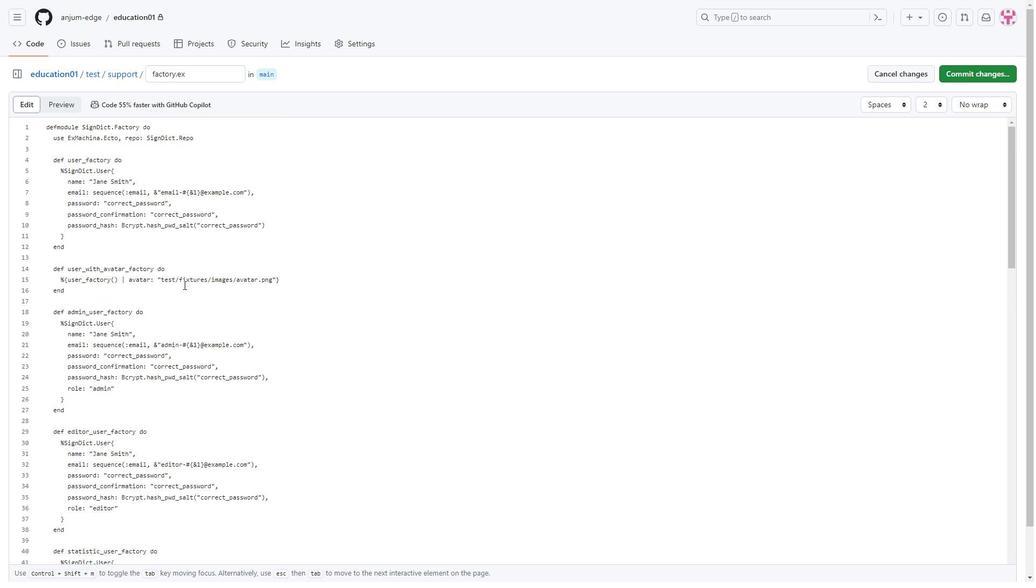 
Action: Mouse scrolled (182, 284) with delta (0, 0)
Screenshot: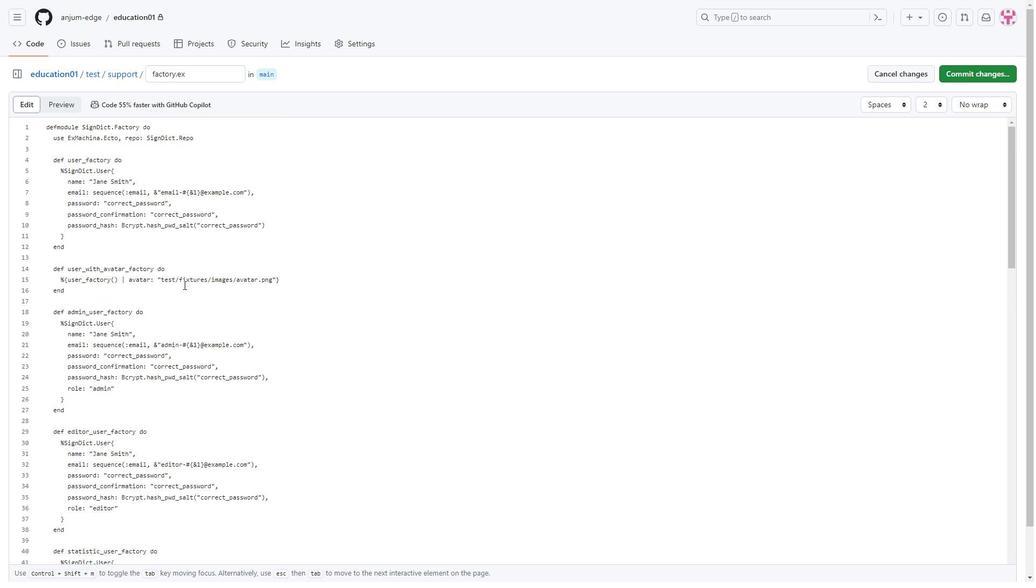 
Action: Mouse moved to (230, 201)
Screenshot: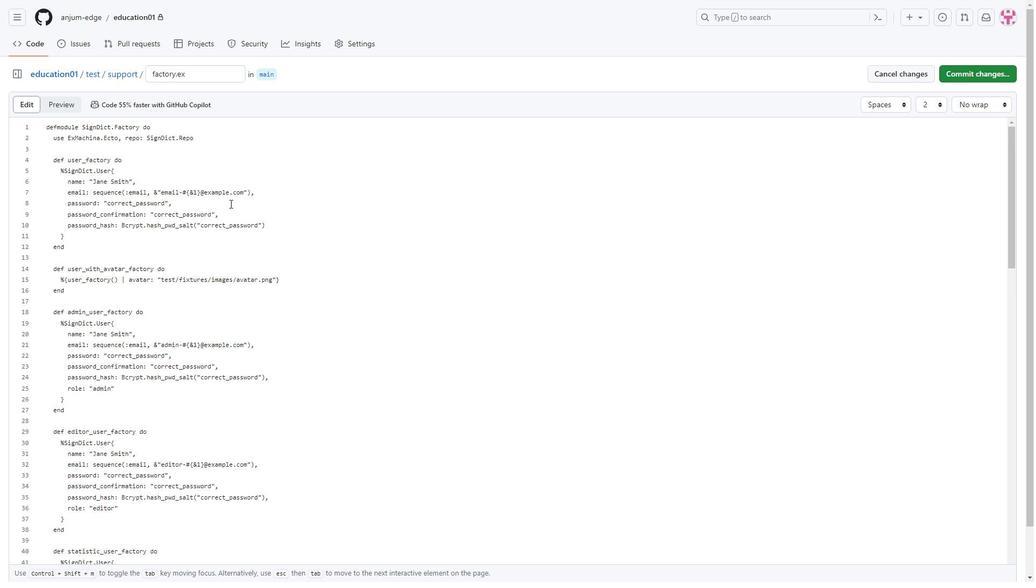 
Action: Mouse pressed left at (230, 201)
Screenshot: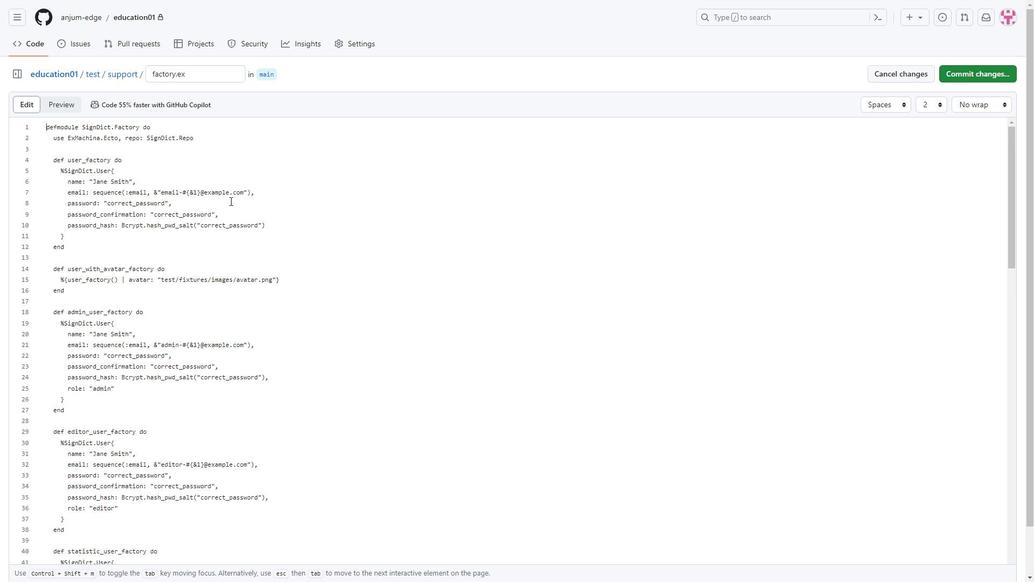 
Action: Key pressed <Key.right>
Screenshot: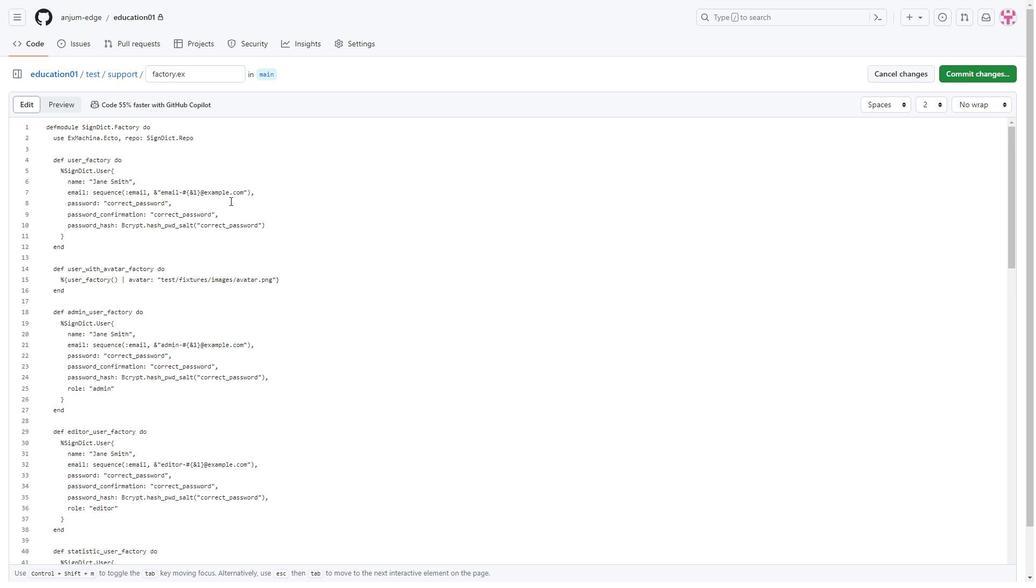 
Action: Mouse moved to (274, 188)
Screenshot: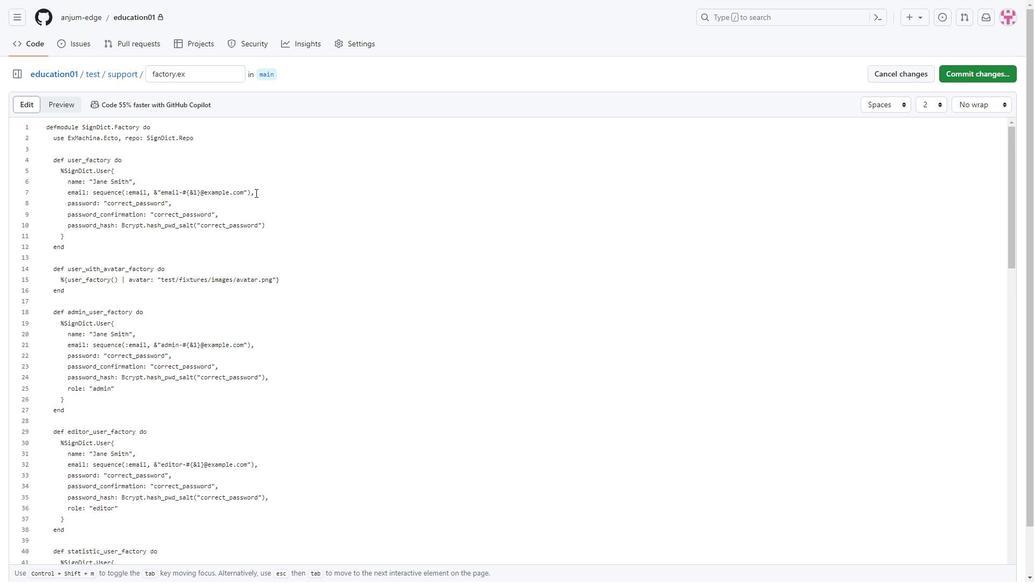 
Action: Mouse pressed left at (274, 188)
Screenshot: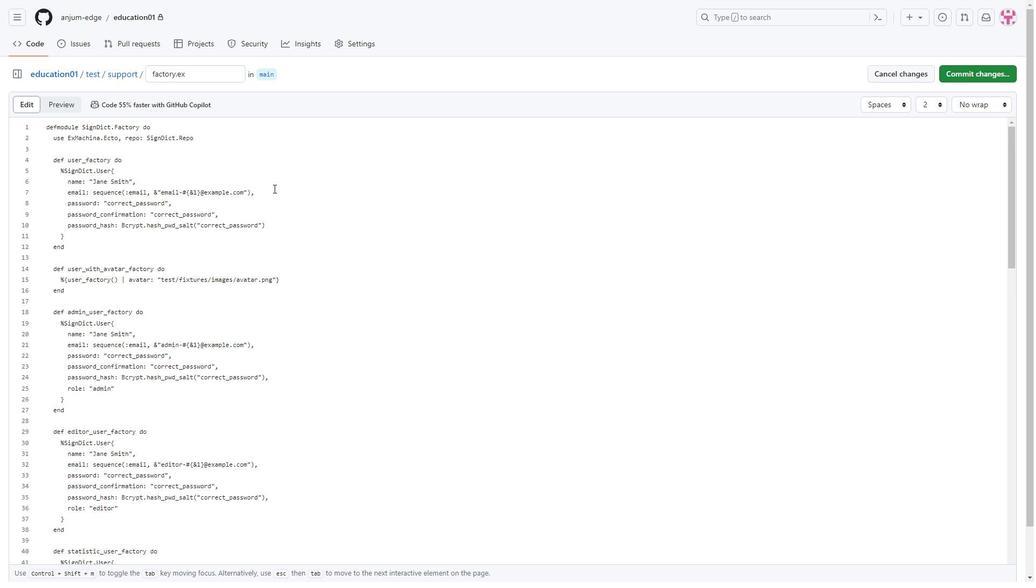 
Action: Key pressed <Key.enter><Key.space><Key.space><Key.space><Key.space><Key.space><Key.space><Key.space><Key.backspace>phone<Key.space>number<Key.shift_r>:<Key.space><Key.shift_r>"correct<Key.space>number<Key.shift_r>",<Key.down><Key.down><Key.right><Key.right><Key.right><Key.right><Key.right><Key.right><Key.right><Key.right><Key.right><Key.right><Key.right><Key.enter><Key.space><Key.space><Key.space><Key.space><Key.space><Key.space>state<Key.shift_r>:<Key.space><Key.backspace><Key.space><Key.shift_r>"all<Key.space>states<Key.shift_r>",
Screenshot: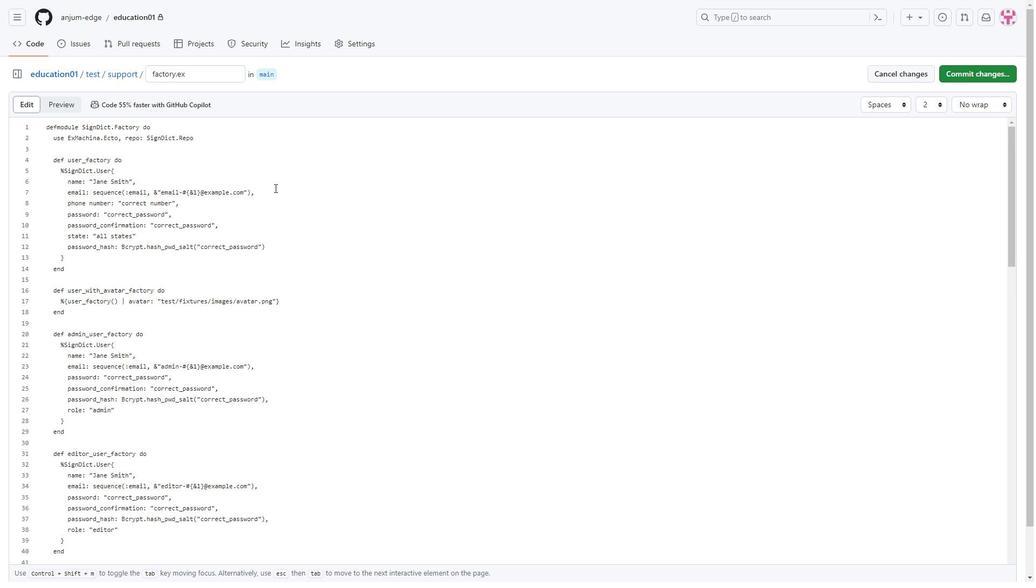 
Action: Mouse moved to (182, 329)
Screenshot: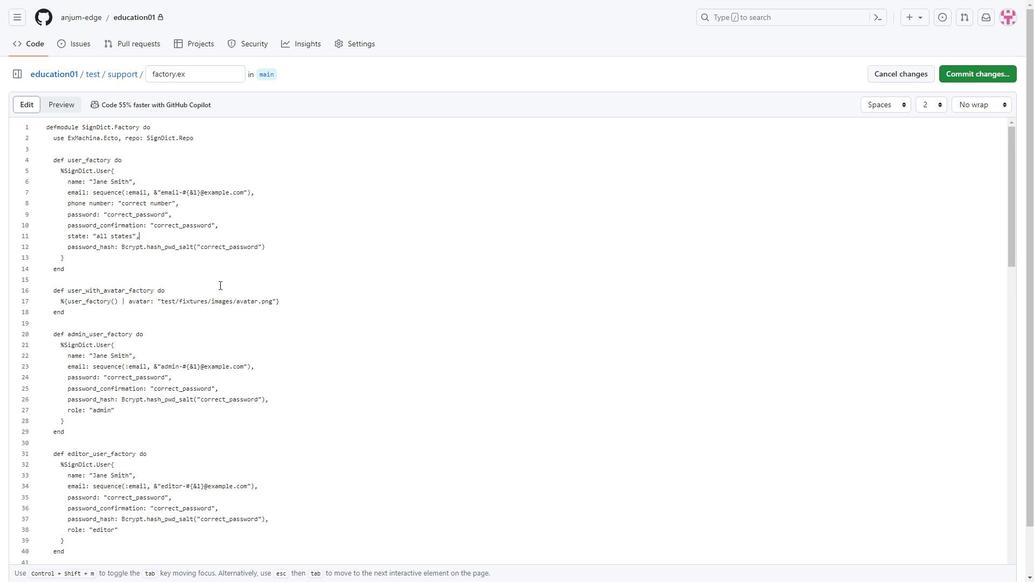 
Action: Mouse scrolled (182, 328) with delta (0, 0)
Screenshot: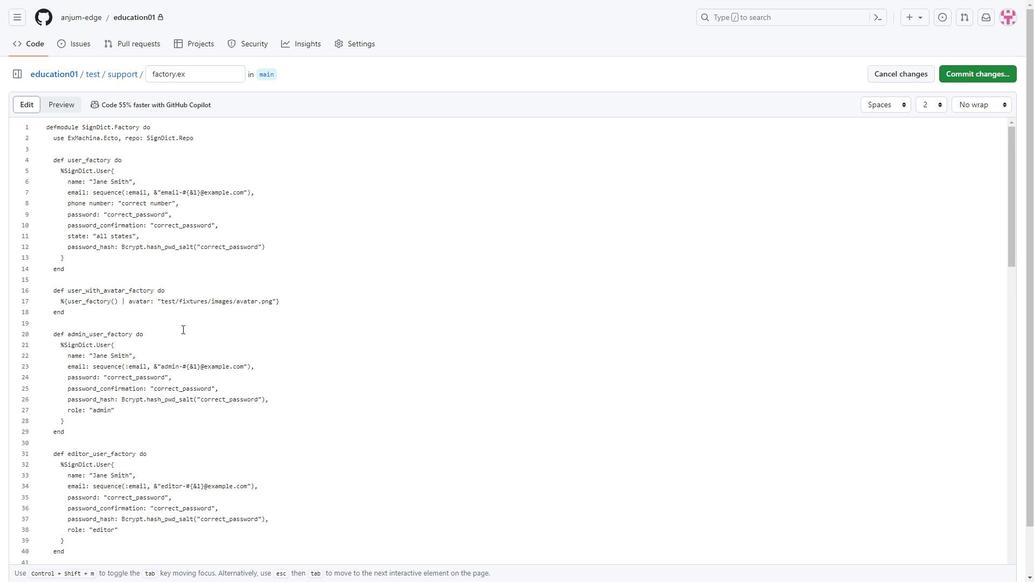 
Action: Mouse scrolled (182, 328) with delta (0, 0)
Screenshot: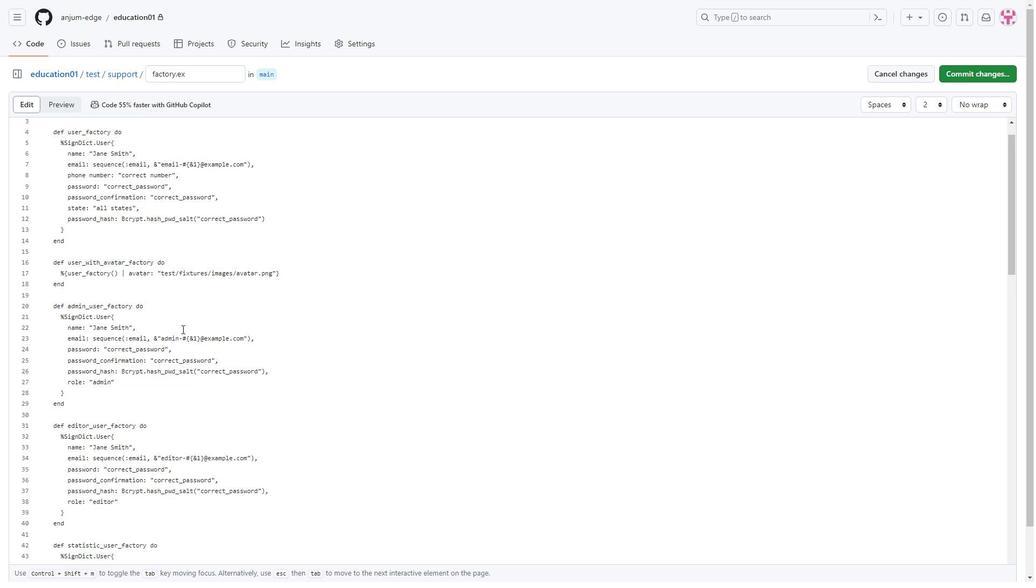 
Action: Mouse scrolled (182, 328) with delta (0, 0)
Screenshot: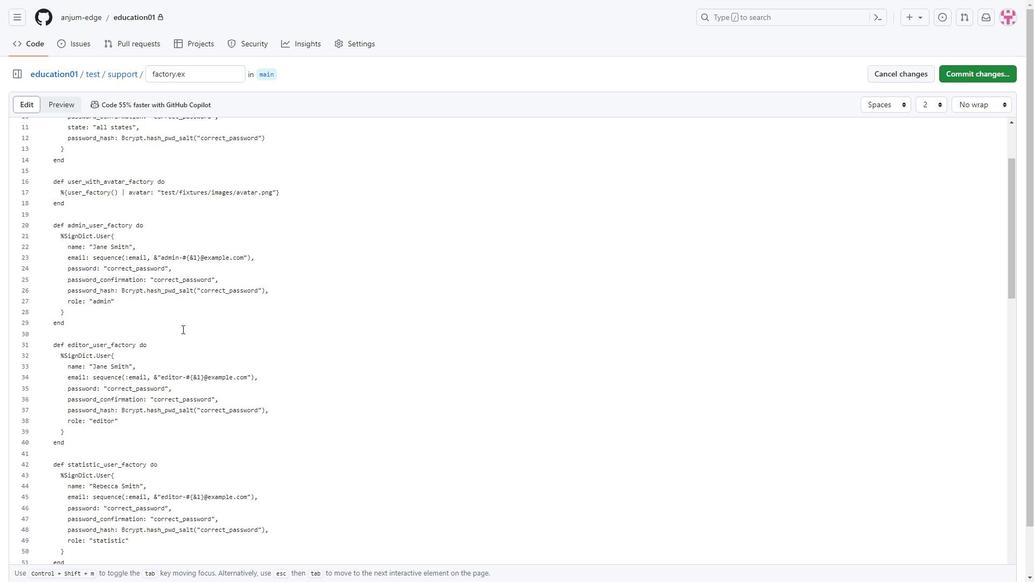 
Action: Mouse scrolled (182, 328) with delta (0, 0)
Screenshot: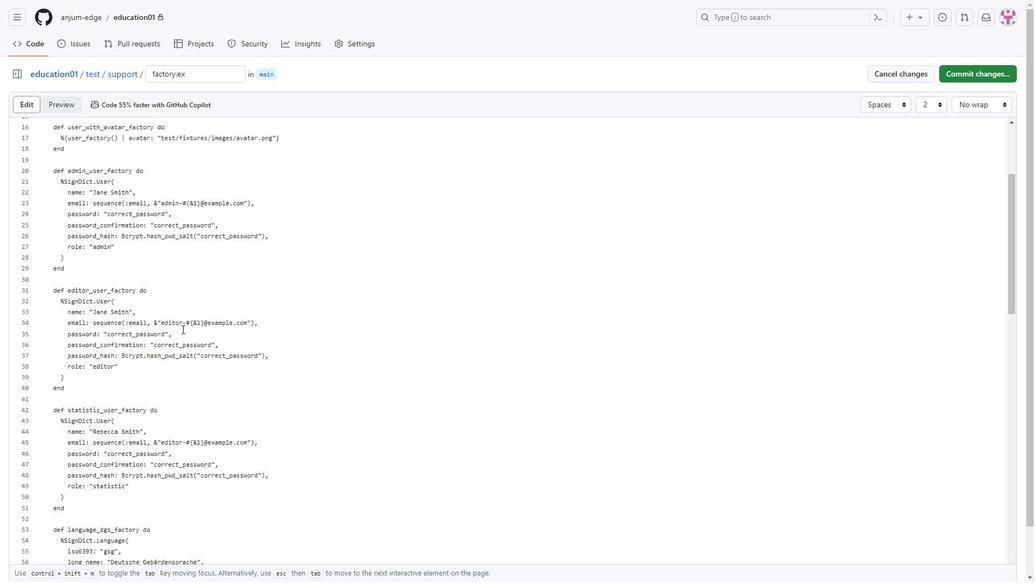 
Action: Mouse moved to (283, 263)
Screenshot: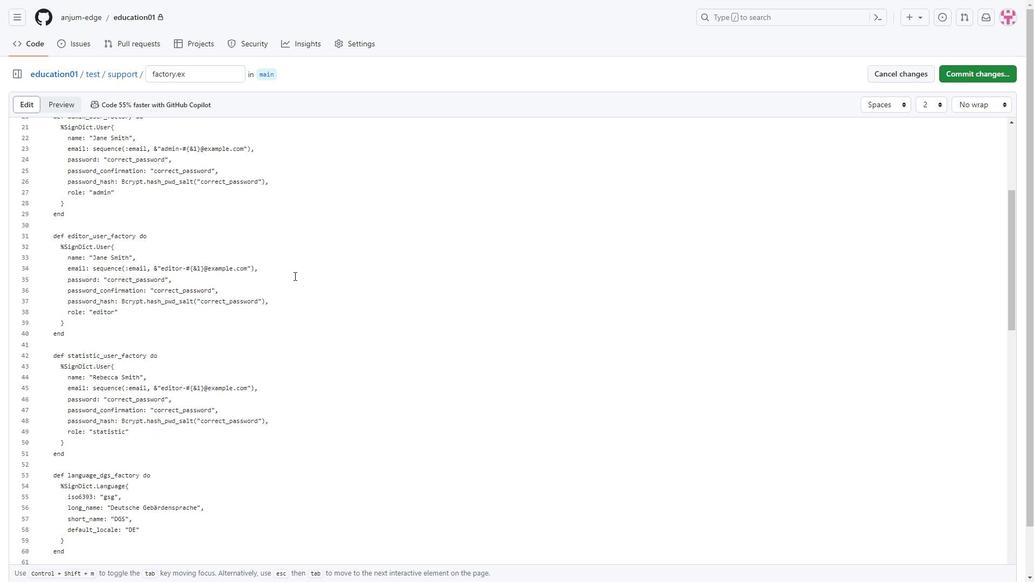 
Action: Mouse pressed left at (283, 263)
Screenshot: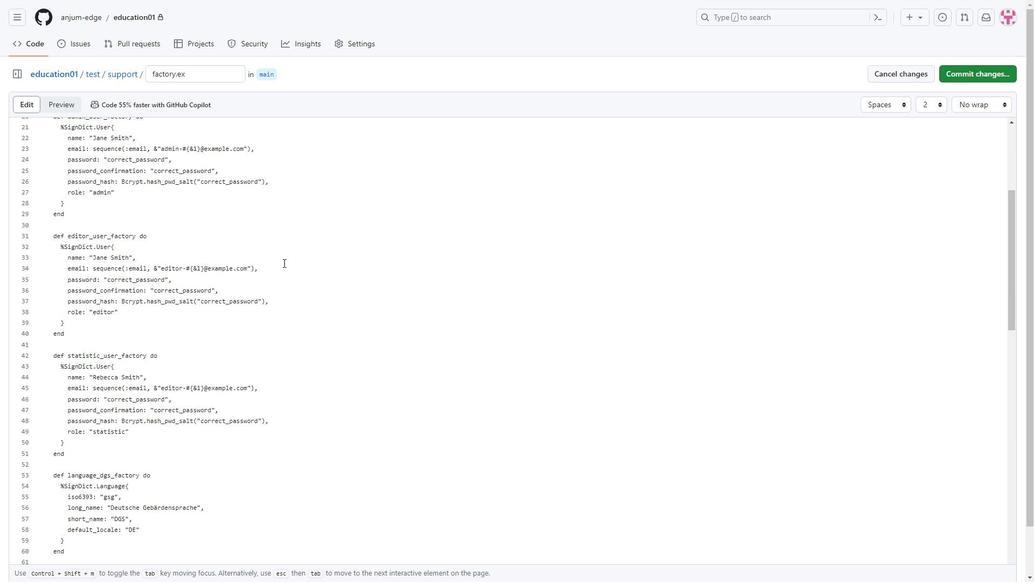 
Action: Key pressed <Key.enter><Key.space><Key.space><Key.space><Key.space><Key.space><Key.space>phone<Key.space>number<Key.shift_r>:<Key.space>
Screenshot: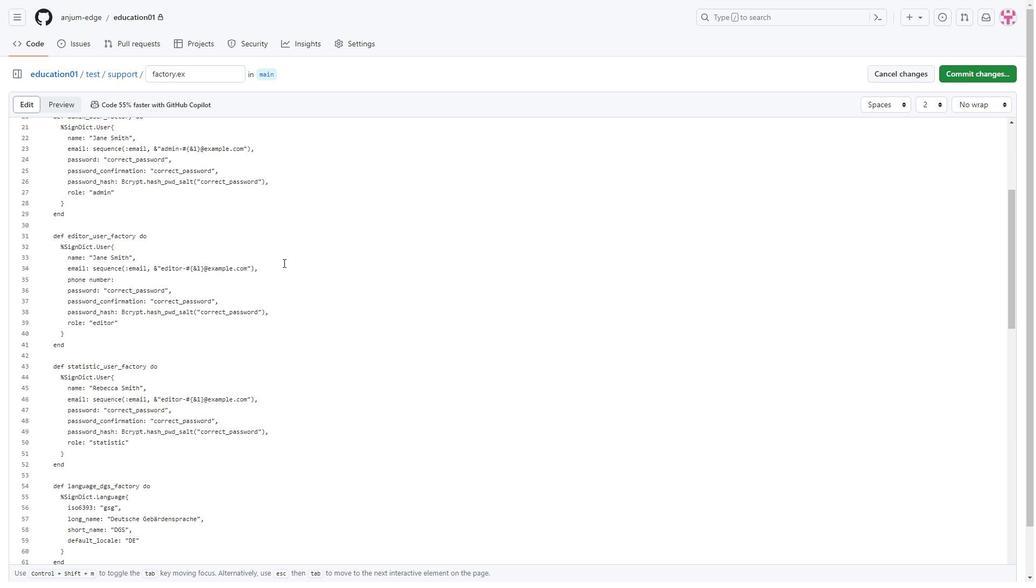 
Action: Mouse scrolled (283, 263) with delta (0, 0)
Screenshot: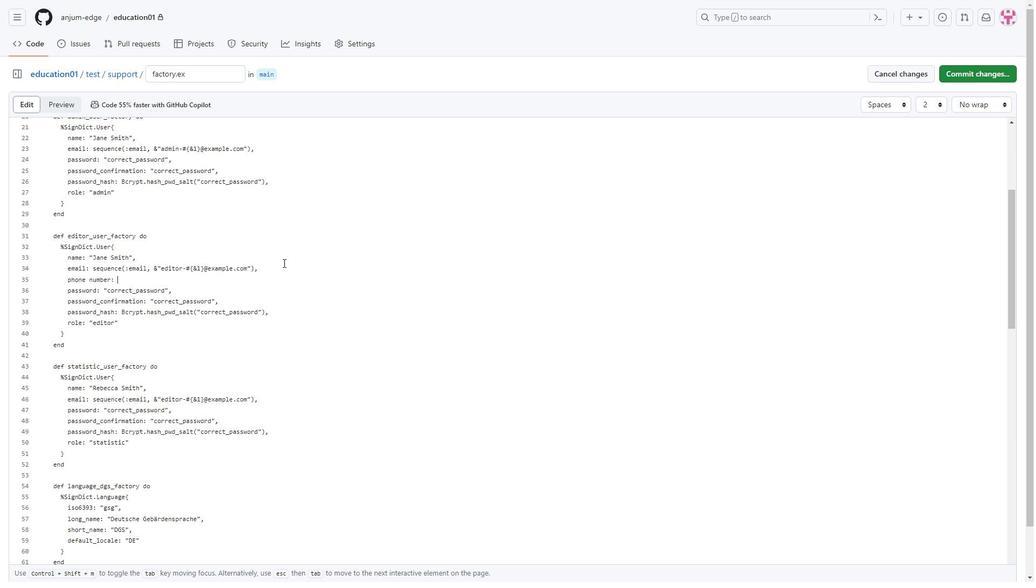 
Action: Mouse scrolled (283, 263) with delta (0, 0)
Screenshot: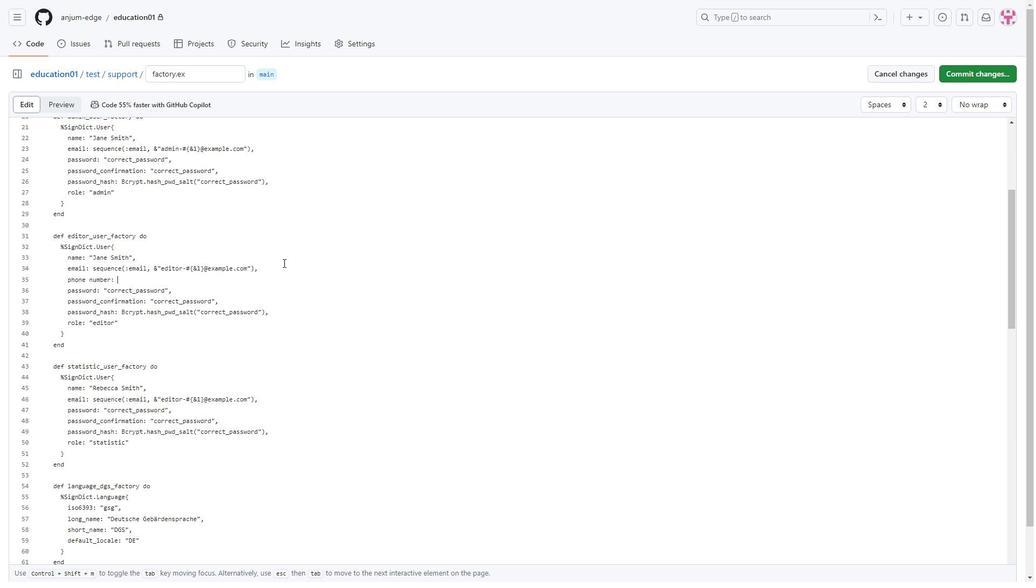 
Action: Mouse scrolled (283, 263) with delta (0, 0)
Screenshot: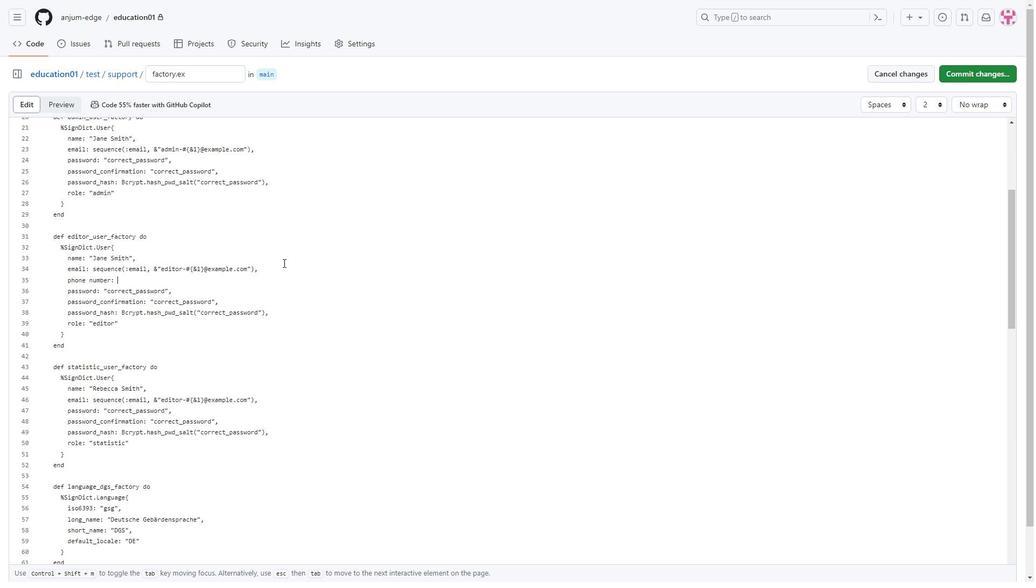 
Action: Mouse scrolled (283, 263) with delta (0, 0)
Screenshot: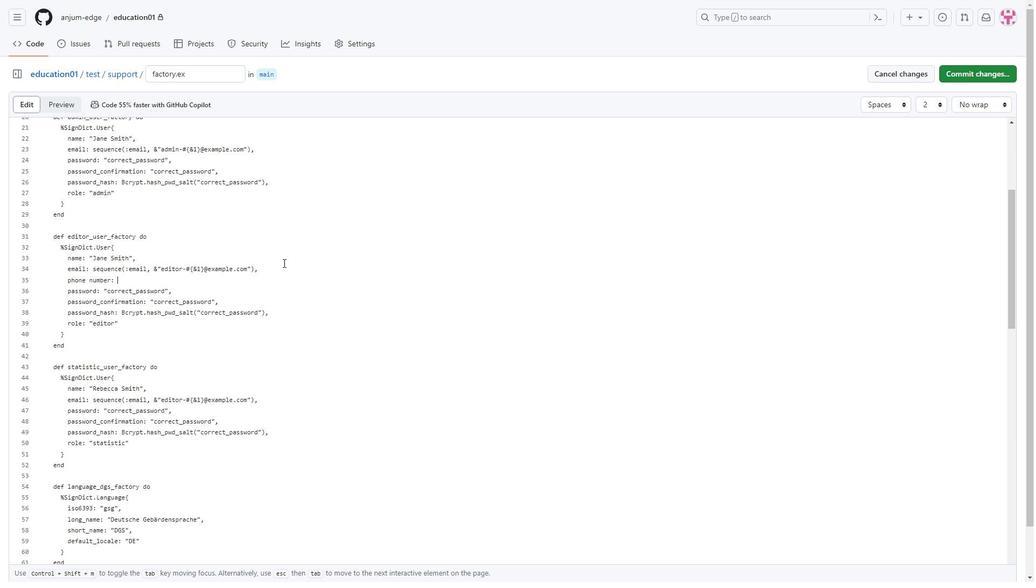 
Action: Mouse moved to (282, 263)
Screenshot: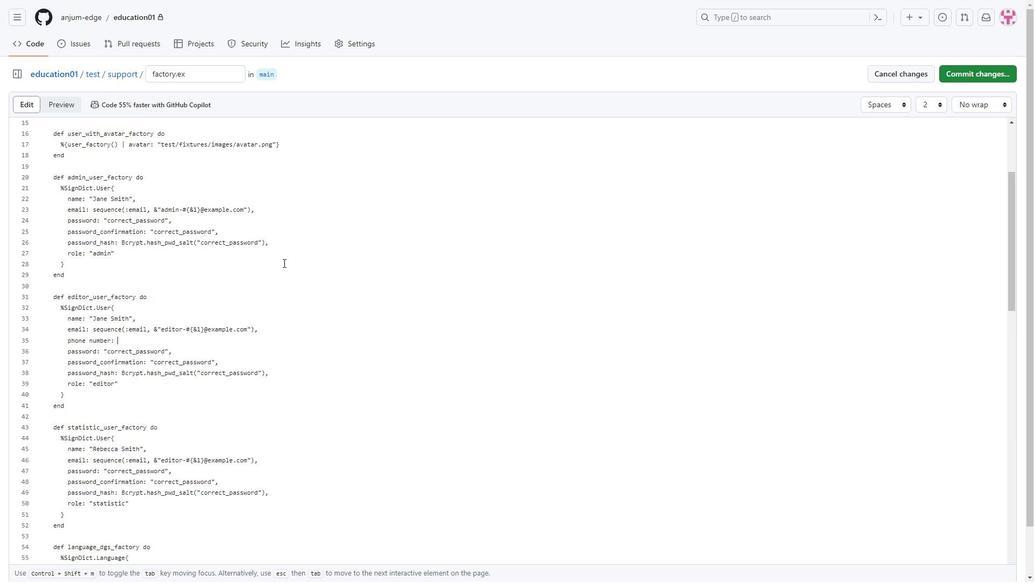 
Action: Mouse scrolled (282, 262) with delta (0, 0)
